 Task: Open a blank sheet, save the file as best practices.txt Insert a table '2 by 1' In first column, add headers, 'Fish, Whale'. Change table style to  Black 
Action: Mouse moved to (1234, 92)
Screenshot: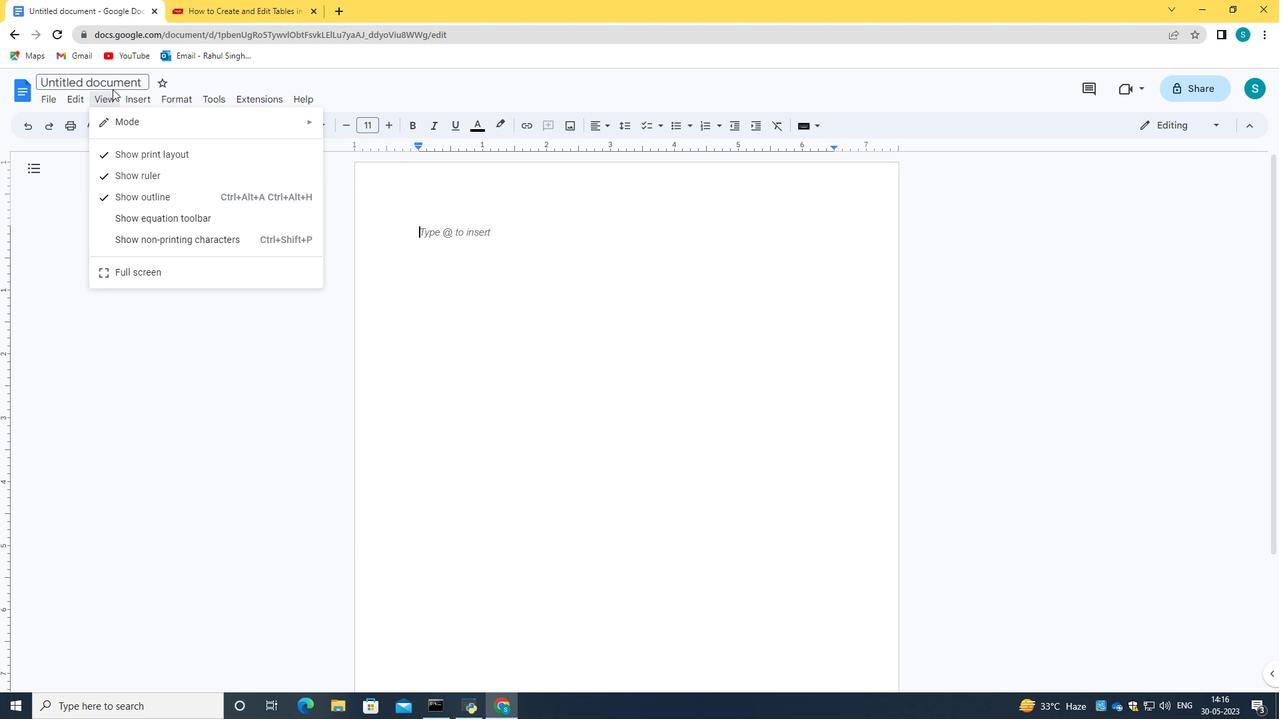 
Action: Mouse pressed left at (1234, 92)
Screenshot: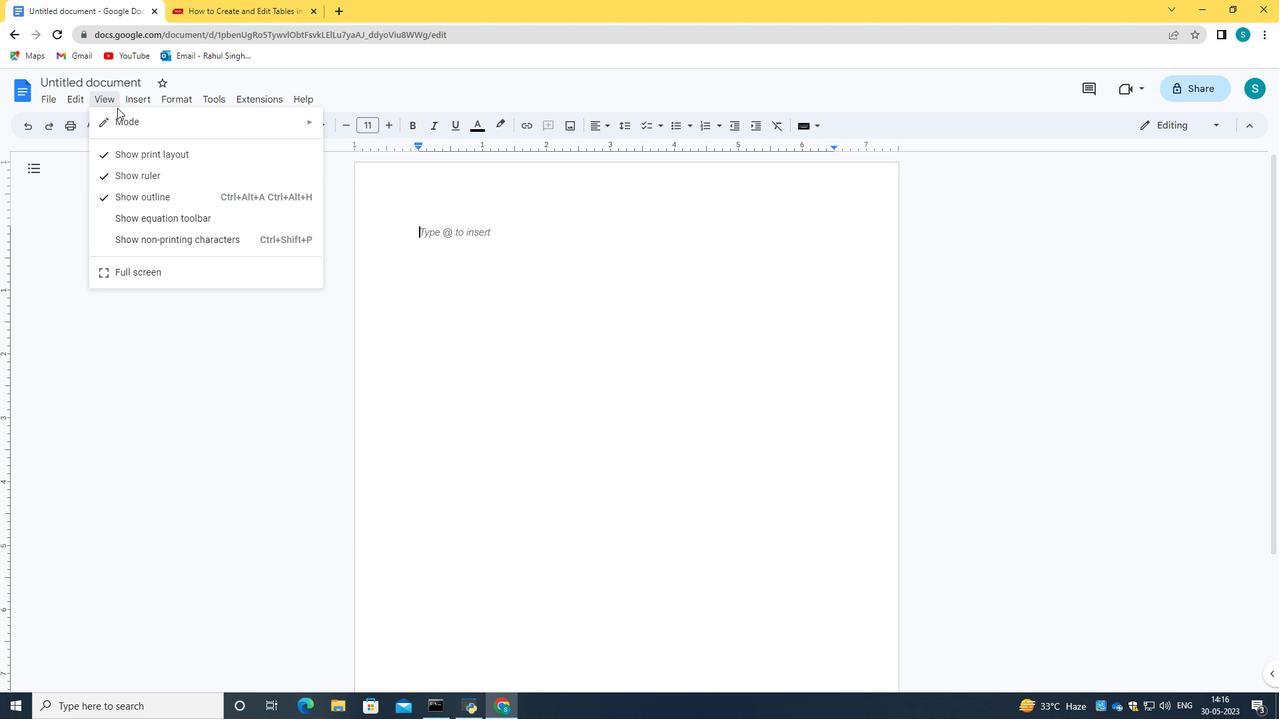 
Action: Mouse moved to (1121, 221)
Screenshot: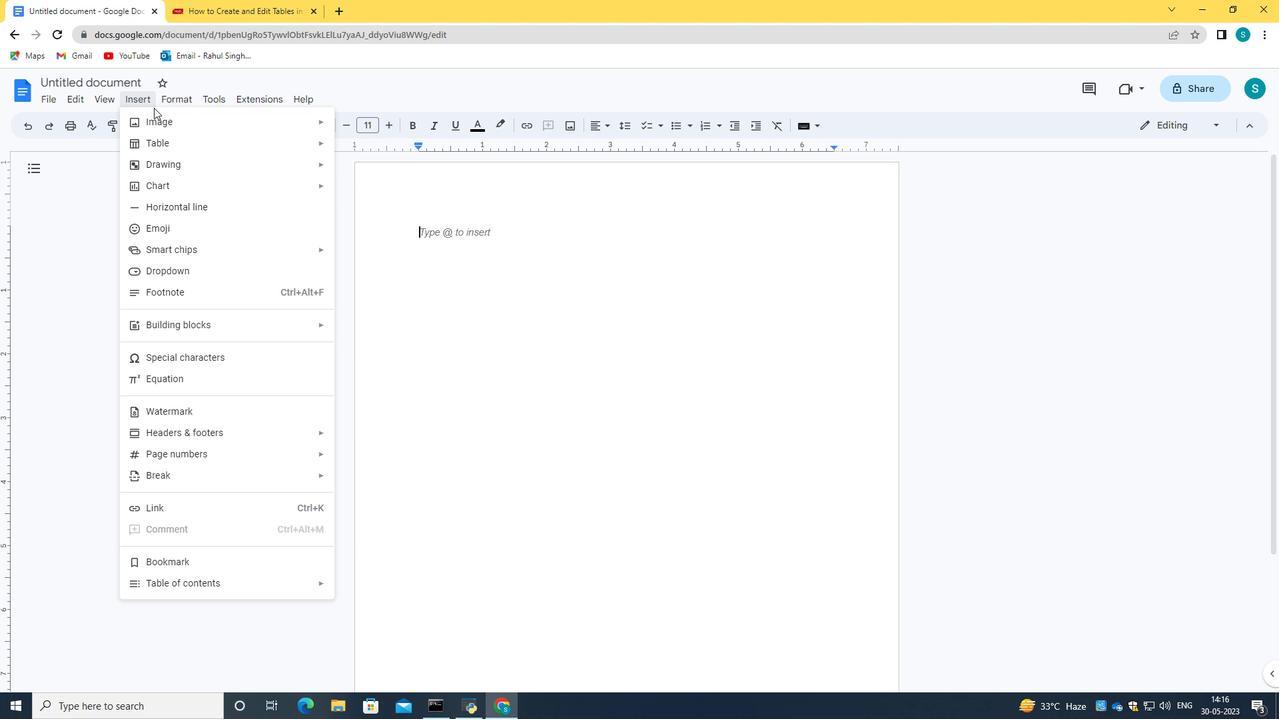 
Action: Mouse pressed left at (1121, 221)
Screenshot: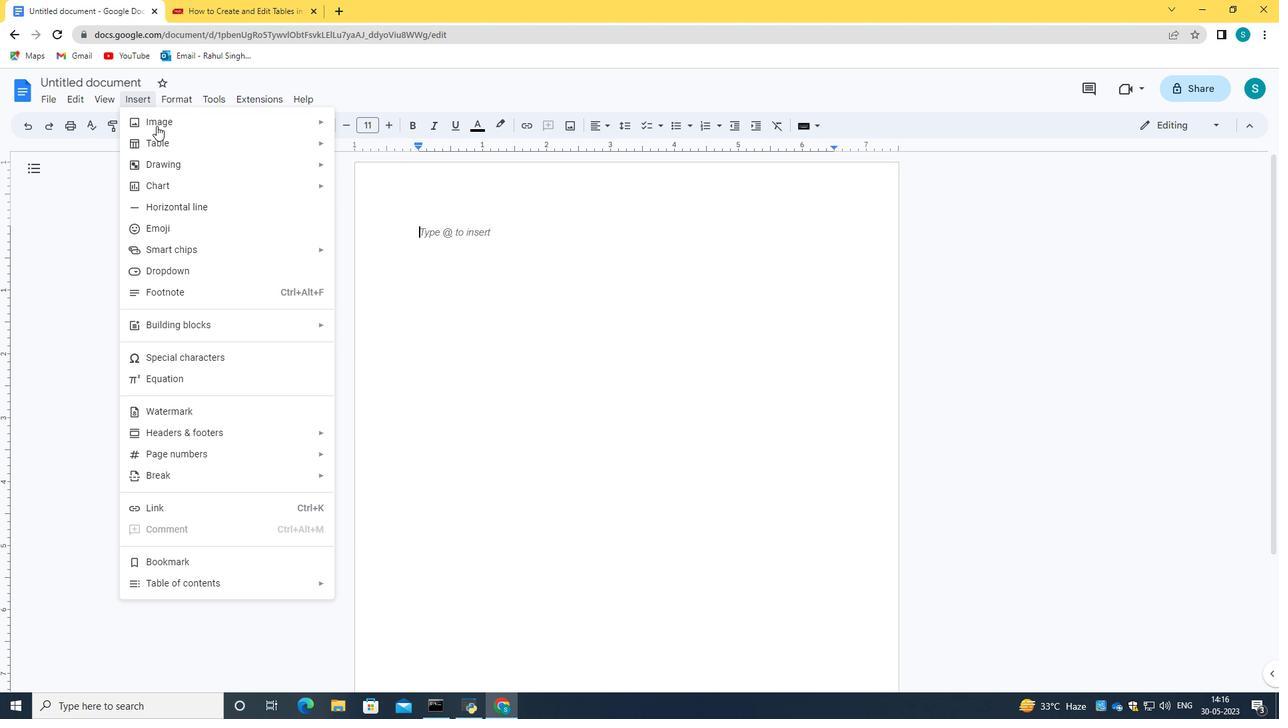 
Action: Mouse moved to (331, 197)
Screenshot: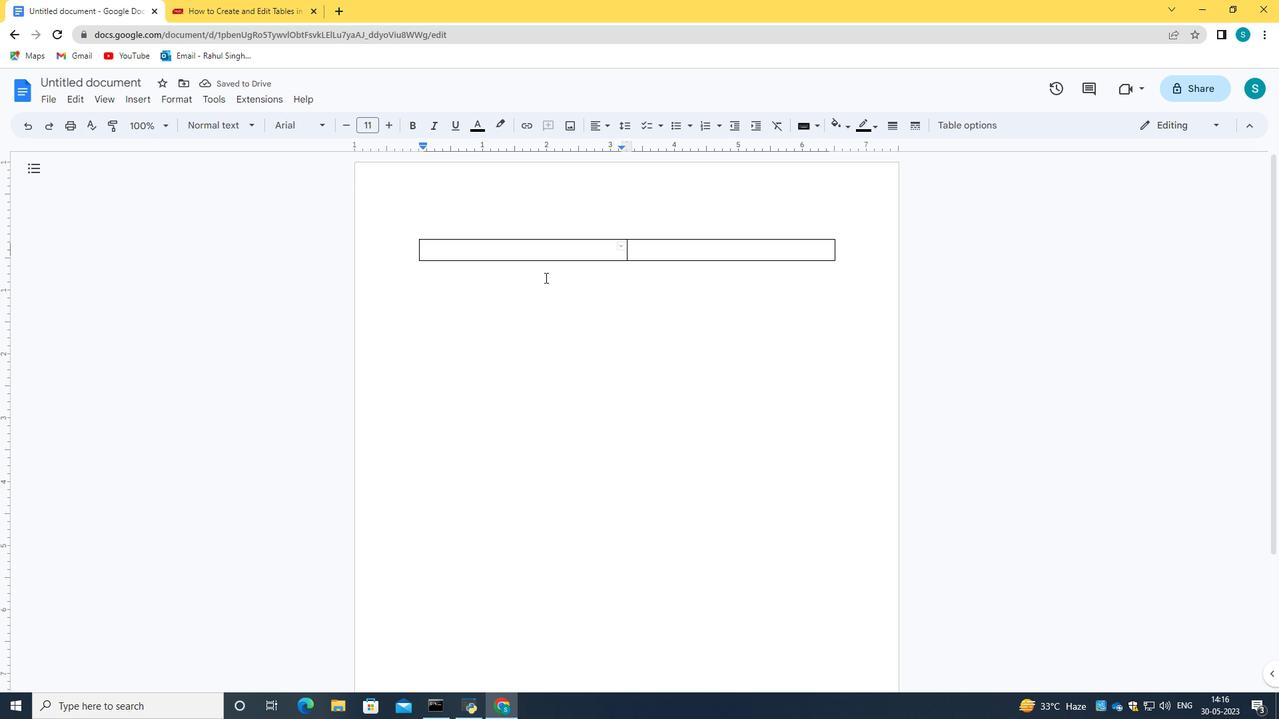 
Action: Mouse pressed left at (331, 197)
Screenshot: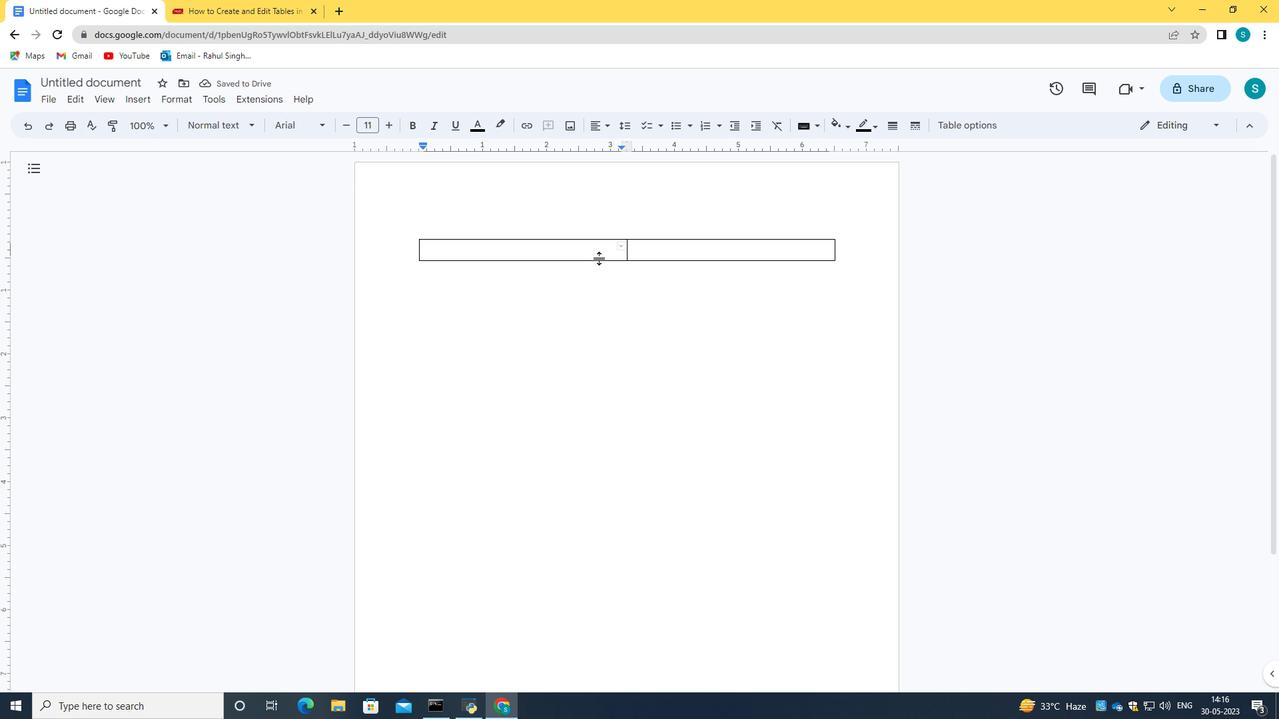 
Action: Mouse moved to (125, 75)
Screenshot: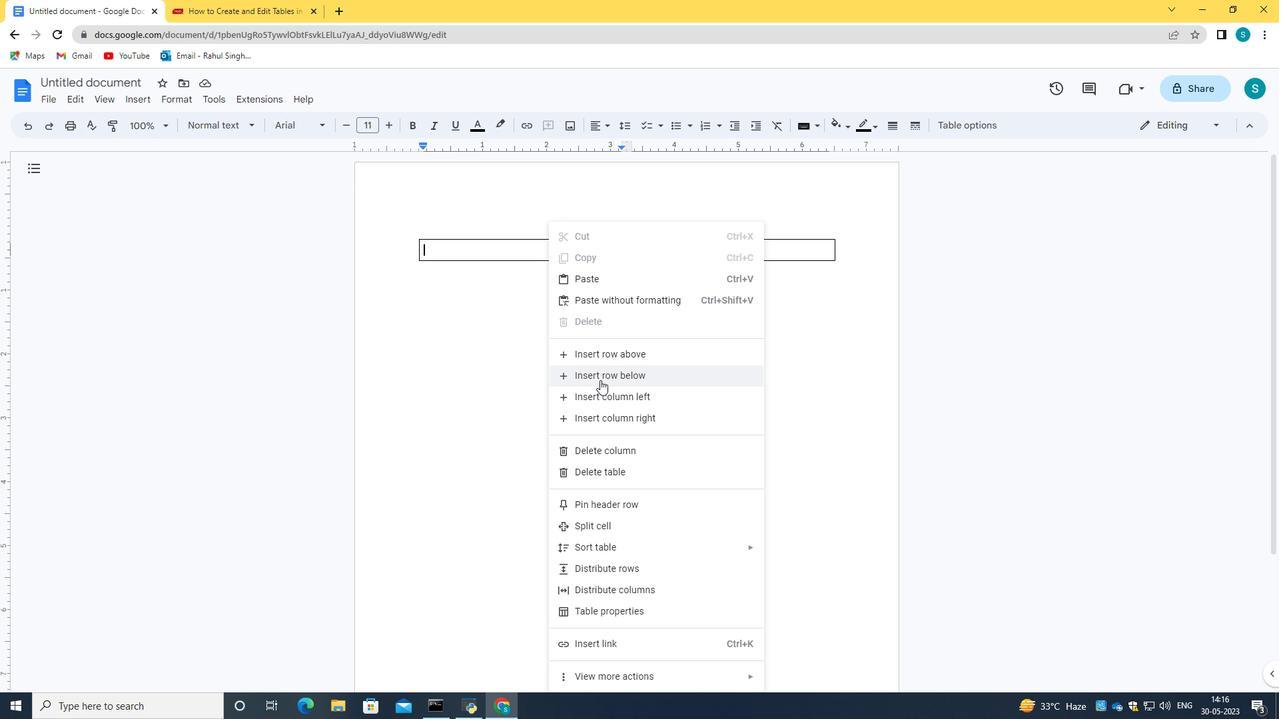 
Action: Mouse pressed left at (125, 75)
Screenshot: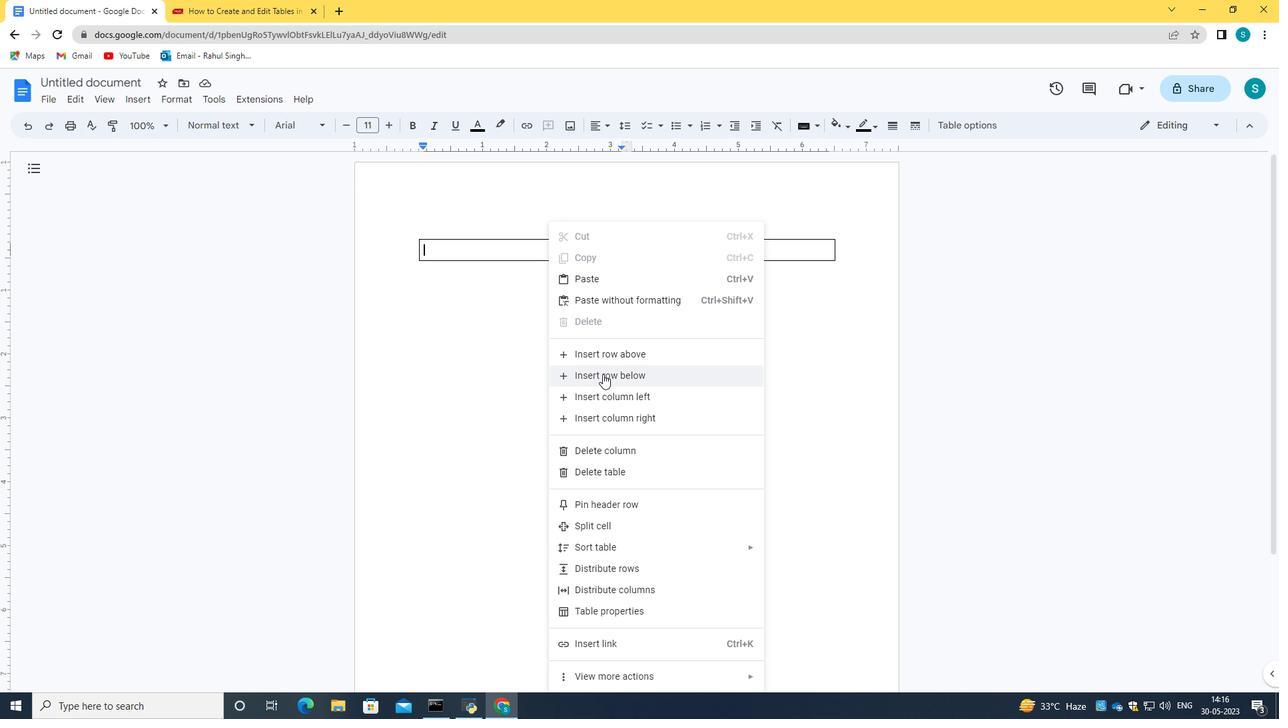 
Action: Mouse moved to (138, 83)
Screenshot: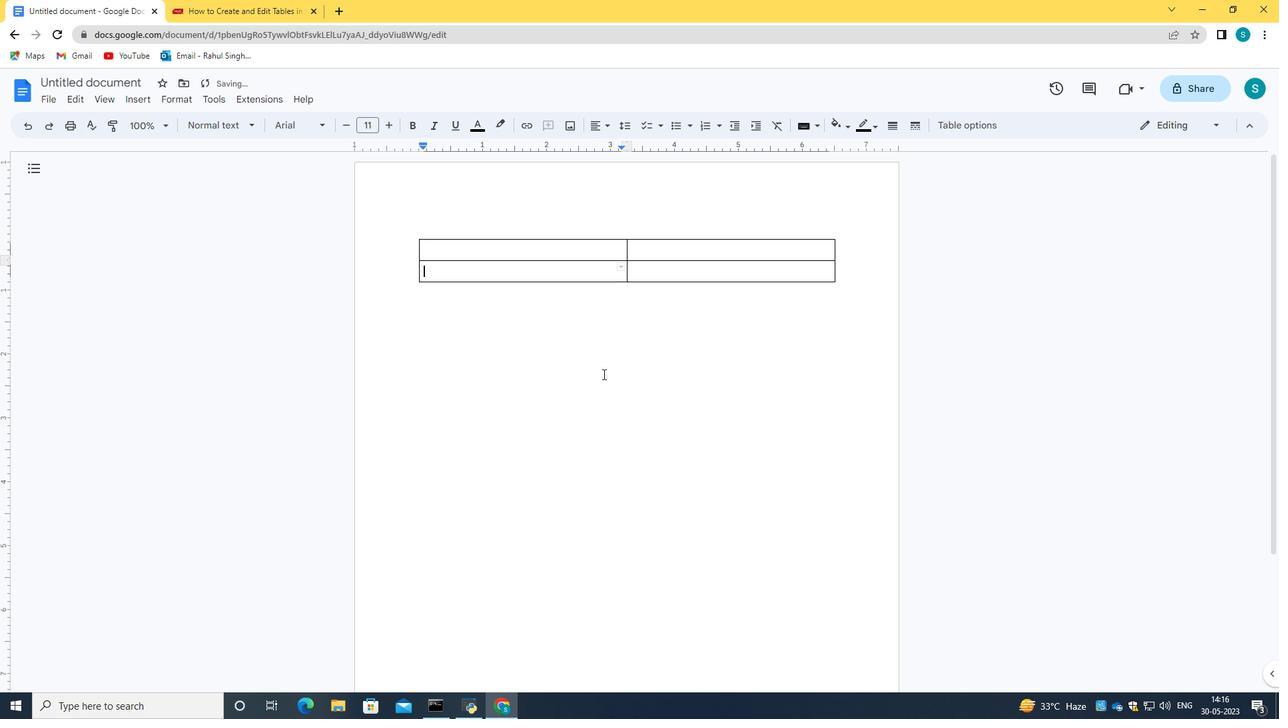 
Action: Key pressed best<Key.space>practices.txt
Screenshot: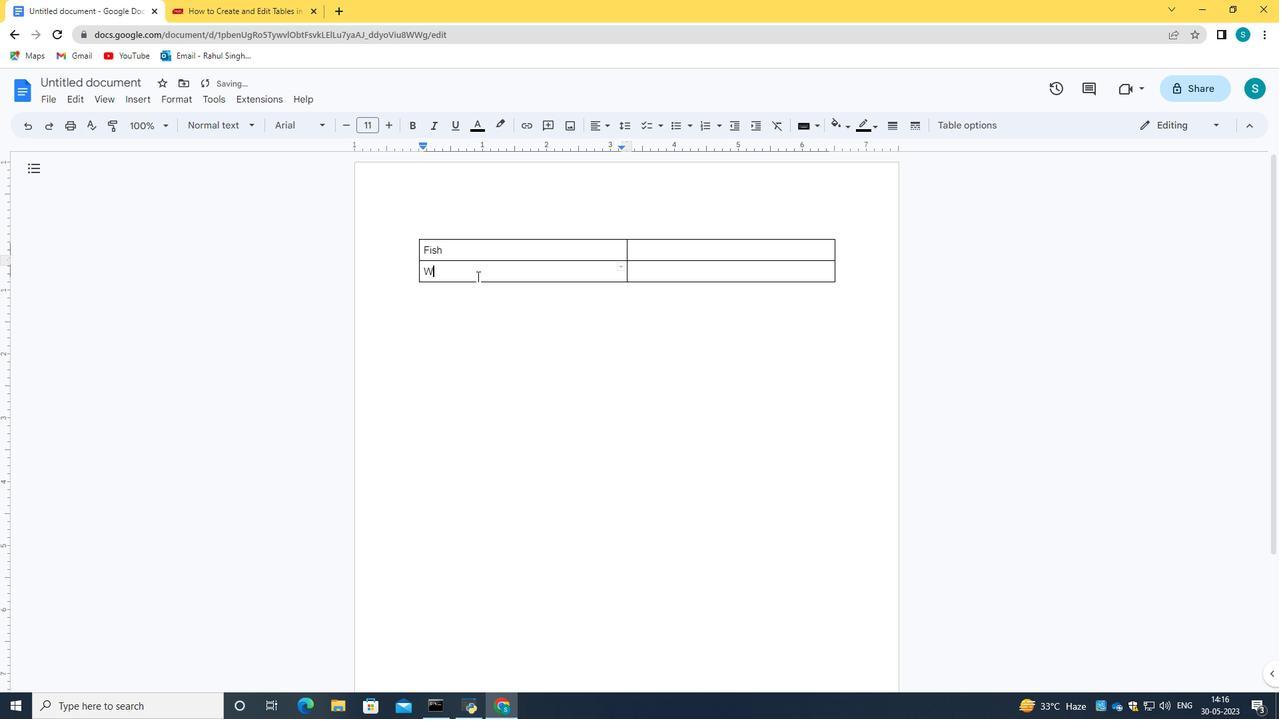 
Action: Mouse moved to (205, 79)
Screenshot: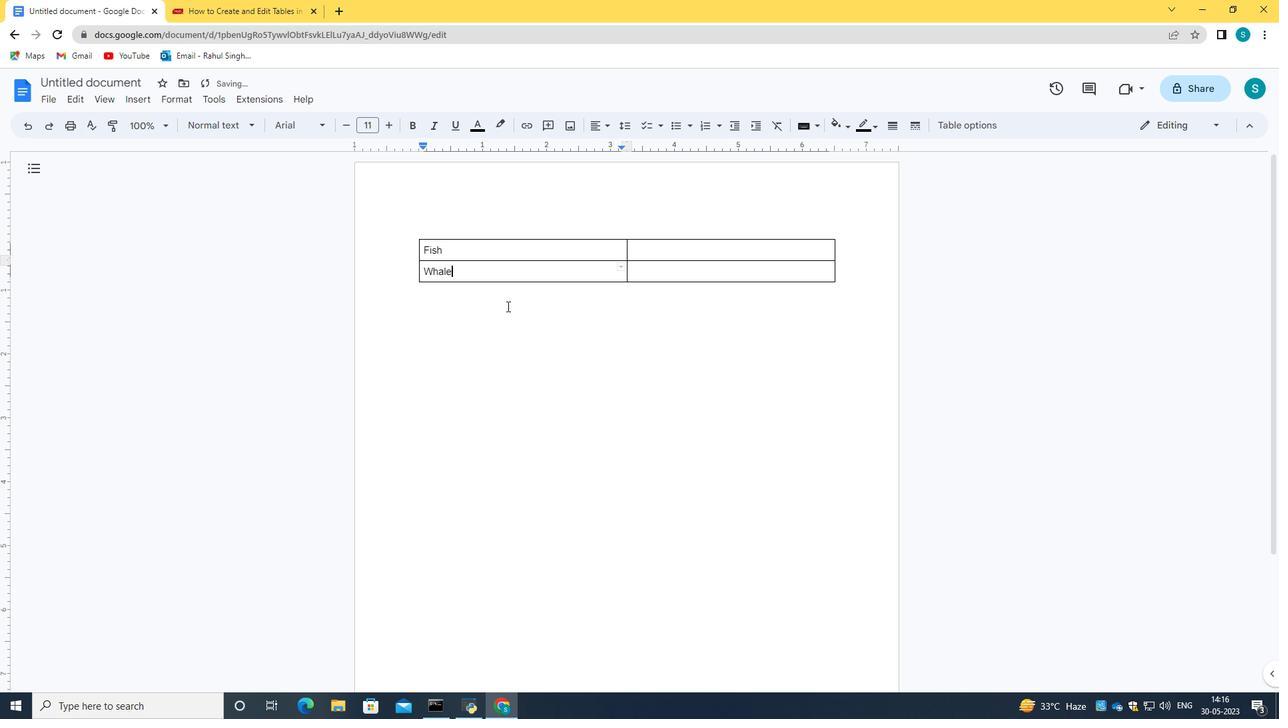 
Action: Mouse pressed left at (205, 79)
Screenshot: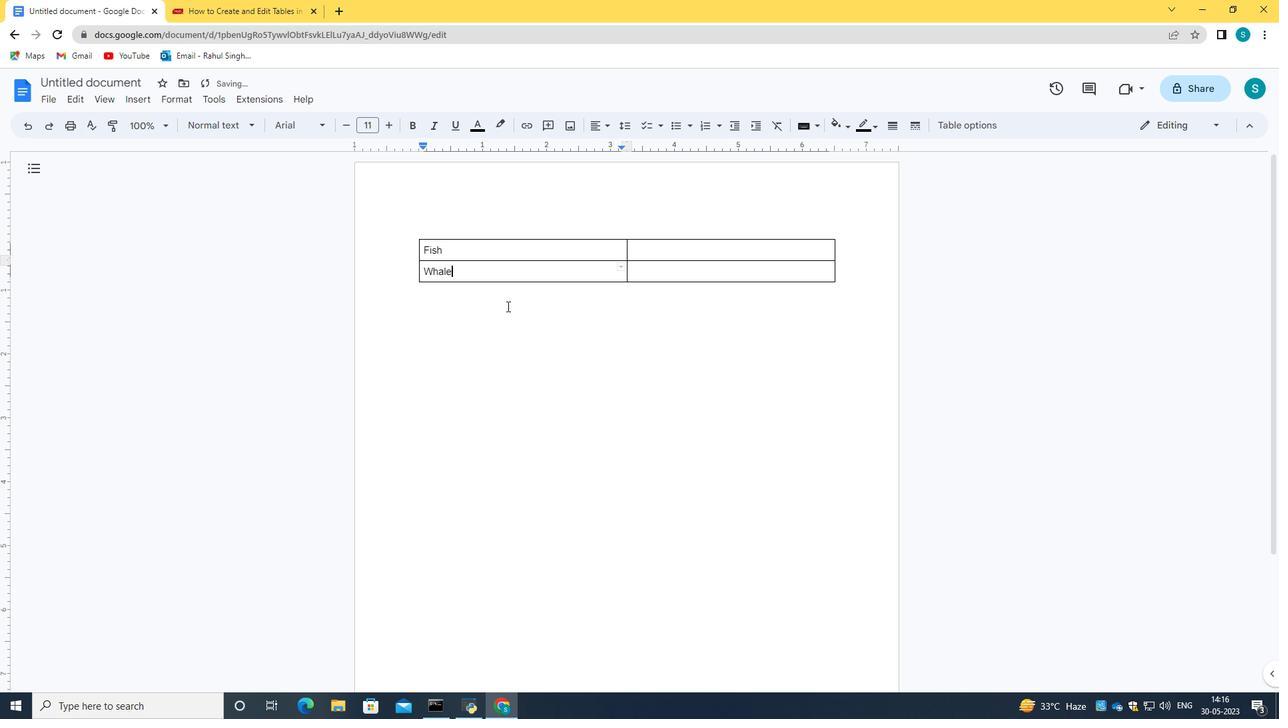 
Action: Mouse moved to (143, 98)
Screenshot: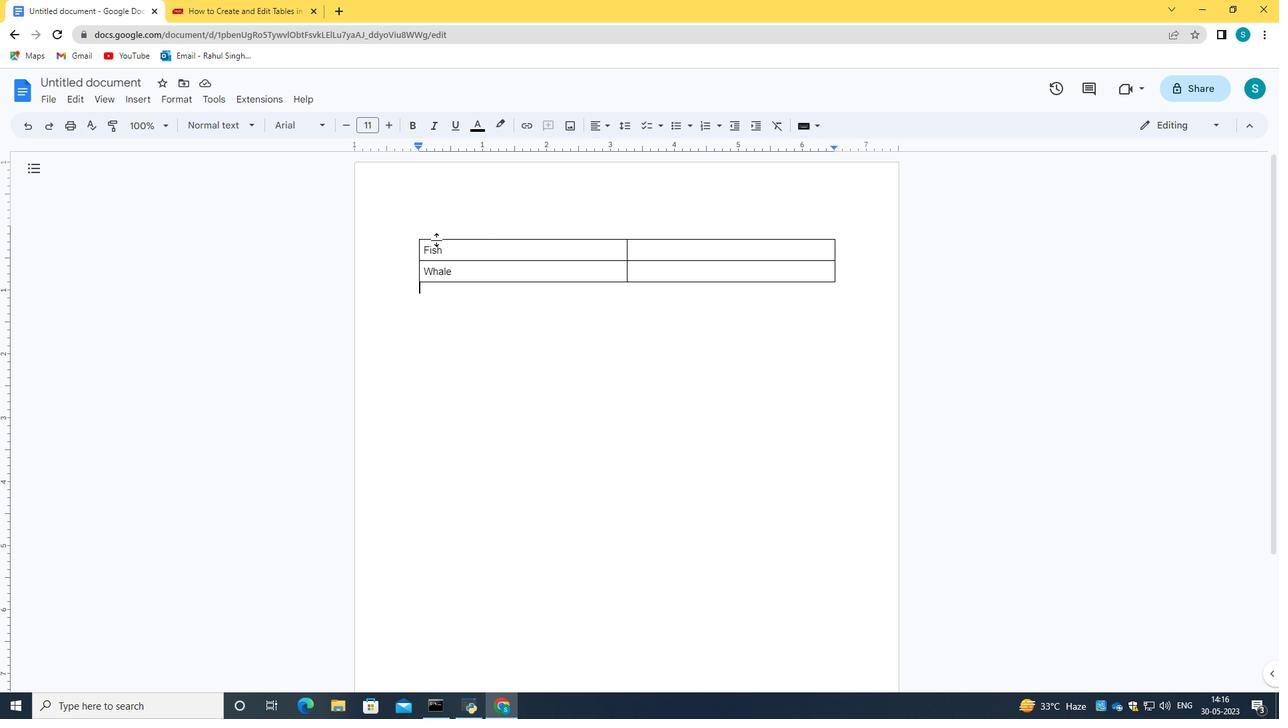 
Action: Mouse pressed left at (143, 98)
Screenshot: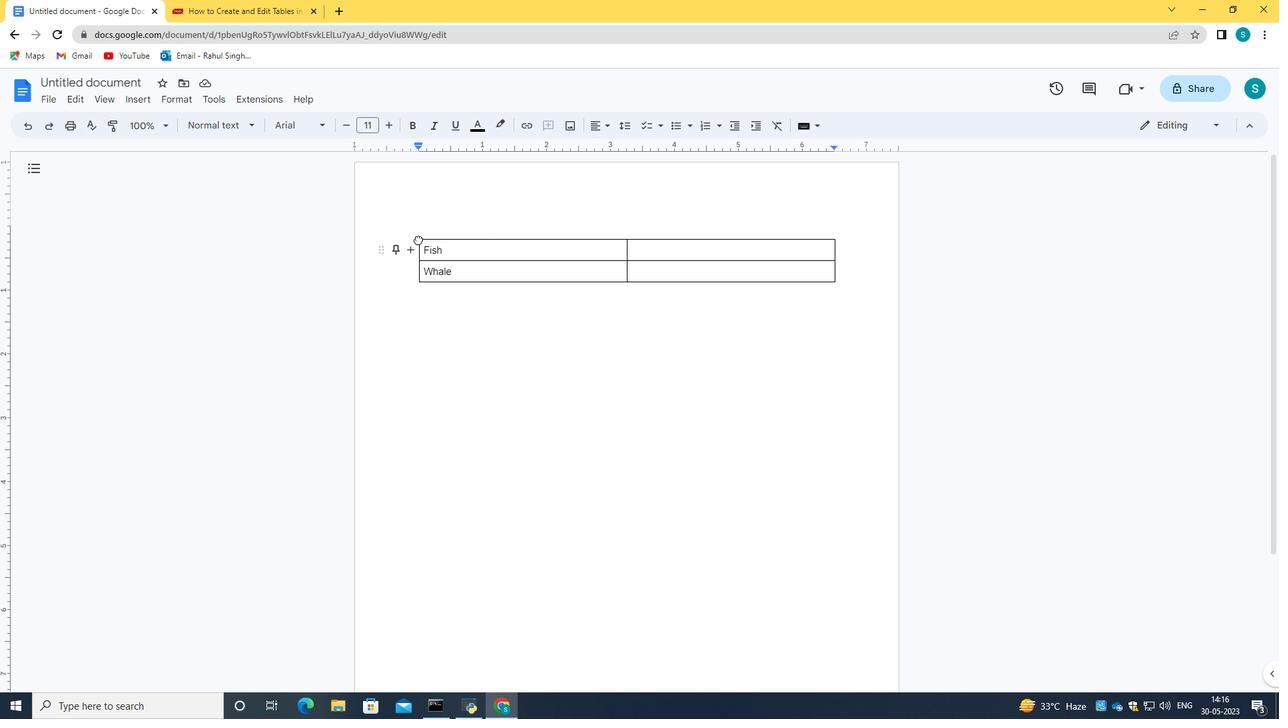 
Action: Mouse moved to (355, 179)
Screenshot: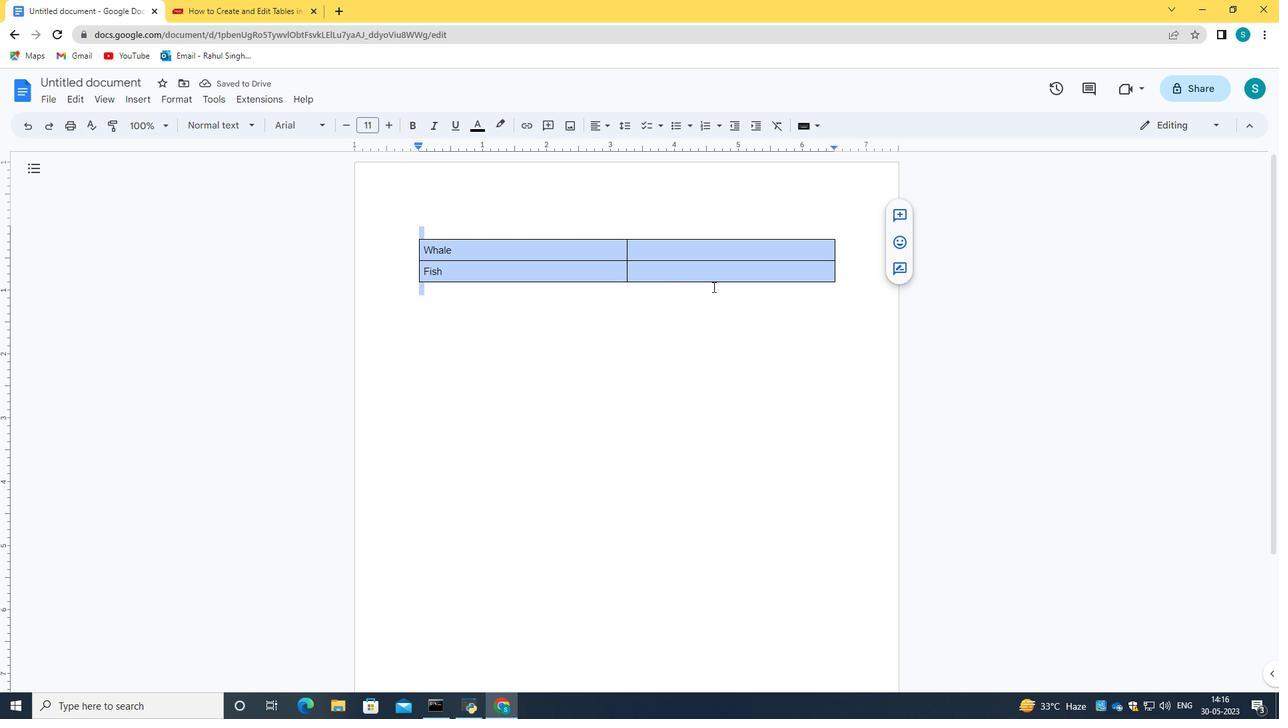 
Action: Mouse pressed left at (355, 179)
Screenshot: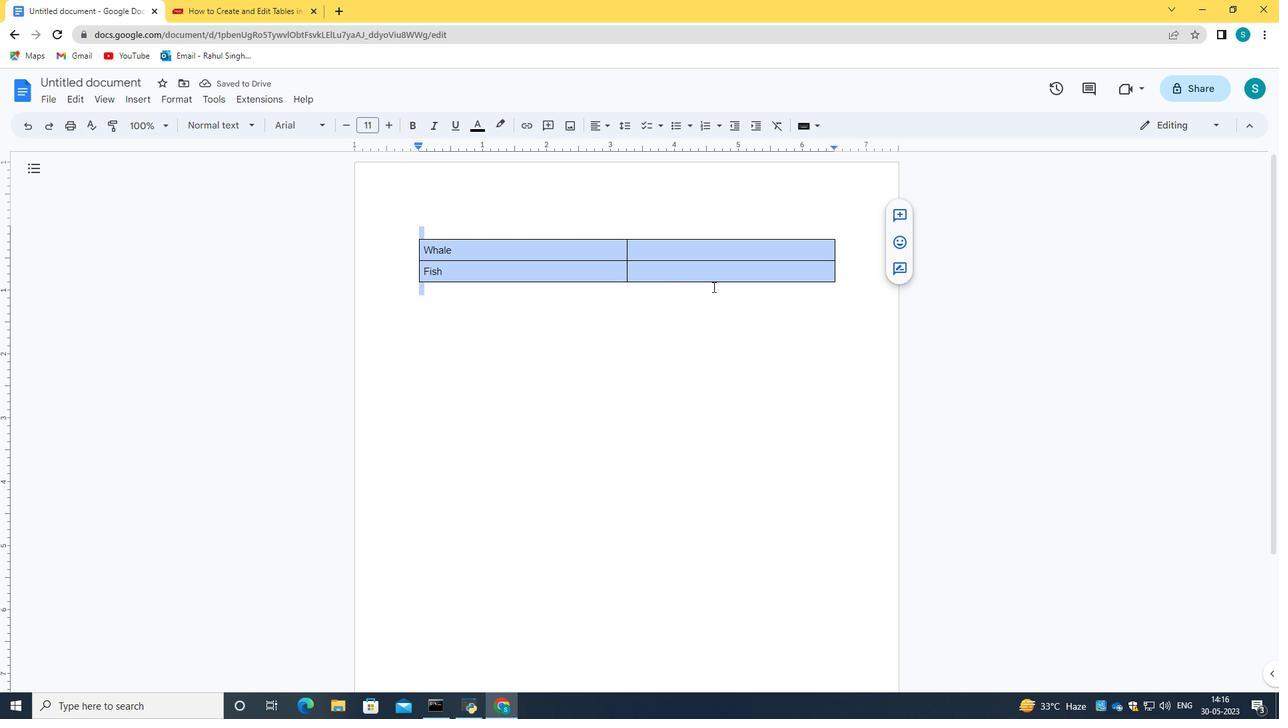 
Action: Mouse moved to (599, 249)
Screenshot: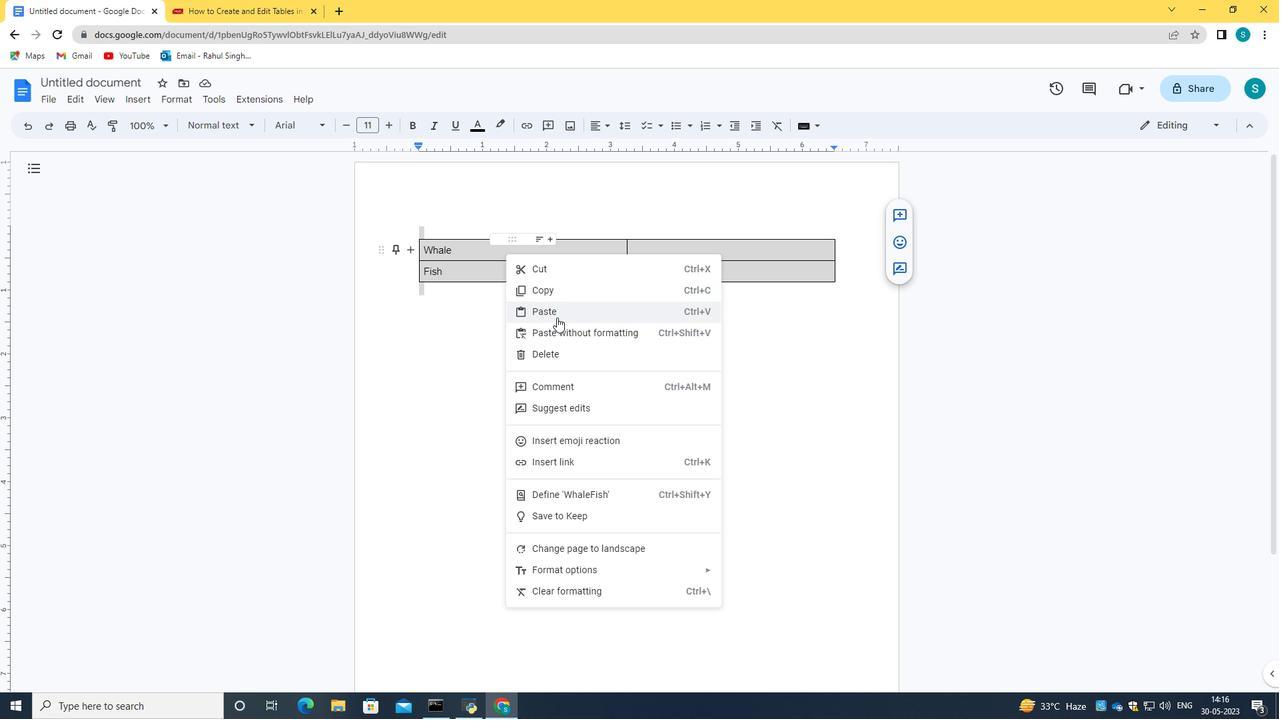 
Action: Mouse pressed left at (599, 249)
Screenshot: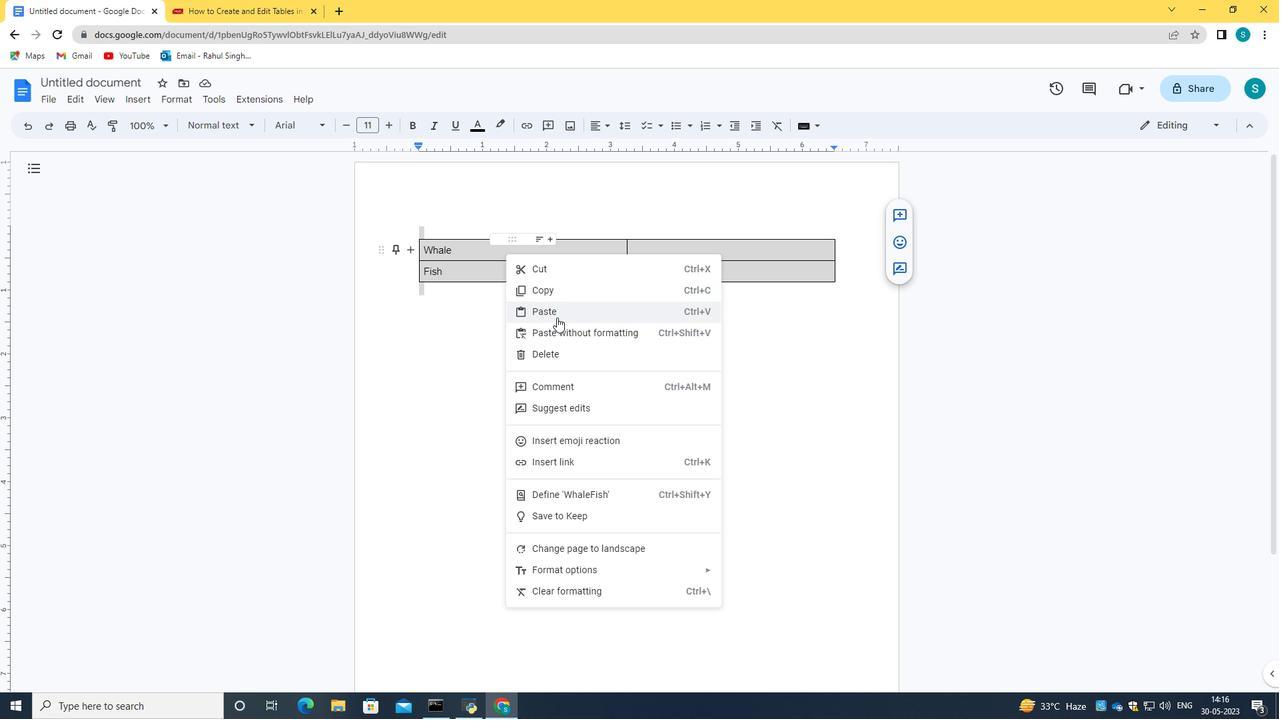
Action: Mouse moved to (755, 252)
Screenshot: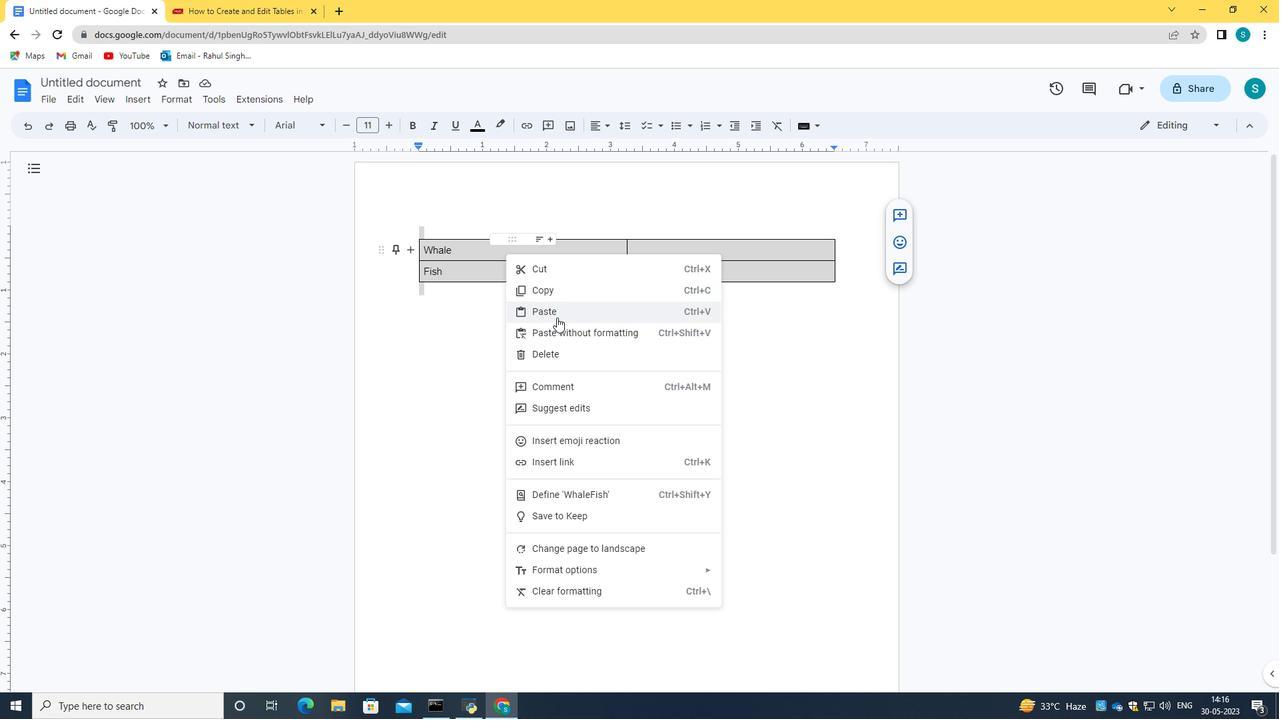 
Action: Mouse pressed left at (755, 252)
Screenshot: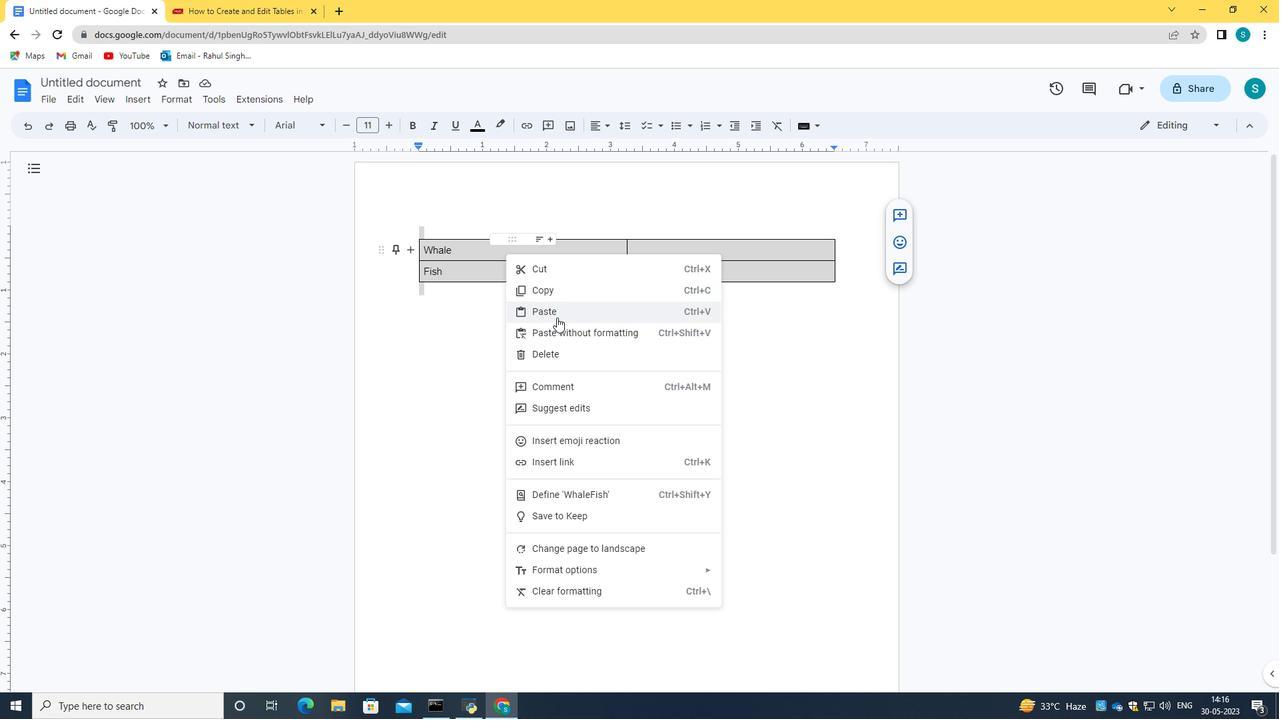 
Action: Mouse moved to (762, 247)
Screenshot: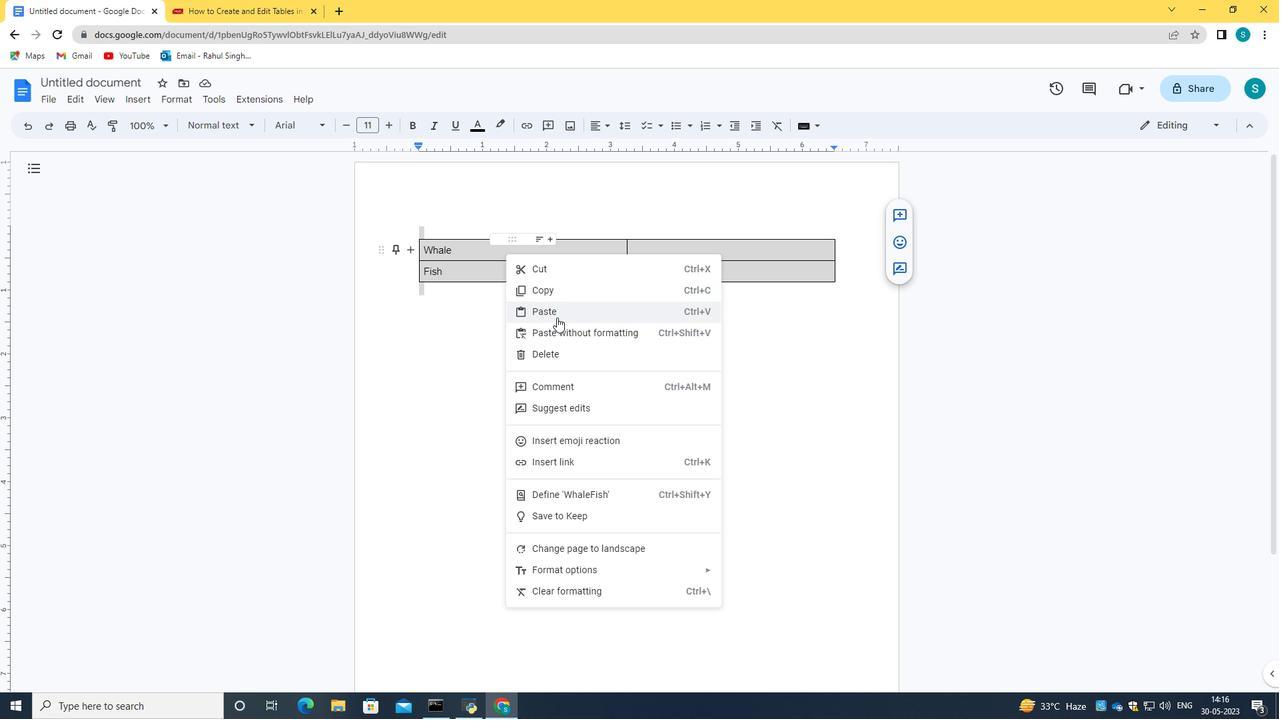 
Action: Mouse pressed left at (762, 247)
Screenshot: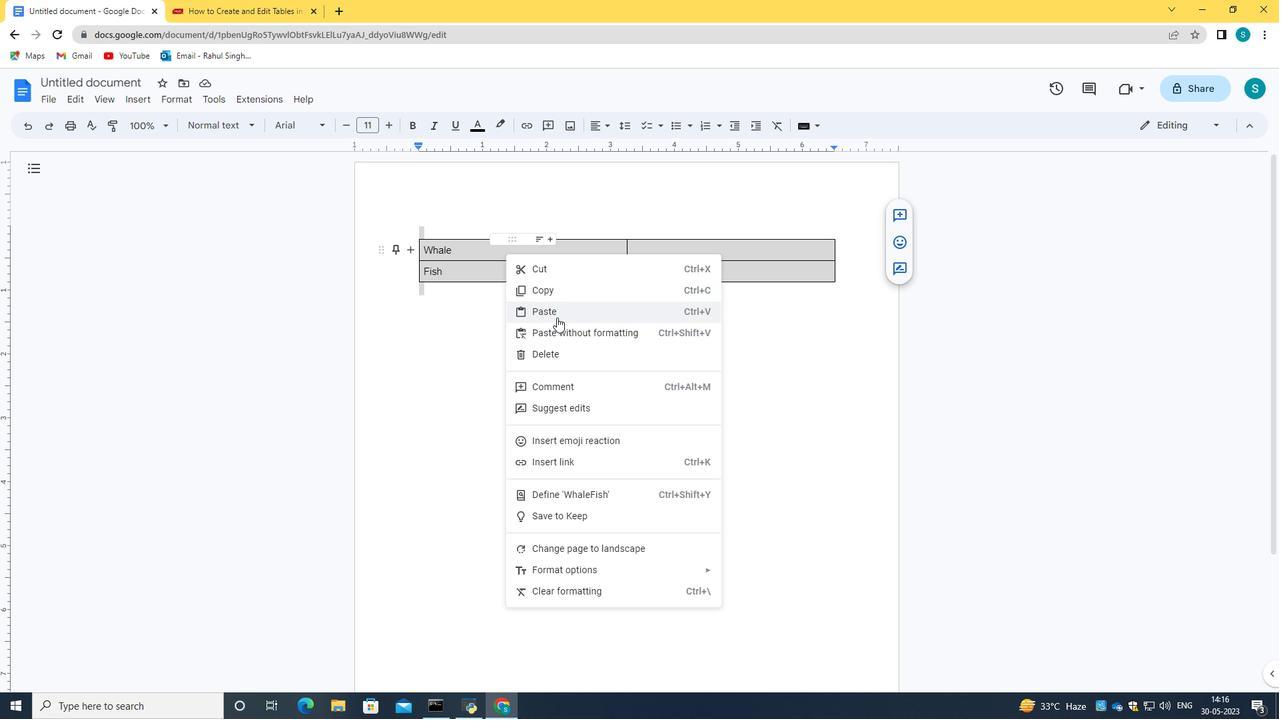
Action: Mouse moved to (824, 247)
Screenshot: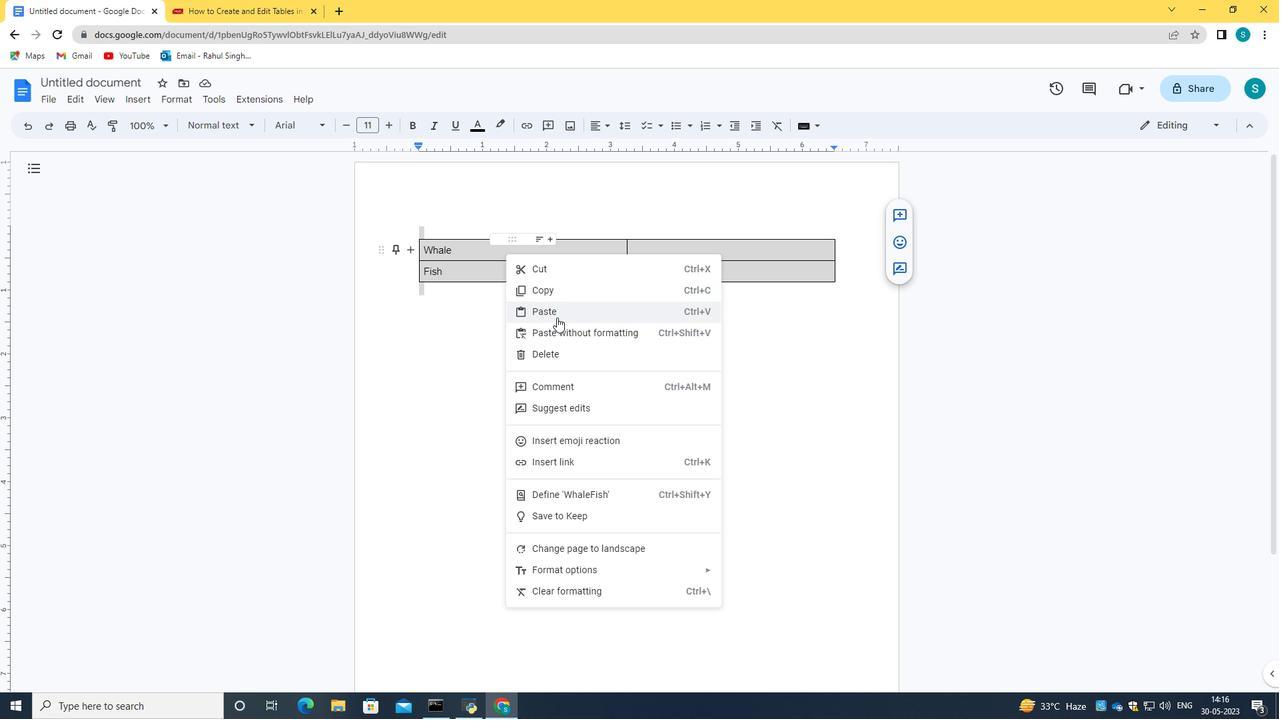 
Action: Mouse pressed left at (824, 247)
Screenshot: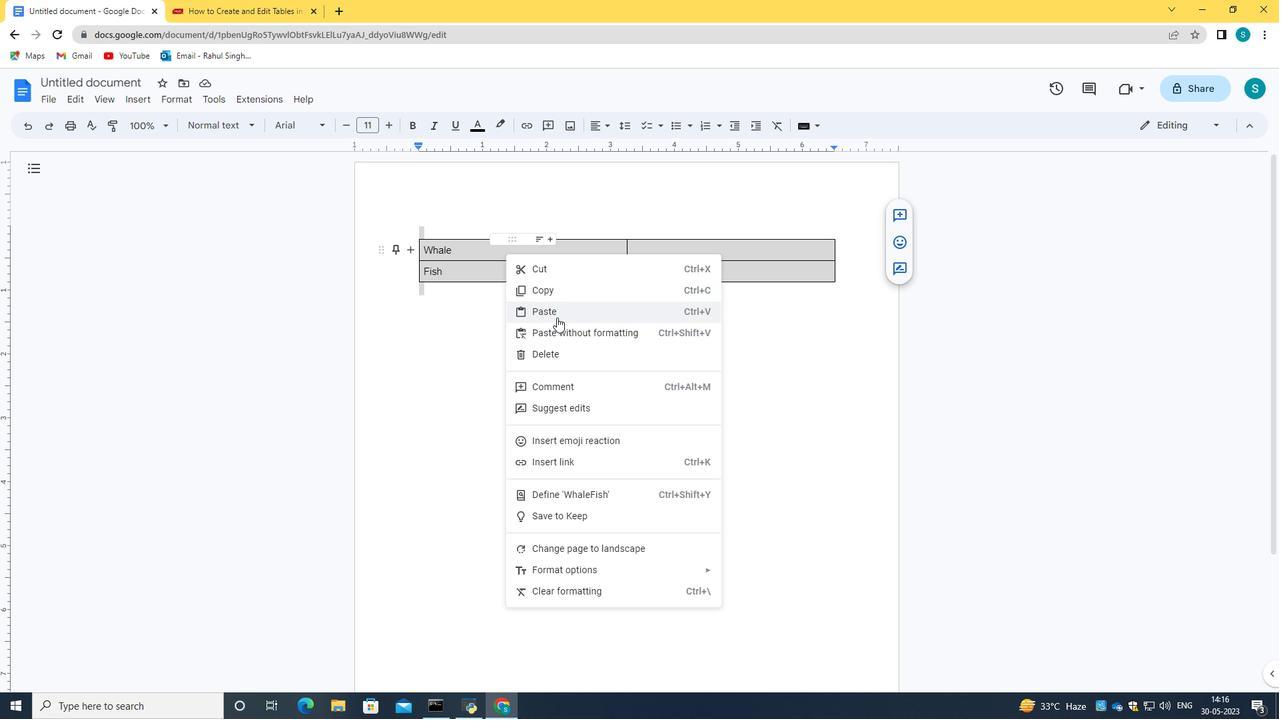 
Action: Mouse moved to (832, 249)
Screenshot: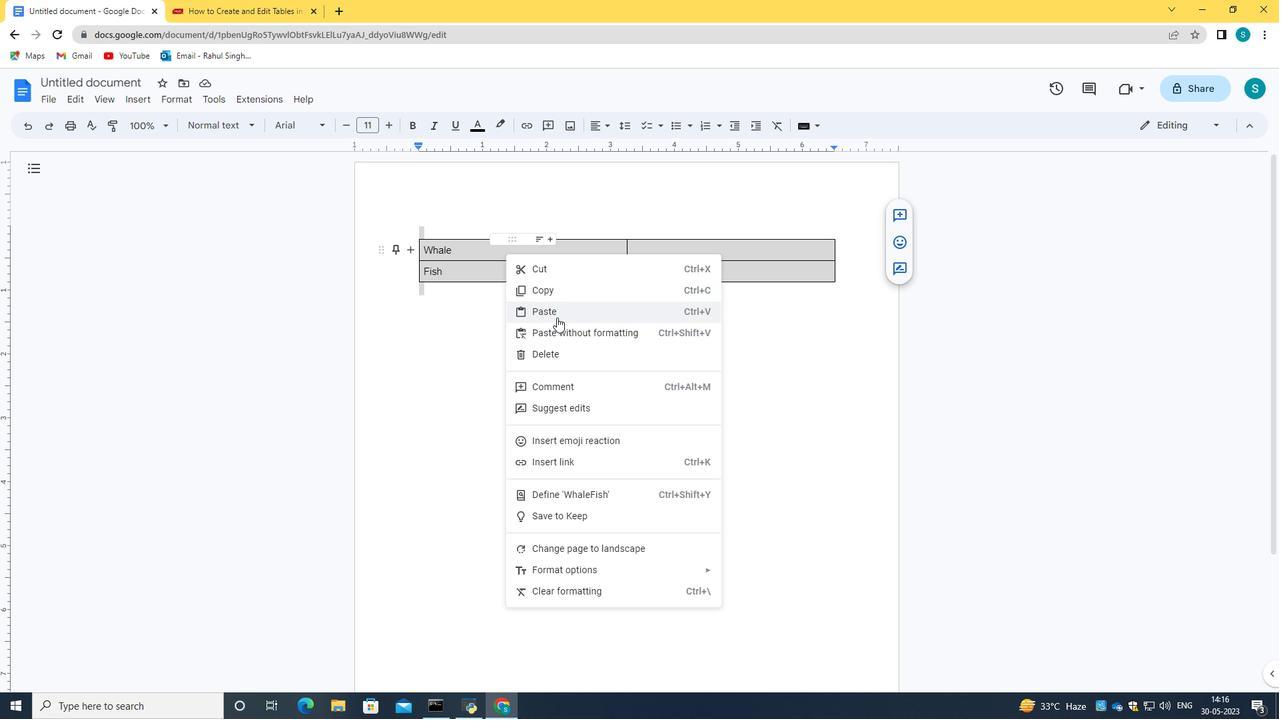 
Action: Mouse pressed left at (832, 249)
Screenshot: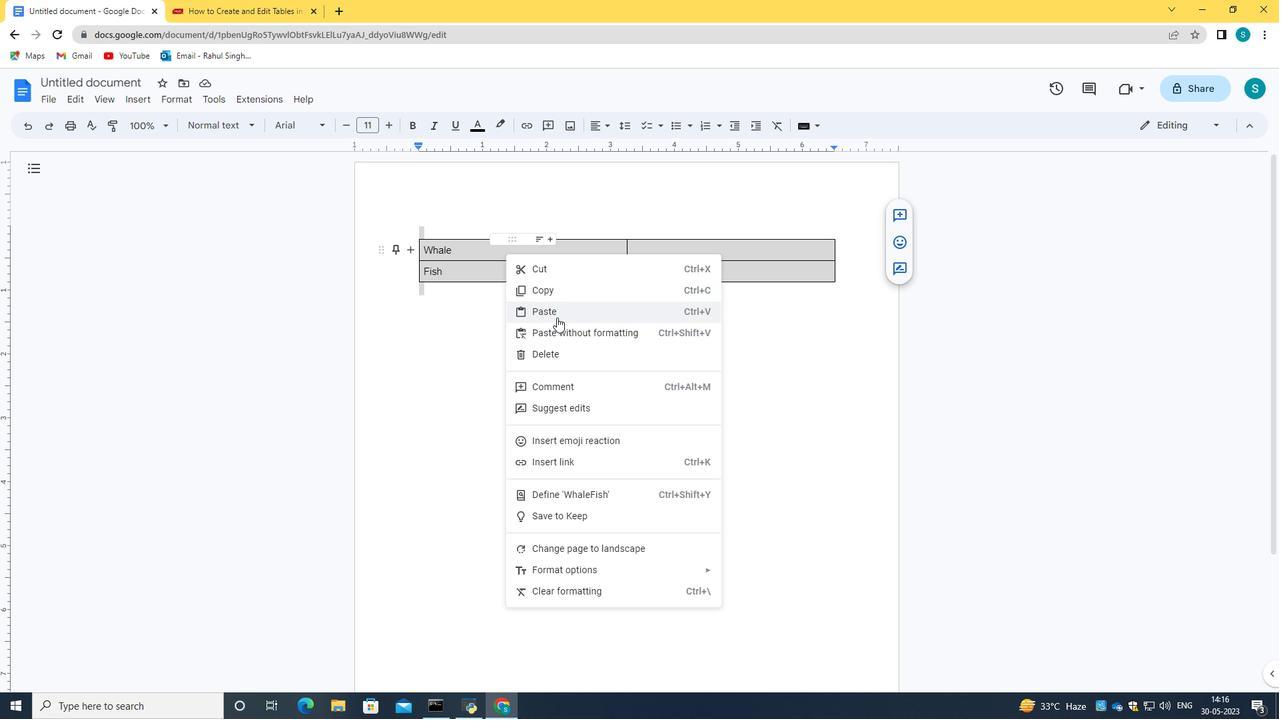 
Action: Mouse moved to (29, 121)
Screenshot: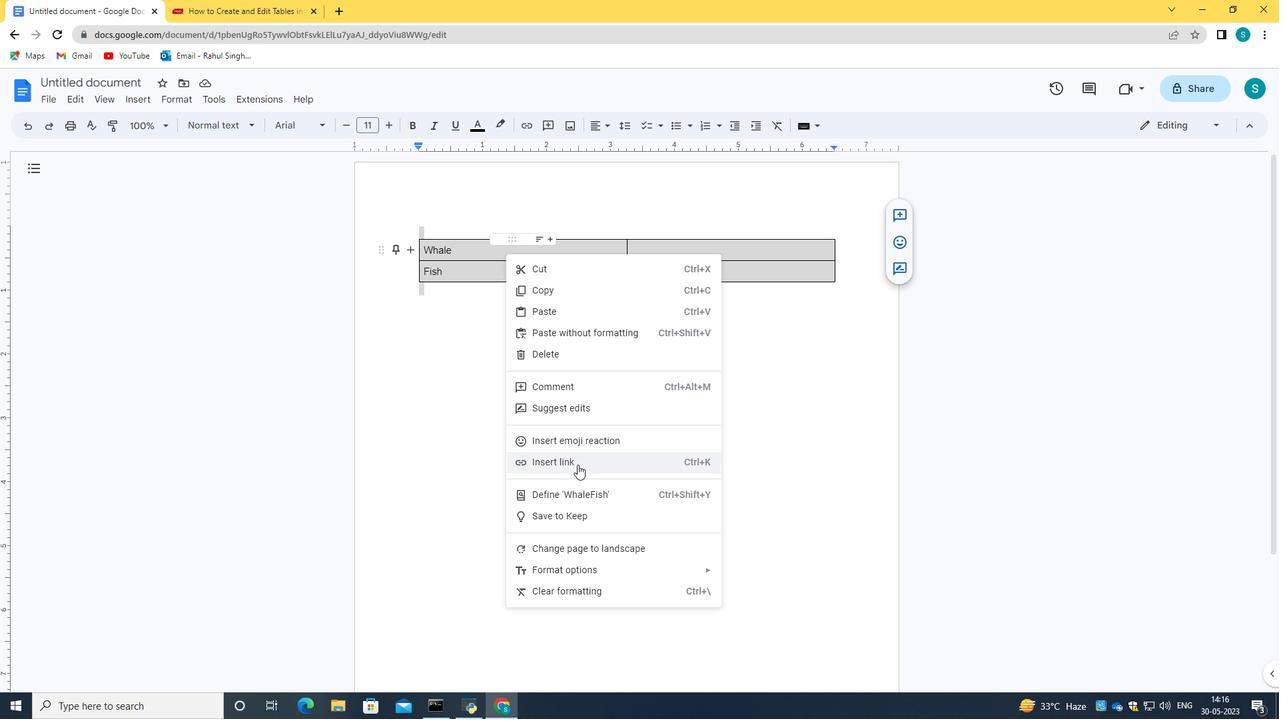
Action: Mouse pressed left at (29, 121)
Screenshot: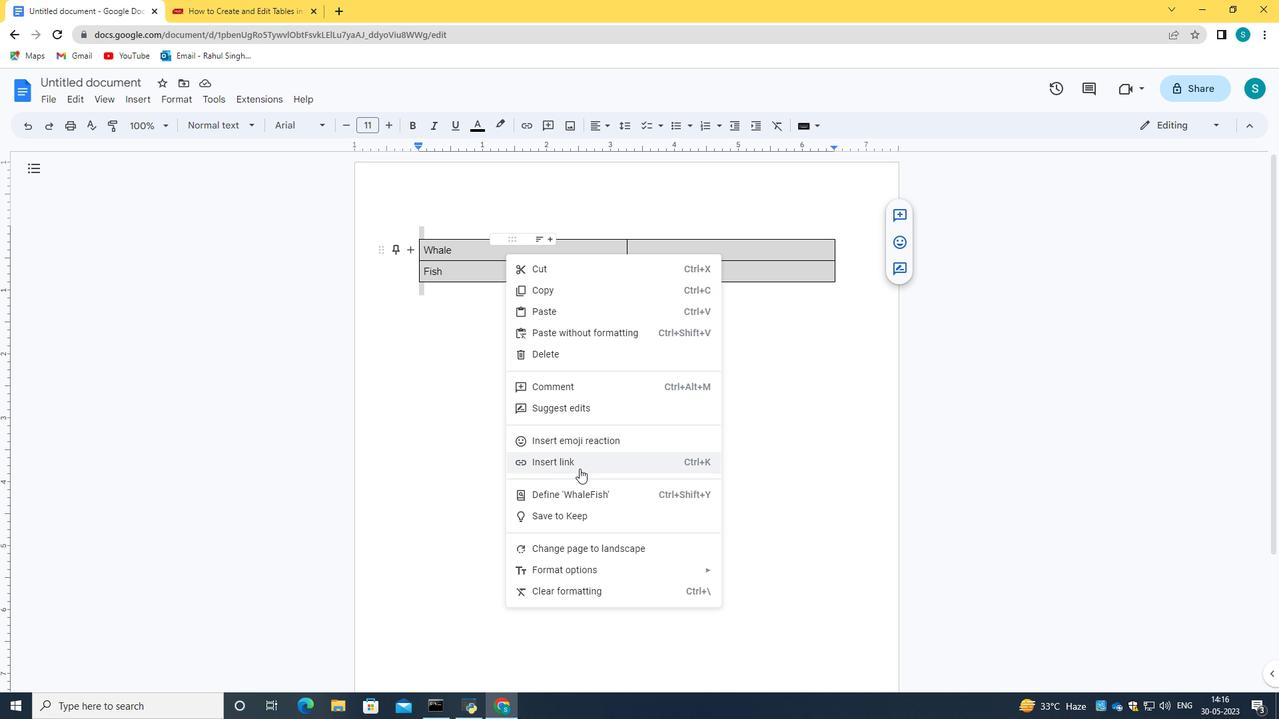 
Action: Mouse pressed left at (29, 121)
Screenshot: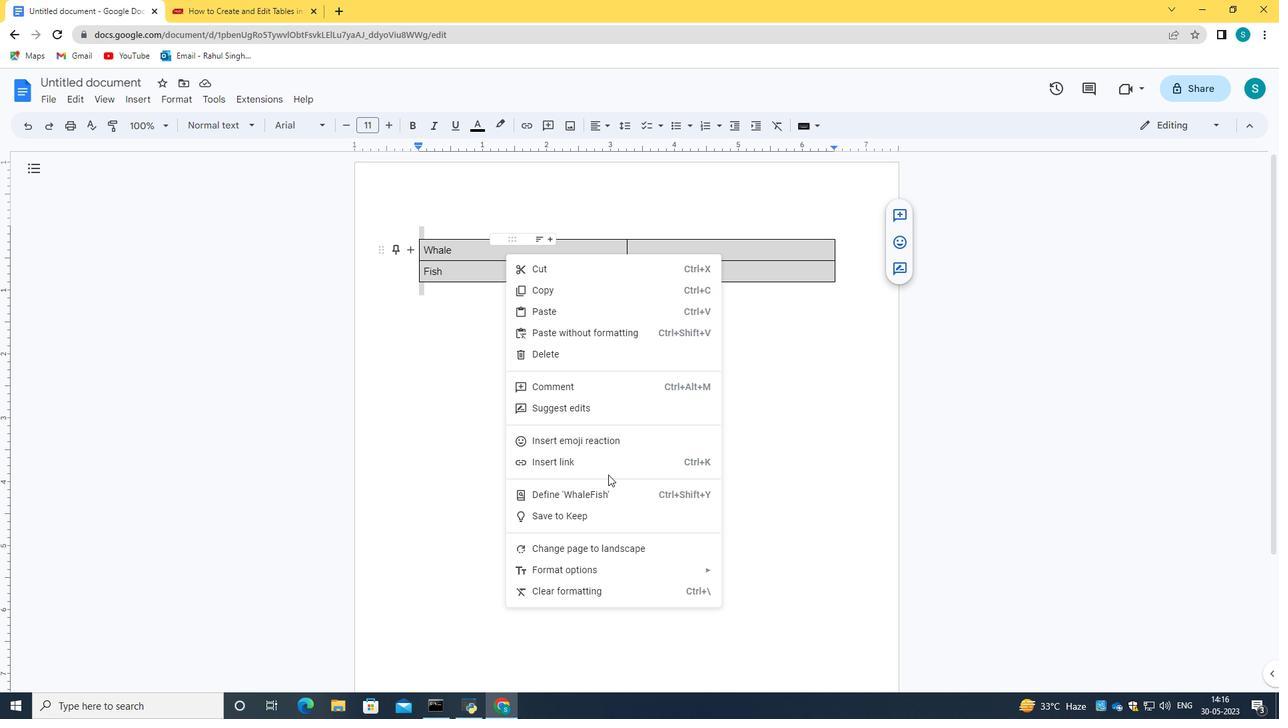 
Action: Mouse moved to (130, 101)
Screenshot: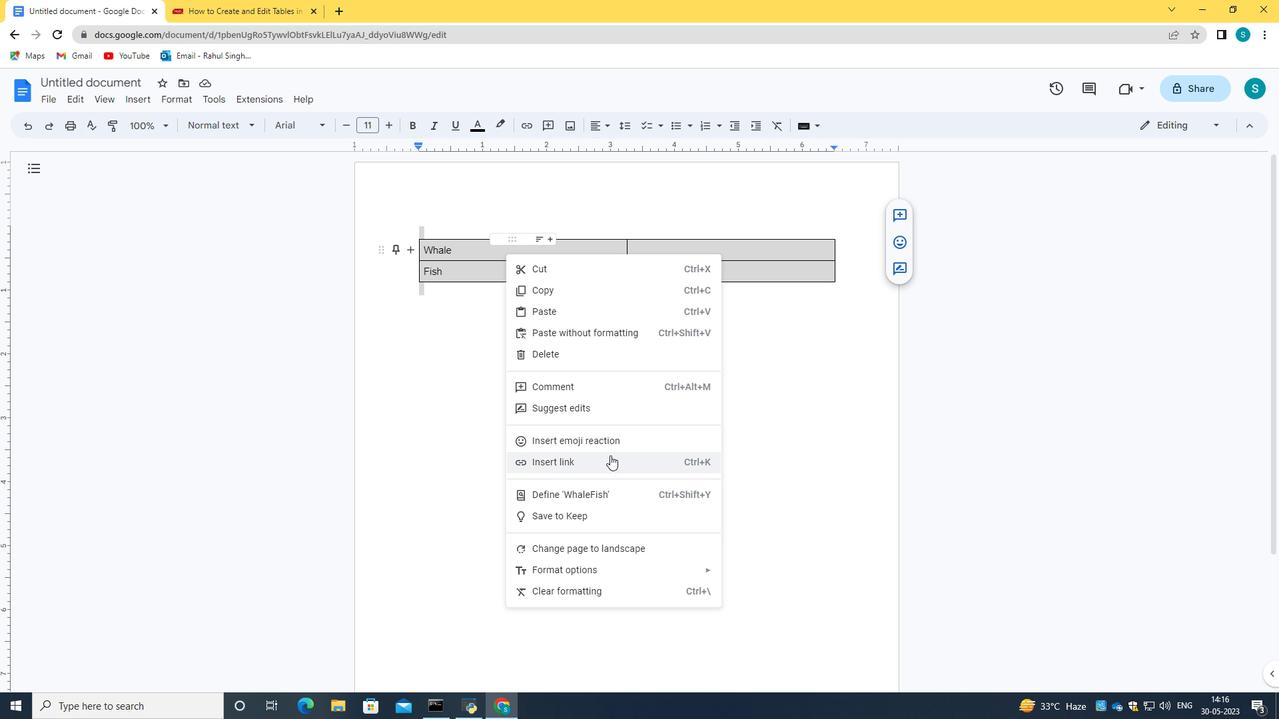 
Action: Mouse pressed left at (130, 101)
Screenshot: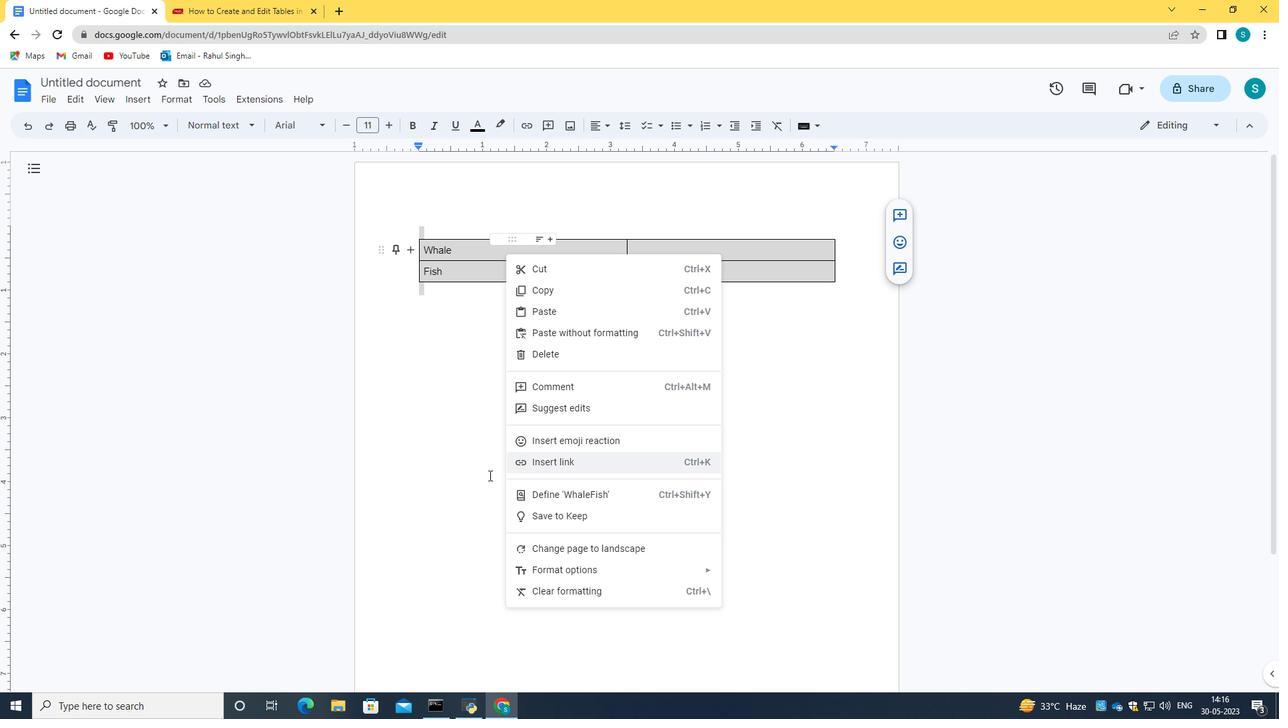 
Action: Mouse moved to (353, 184)
Screenshot: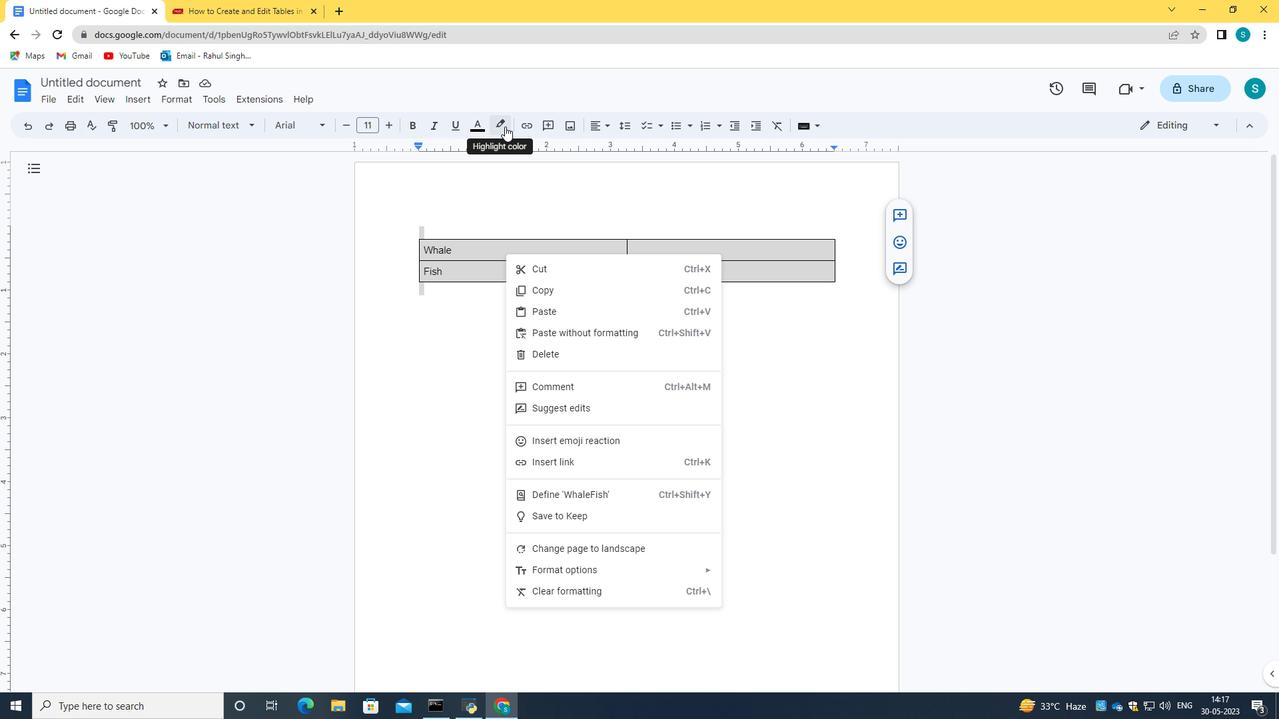 
Action: Mouse pressed left at (353, 184)
Screenshot: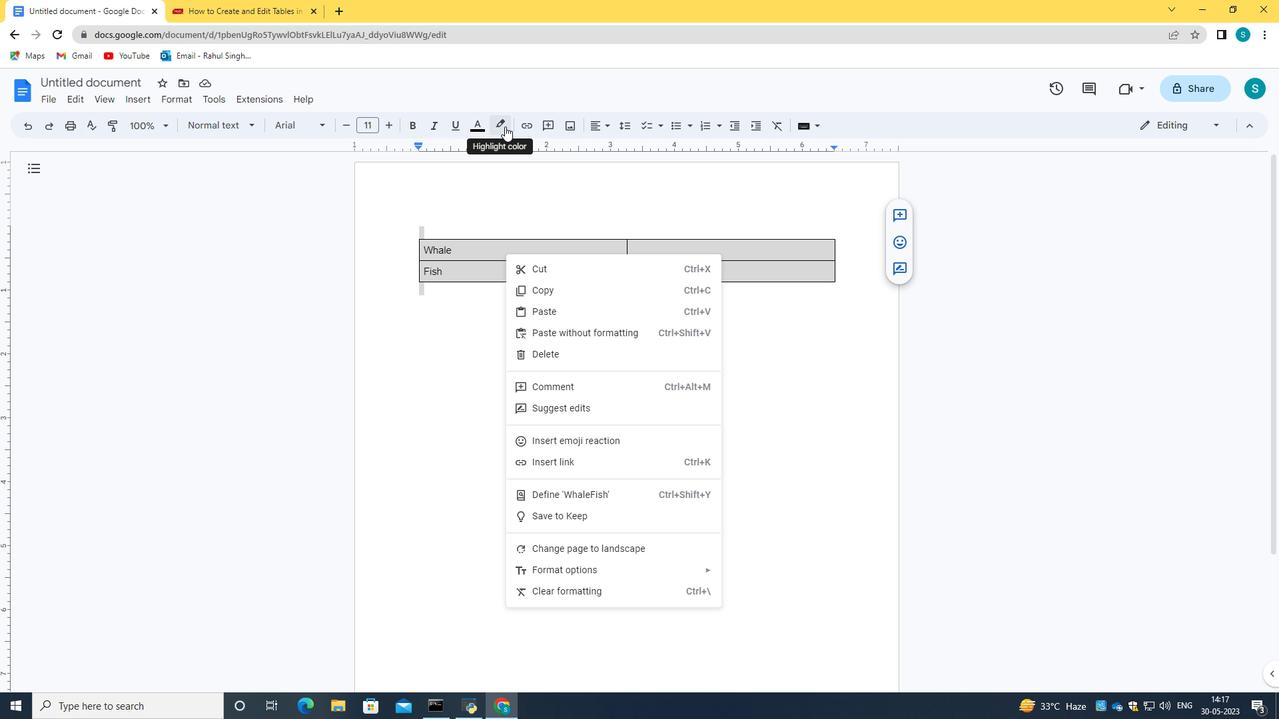 
Action: Mouse moved to (502, 243)
Screenshot: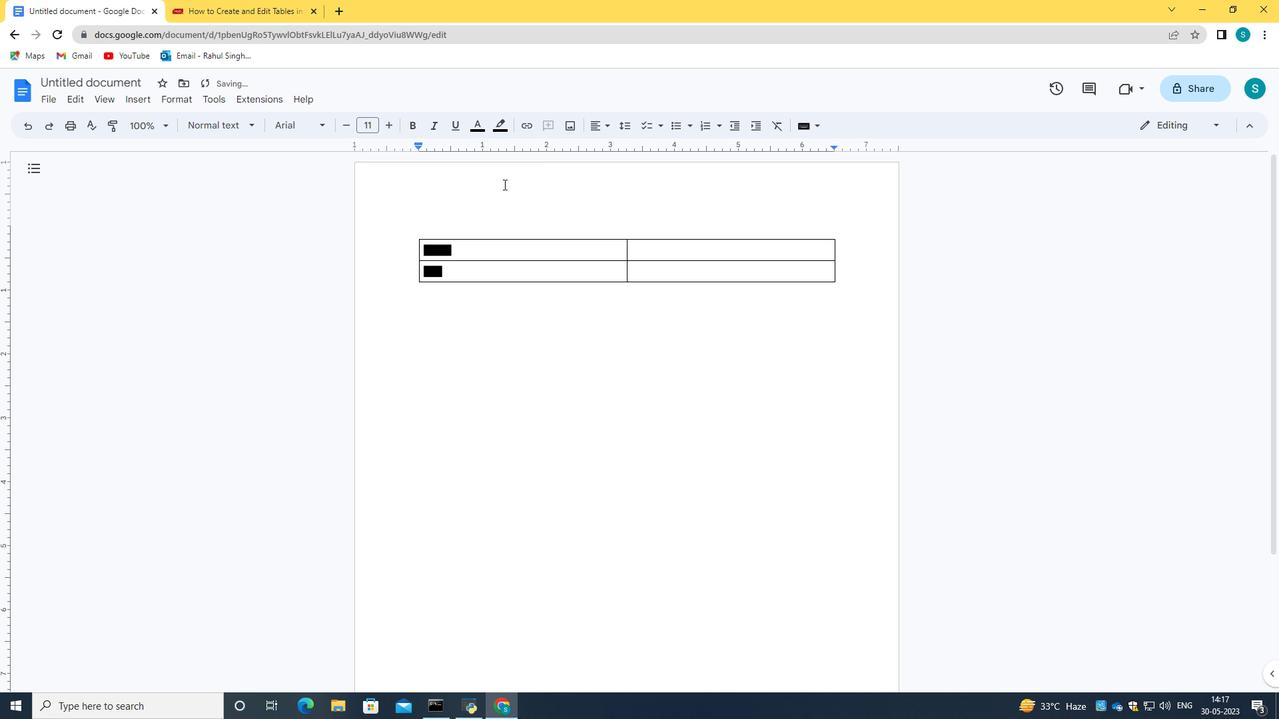 
Action: Mouse pressed left at (502, 243)
Screenshot: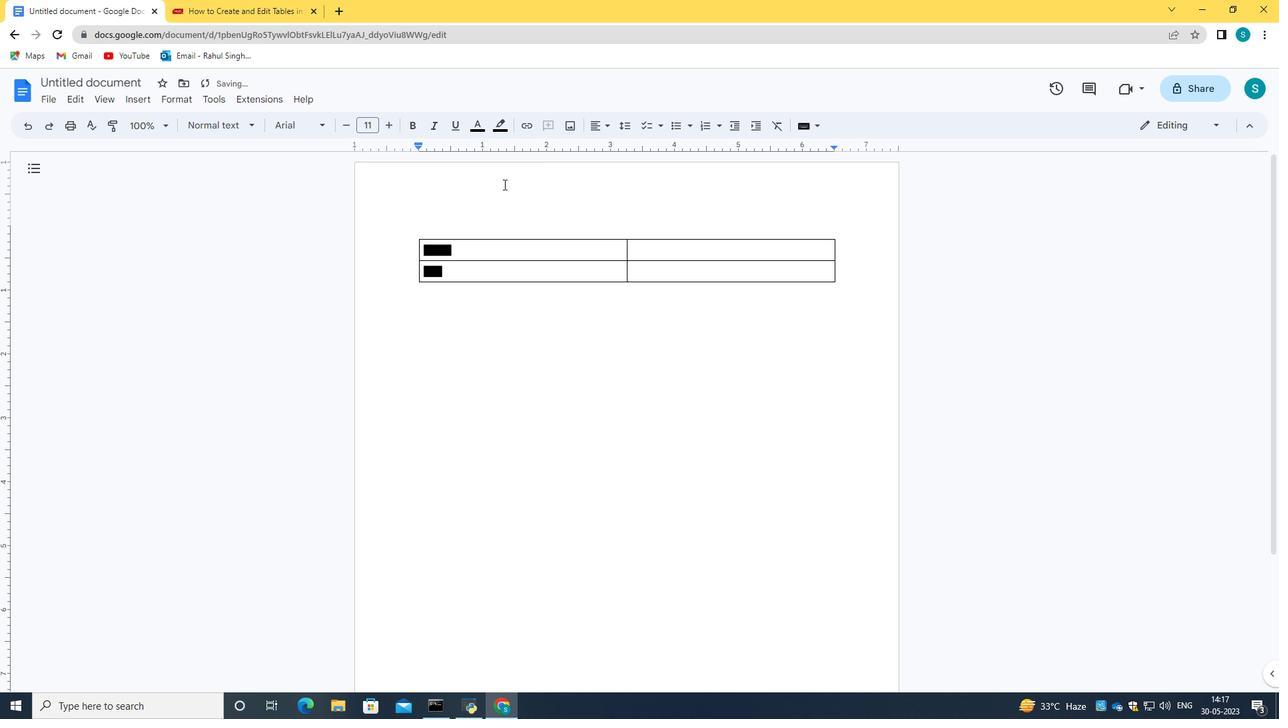 
Action: Mouse moved to (497, 251)
Screenshot: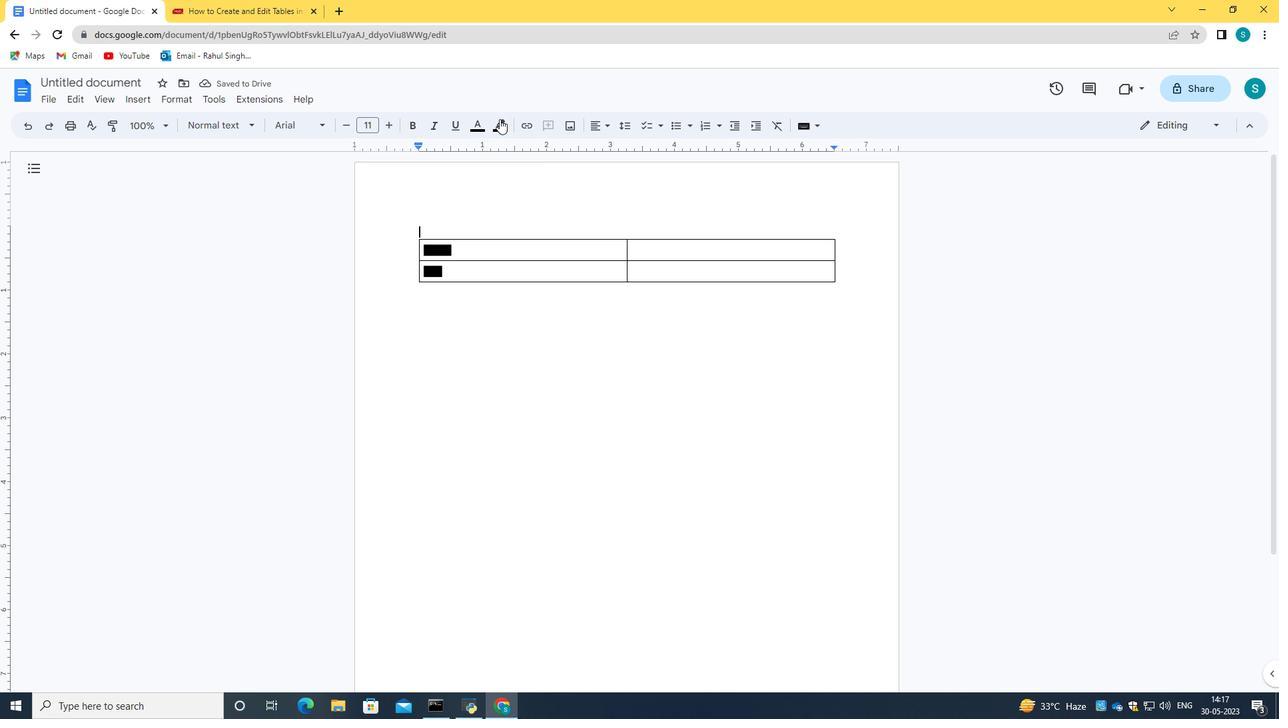 
Action: Mouse pressed right at (497, 251)
Screenshot: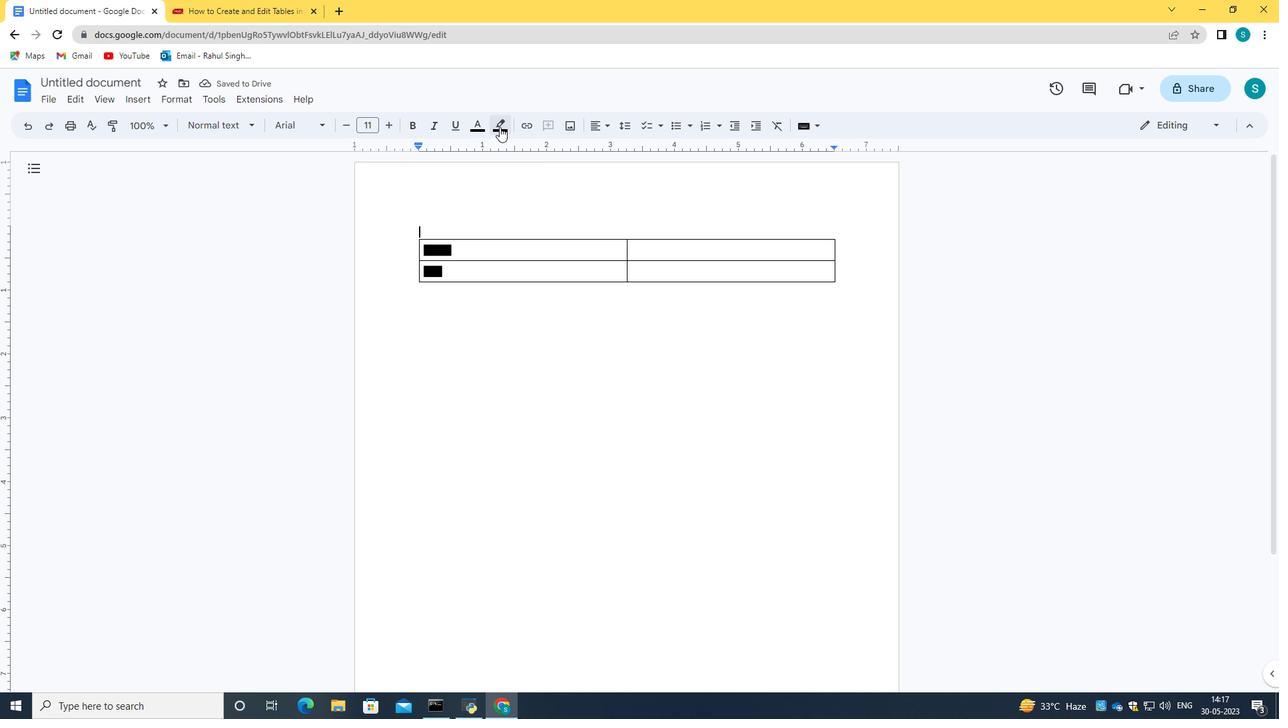 
Action: Mouse moved to (421, 326)
Screenshot: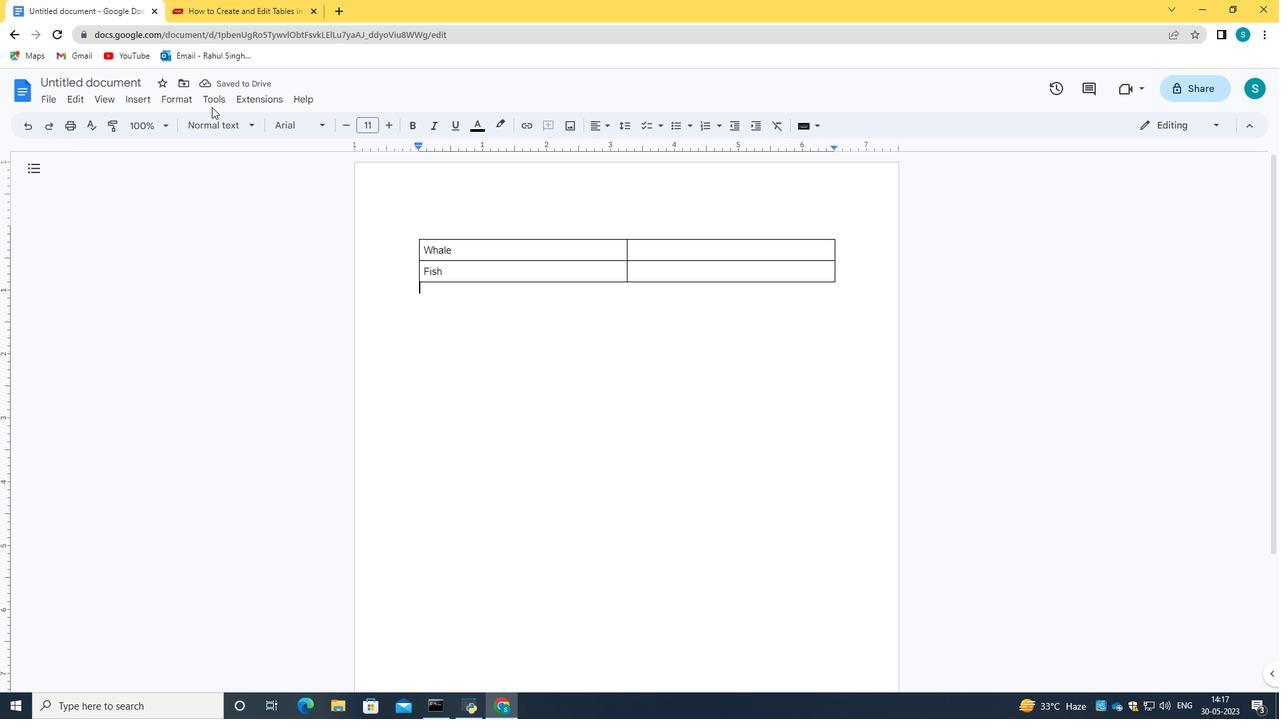 
Action: Mouse pressed left at (421, 326)
Screenshot: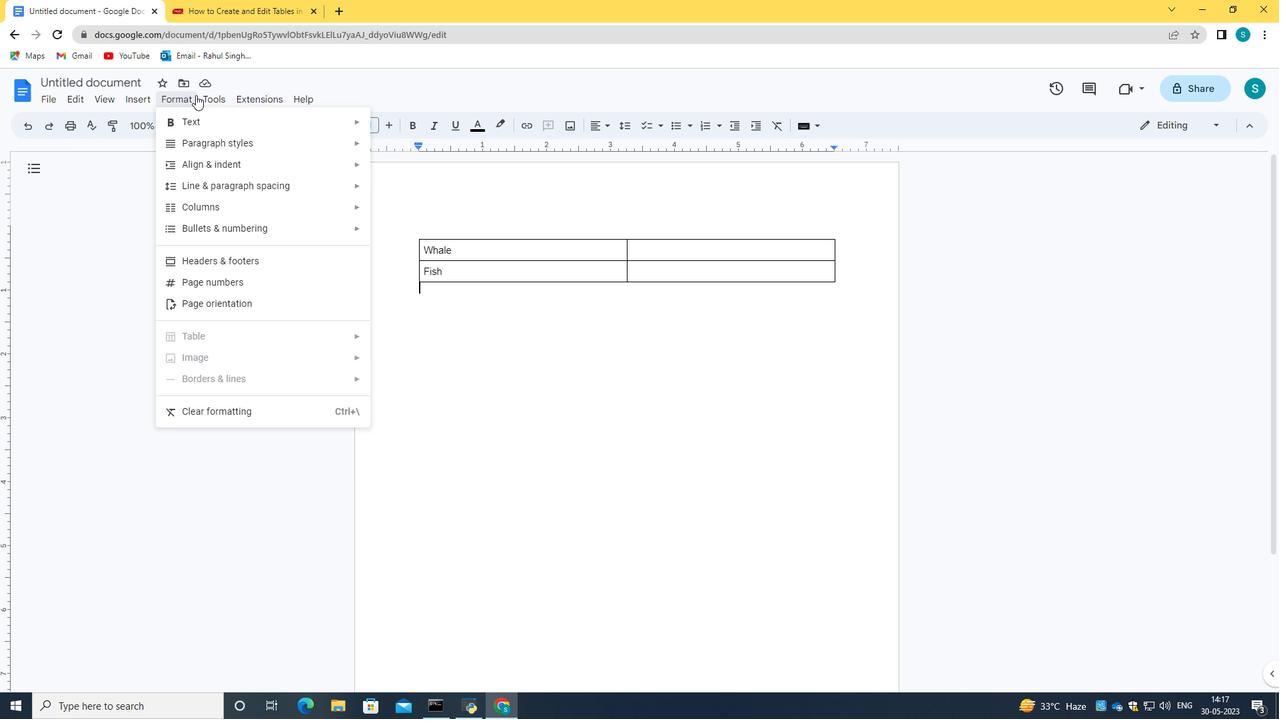 
Action: Mouse moved to (451, 257)
Screenshot: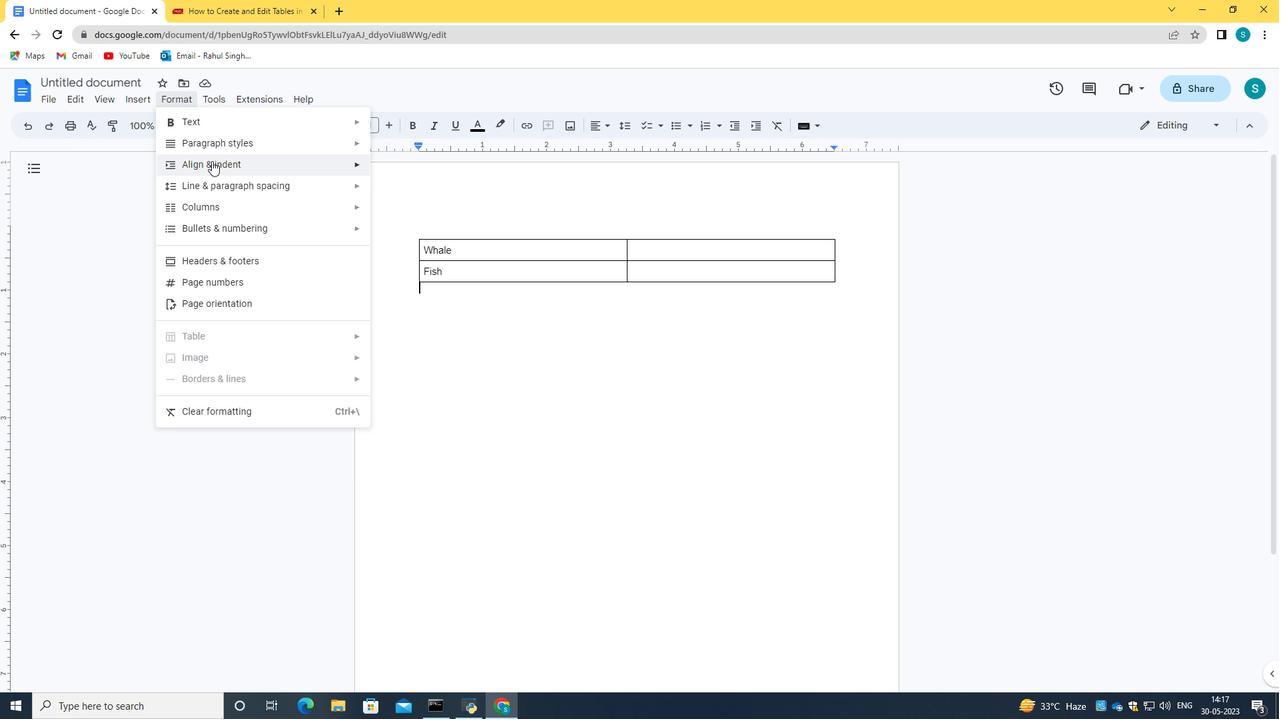 
Action: Mouse pressed left at (451, 257)
Screenshot: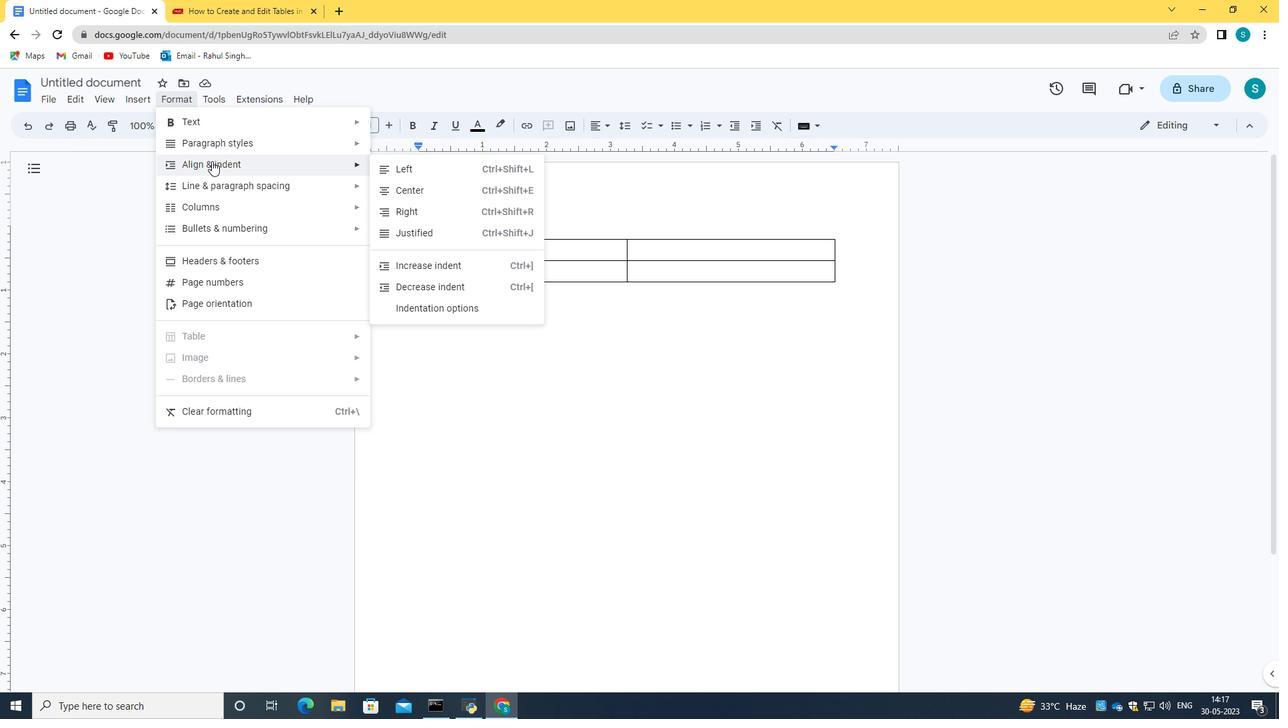 
Action: Key pressed <Key.caps_lock>F<Key.caps_lock>ish<Key.space><Key.backspace><Key.backspace><Key.backspace><Key.backspace><Key.backspace>
Screenshot: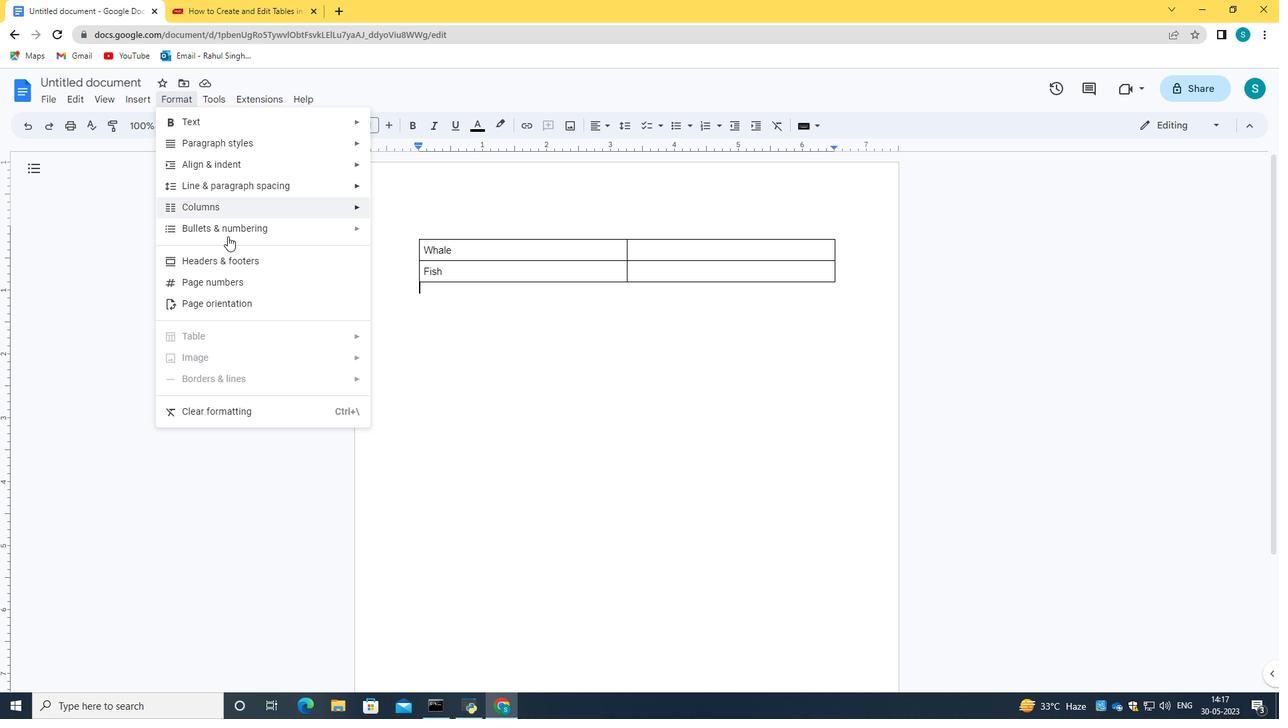 
Action: Mouse moved to (621, 247)
Screenshot: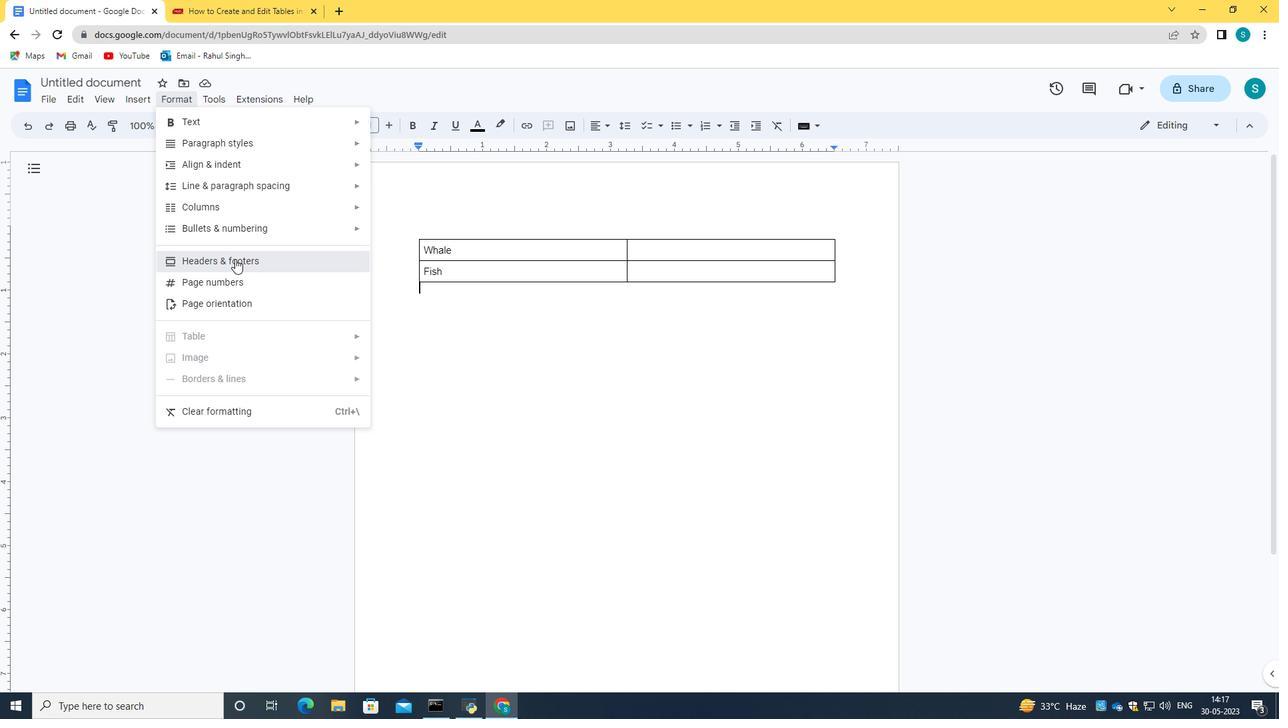 
Action: Mouse pressed left at (621, 247)
Screenshot: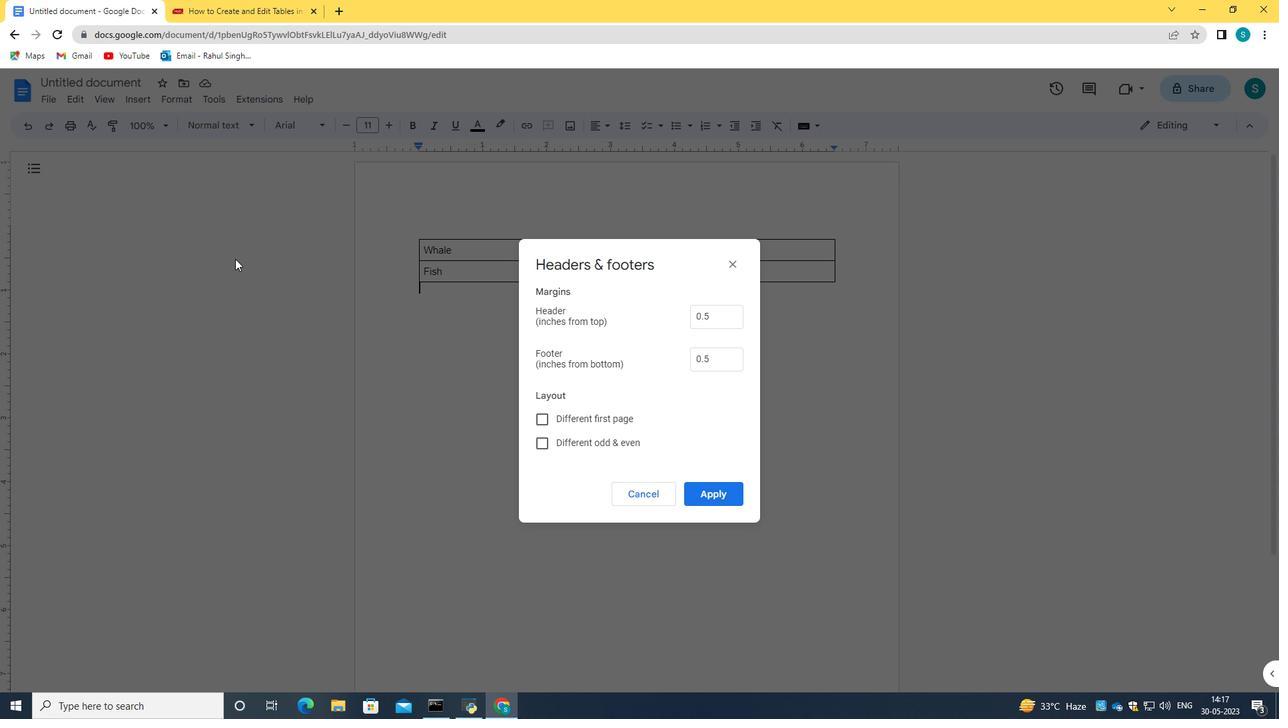 
Action: Mouse moved to (427, 254)
Screenshot: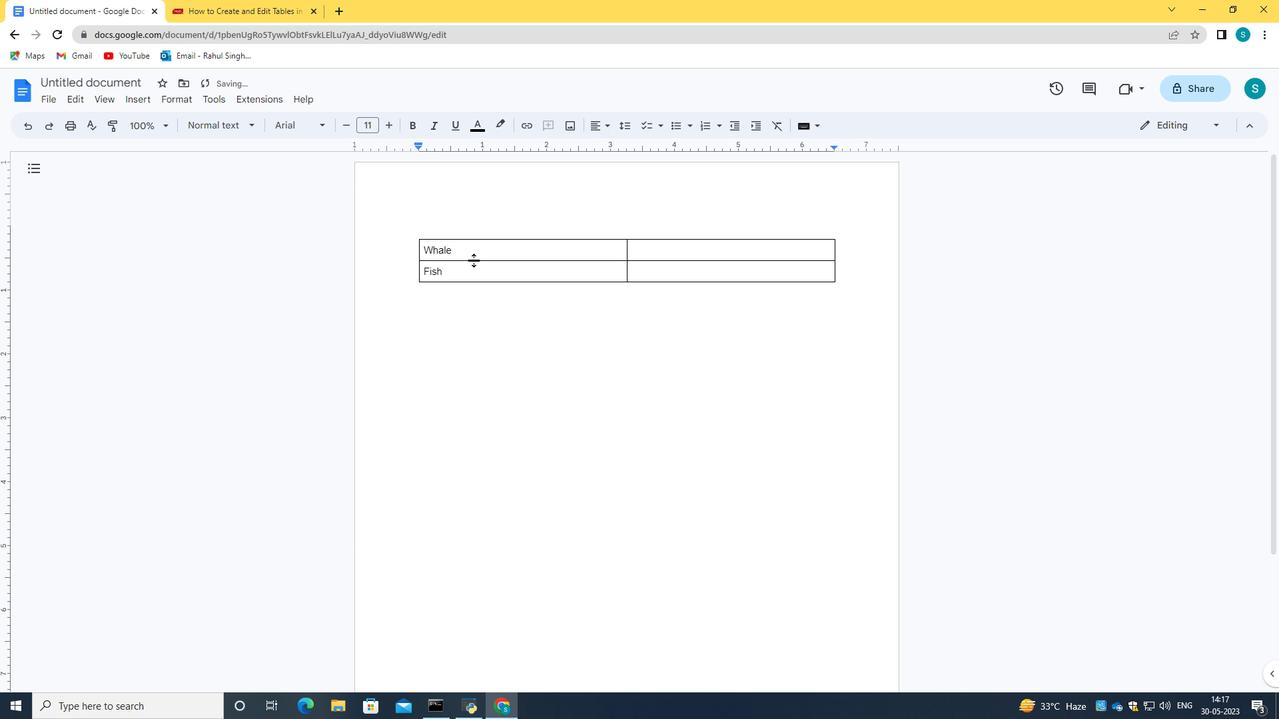 
Action: Mouse pressed left at (427, 254)
Screenshot: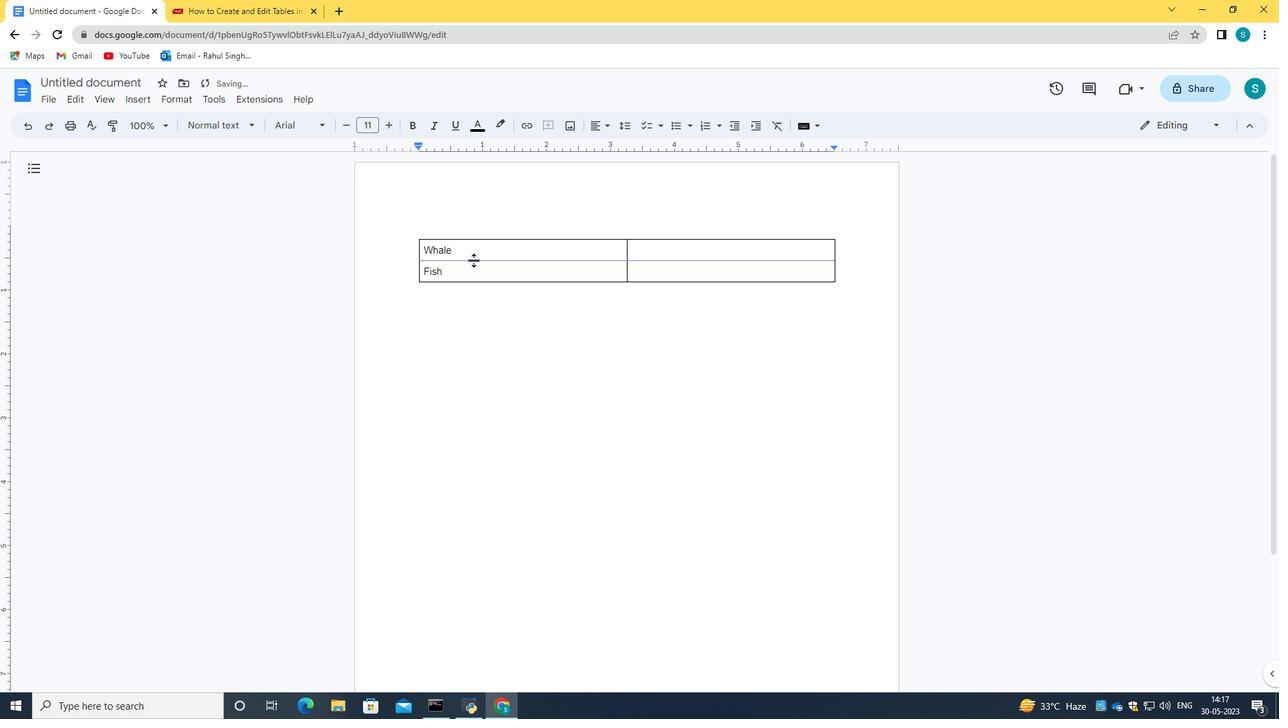 
Action: Mouse moved to (439, 253)
Screenshot: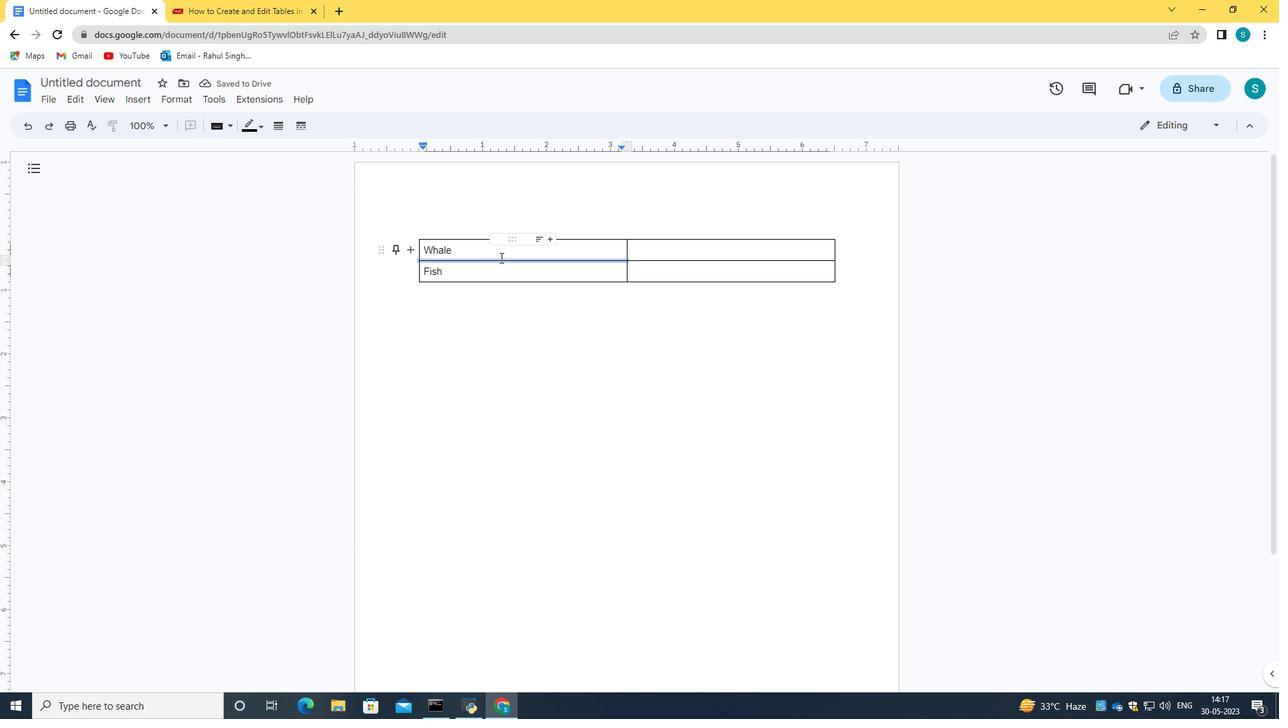 
Action: Mouse pressed right at (439, 253)
Screenshot: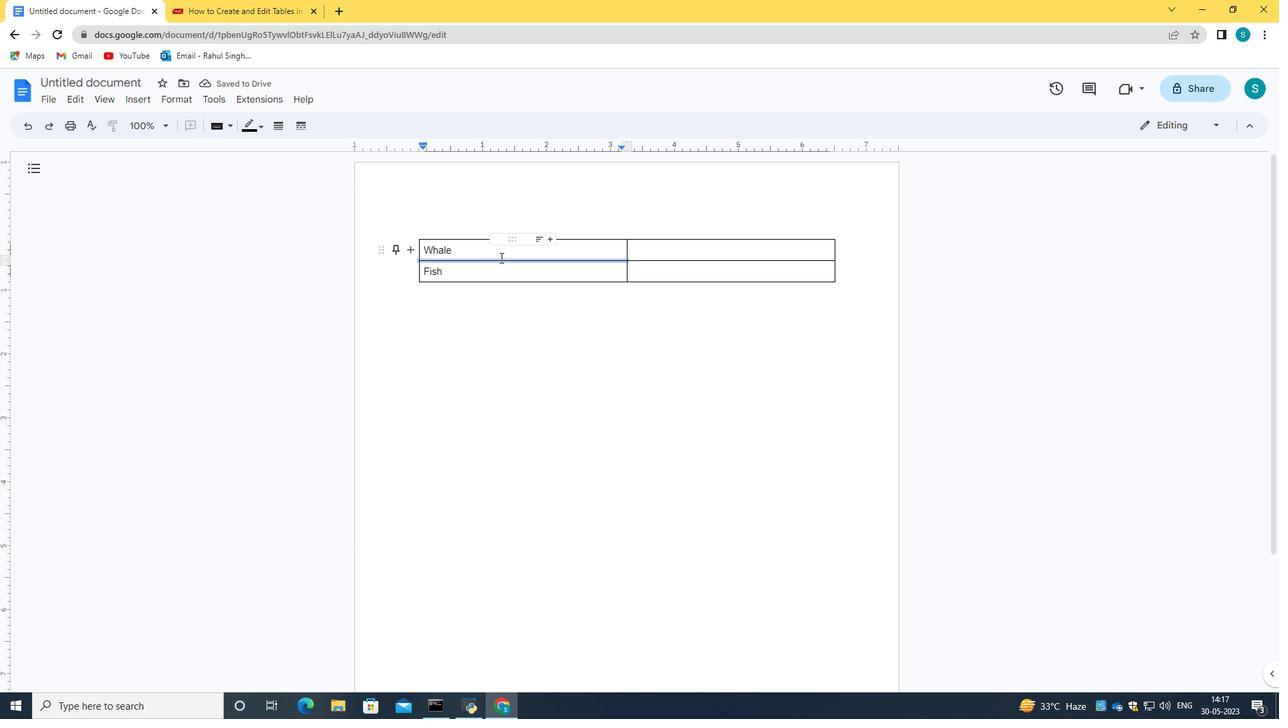 
Action: Mouse moved to (140, 97)
Screenshot: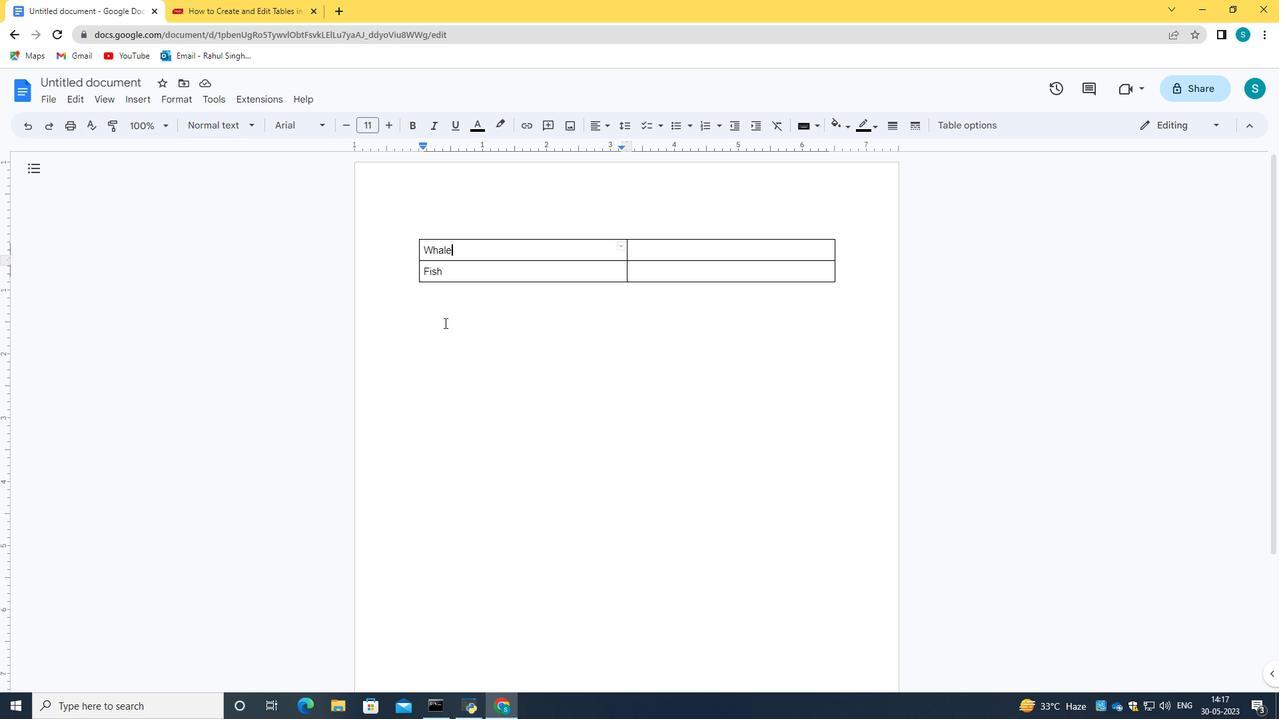 
Action: Mouse pressed left at (140, 97)
Screenshot: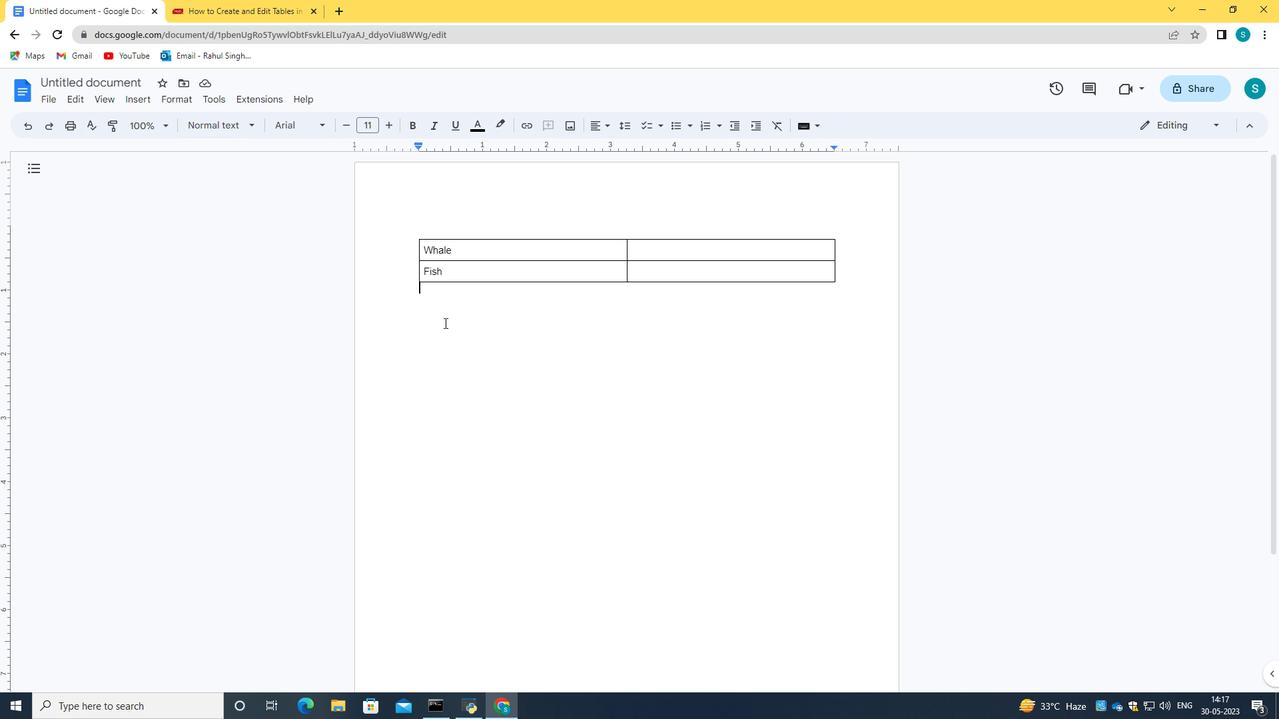 
Action: Mouse moved to (425, 439)
Screenshot: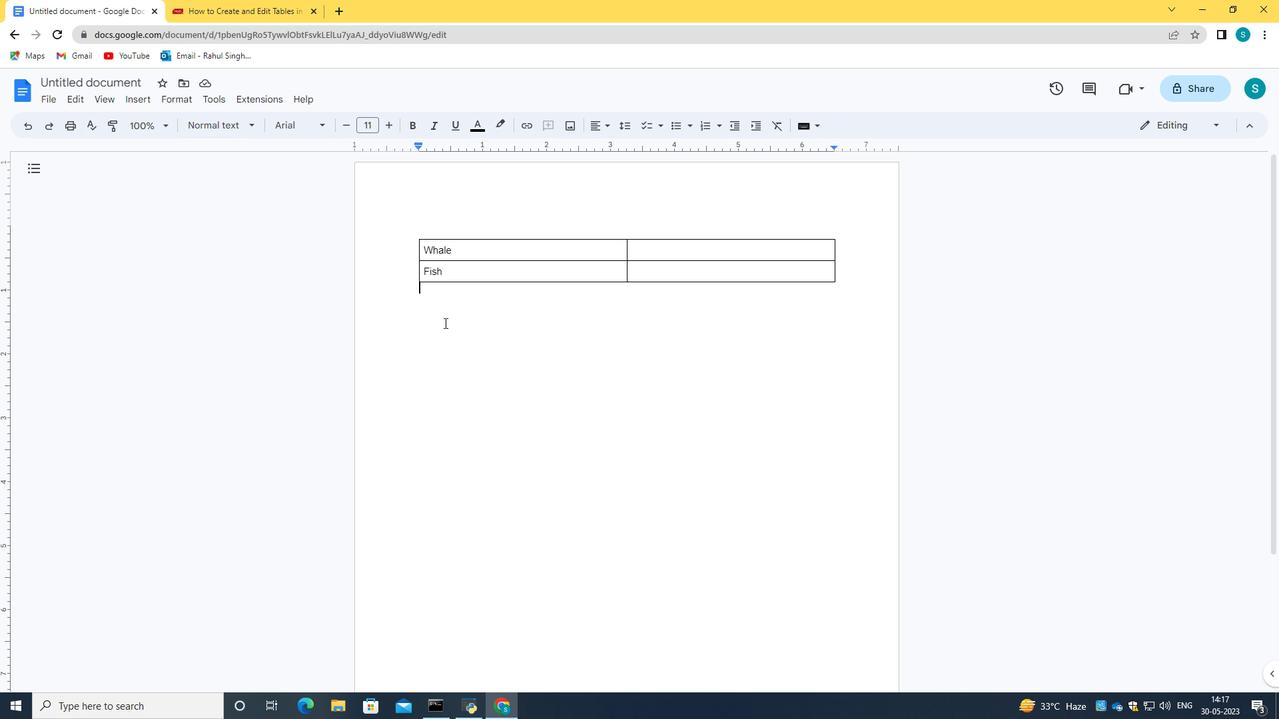 
Action: Mouse pressed left at (425, 439)
Screenshot: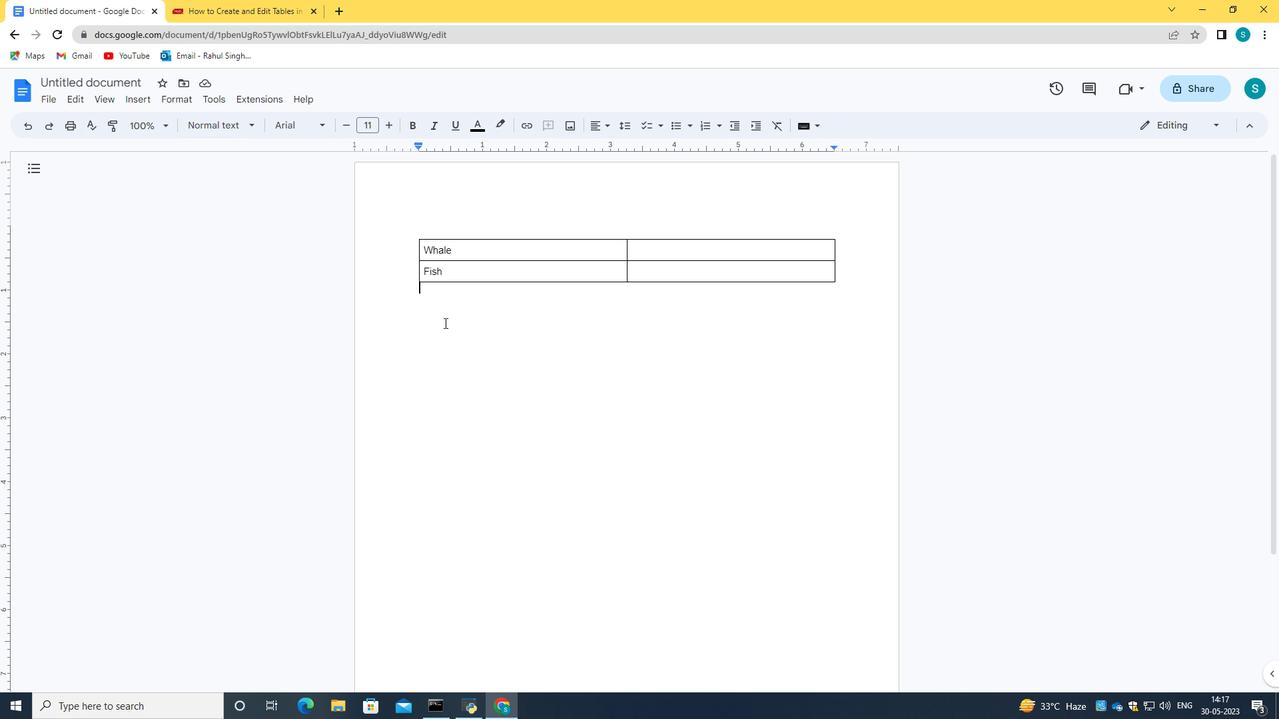 
Action: Mouse moved to (523, 279)
Screenshot: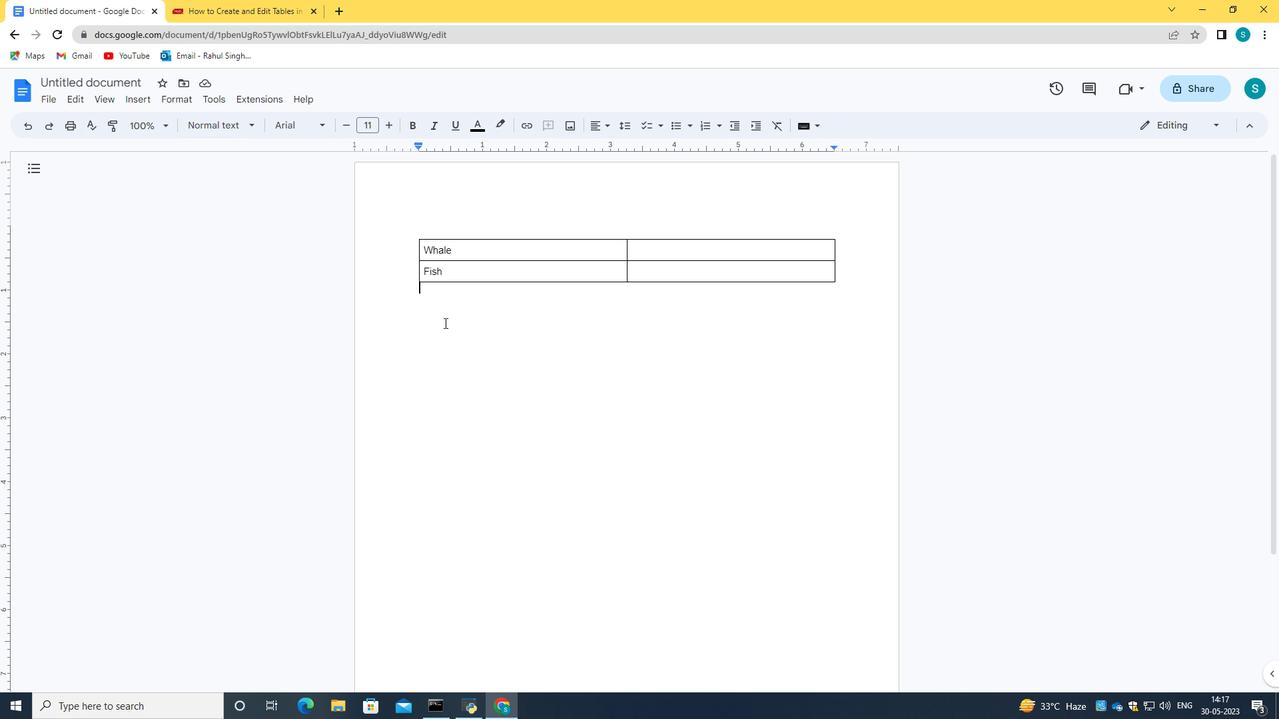 
Action: Mouse pressed left at (523, 279)
Screenshot: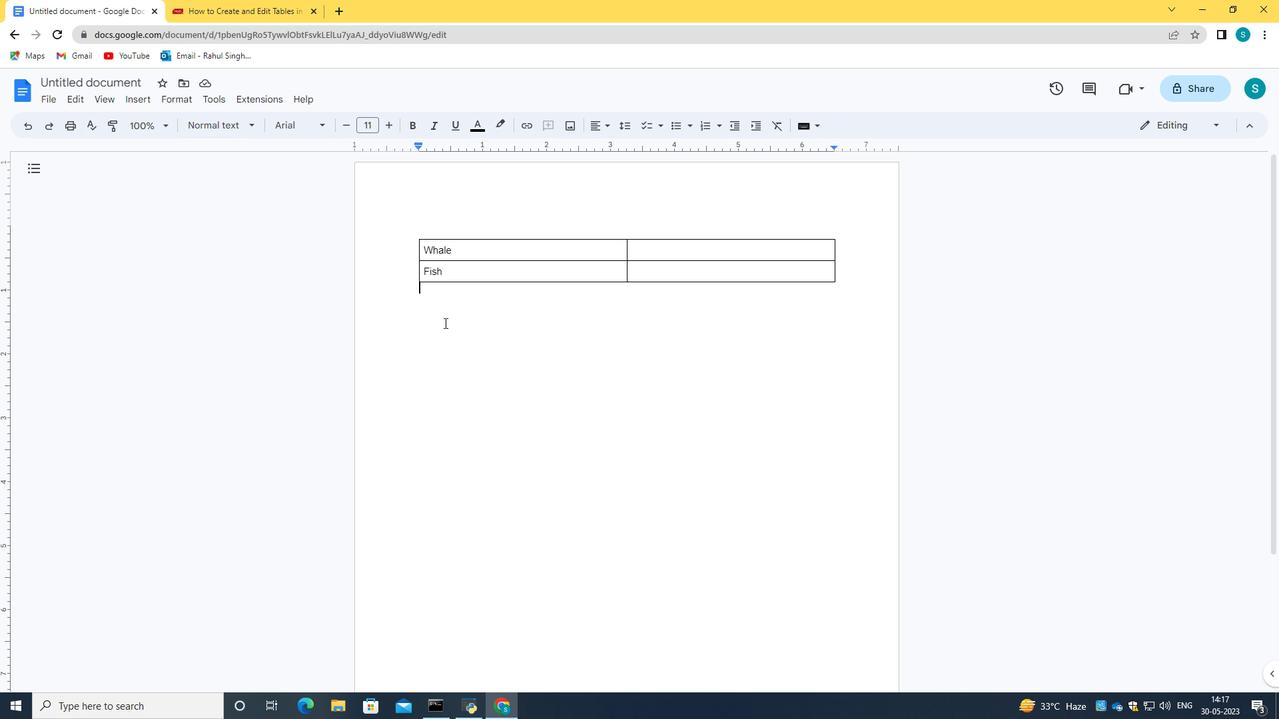 
Action: Mouse moved to (474, 253)
Screenshot: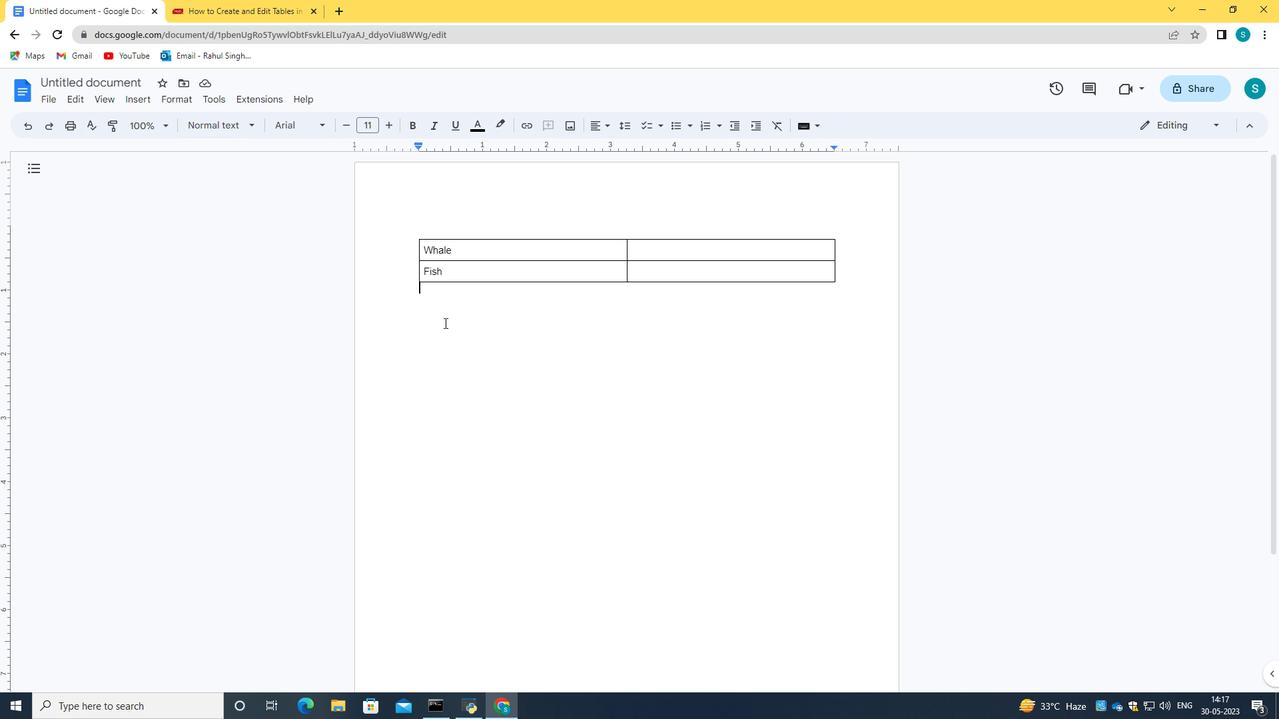 
Action: Mouse pressed left at (474, 253)
Screenshot: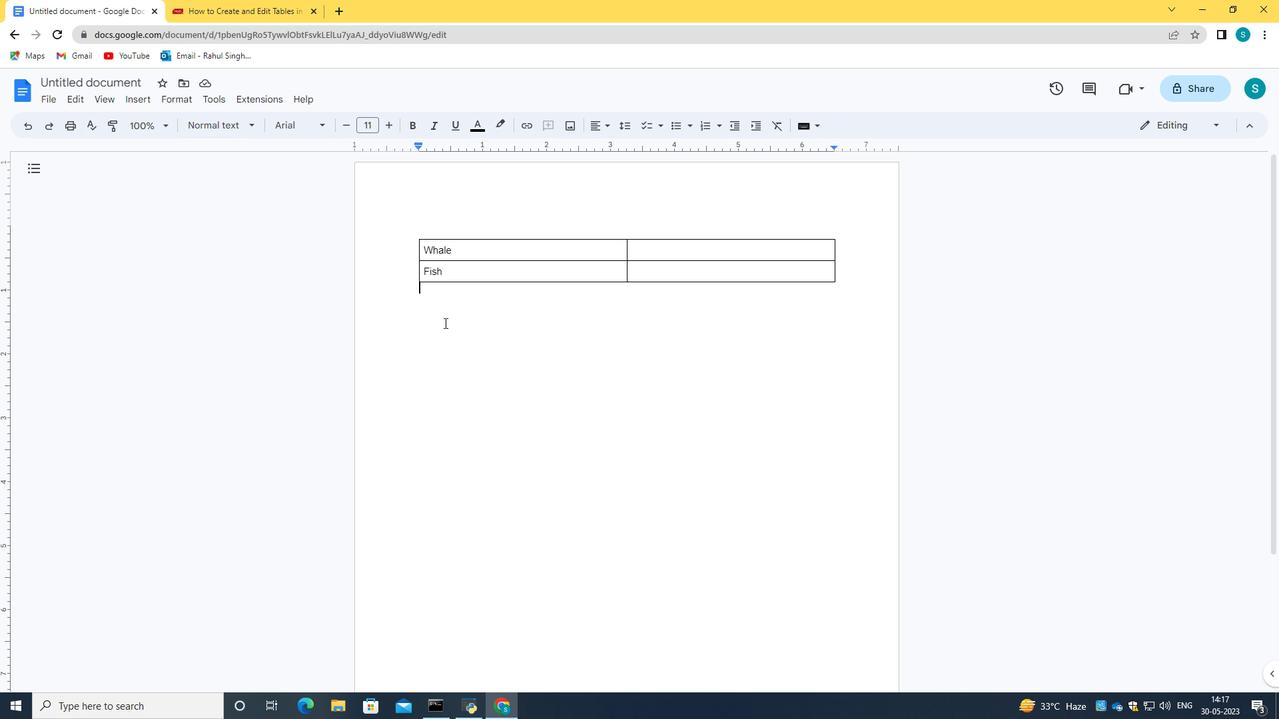 
Action: Mouse moved to (459, 253)
Screenshot: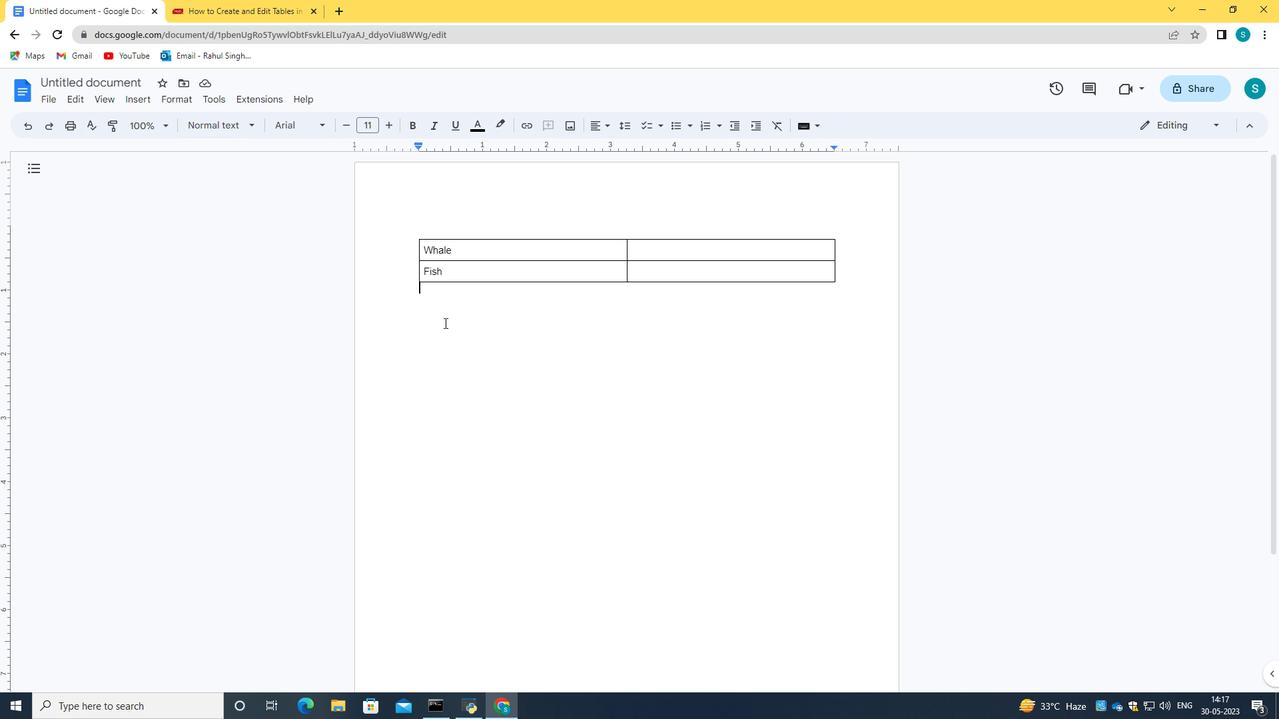 
Action: Mouse pressed right at (459, 253)
Screenshot: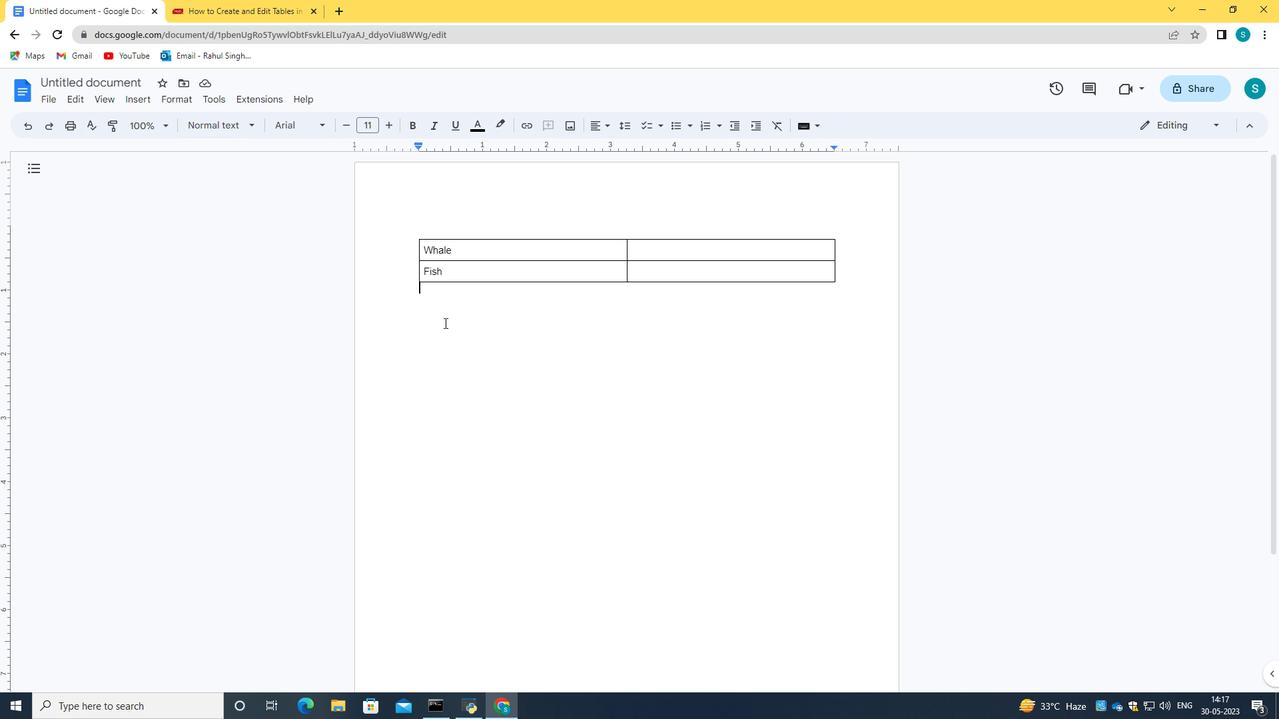 
Action: Mouse moved to (436, 229)
Screenshot: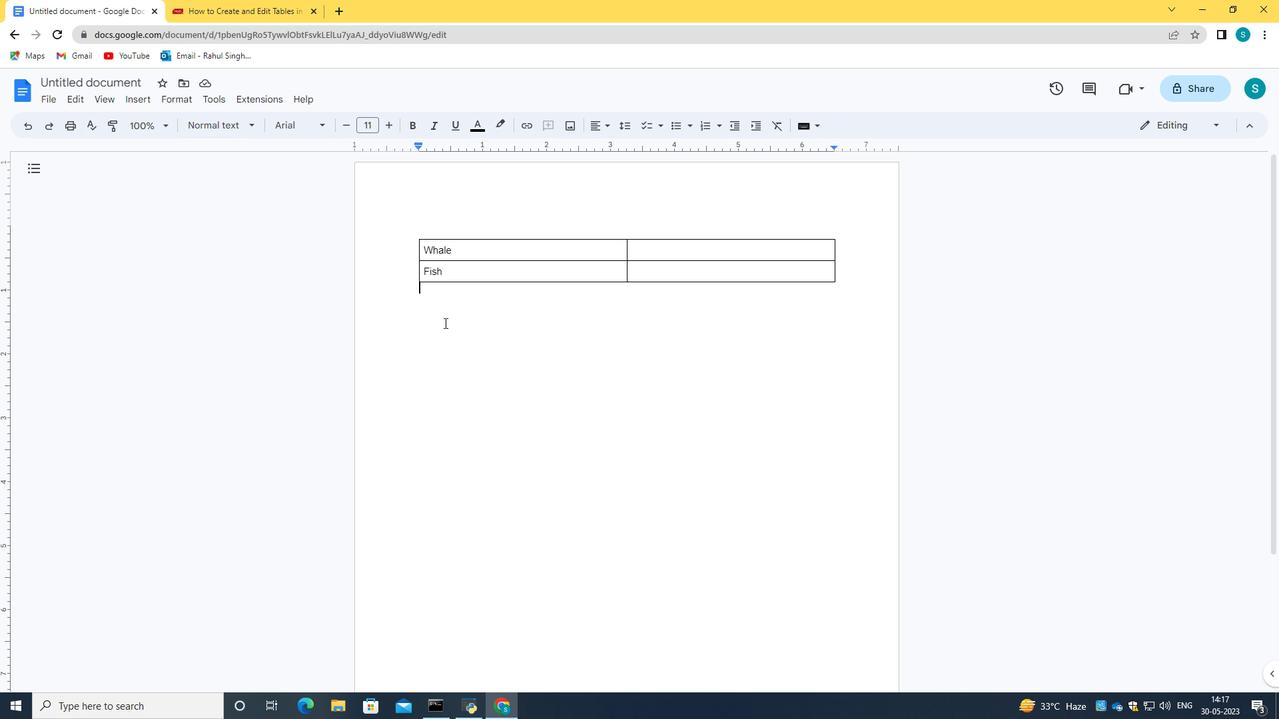 
Action: Mouse pressed left at (436, 229)
Screenshot: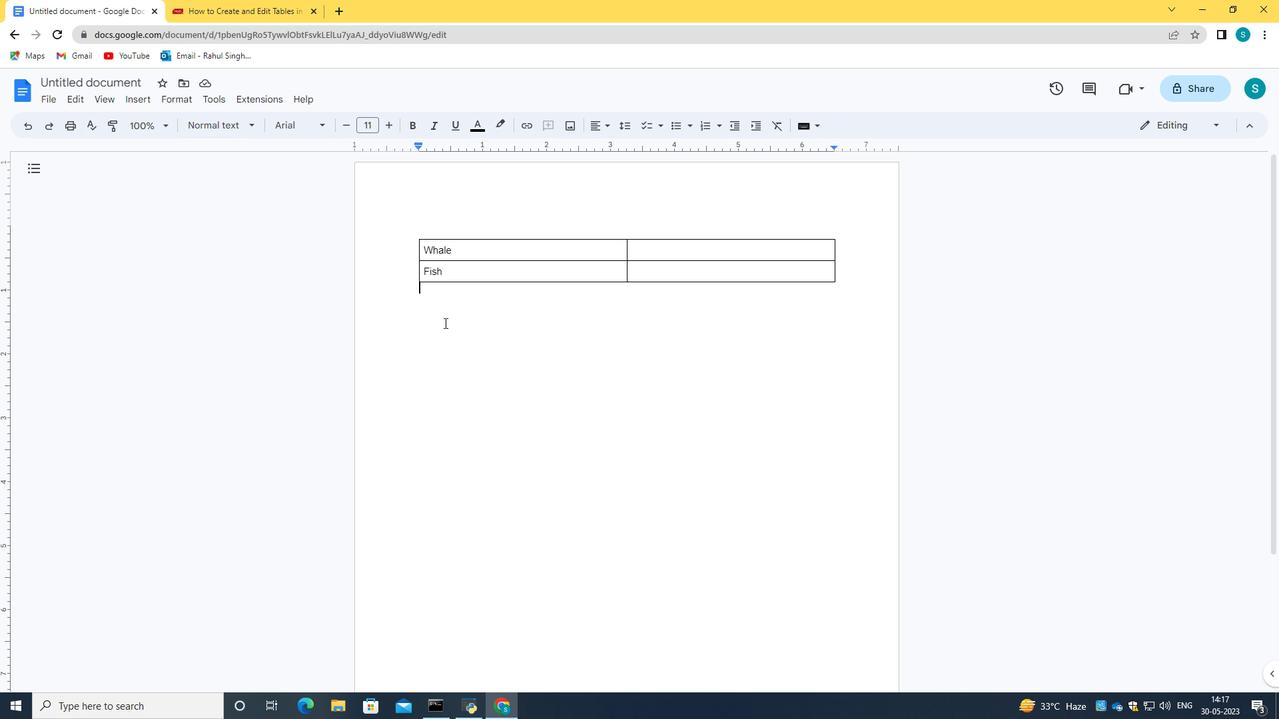
Action: Mouse moved to (437, 247)
Screenshot: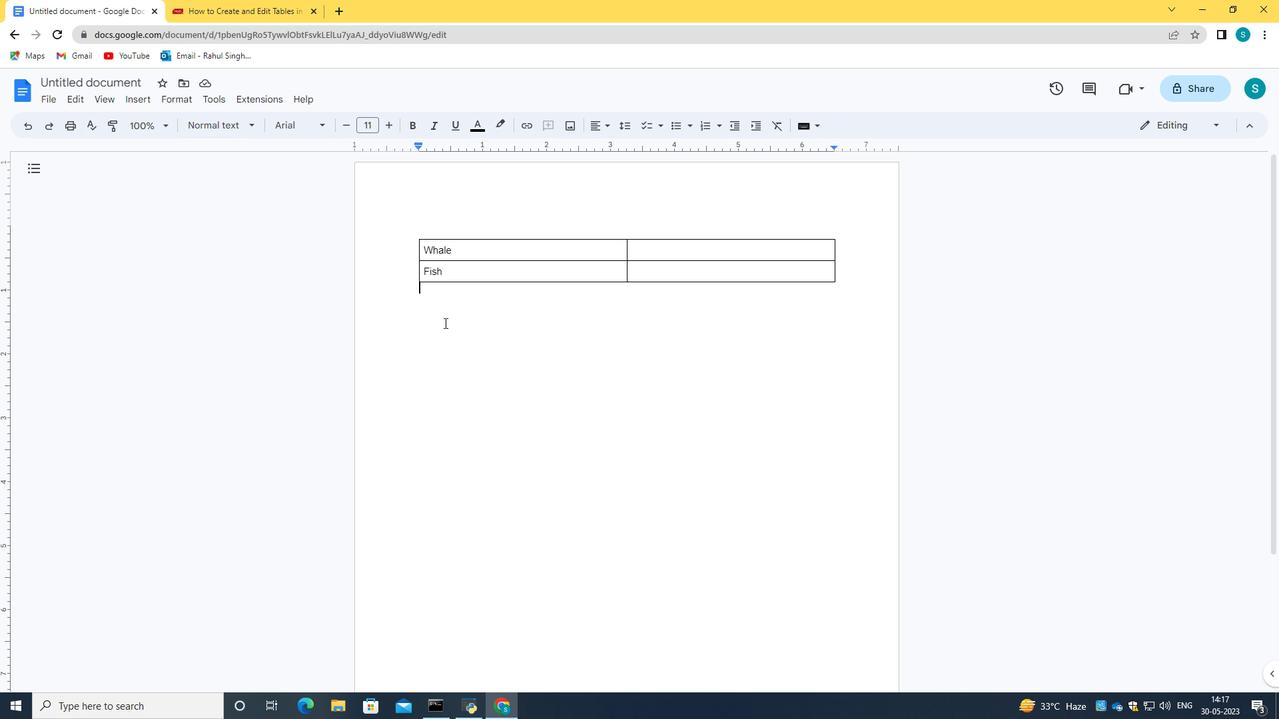 
Action: Mouse pressed left at (437, 247)
Screenshot: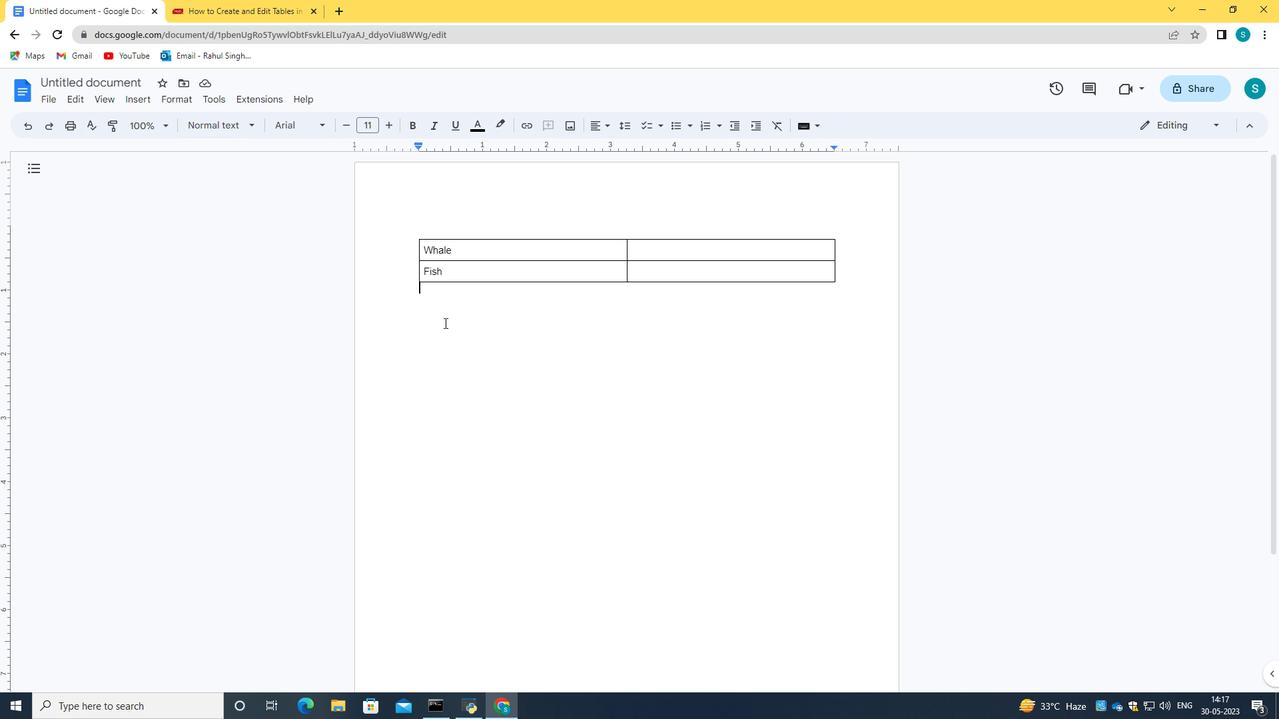 
Action: Mouse moved to (139, 102)
Screenshot: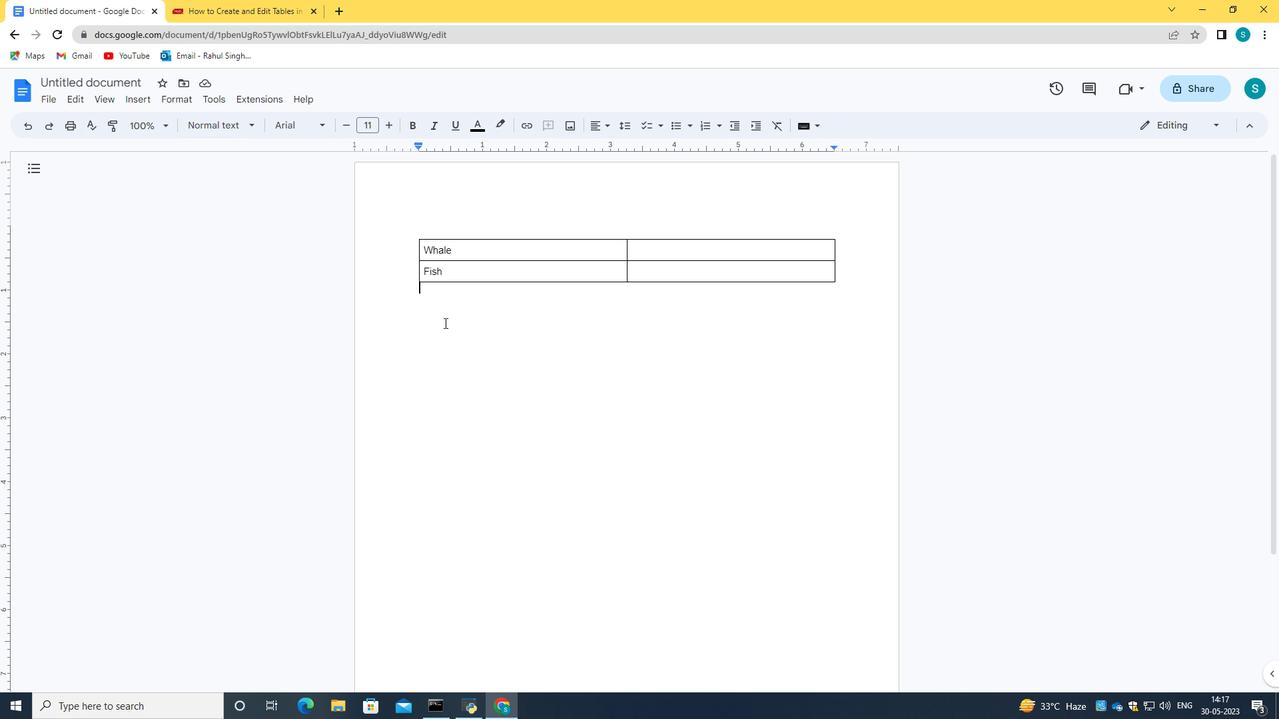 
Action: Mouse pressed left at (139, 102)
Screenshot: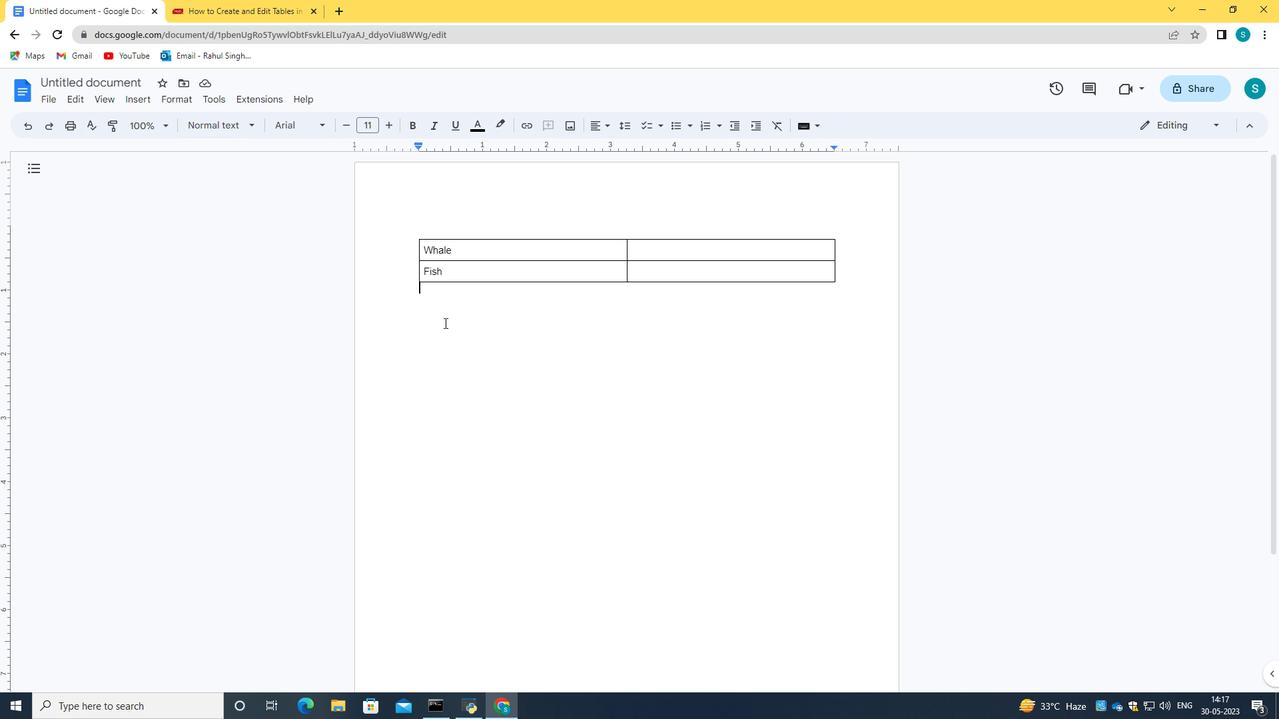
Action: Mouse moved to (460, 247)
Screenshot: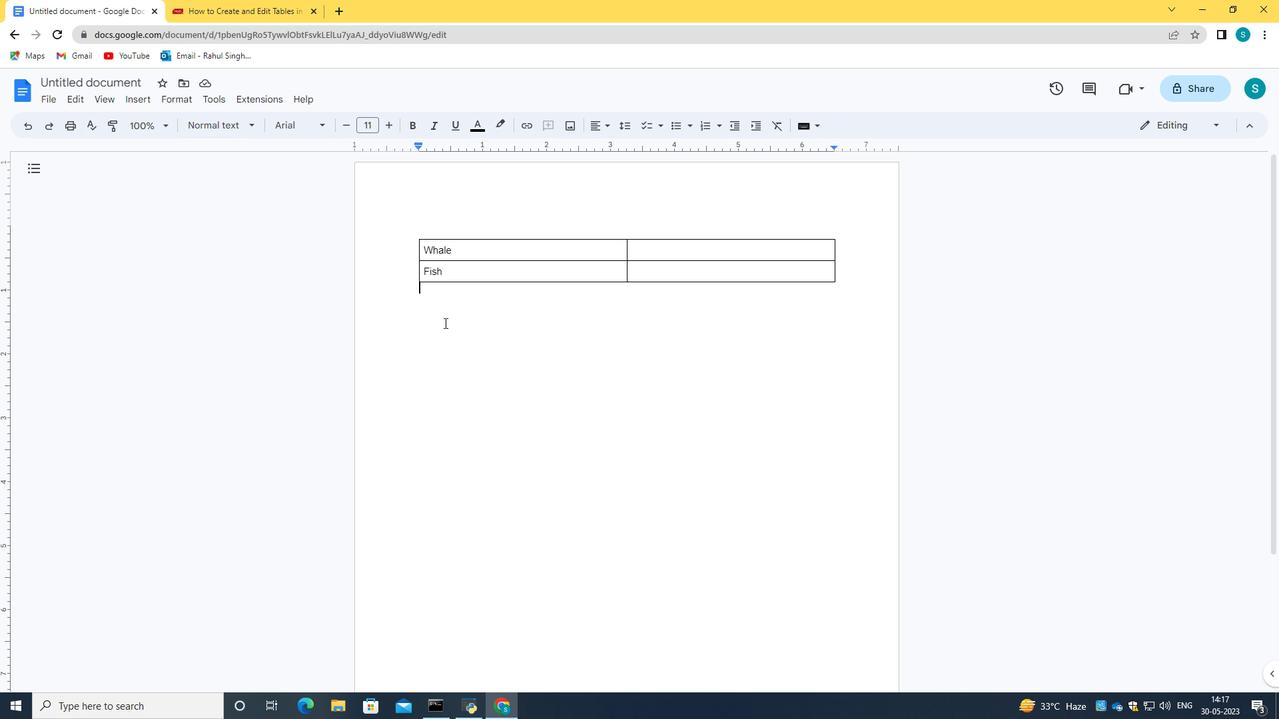 
Action: Mouse pressed left at (460, 247)
Screenshot: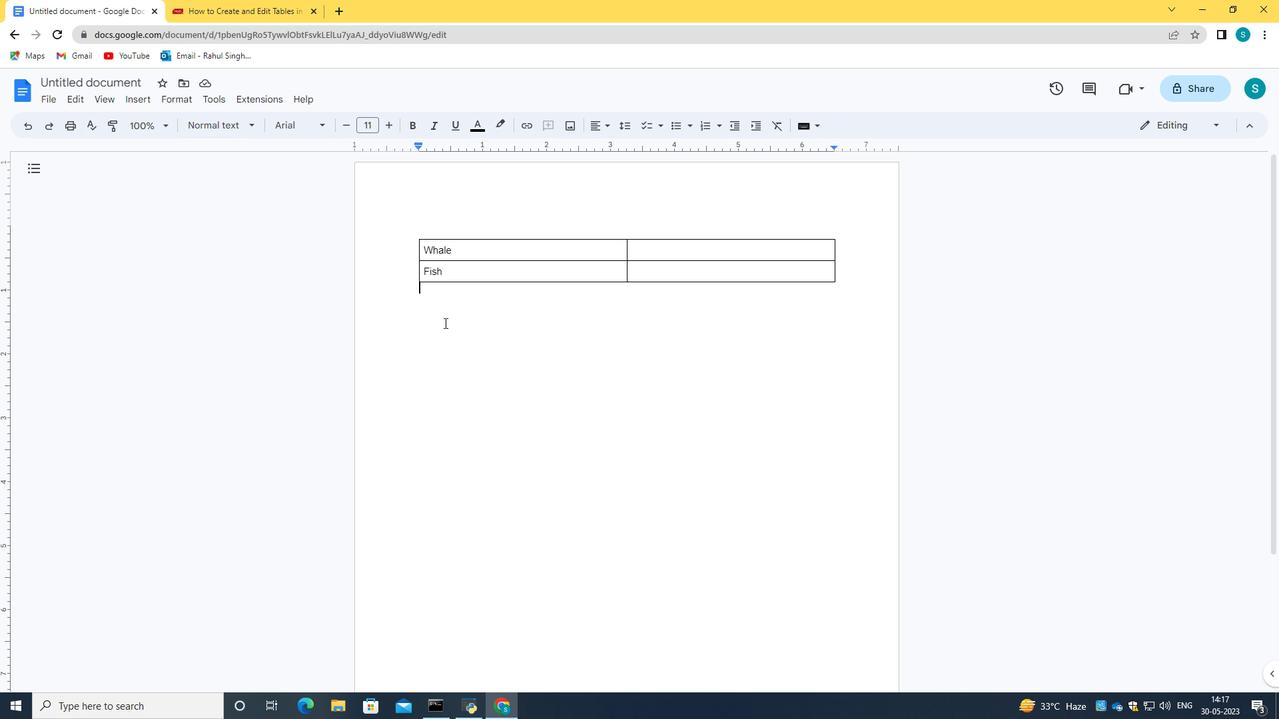 
Action: Mouse moved to (436, 291)
Screenshot: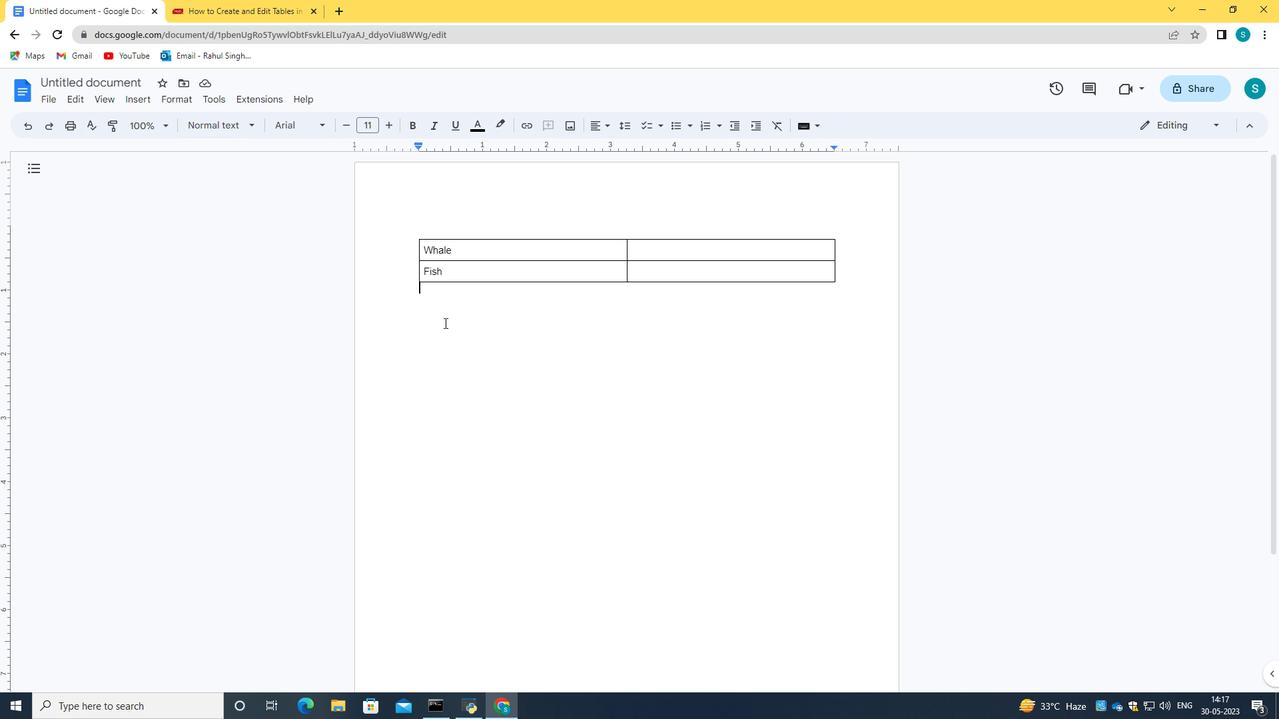
Action: Key pressed <Key.alt_l><Key.alt_l><Key.alt_l><Key.alt_l><Key.alt_l>ctrl+O
Screenshot: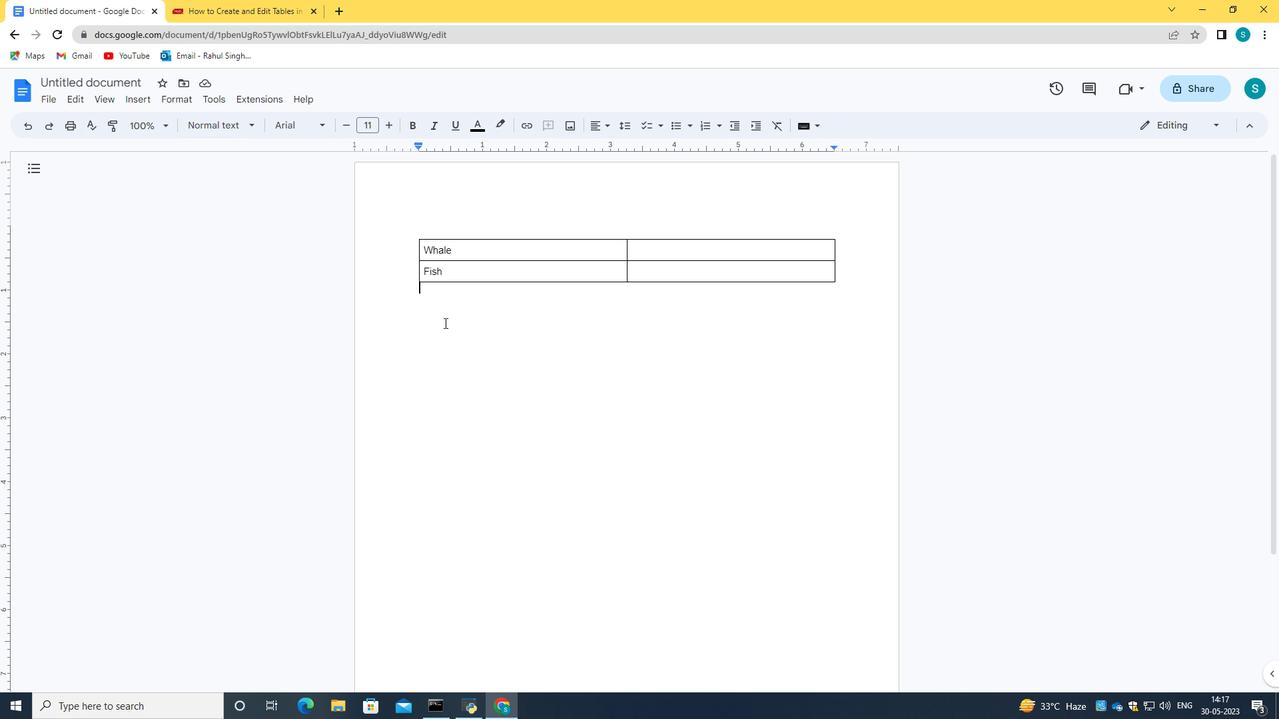 
Action: Mouse pressed left at (1227, 84)
Screenshot: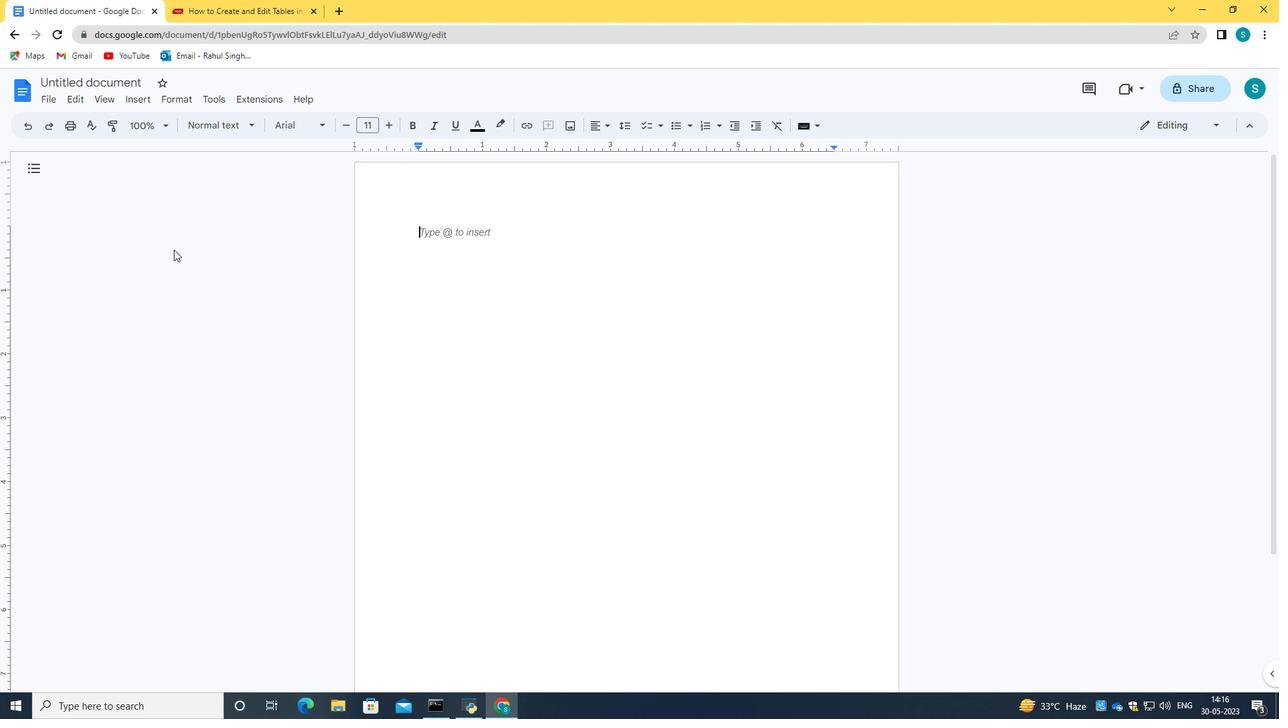 
Action: Mouse moved to (1112, 234)
Screenshot: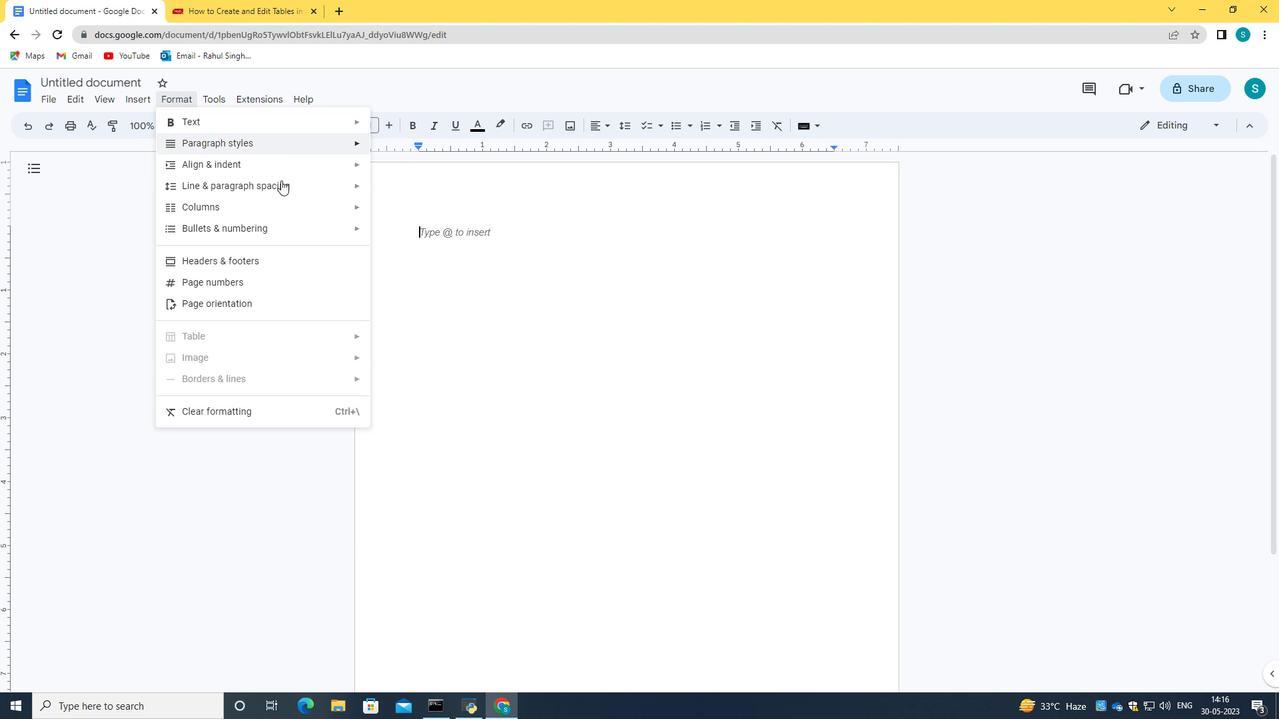 
Action: Mouse pressed left at (1112, 234)
Screenshot: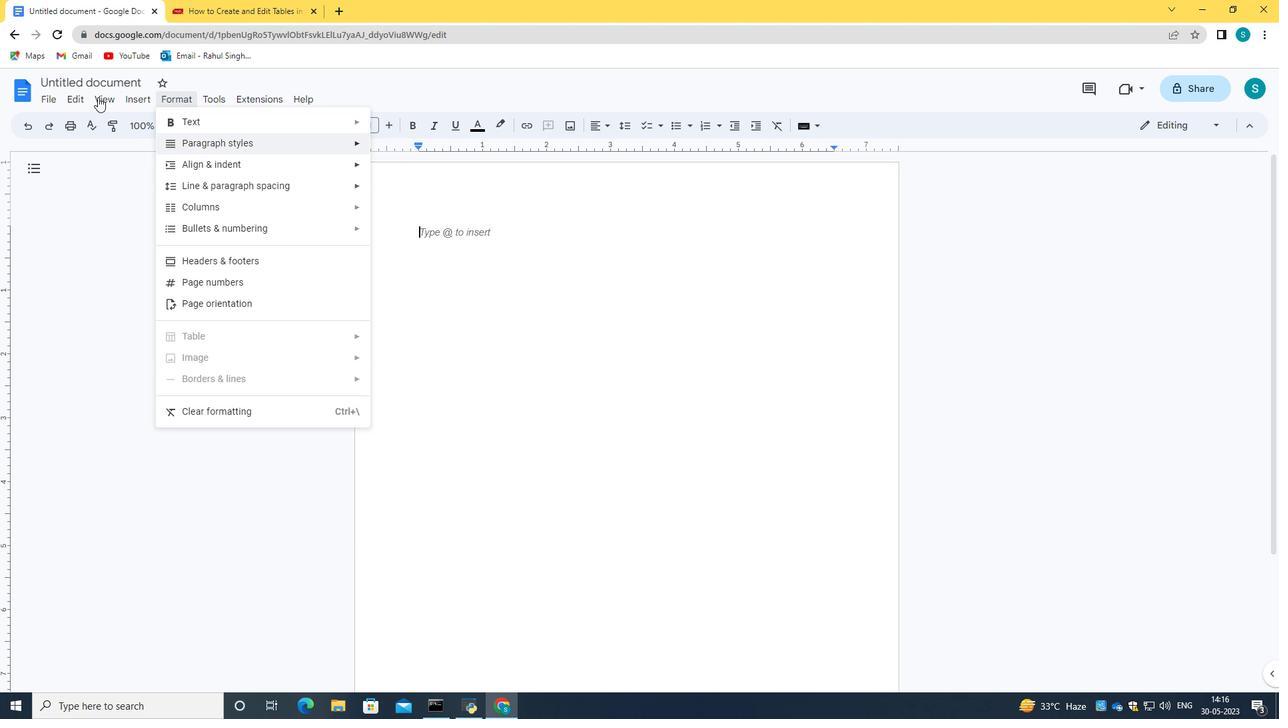 
Action: Mouse moved to (311, 221)
Screenshot: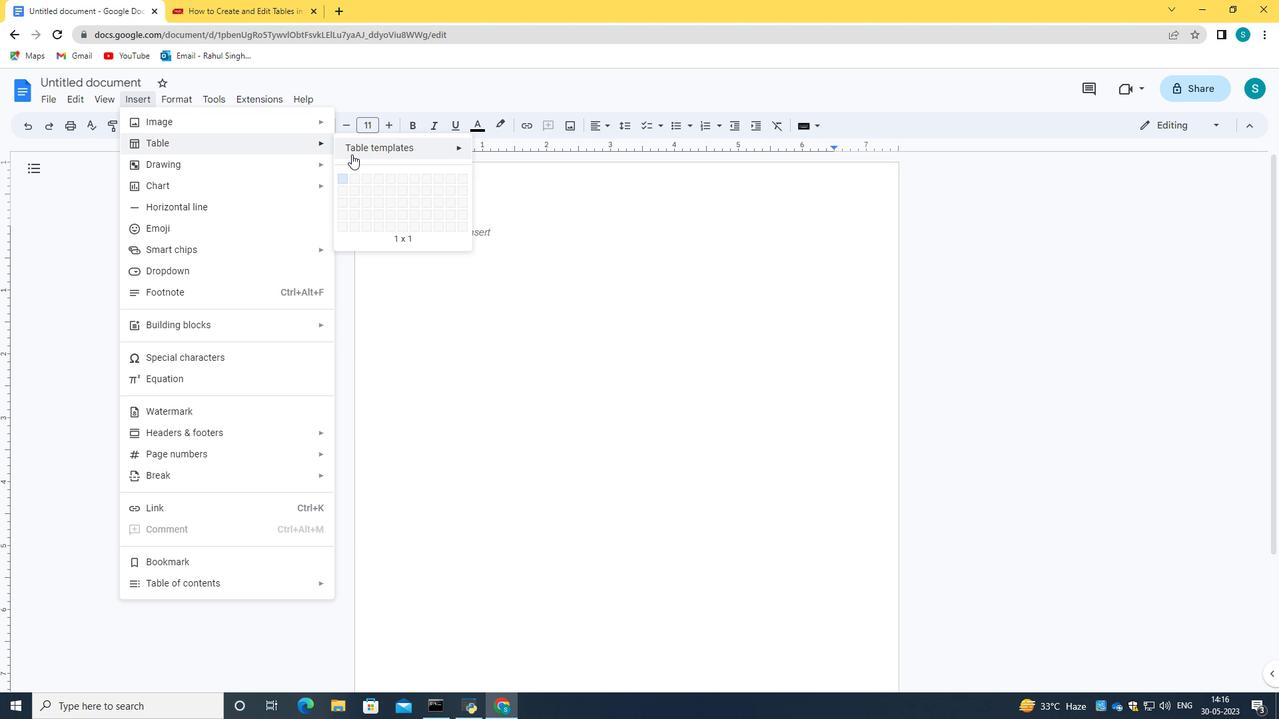 
Action: Mouse pressed left at (311, 221)
Screenshot: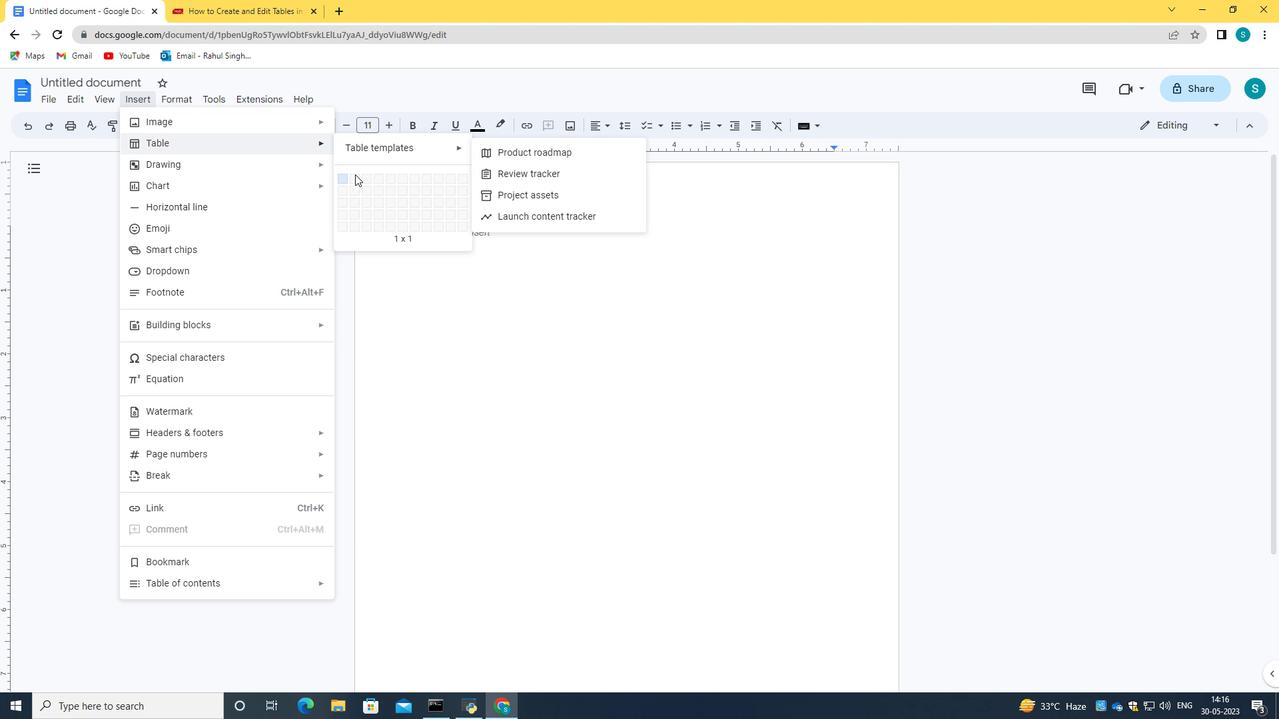 
Action: Mouse moved to (118, 84)
Screenshot: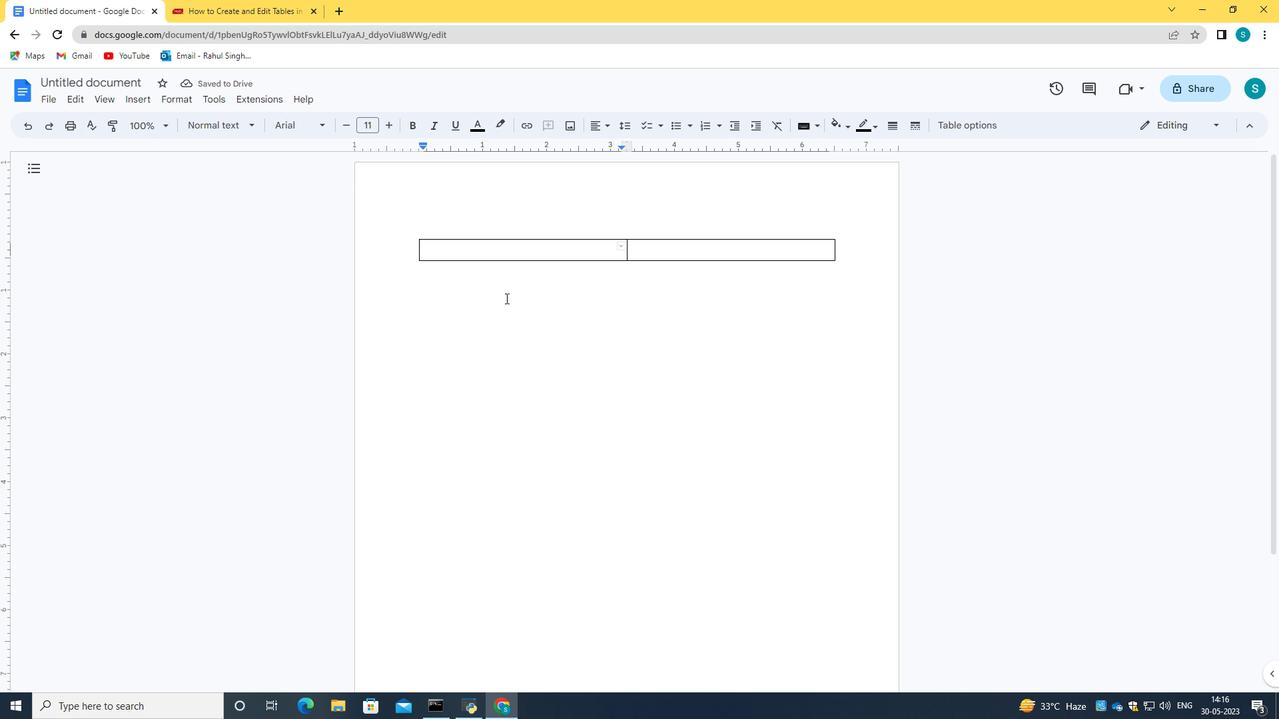 
Action: Mouse pressed left at (118, 84)
Screenshot: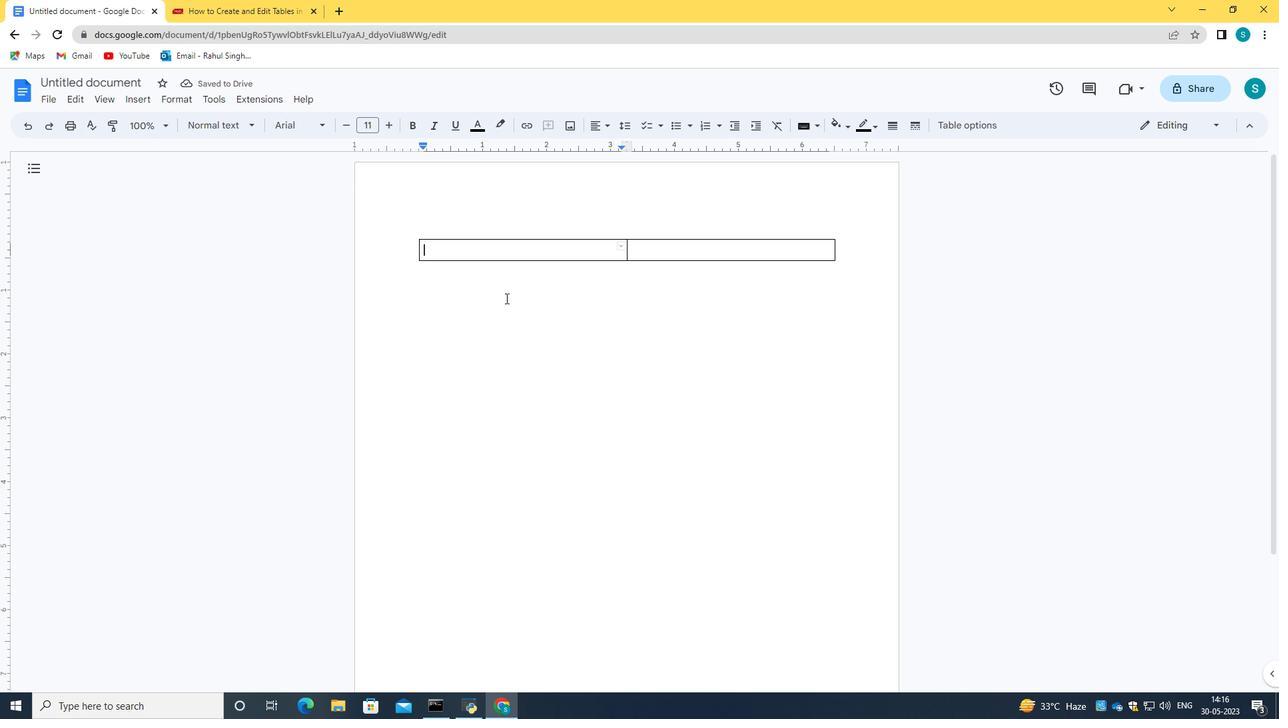
Action: Key pressed <Key.caps_lock>B<Key.caps_lock>est<Key.space>practices.txt
Screenshot: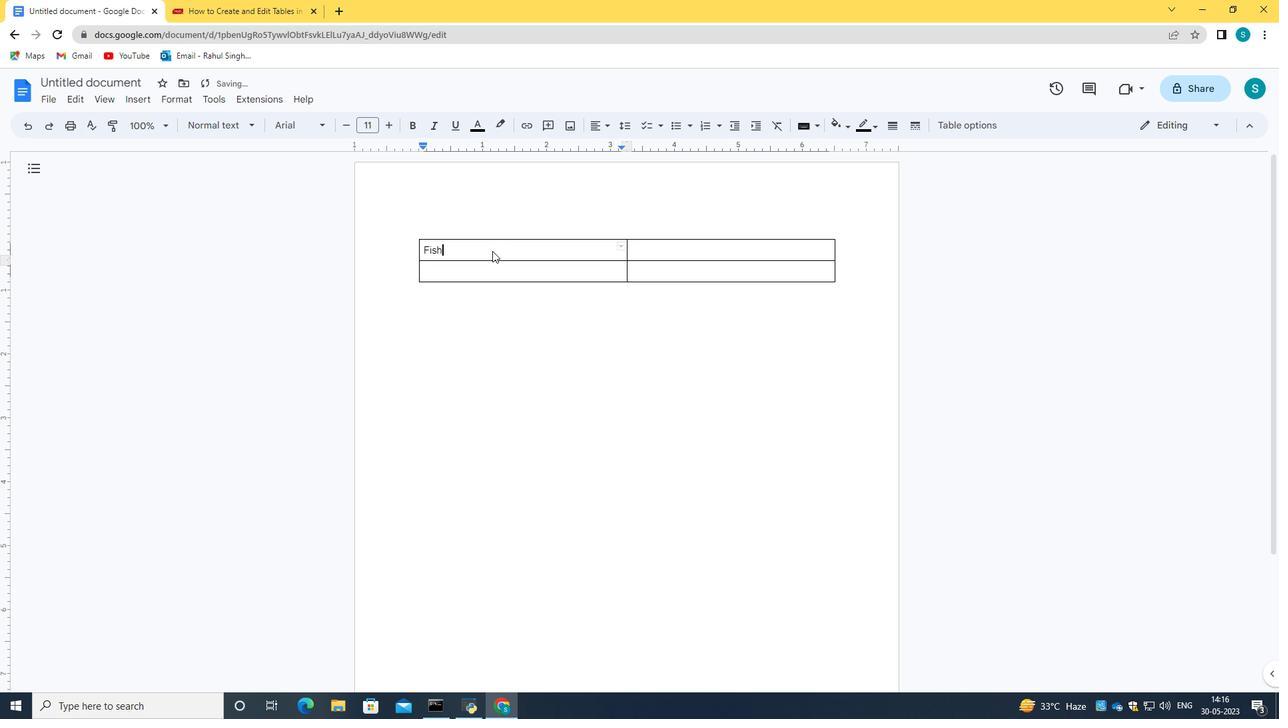 
Action: Mouse moved to (203, 81)
Screenshot: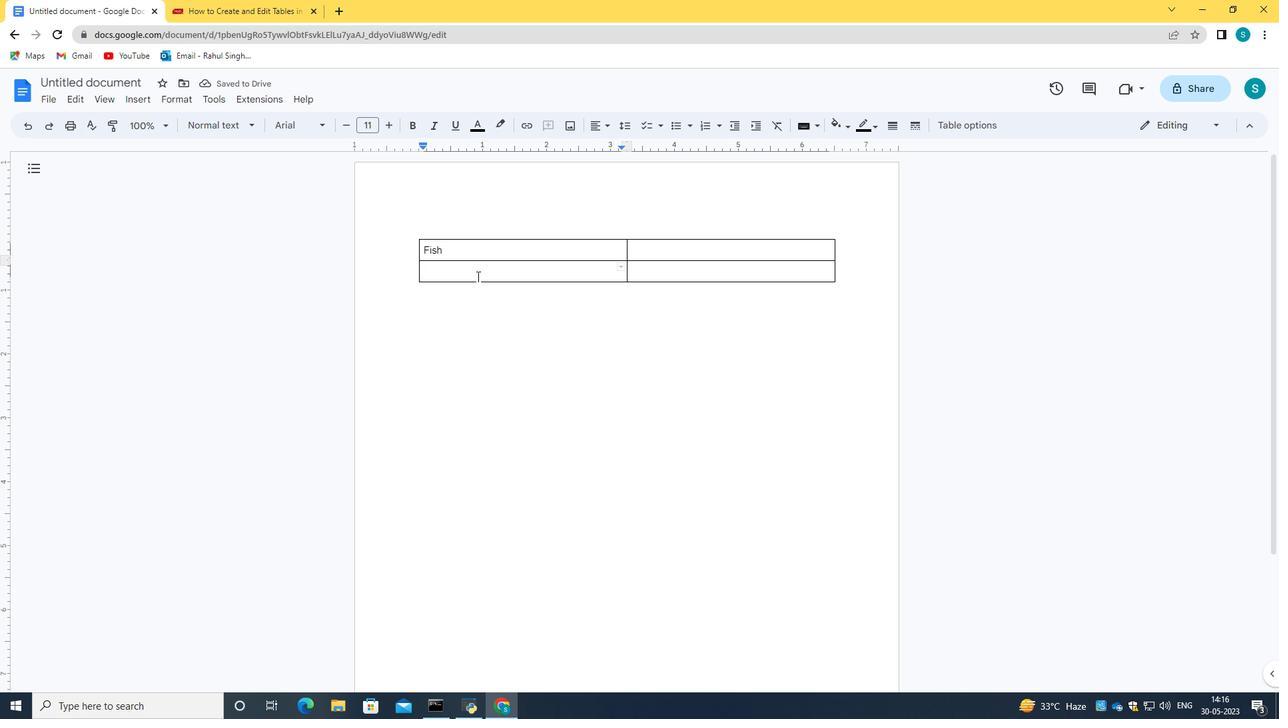 
Action: Mouse pressed left at (203, 81)
Screenshot: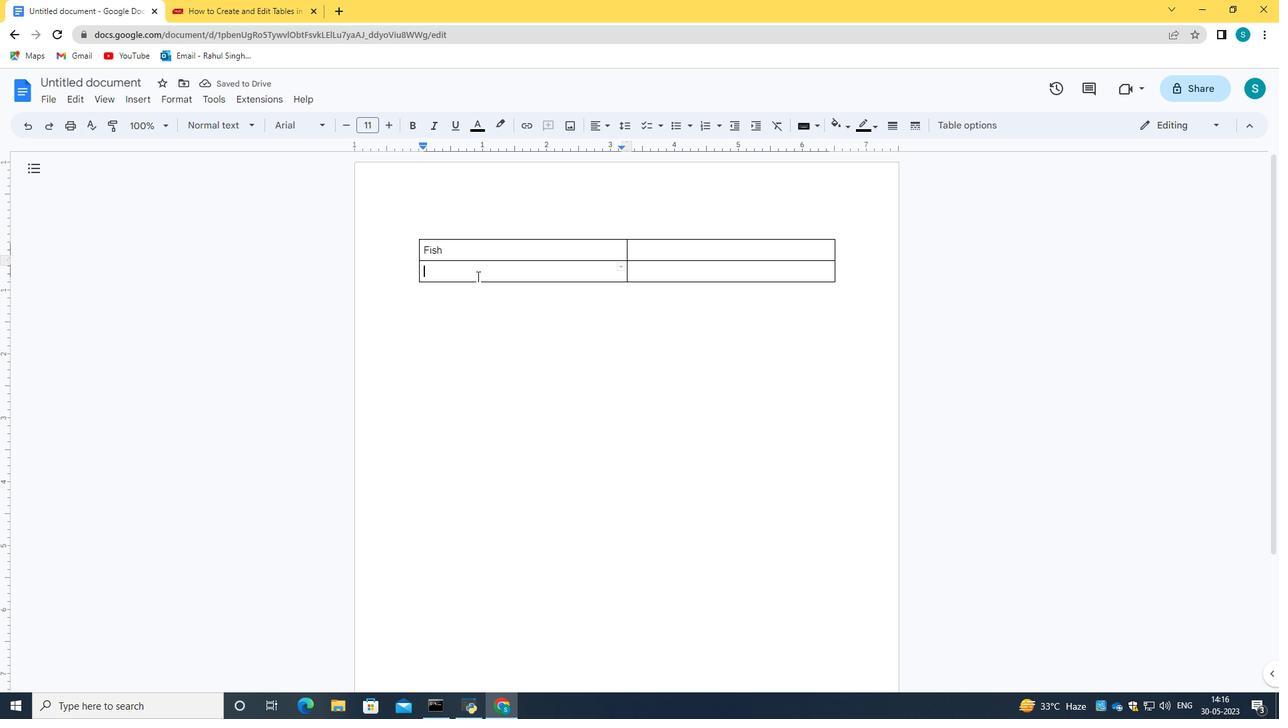 
Action: Mouse moved to (29, 169)
Screenshot: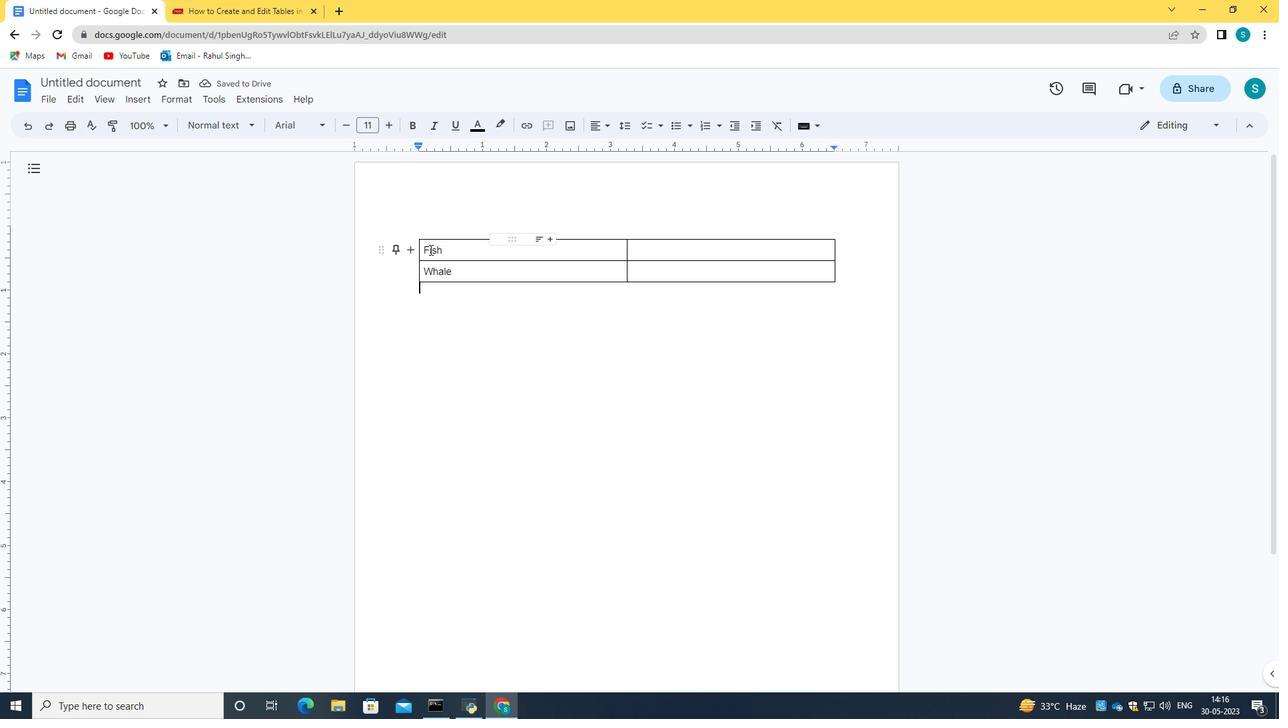 
Action: Mouse pressed left at (29, 169)
Screenshot: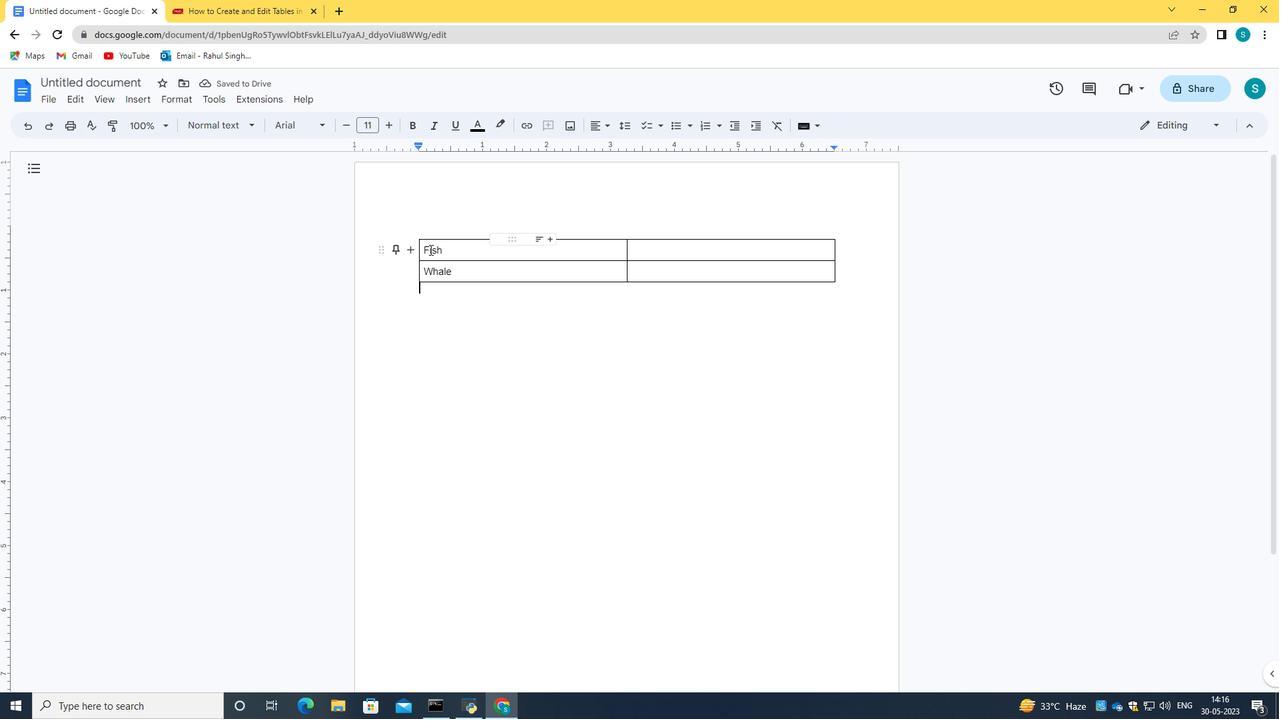 
Action: Mouse pressed left at (29, 169)
Screenshot: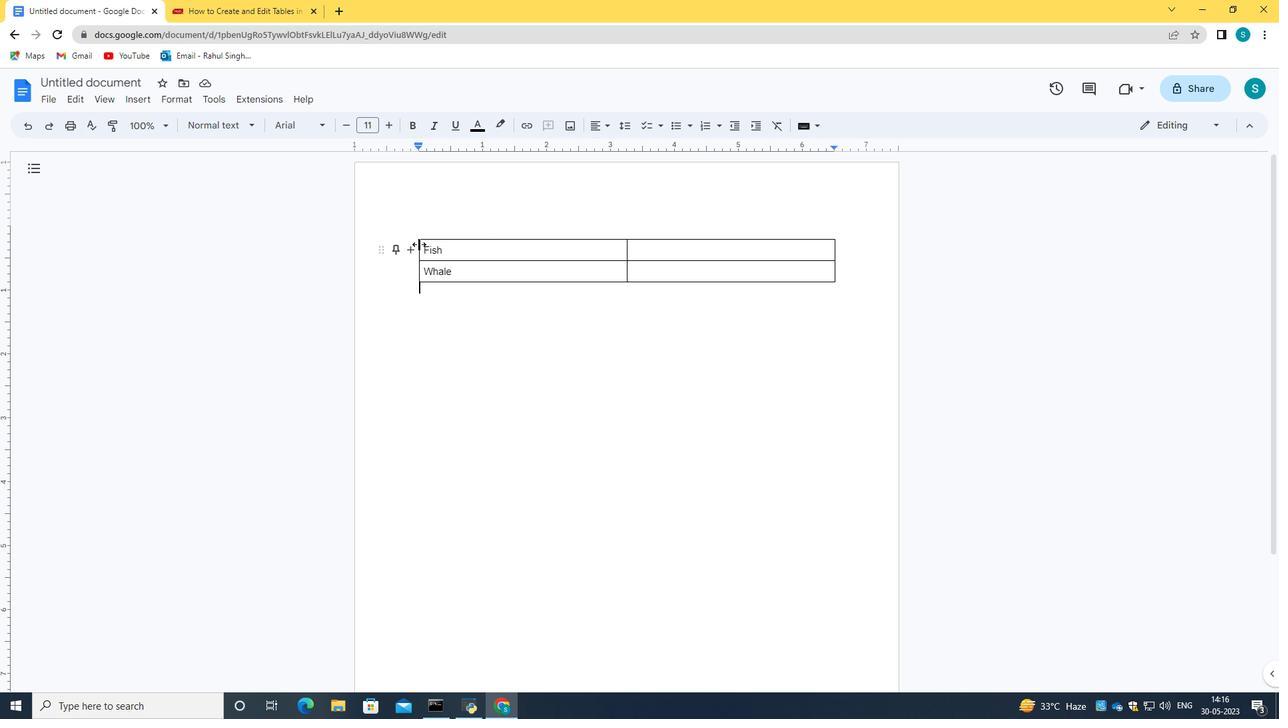 
Action: Mouse moved to (140, 103)
Screenshot: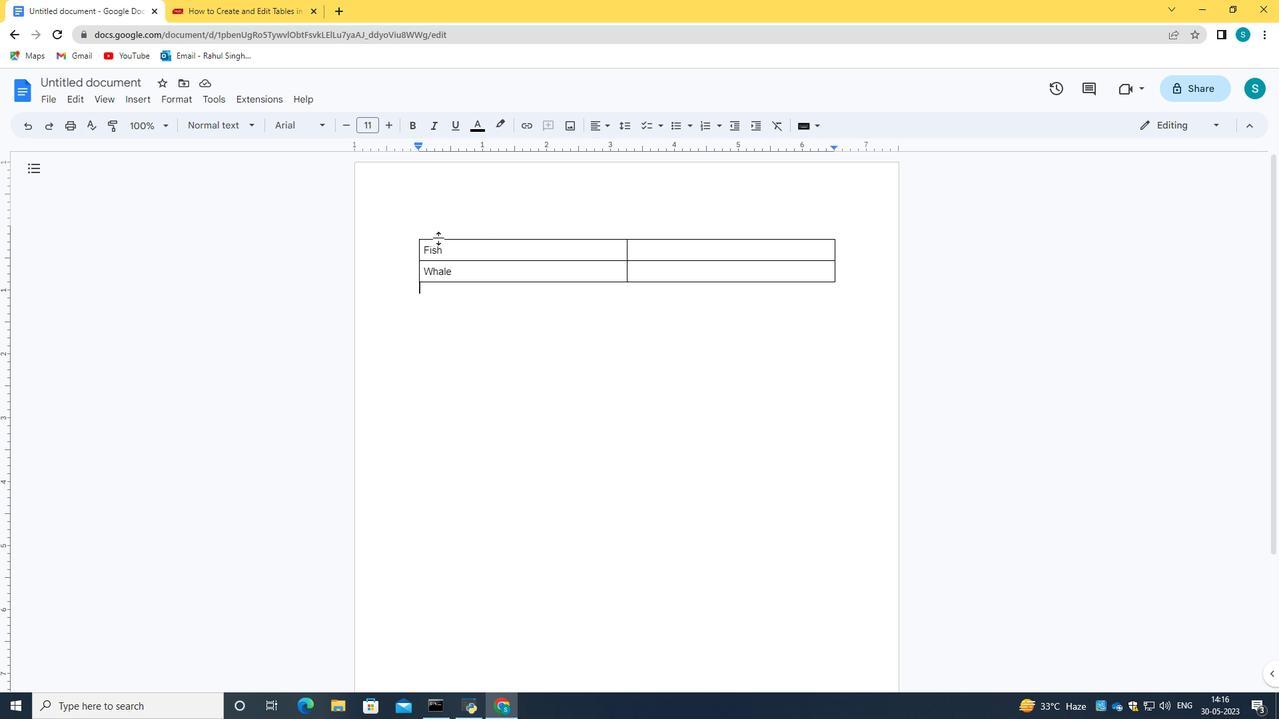 
Action: Mouse pressed left at (140, 103)
Screenshot: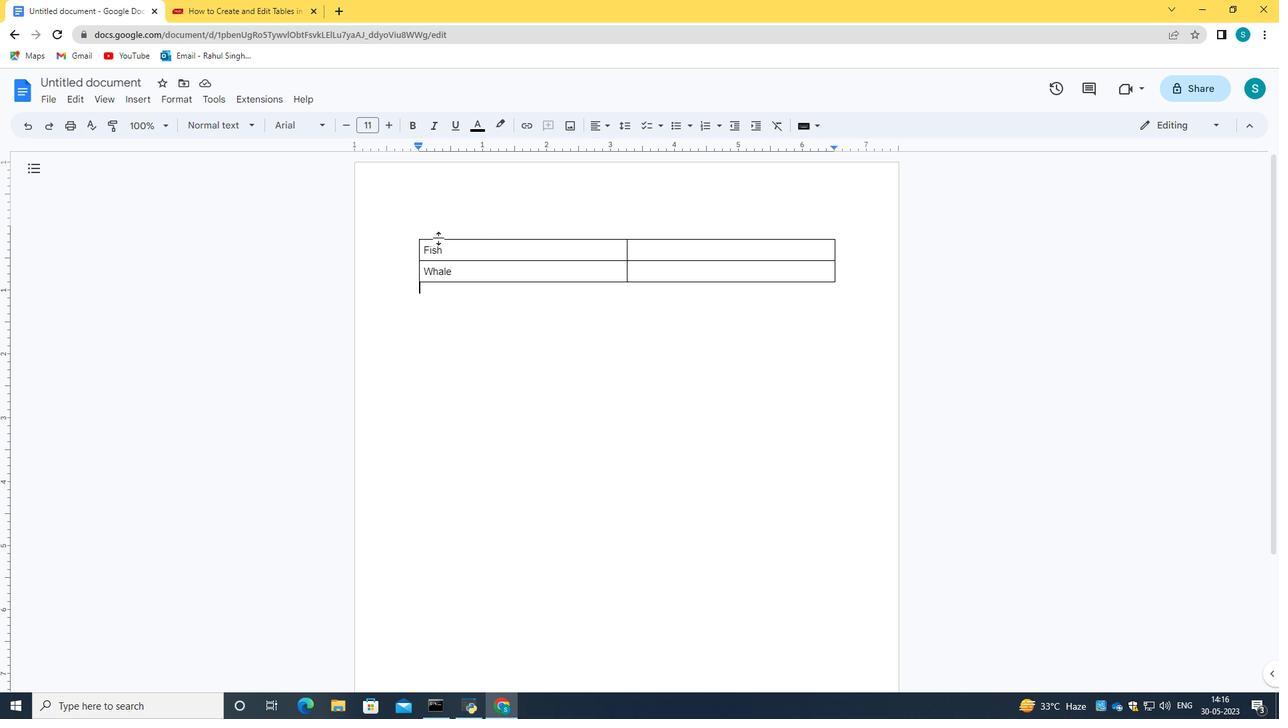 
Action: Mouse moved to (353, 179)
Screenshot: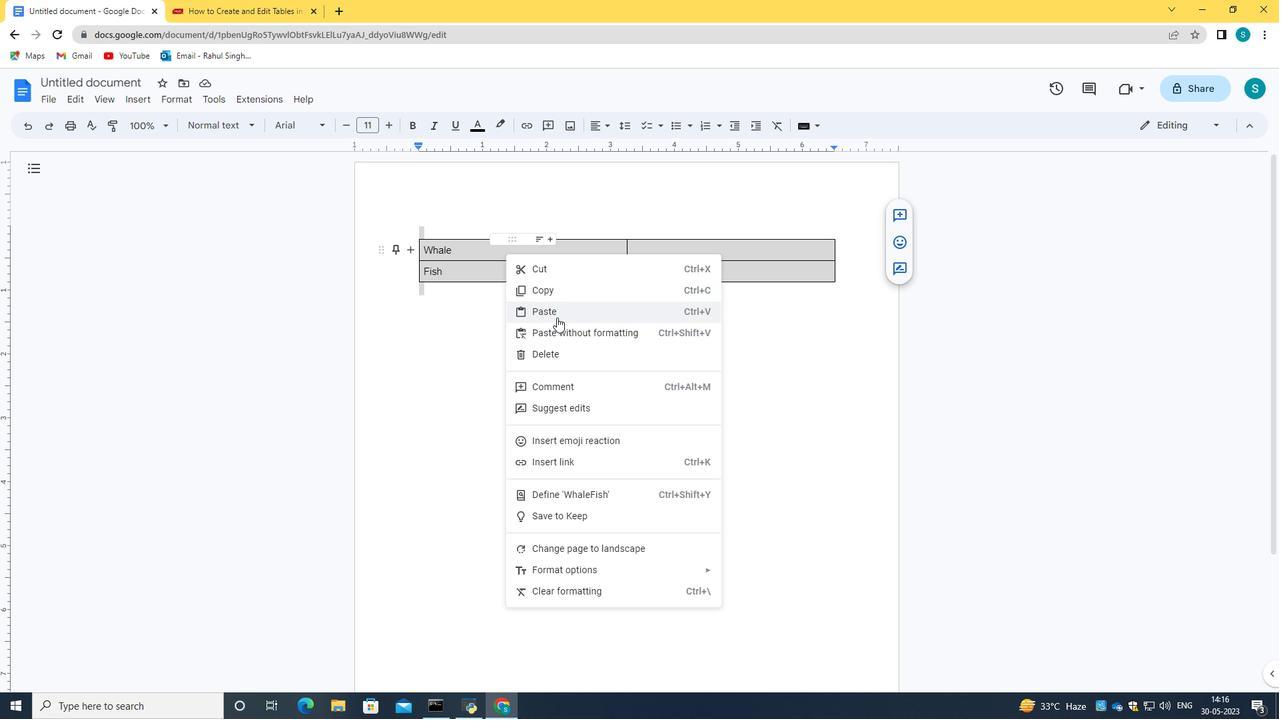 
Action: Mouse pressed left at (353, 179)
Screenshot: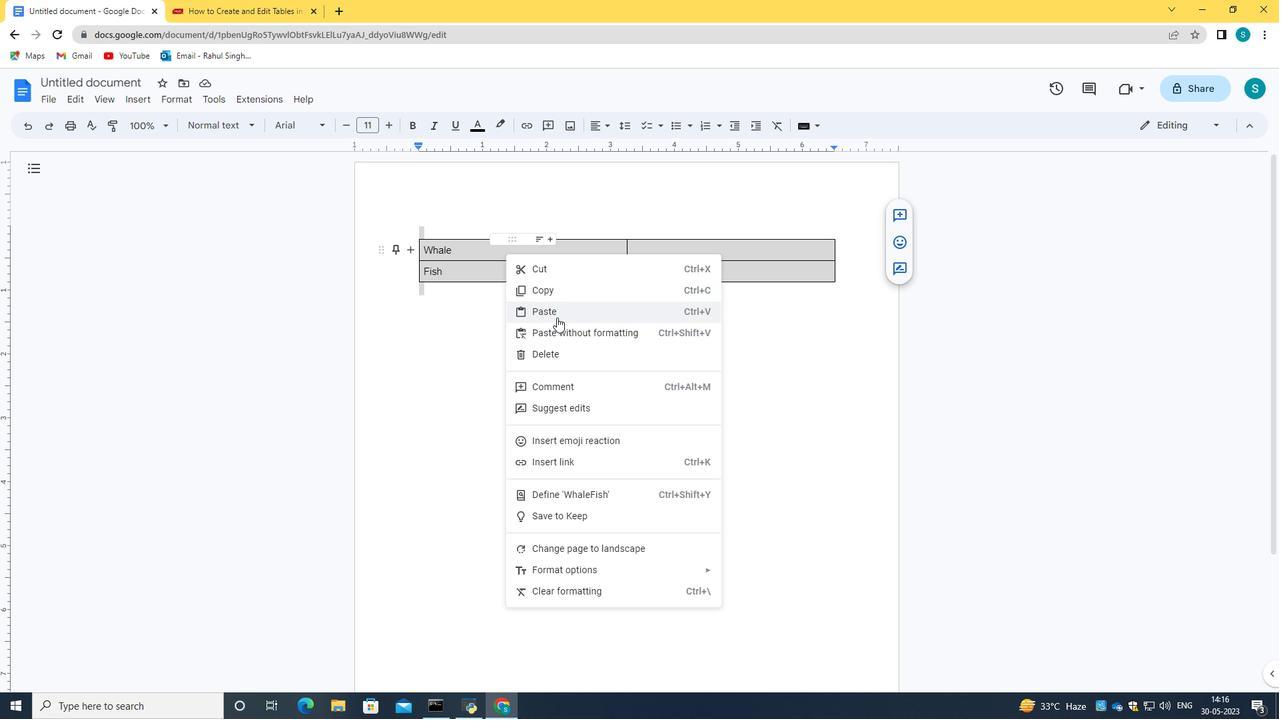 
Action: Mouse moved to (465, 203)
Screenshot: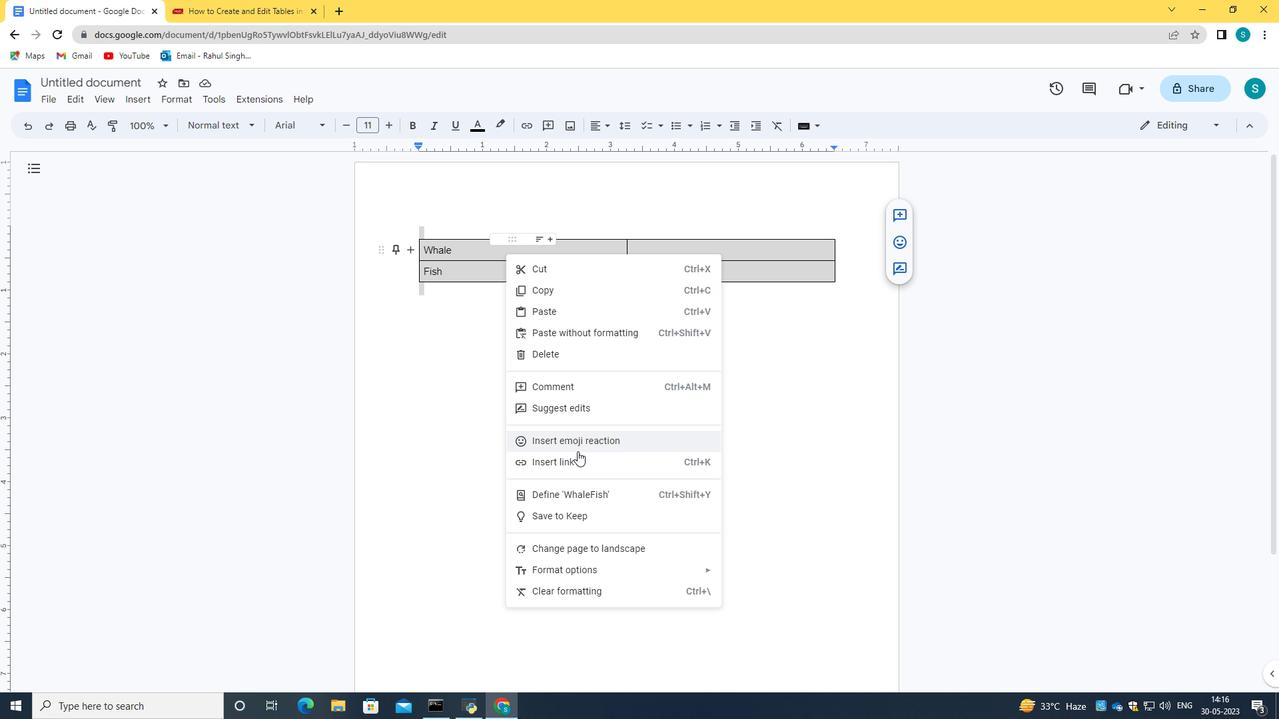 
Action: Mouse scrolled (465, 203) with delta (0, 0)
Screenshot: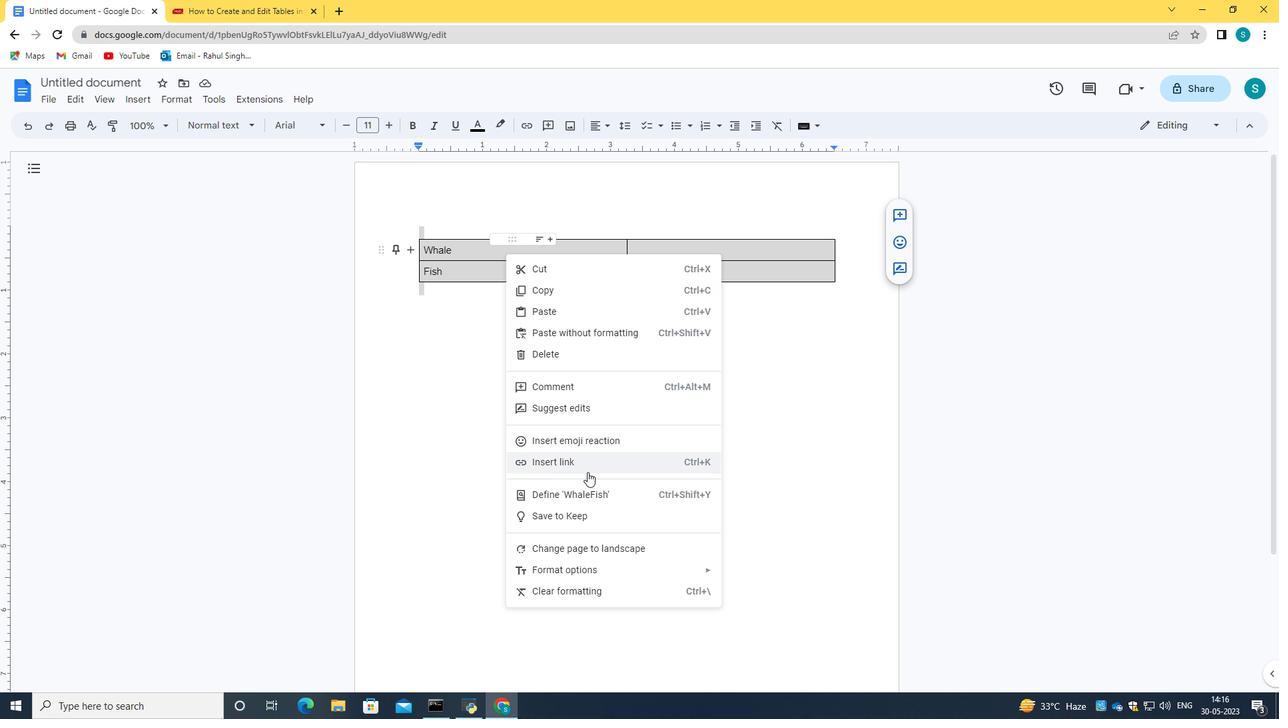 
Action: Mouse scrolled (465, 203) with delta (0, 0)
Screenshot: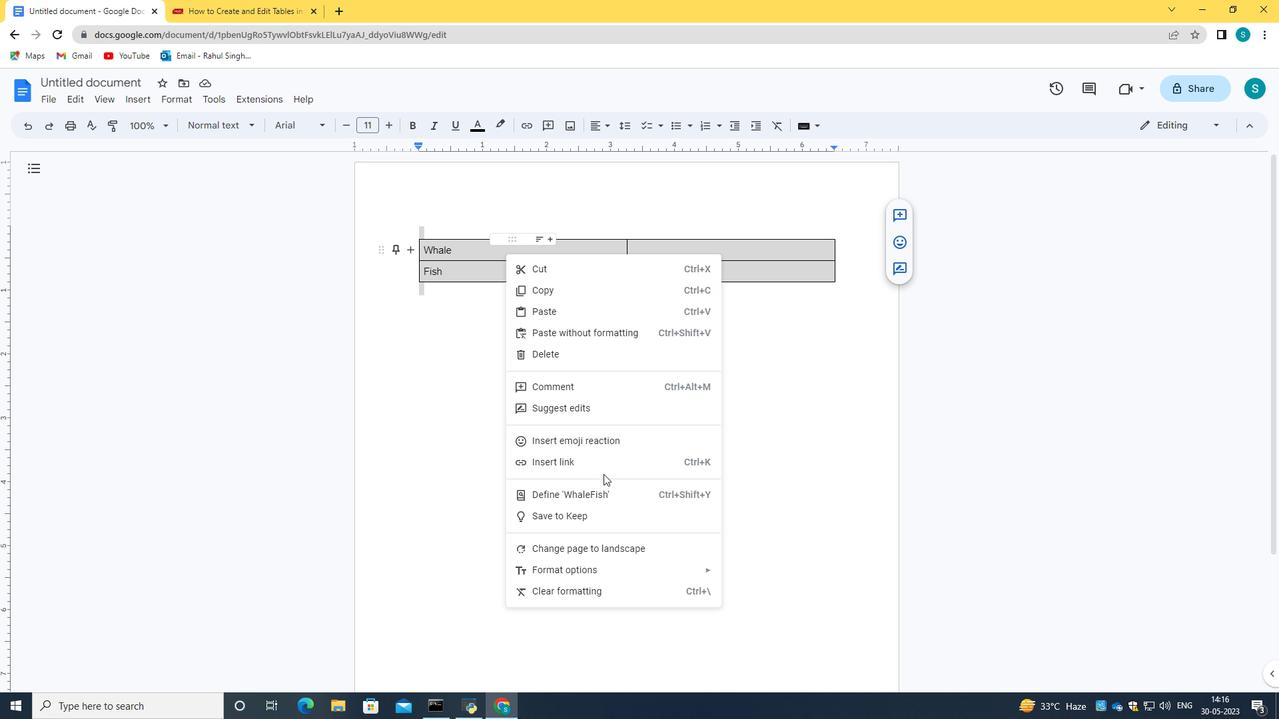 
Action: Mouse scrolled (465, 204) with delta (0, 0)
Screenshot: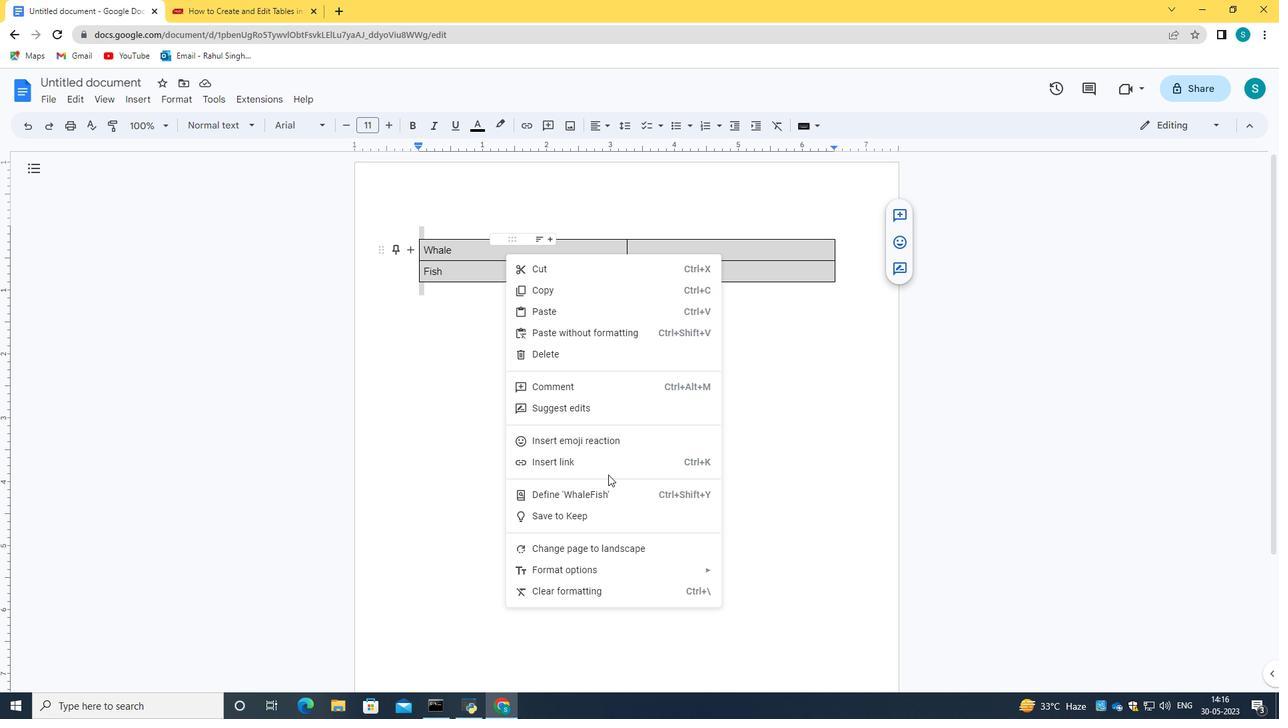 
Action: Mouse scrolled (465, 204) with delta (0, 0)
Screenshot: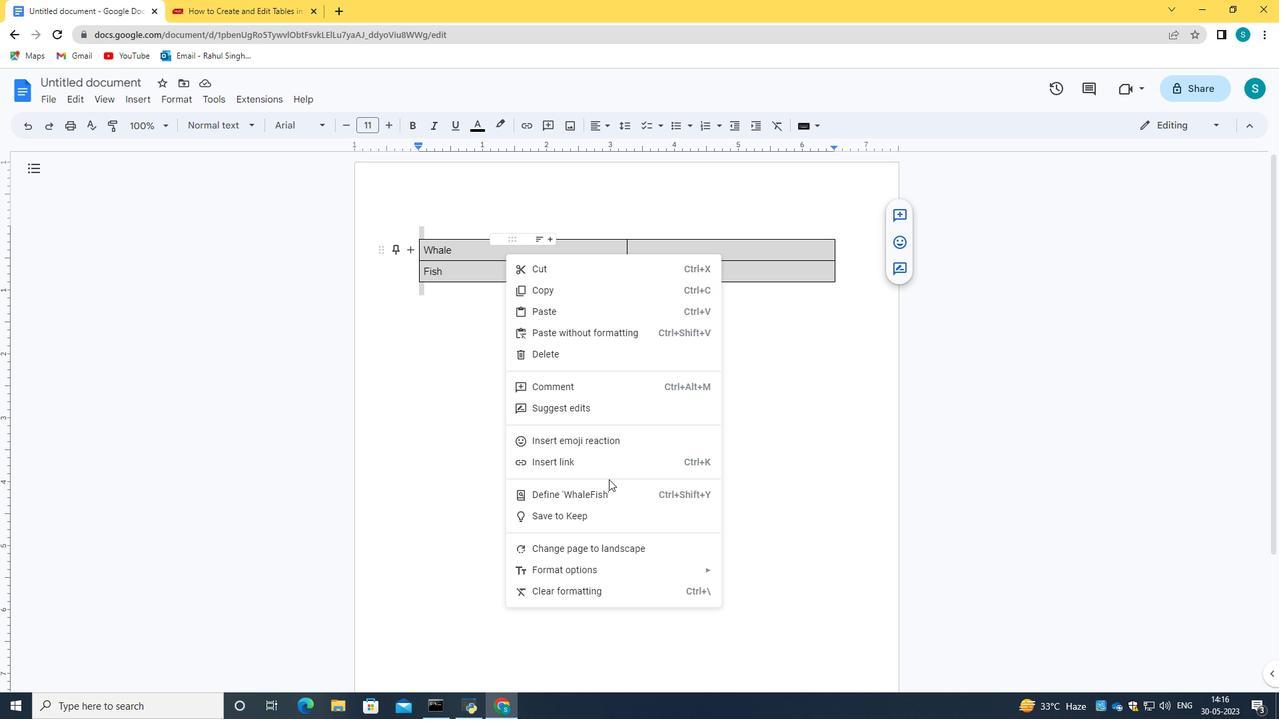 
Action: Mouse scrolled (465, 203) with delta (0, 0)
Screenshot: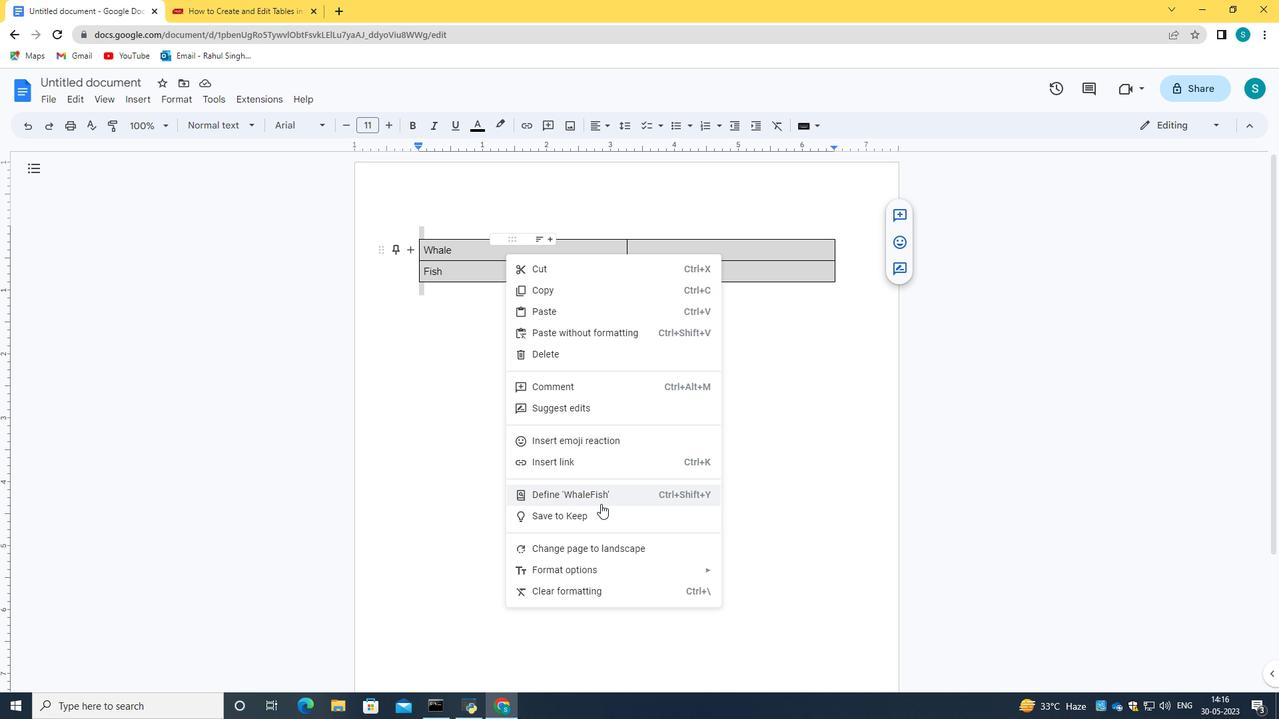 
Action: Mouse scrolled (465, 203) with delta (0, 0)
Screenshot: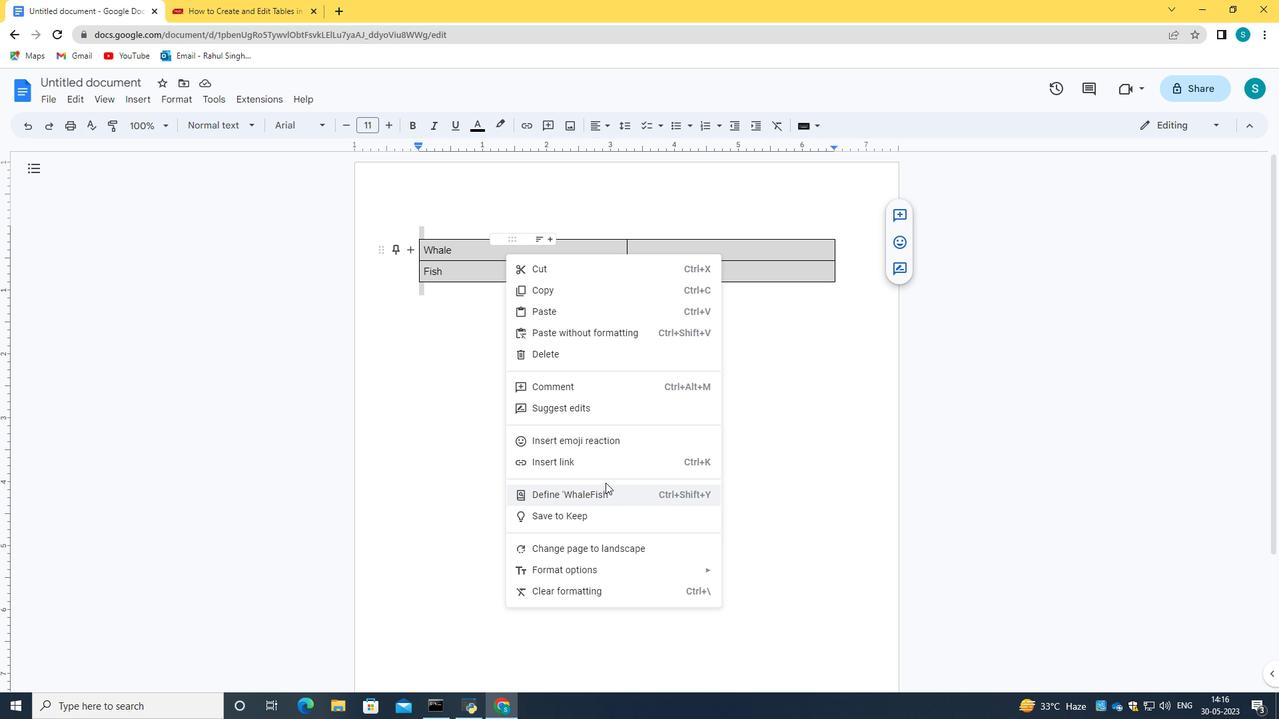 
Action: Mouse scrolled (465, 203) with delta (0, 0)
Screenshot: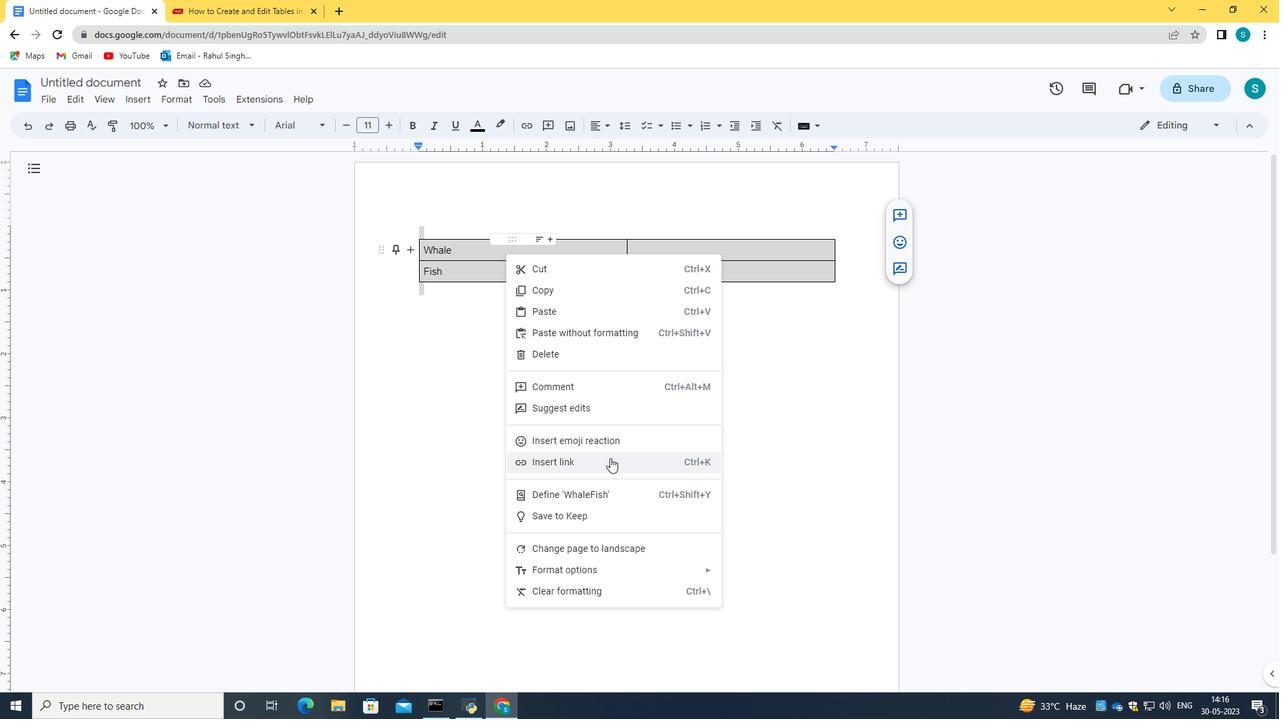 
Action: Mouse moved to (457, 238)
Screenshot: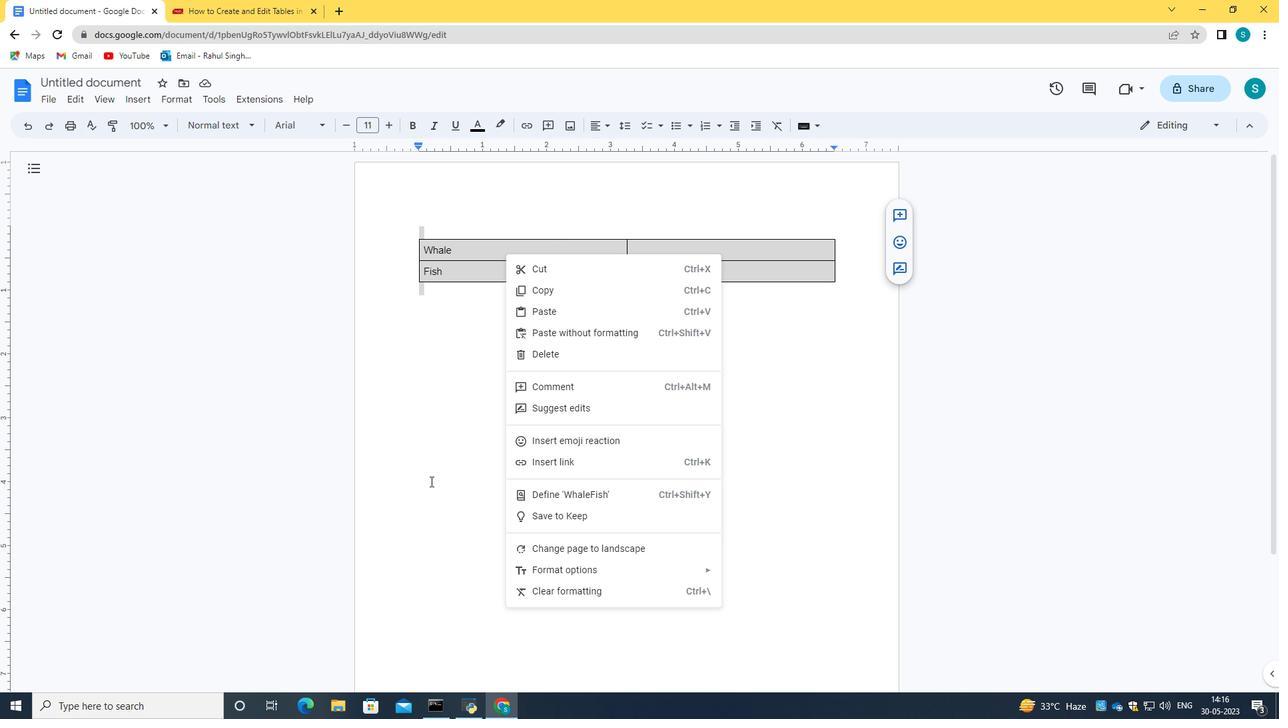 
Action: Mouse scrolled (457, 239) with delta (0, 0)
Screenshot: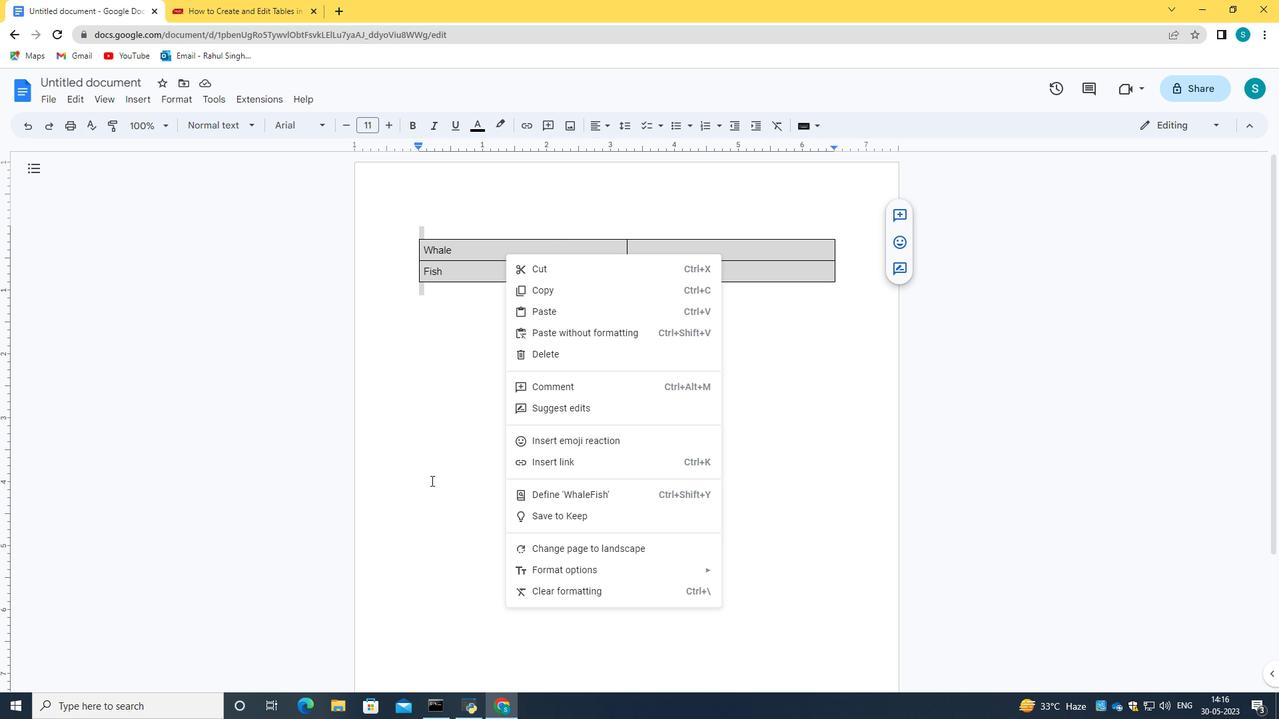 
Action: Mouse scrolled (457, 239) with delta (0, 0)
Screenshot: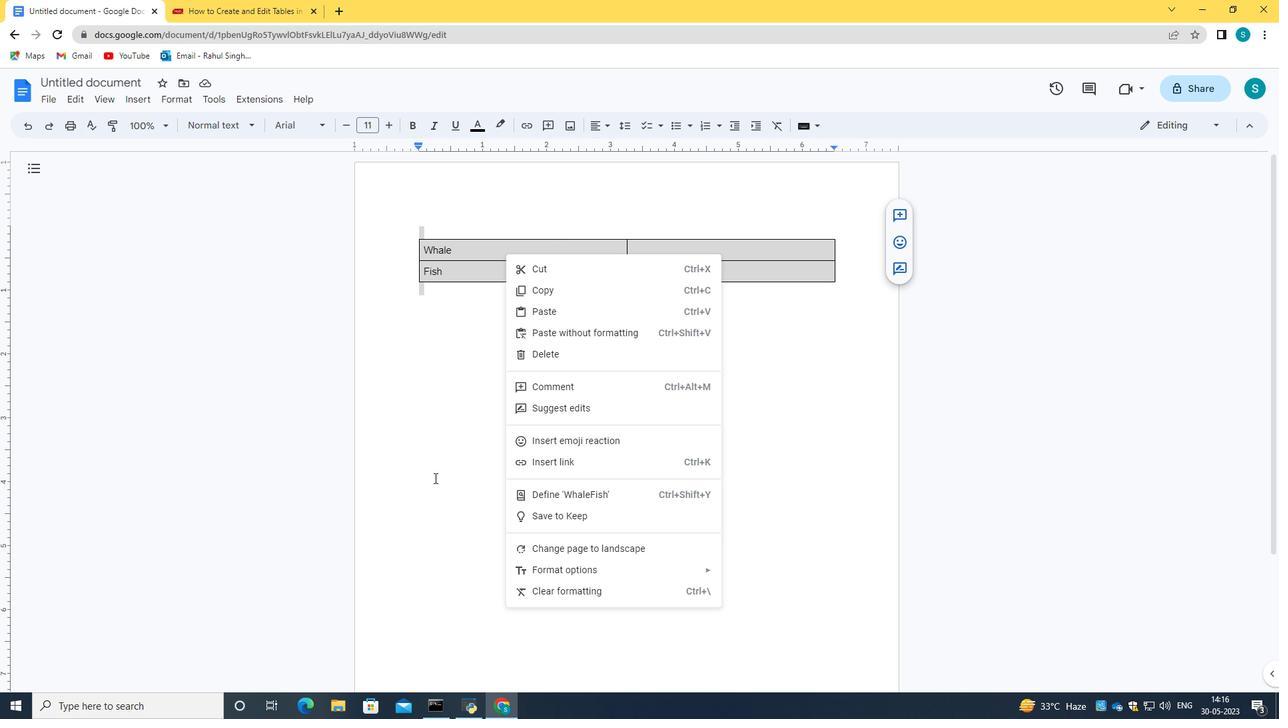 
Action: Mouse scrolled (457, 239) with delta (0, 0)
Screenshot: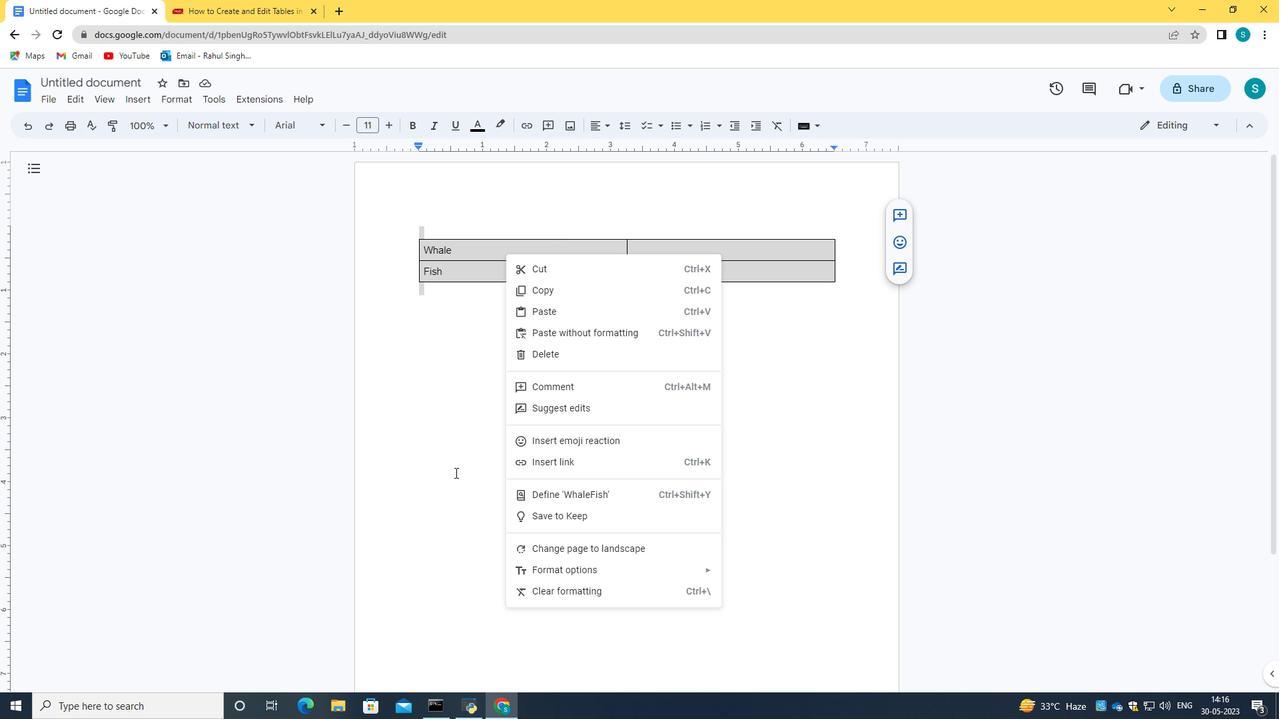 
Action: Mouse scrolled (457, 239) with delta (0, 0)
Screenshot: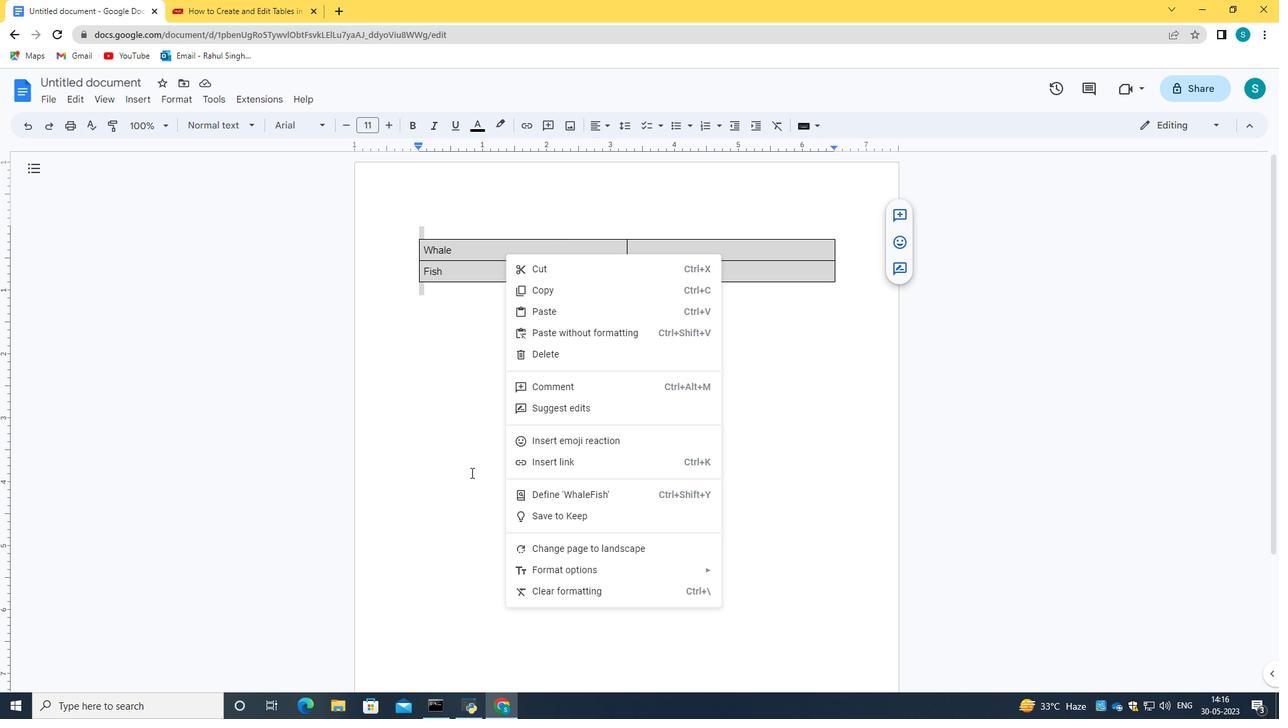 
Action: Mouse moved to (463, 231)
Screenshot: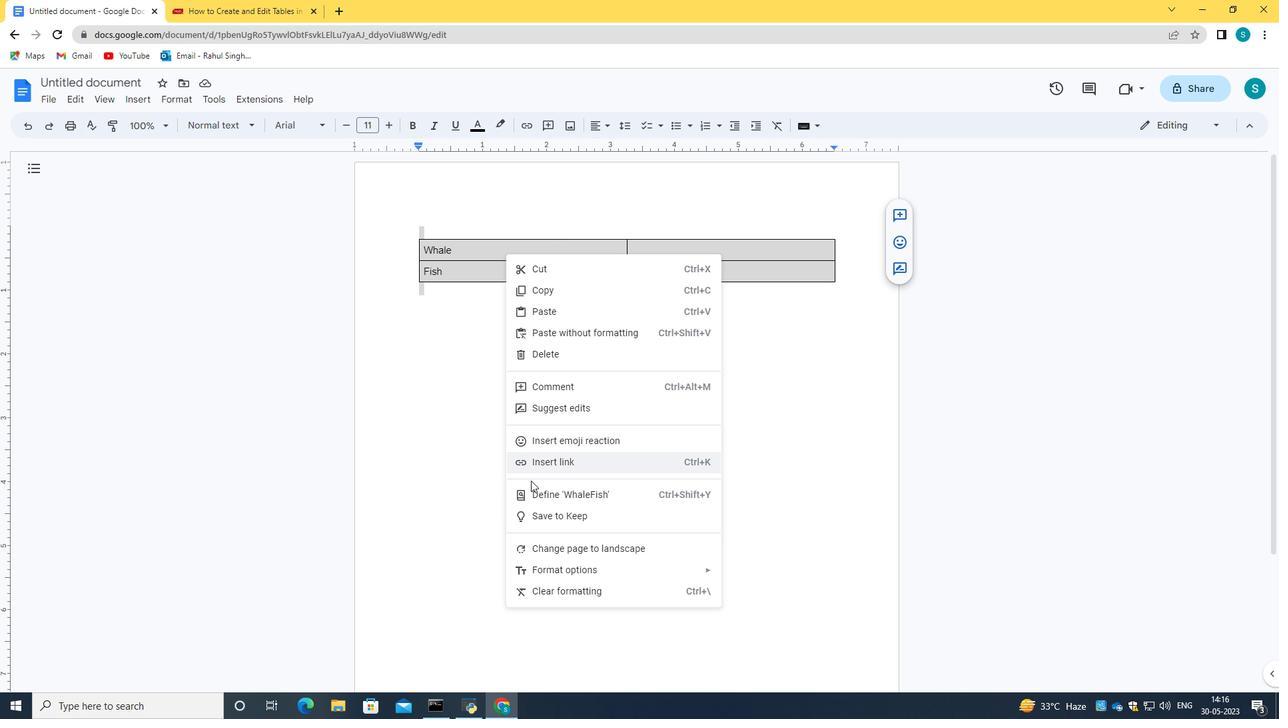 
Action: Mouse scrolled (463, 230) with delta (0, 0)
Screenshot: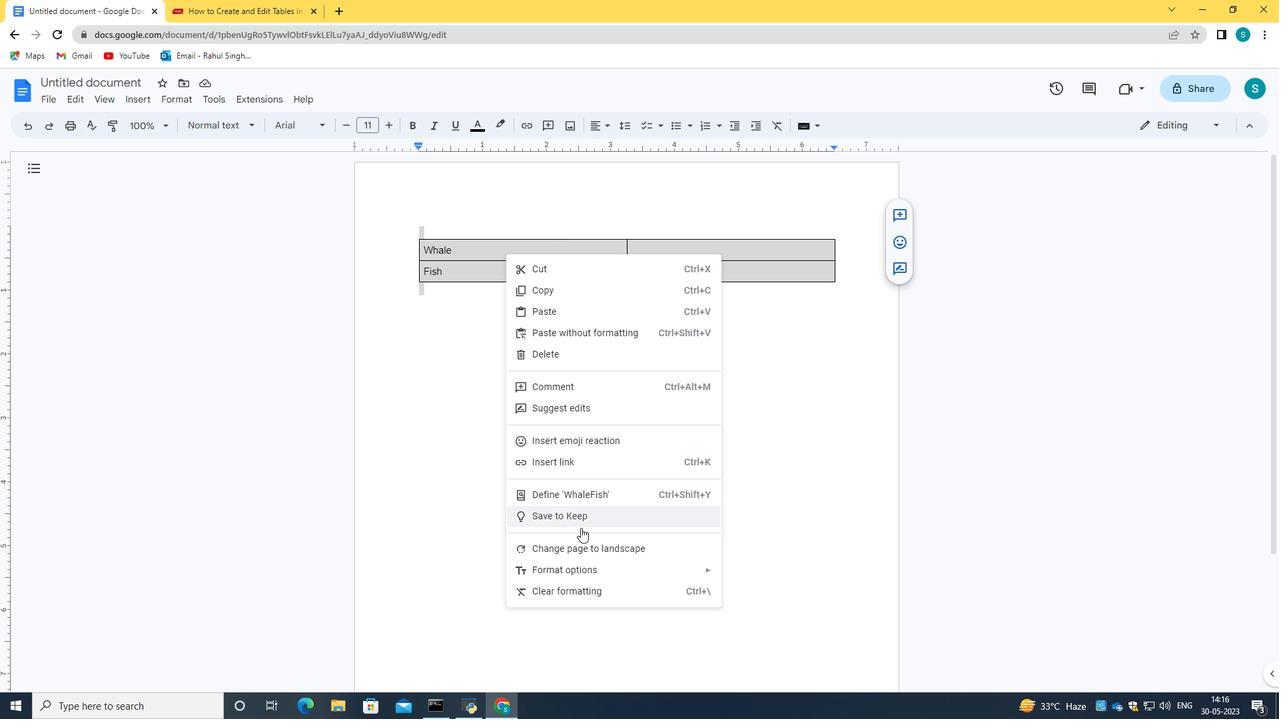 
Action: Mouse scrolled (463, 231) with delta (0, 0)
Screenshot: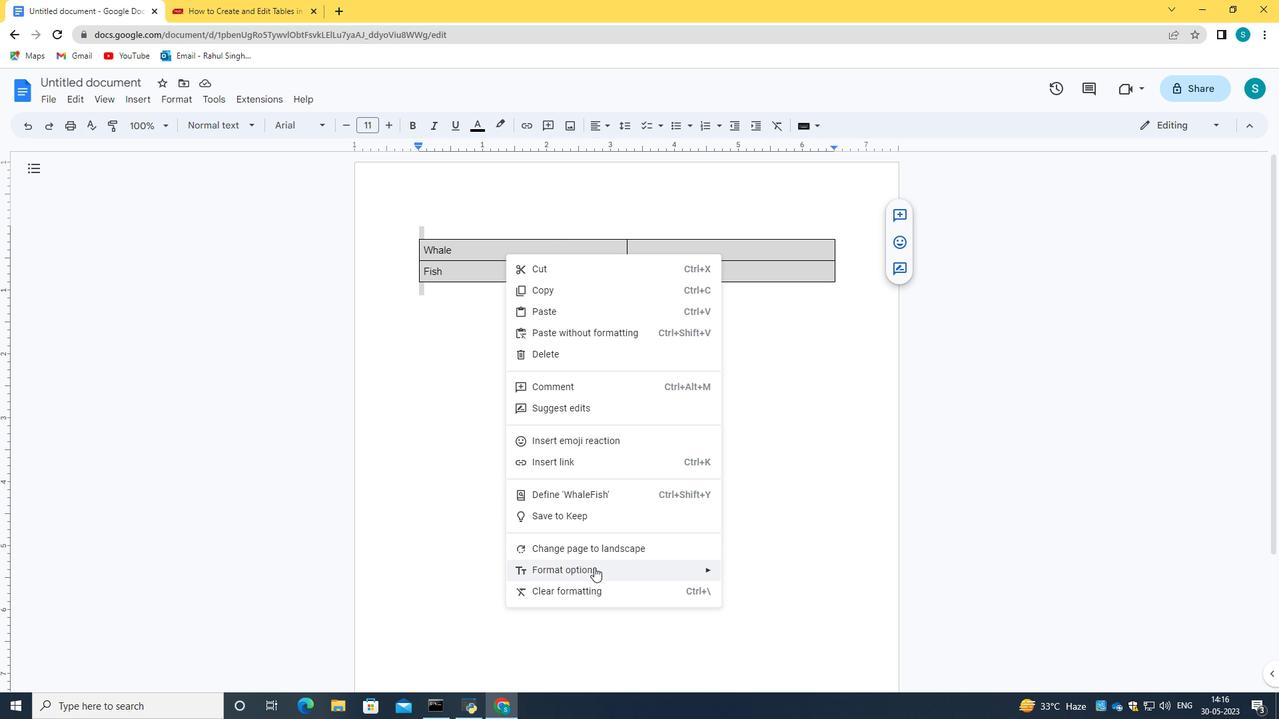 
Action: Mouse scrolled (463, 231) with delta (0, 0)
Screenshot: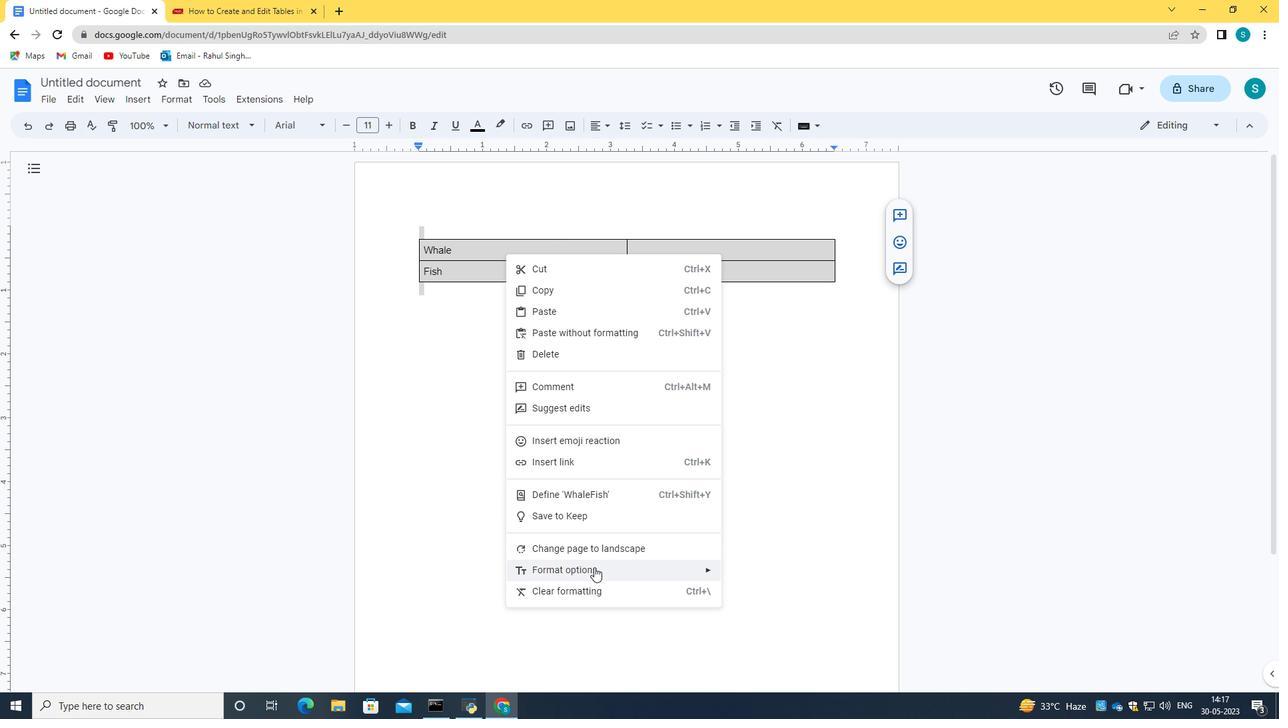 
Action: Mouse scrolled (463, 230) with delta (0, 0)
Screenshot: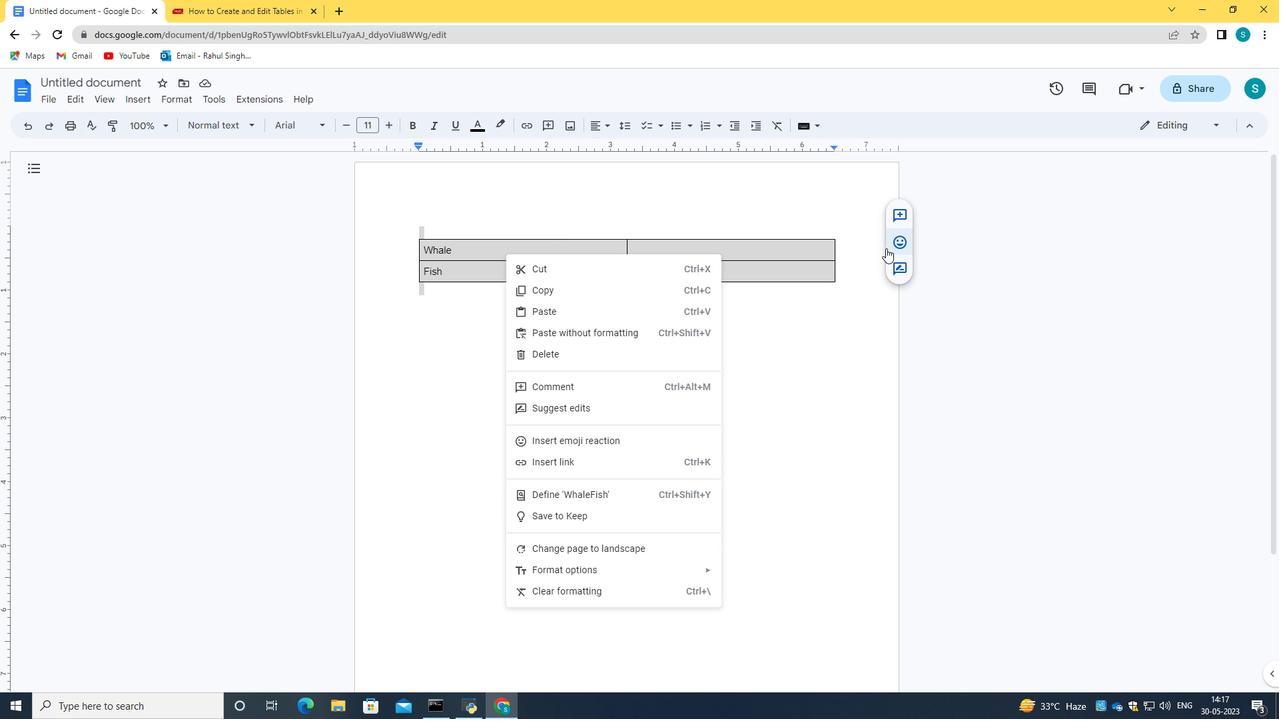 
Action: Mouse scrolled (463, 231) with delta (0, 0)
Screenshot: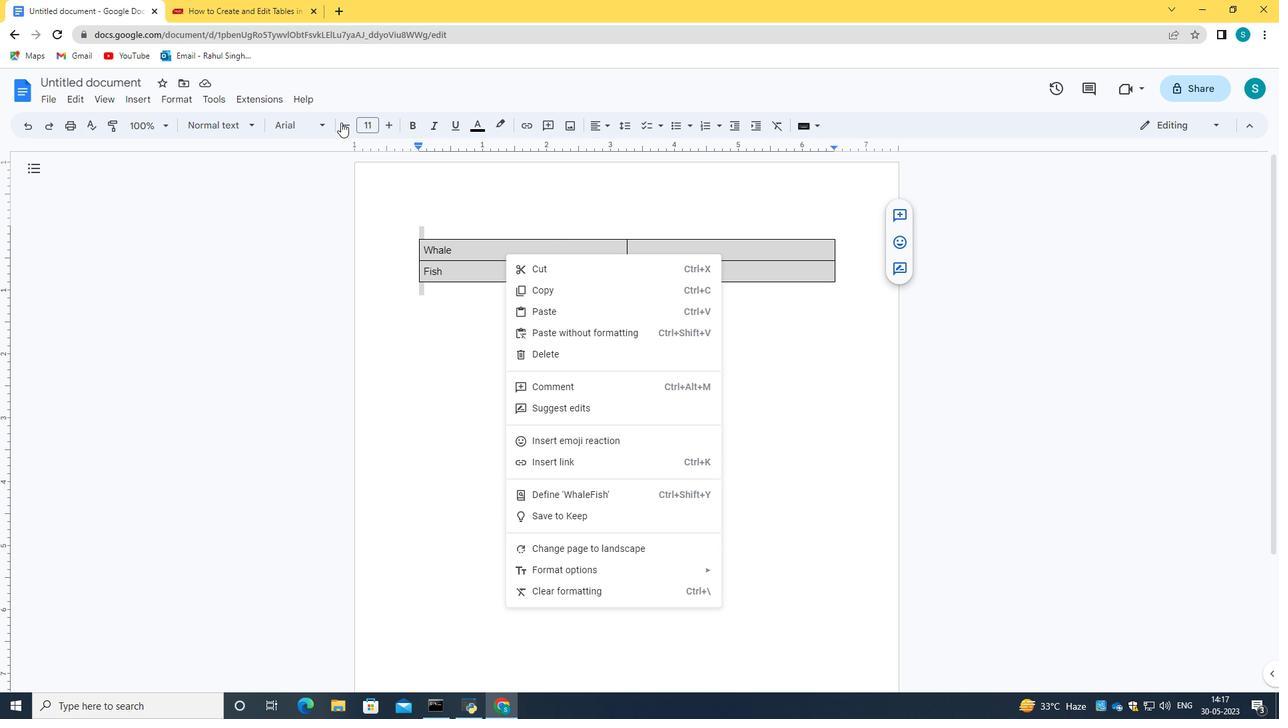 
Action: Mouse scrolled (463, 230) with delta (0, 0)
Screenshot: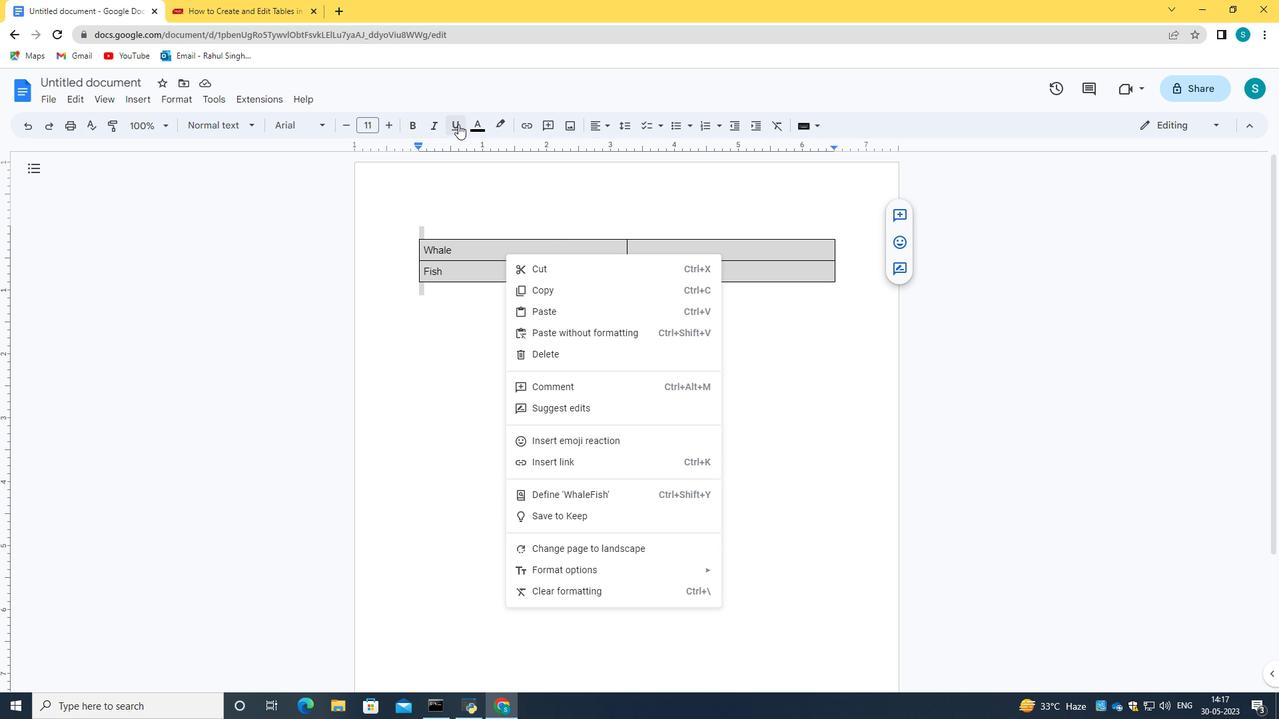 
Action: Mouse scrolled (463, 231) with delta (0, 0)
Screenshot: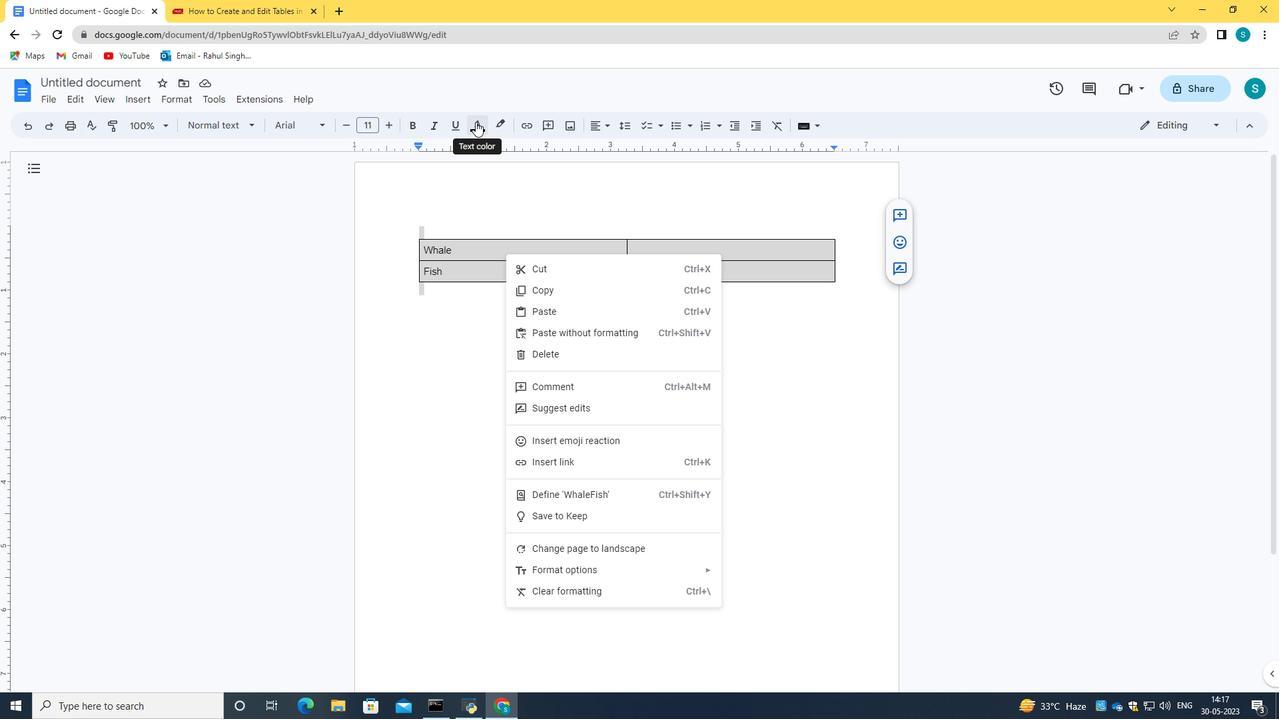 
Action: Mouse scrolled (463, 231) with delta (0, 0)
Screenshot: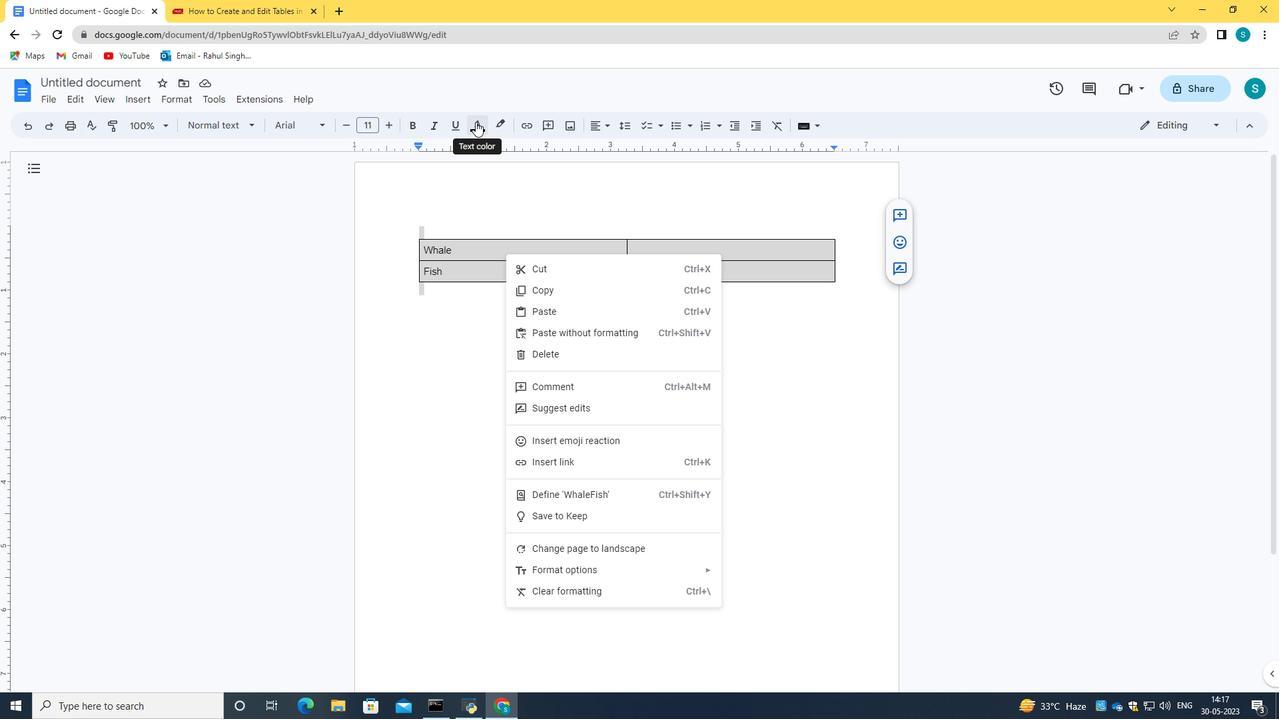 
Action: Mouse scrolled (463, 231) with delta (0, 0)
Screenshot: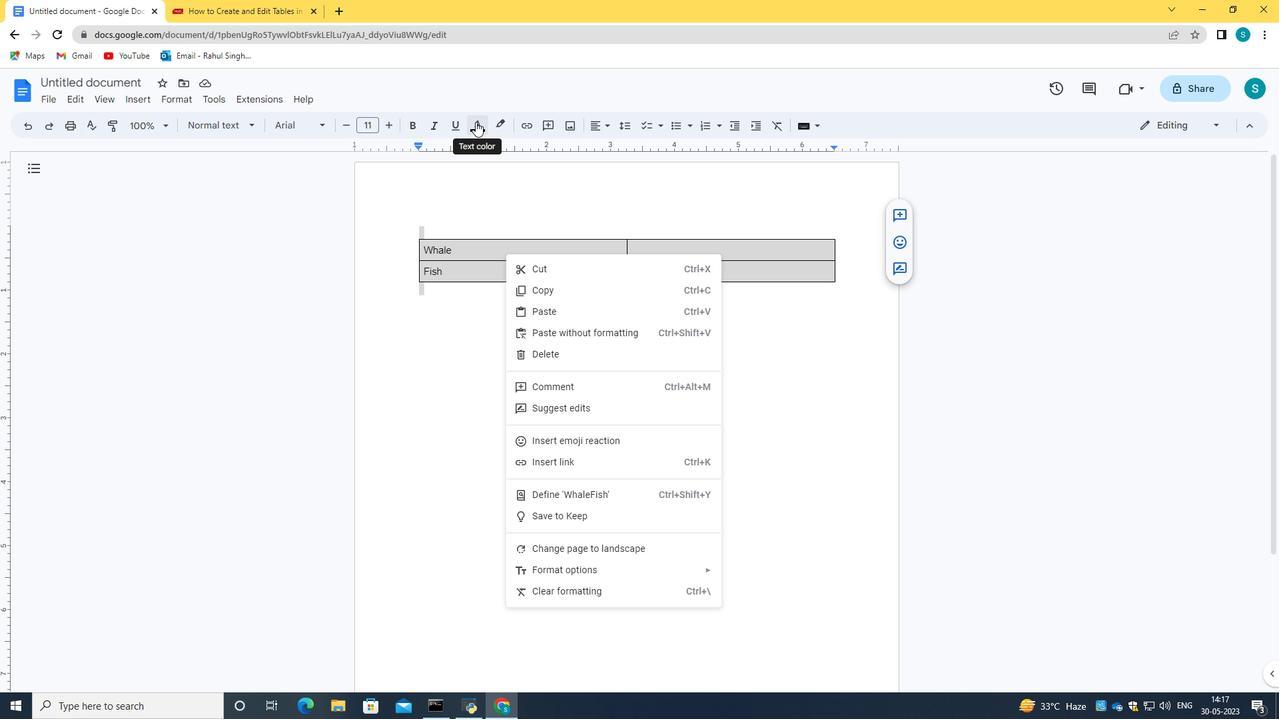 
Action: Mouse moved to (501, 247)
Screenshot: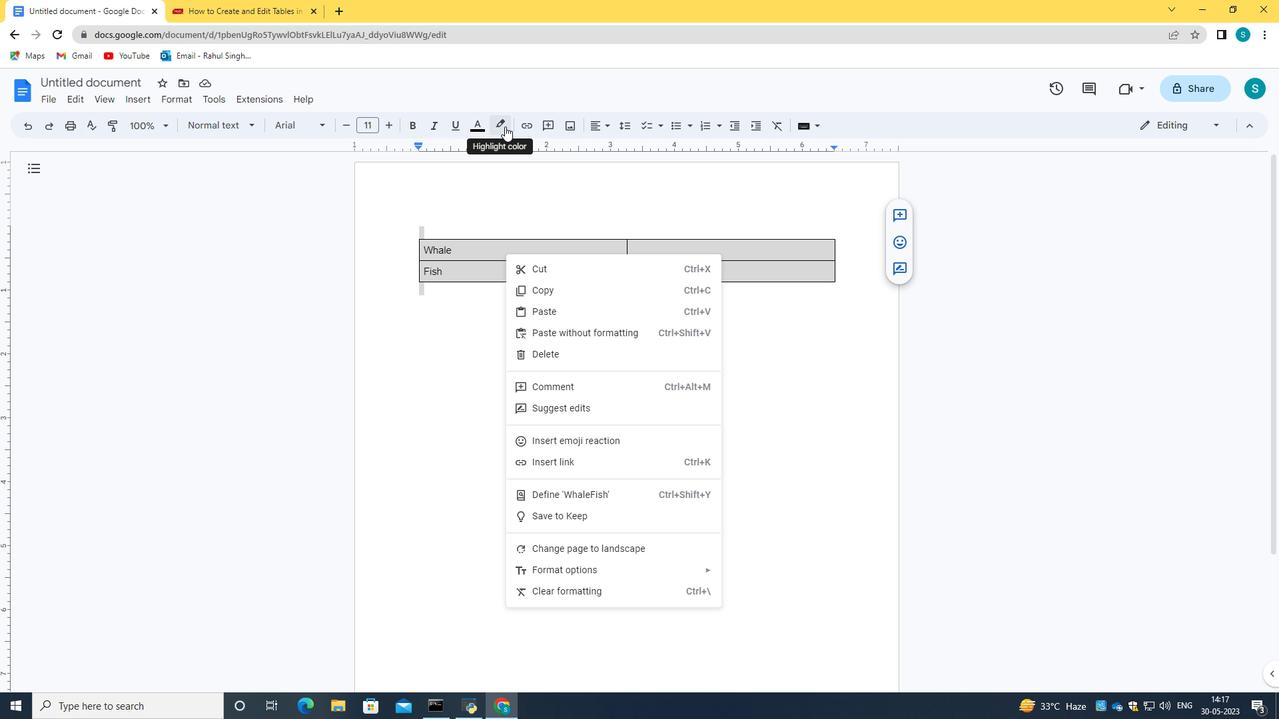 
Action: Mouse pressed left at (501, 247)
Screenshot: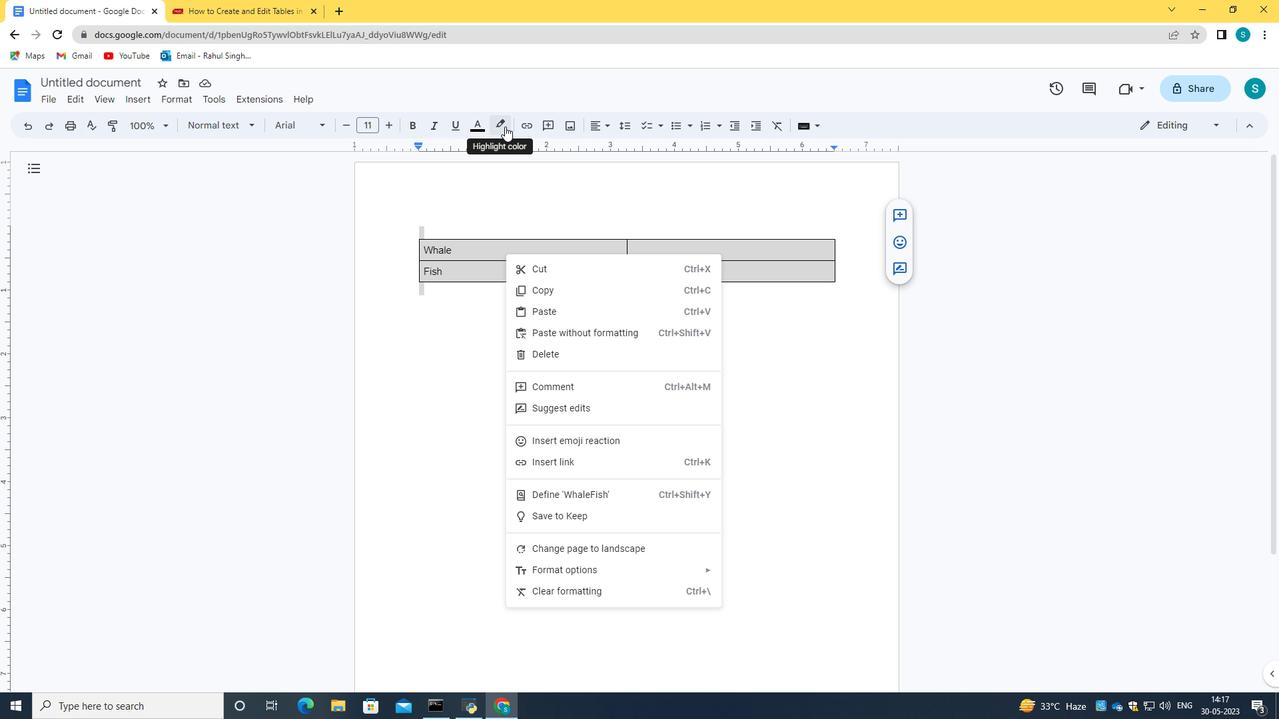 
Action: Mouse moved to (515, 243)
Screenshot: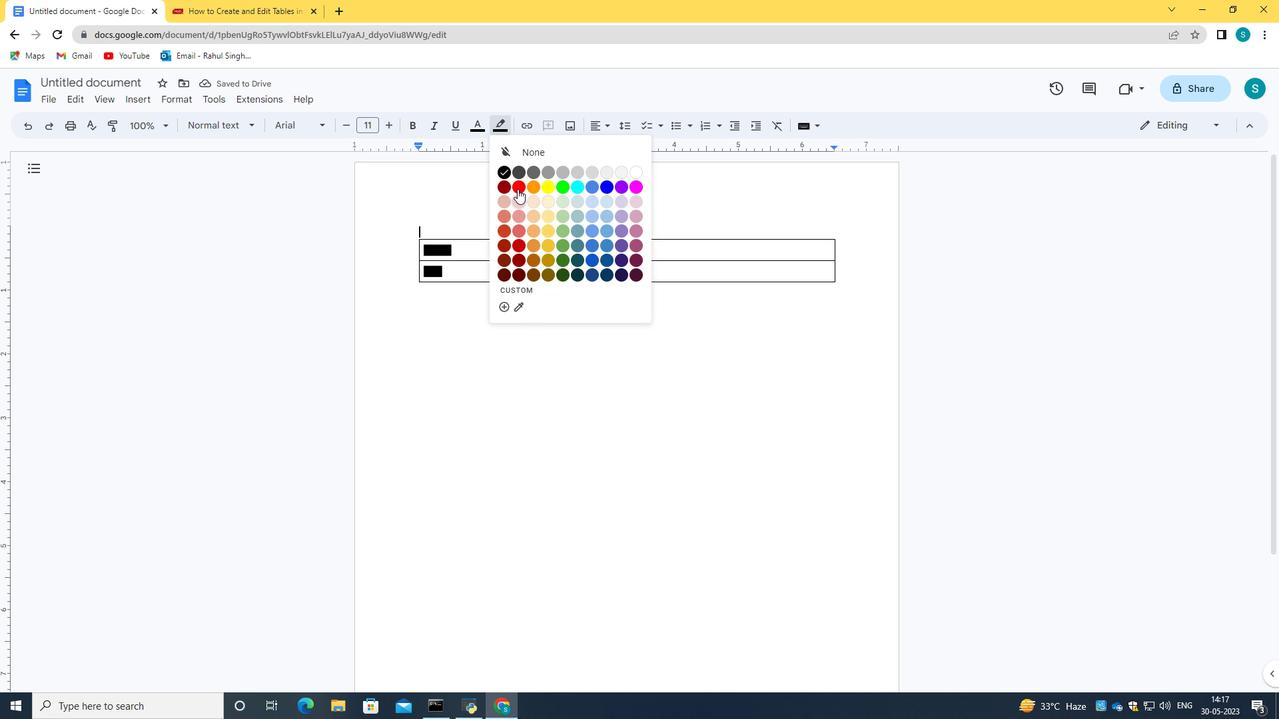 
Action: Mouse pressed left at (515, 243)
Screenshot: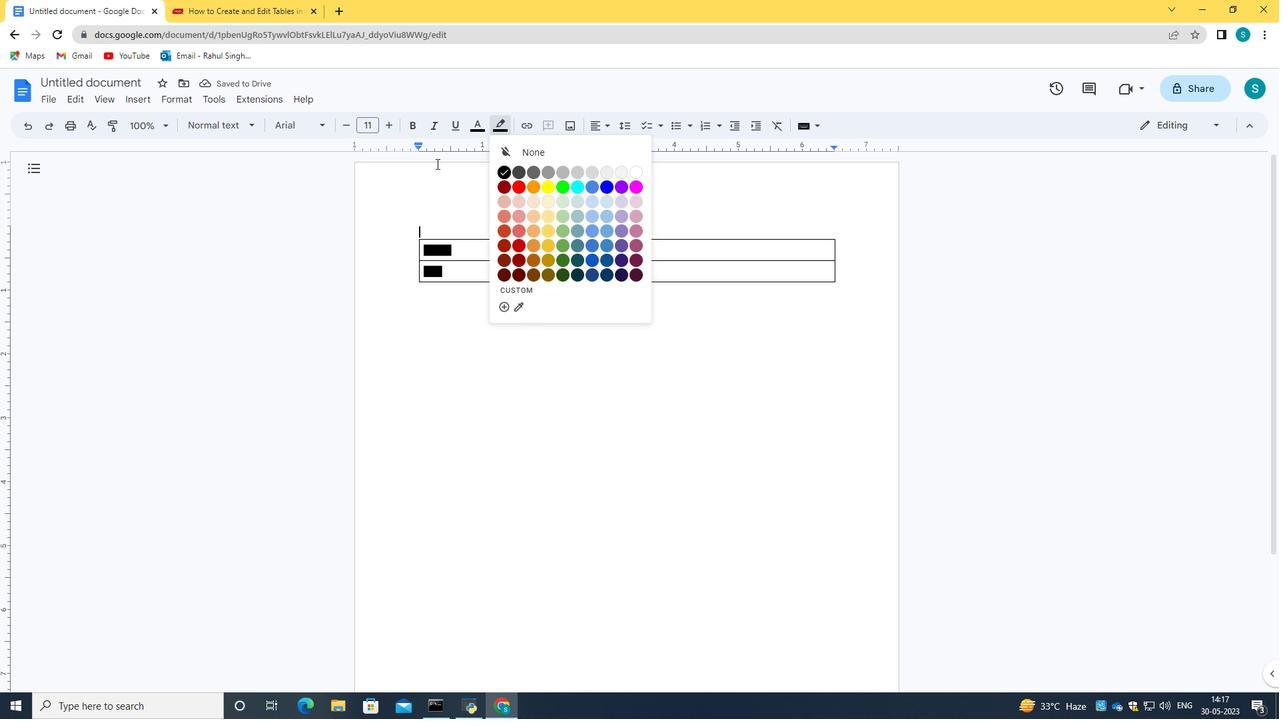 
Action: Mouse moved to (458, 250)
Screenshot: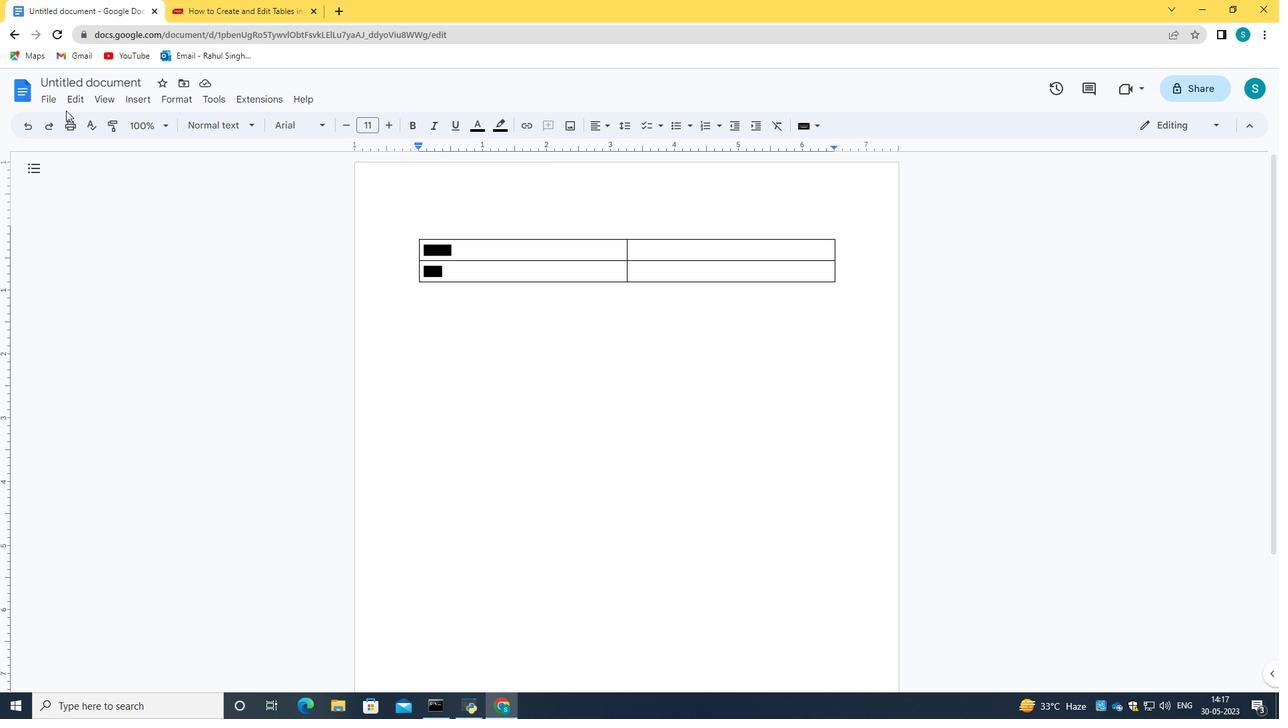 
Action: Mouse pressed right at (458, 250)
Screenshot: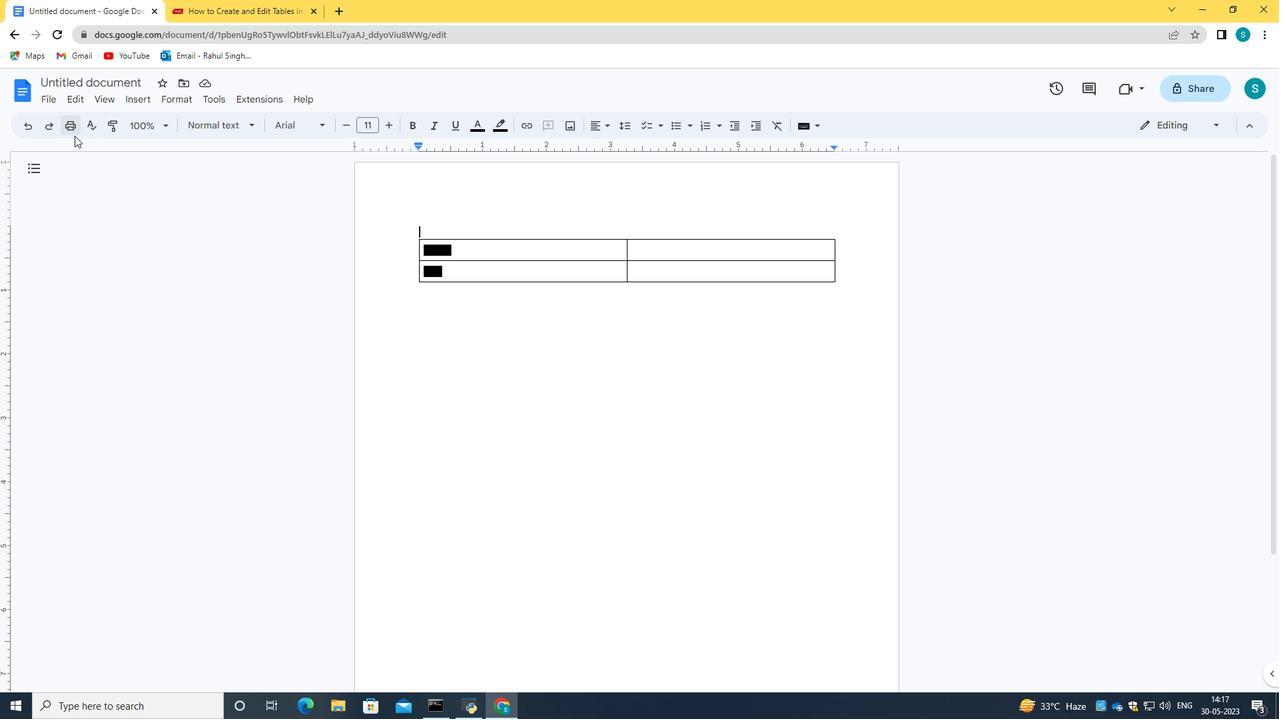 
Action: Mouse moved to (547, 504)
Screenshot: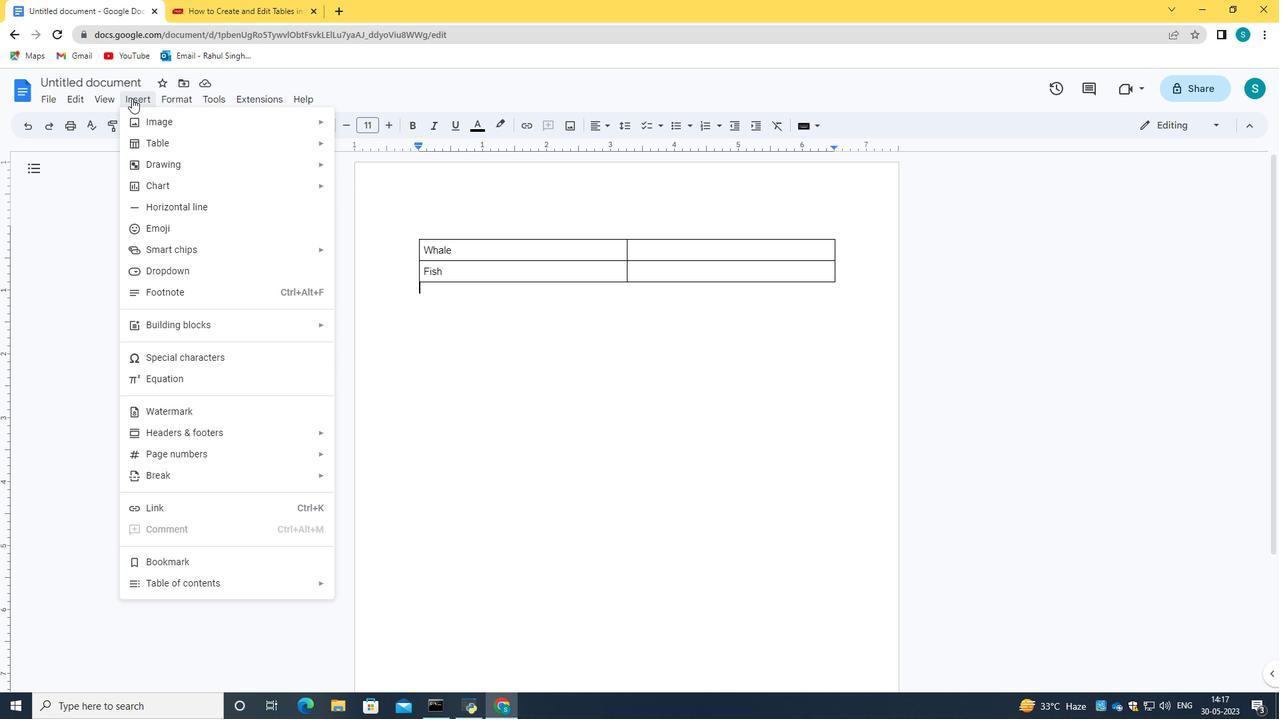 
Action: Mouse pressed left at (547, 504)
Screenshot: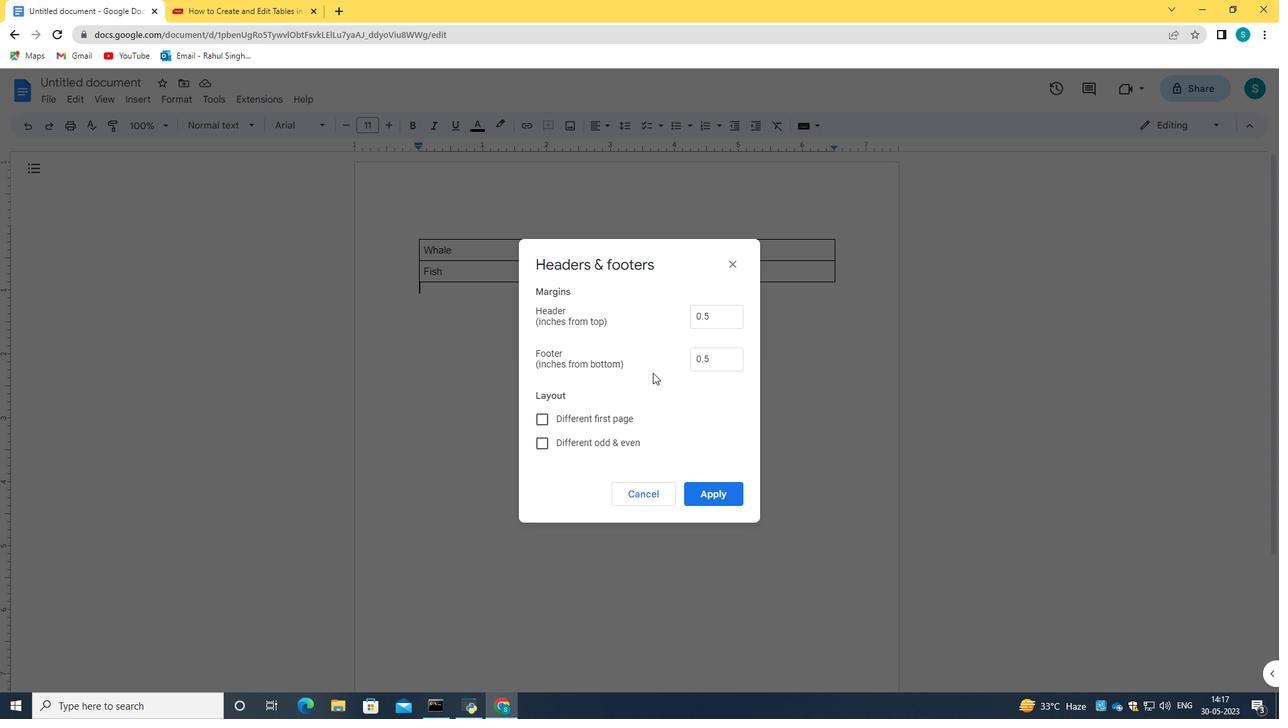 
Action: Mouse moved to (523, 257)
Screenshot: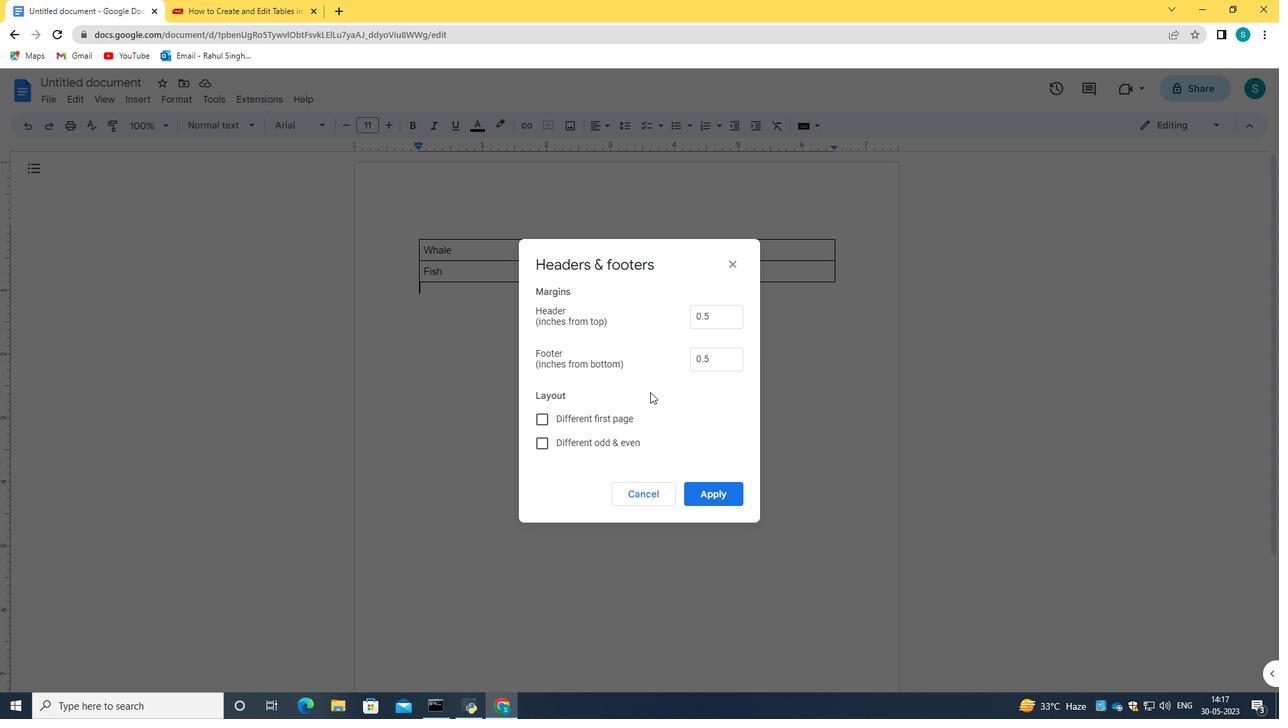 
Action: Mouse pressed left at (523, 257)
Screenshot: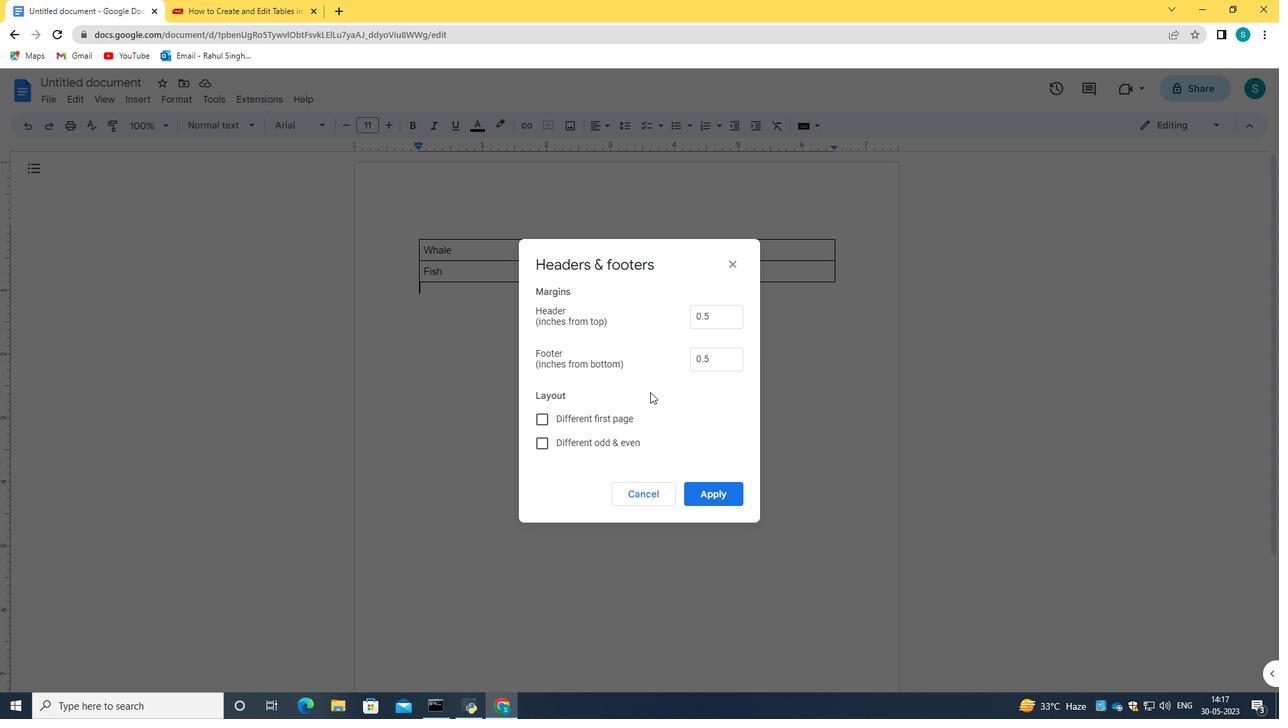 
Action: Mouse moved to (494, 382)
Screenshot: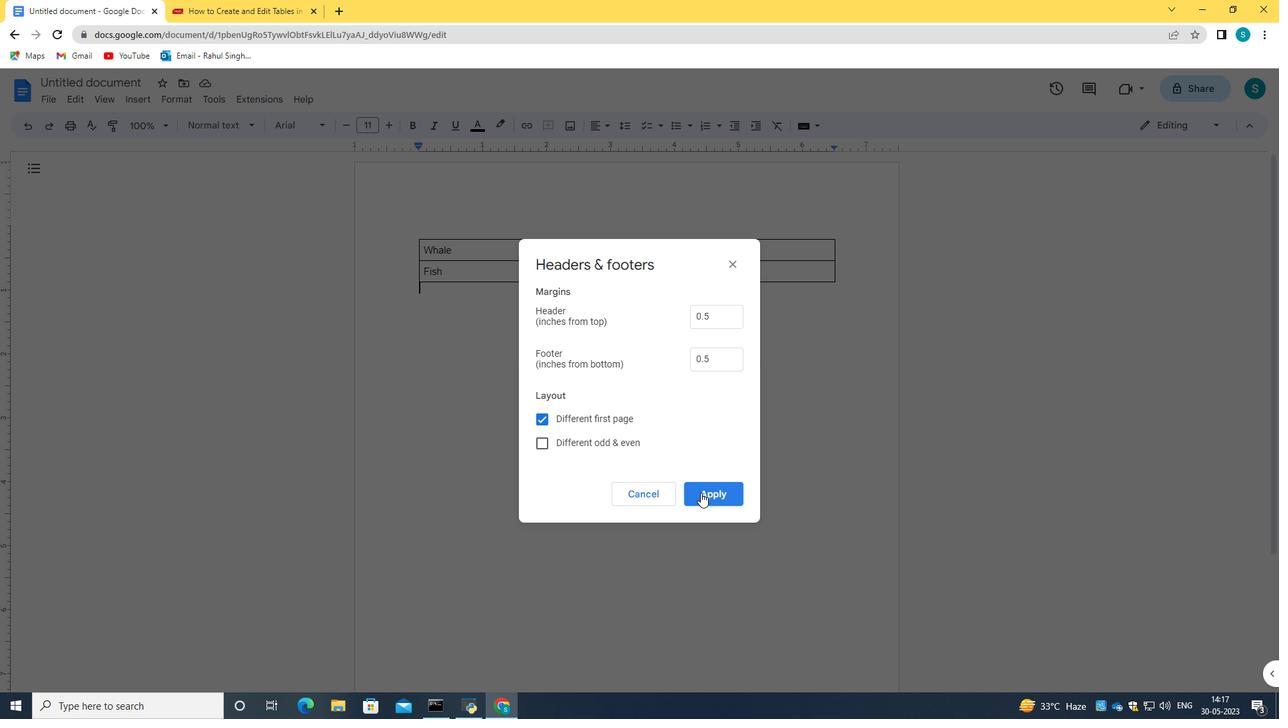 
Action: Mouse scrolled (494, 381) with delta (0, 0)
Screenshot: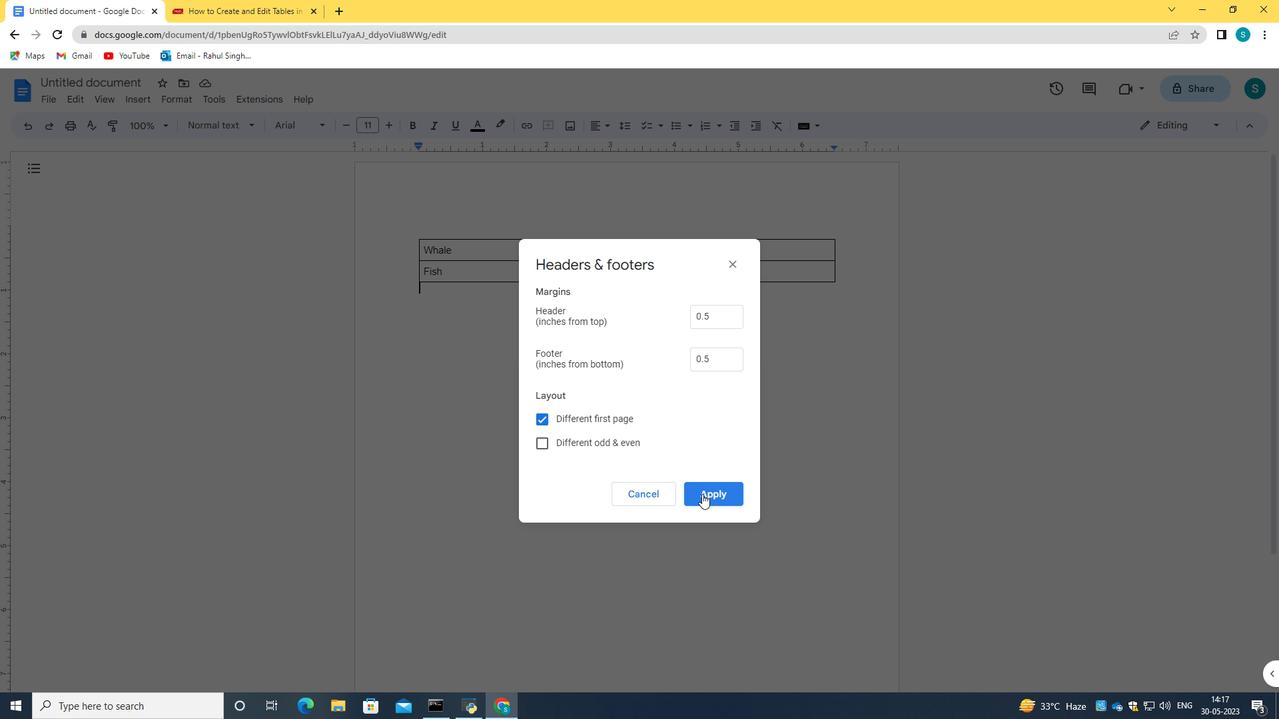 
Action: Mouse moved to (481, 387)
Screenshot: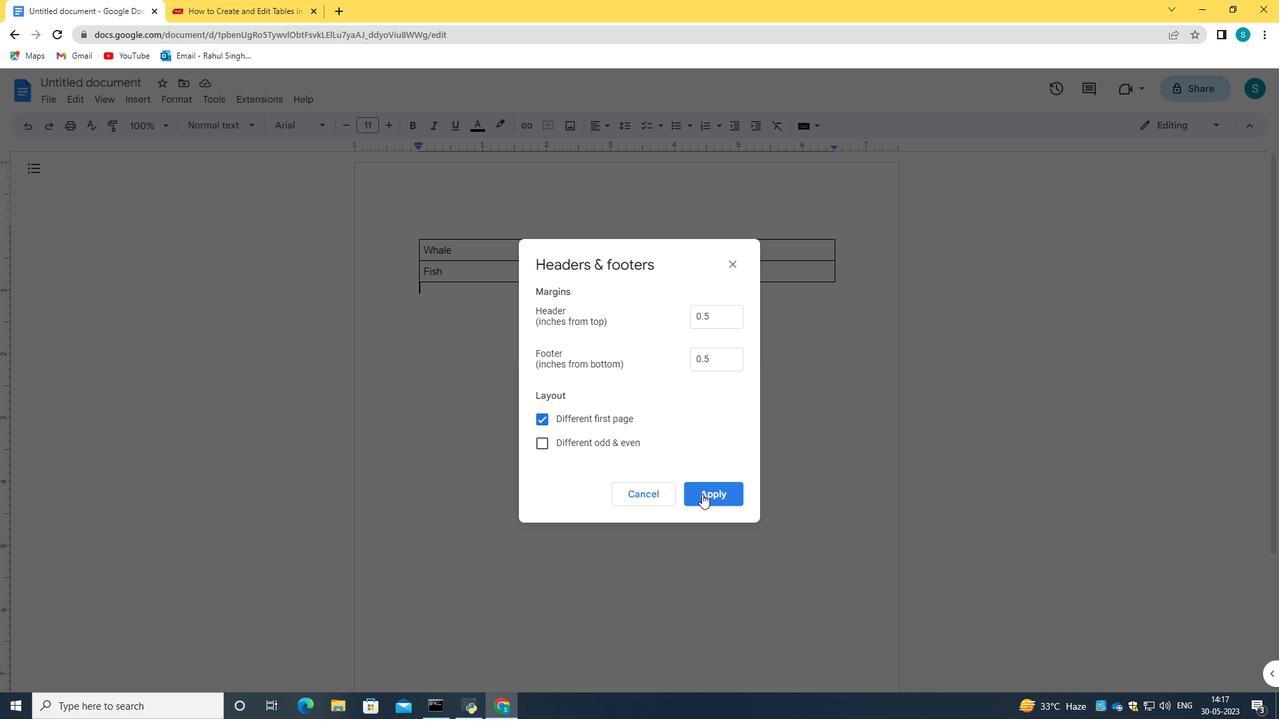 
Action: Mouse scrolled (481, 387) with delta (0, 0)
Screenshot: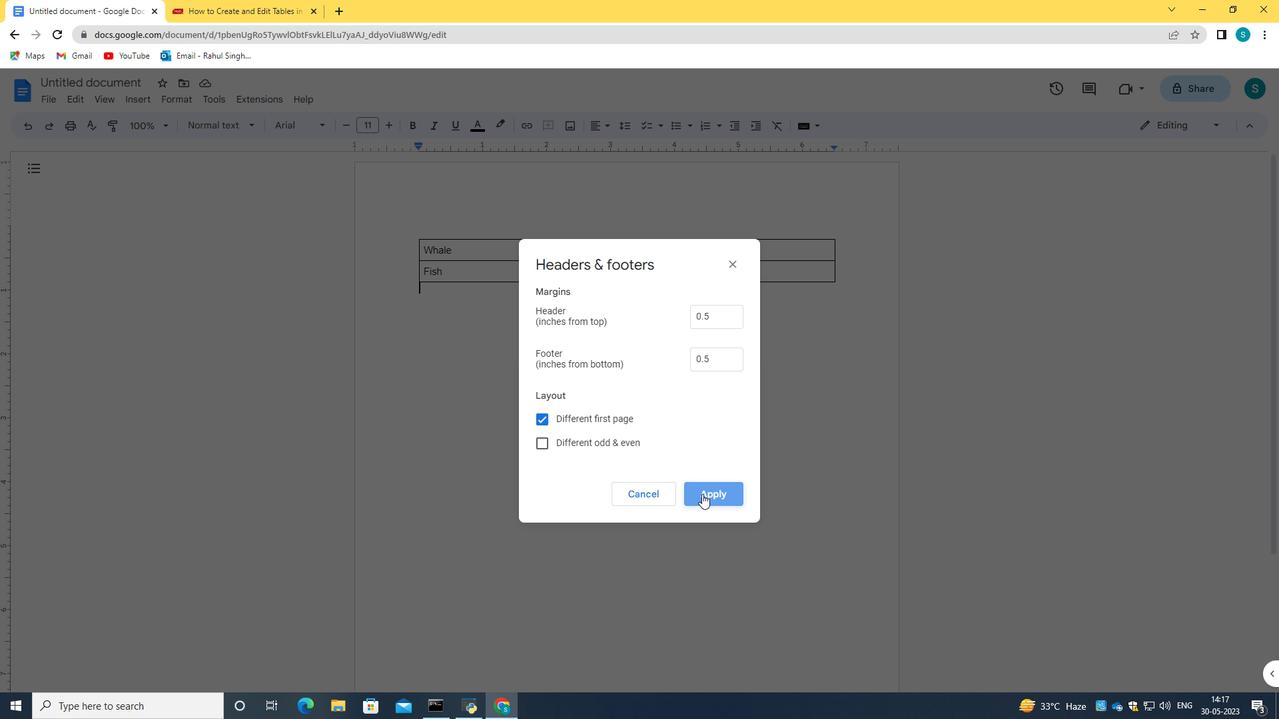 
Action: Mouse scrolled (481, 387) with delta (0, 0)
Screenshot: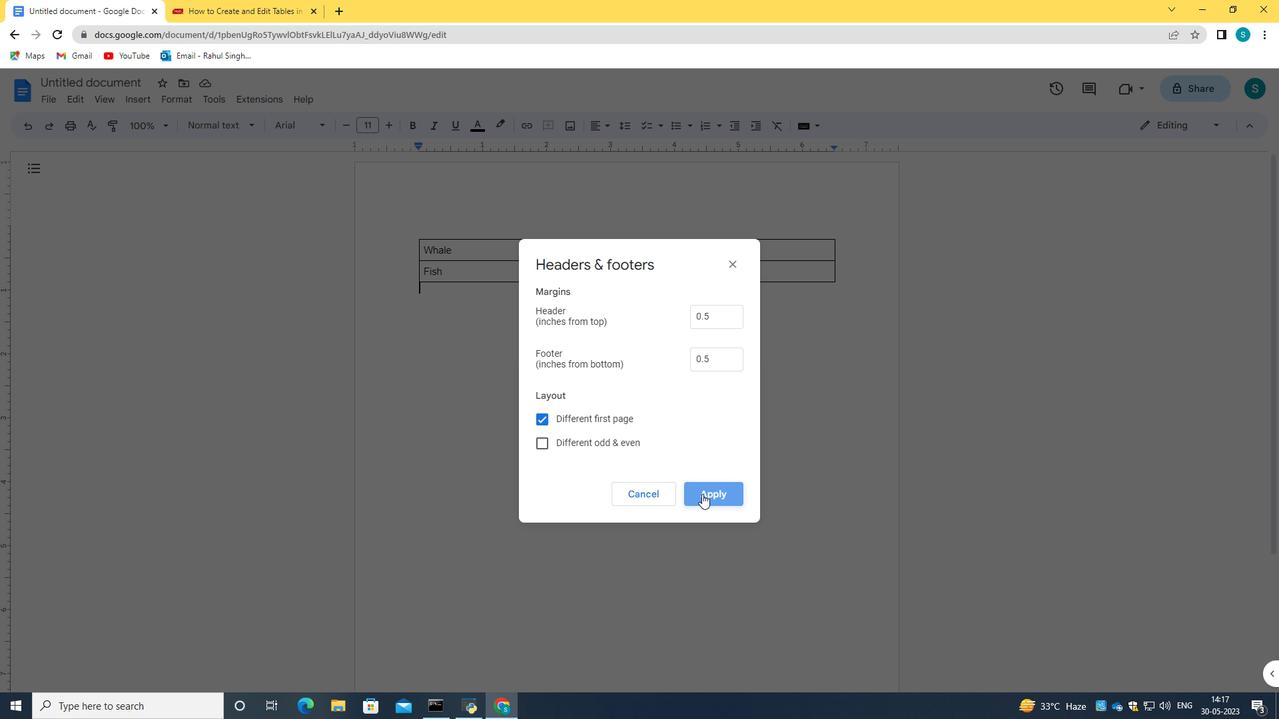 
Action: Mouse moved to (471, 255)
Screenshot: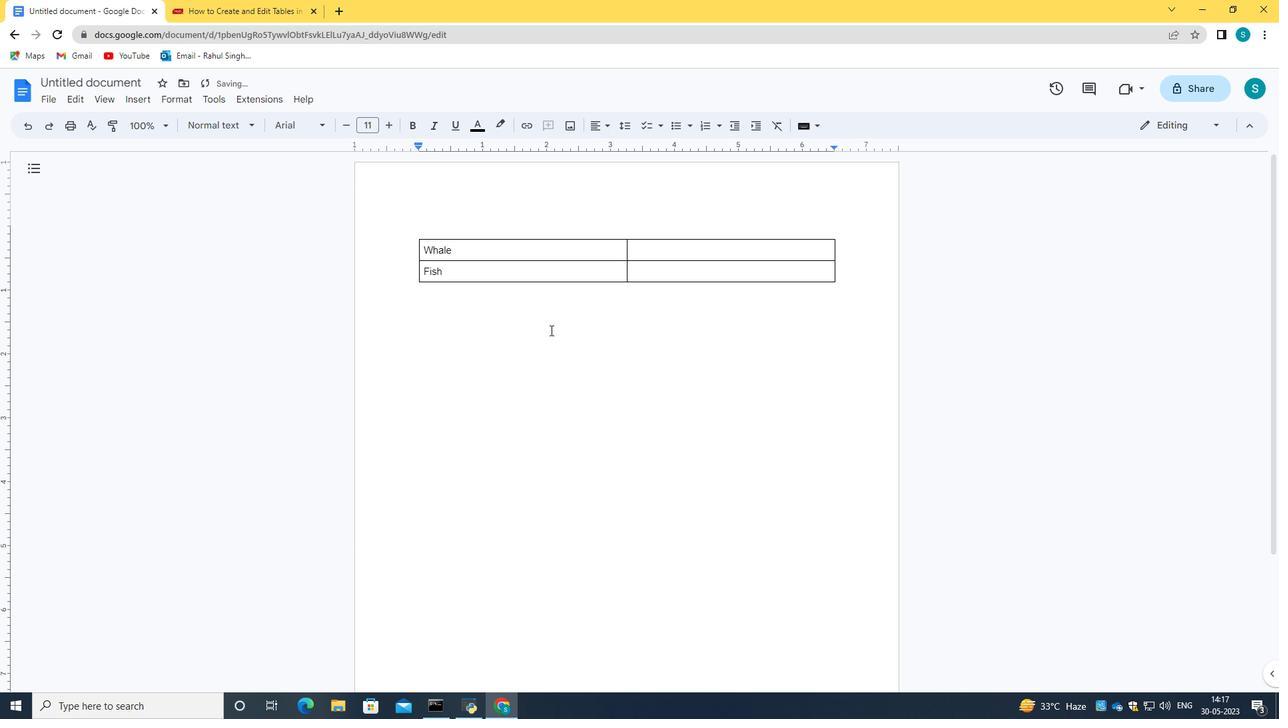 
Action: Mouse pressed left at (471, 255)
Screenshot: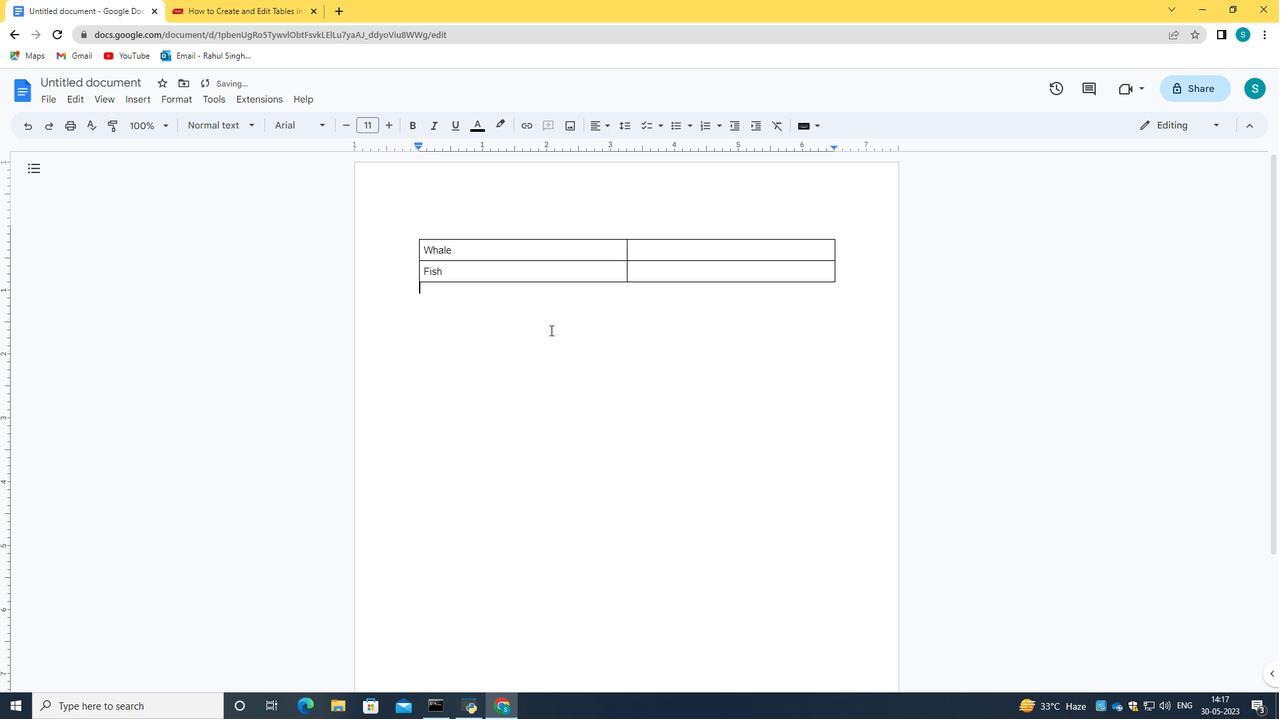 
Action: Key pressed <Key.caps_lock>
Screenshot: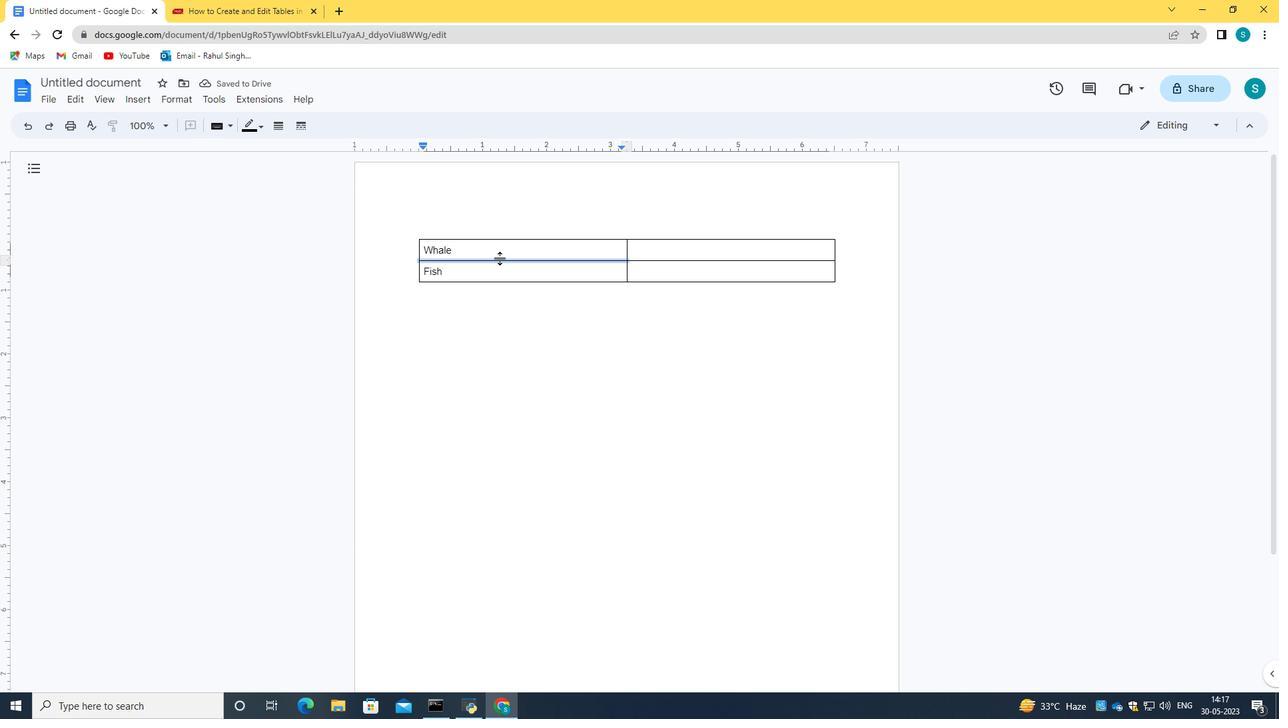 
Action: Mouse moved to (746, 243)
Screenshot: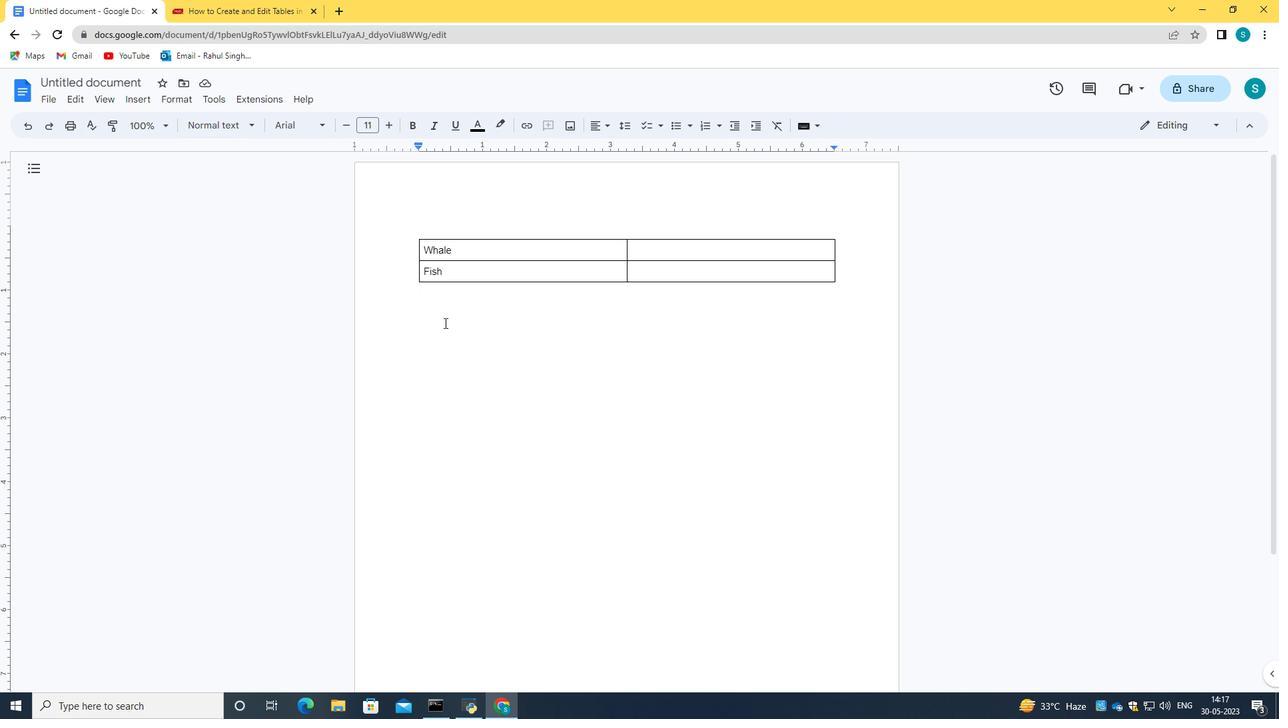 
Action: Mouse pressed left at (746, 243)
Screenshot: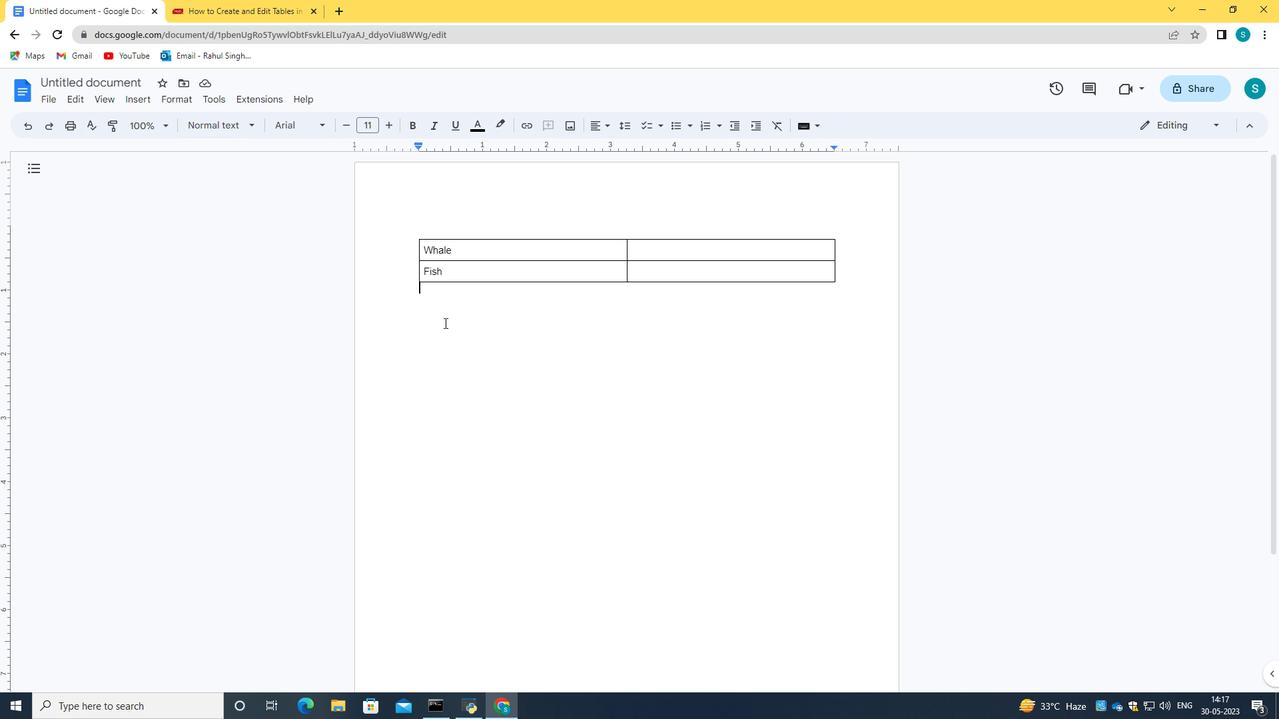 
Action: Mouse moved to (725, 397)
Screenshot: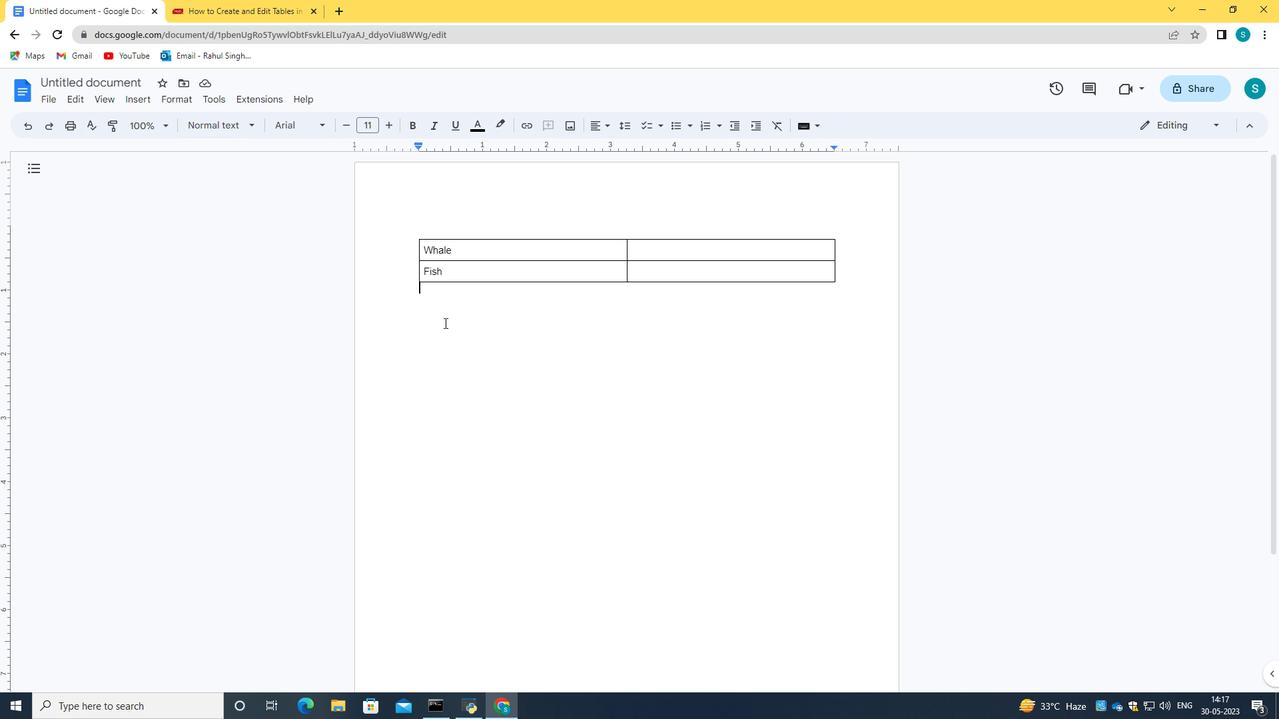 
Action: Mouse pressed left at (725, 397)
Screenshot: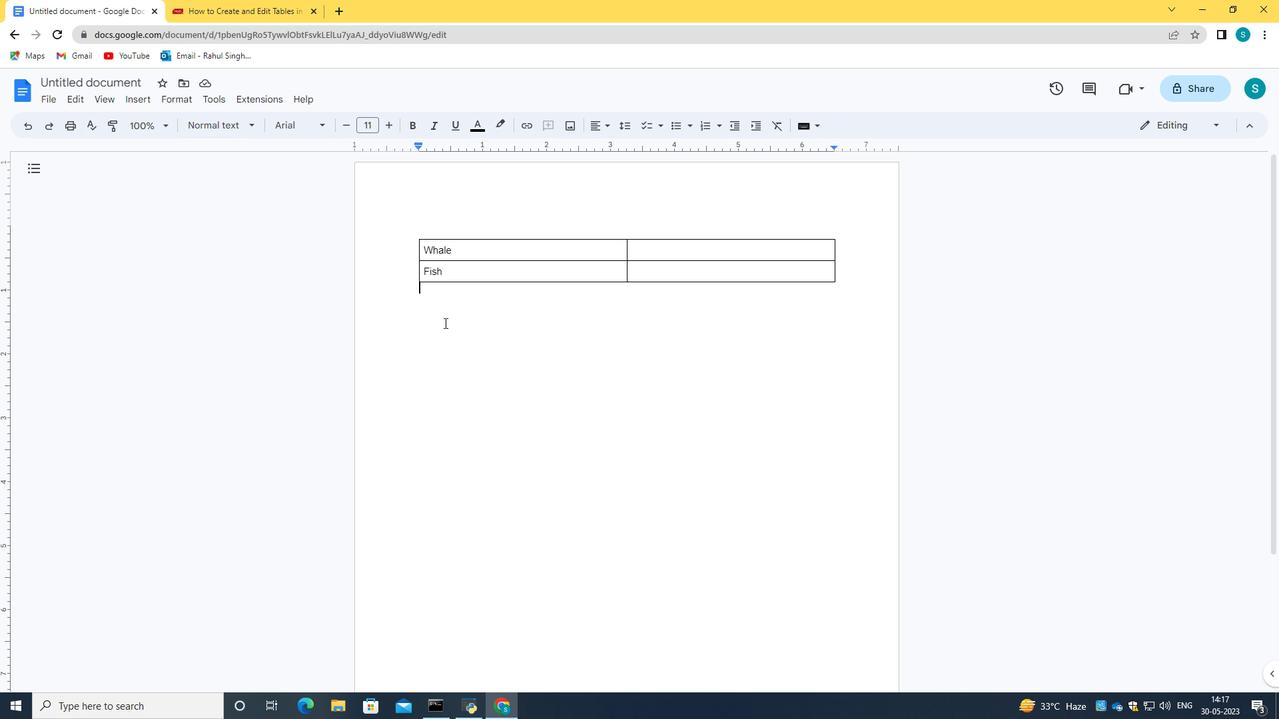 
Action: Mouse moved to (733, 99)
Screenshot: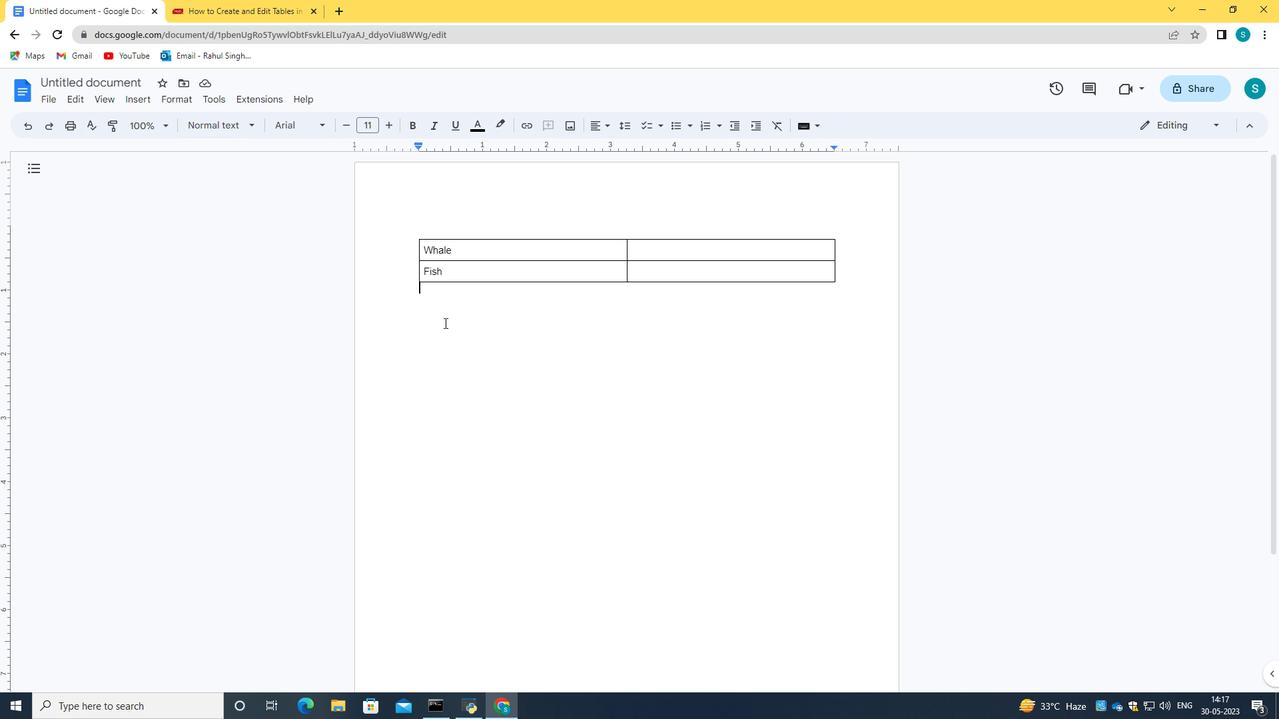 
Action: Mouse pressed left at (733, 99)
Screenshot: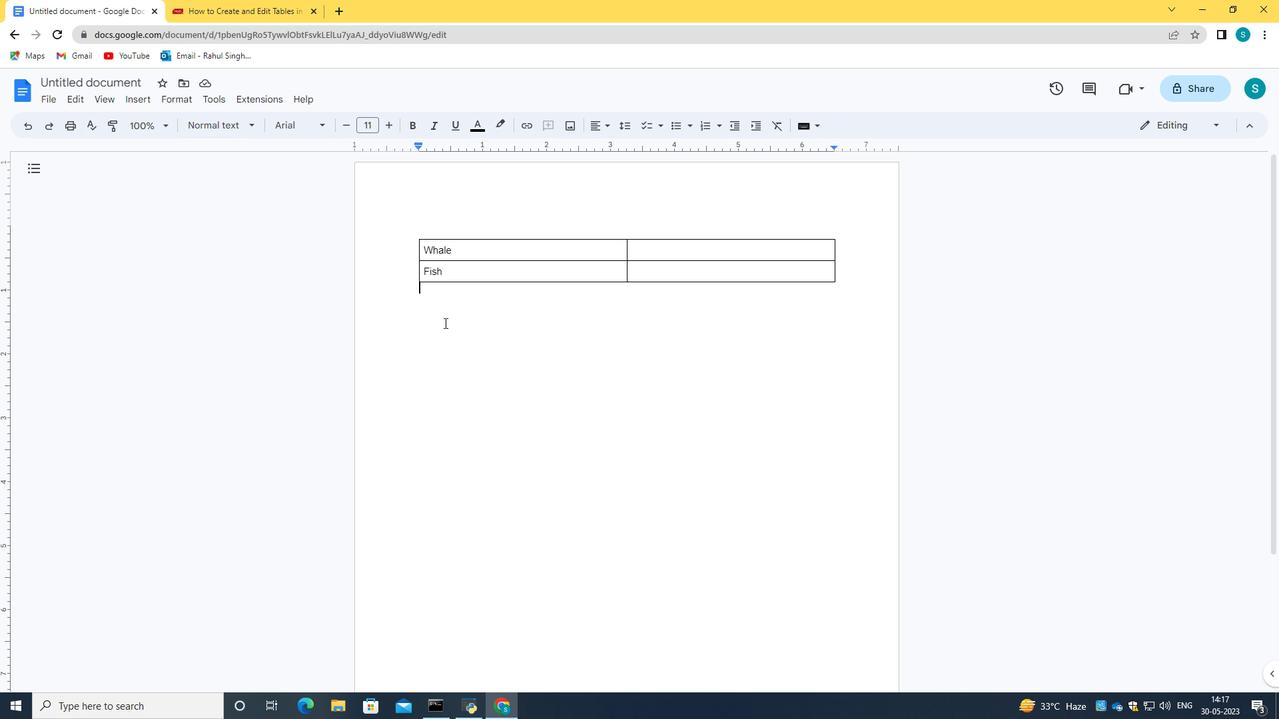
Action: Mouse moved to (573, 250)
Screenshot: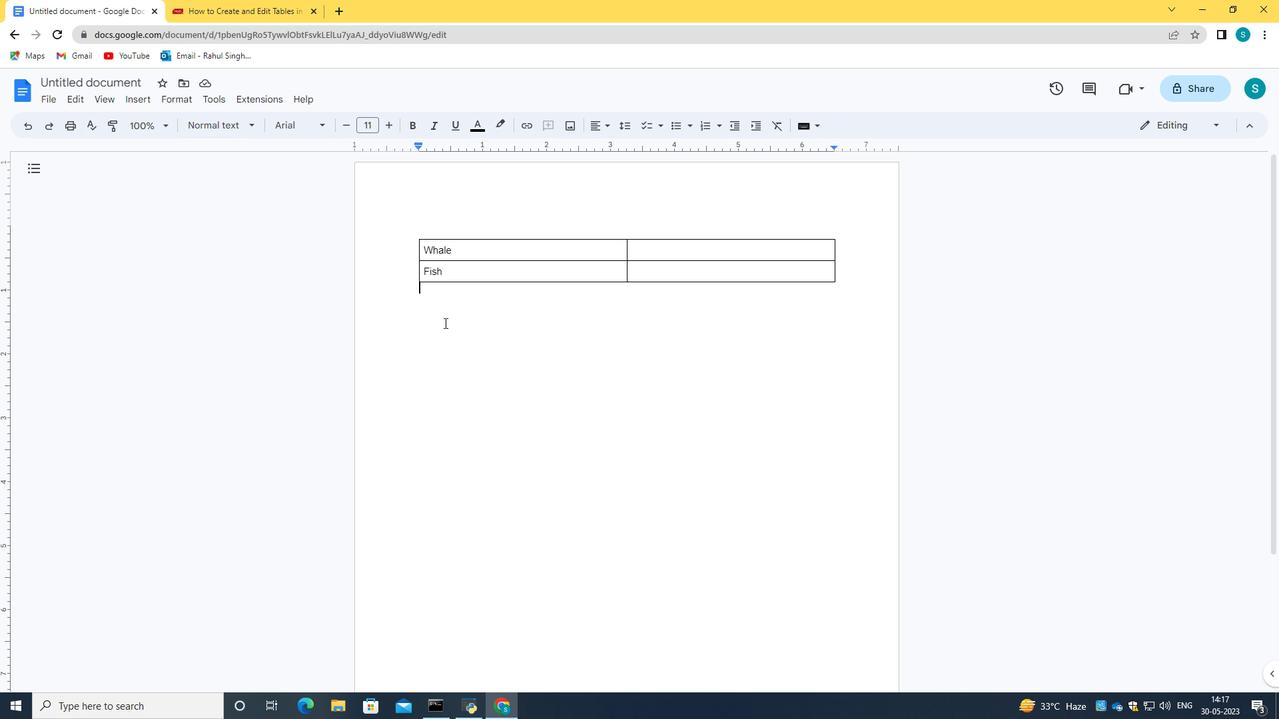 
Action: Mouse pressed left at (573, 250)
Screenshot: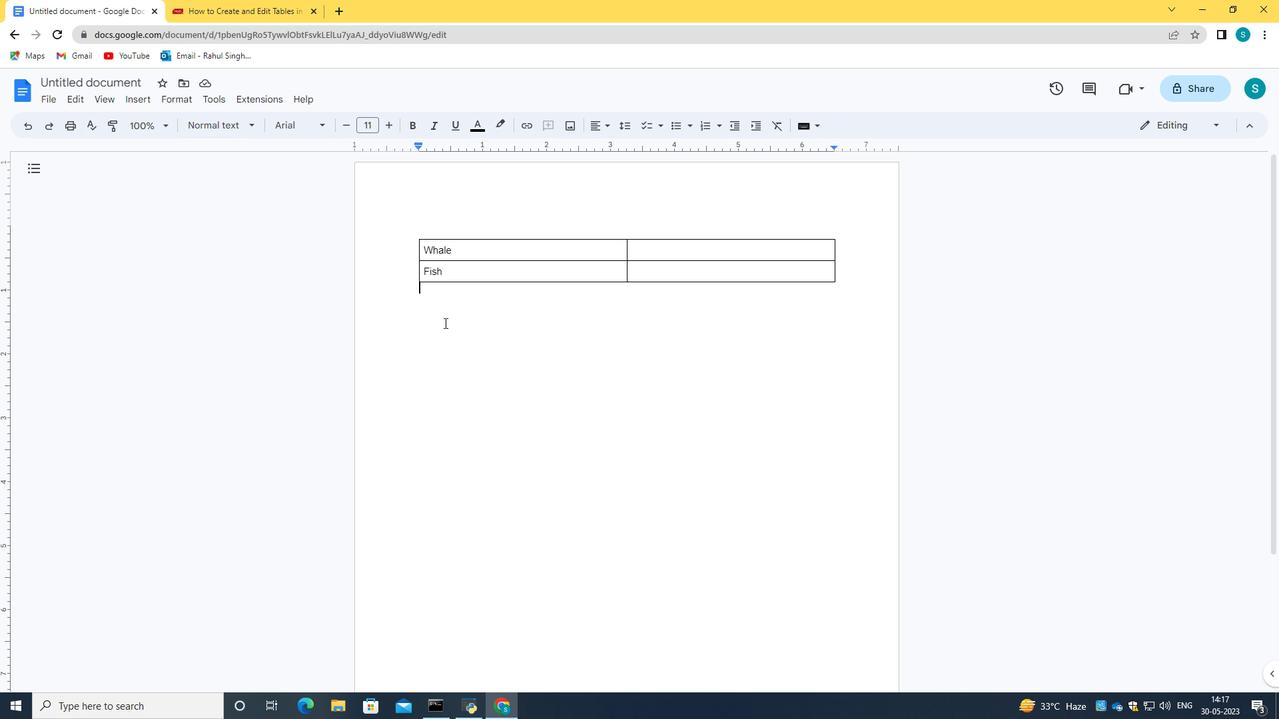 
Action: Mouse moved to (661, 251)
Screenshot: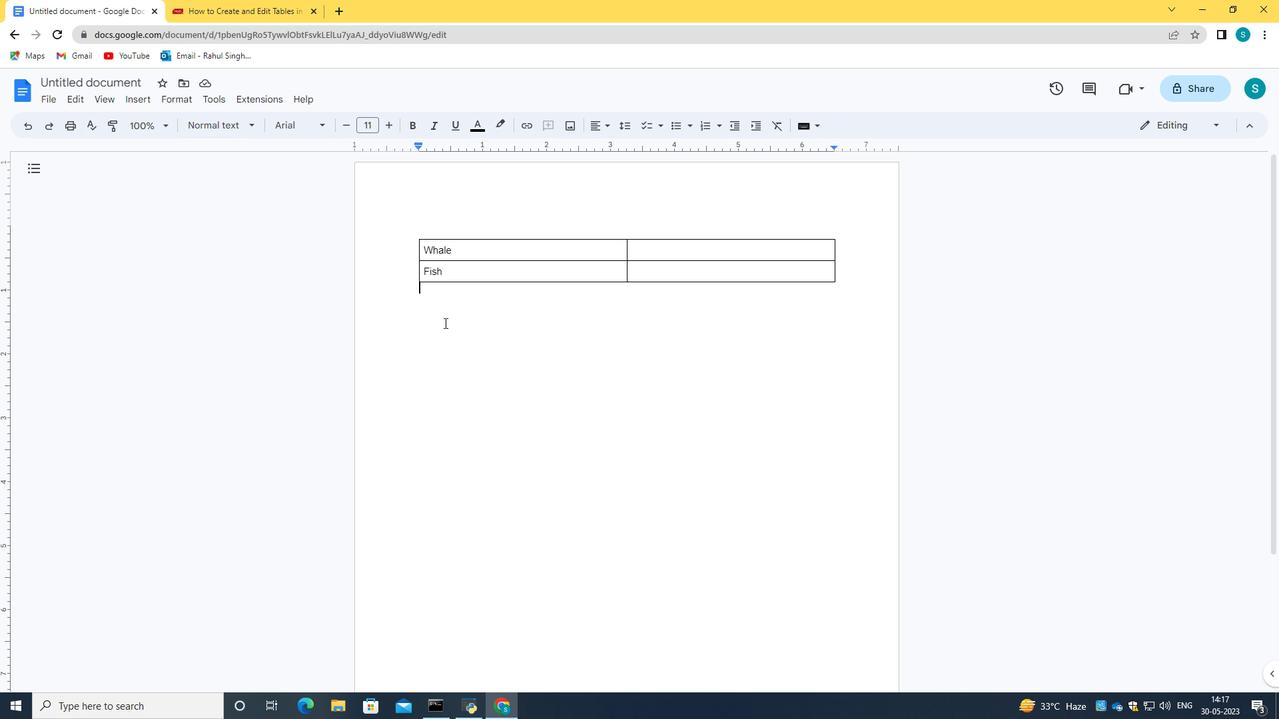
Action: Mouse pressed left at (661, 251)
Screenshot: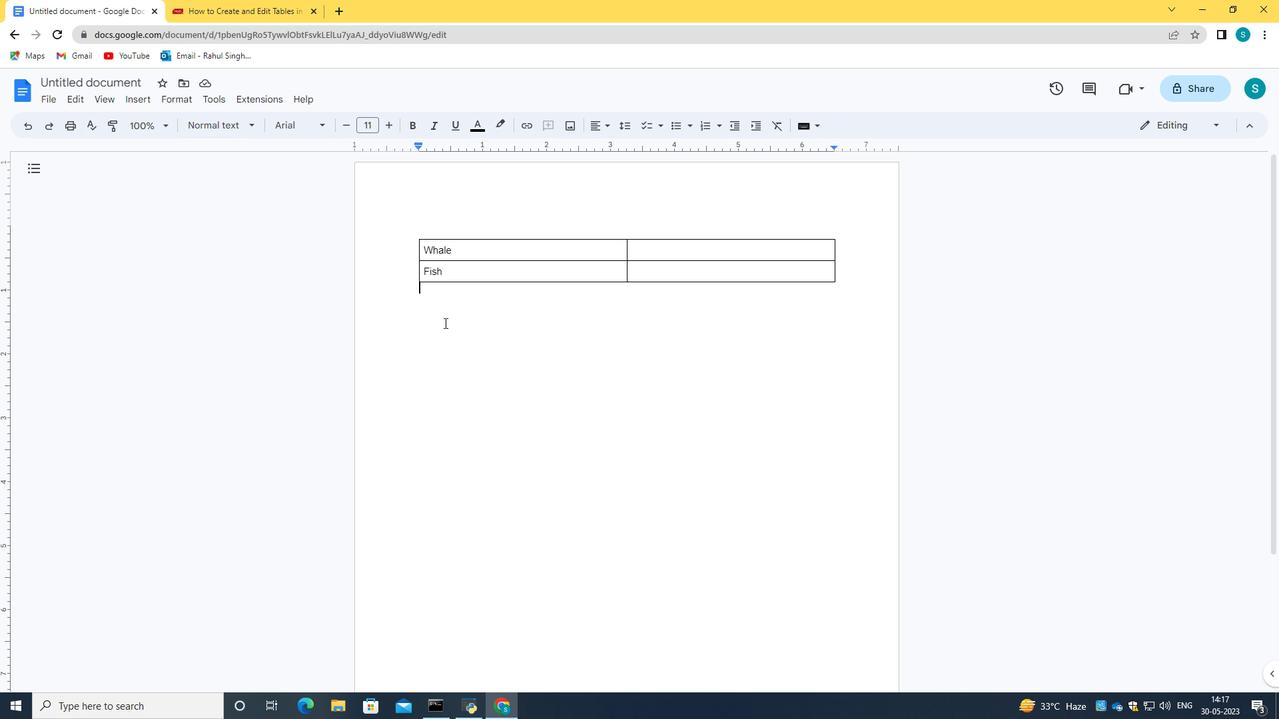 
Action: Mouse moved to (685, 250)
Screenshot: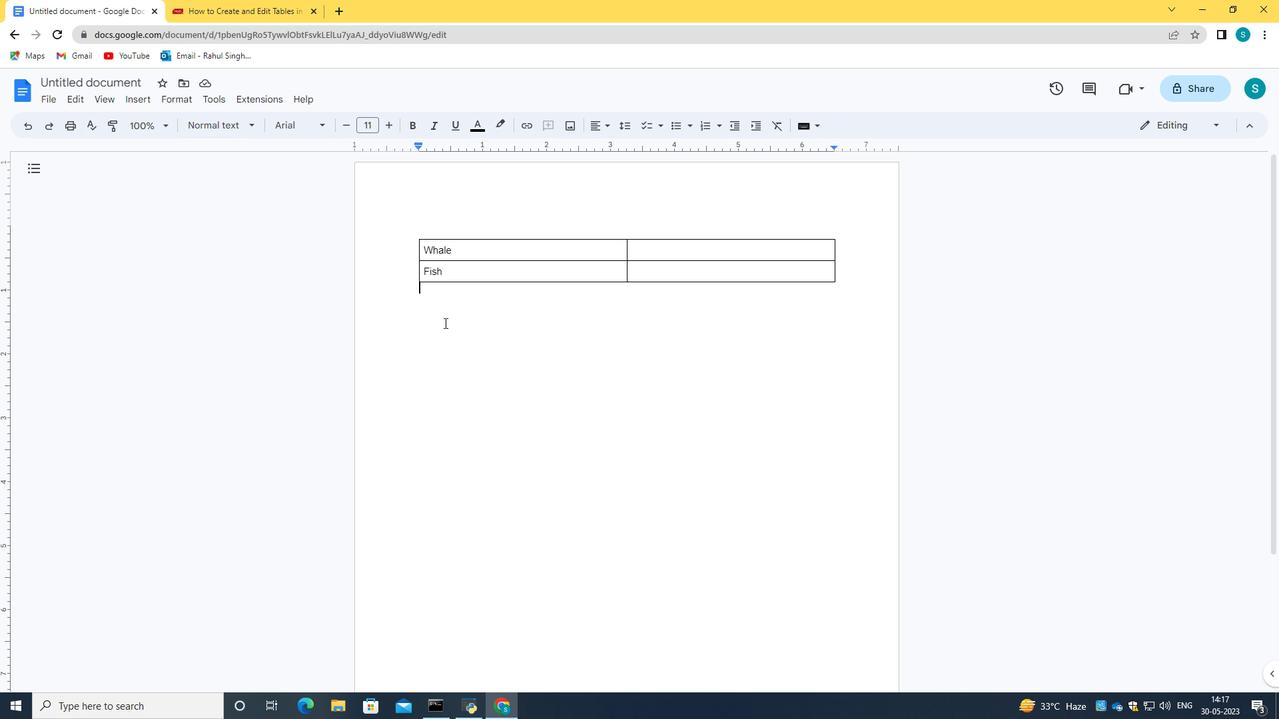 
Action: Mouse pressed right at (685, 250)
Screenshot: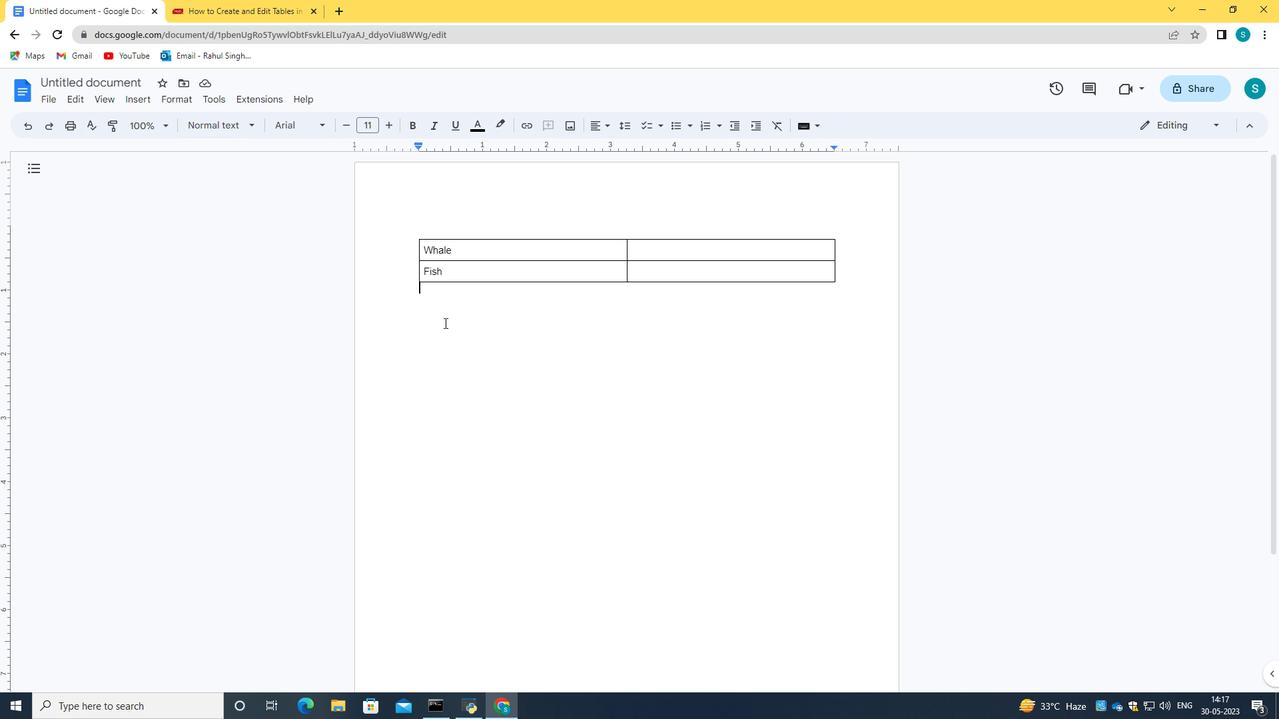 
Action: Mouse moved to (541, 325)
Screenshot: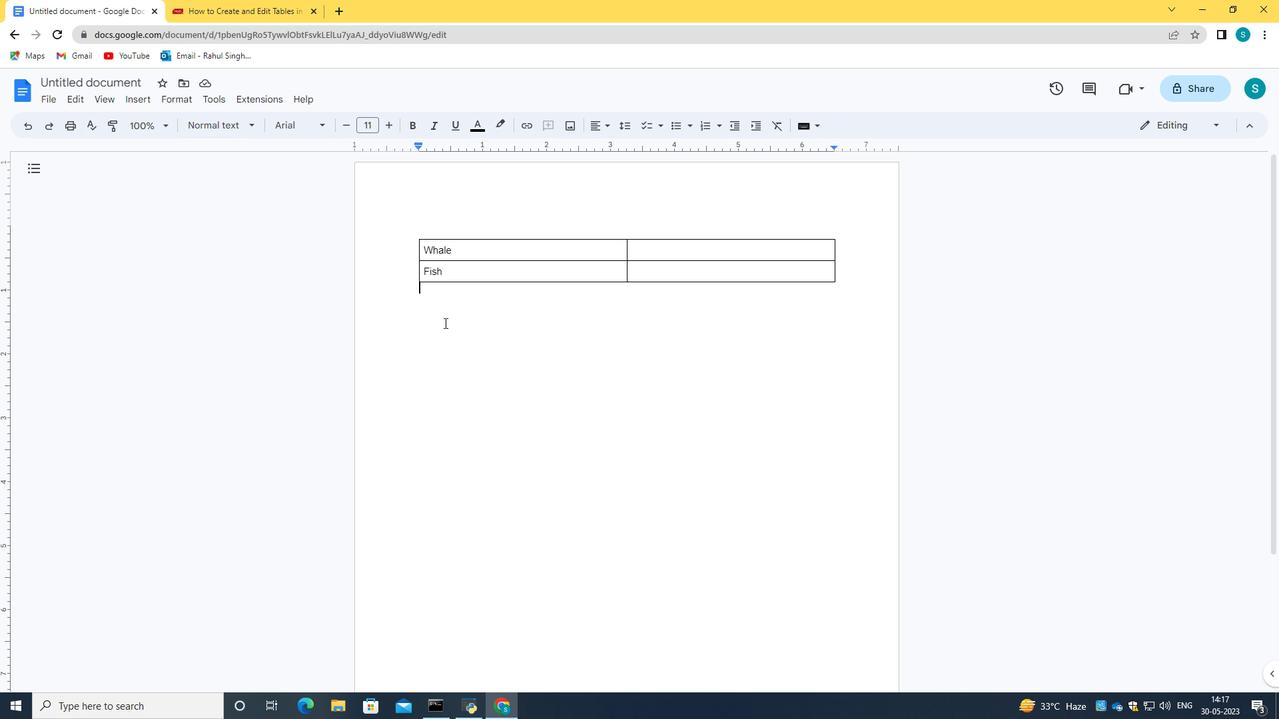 
Action: Mouse pressed left at (541, 325)
Screenshot: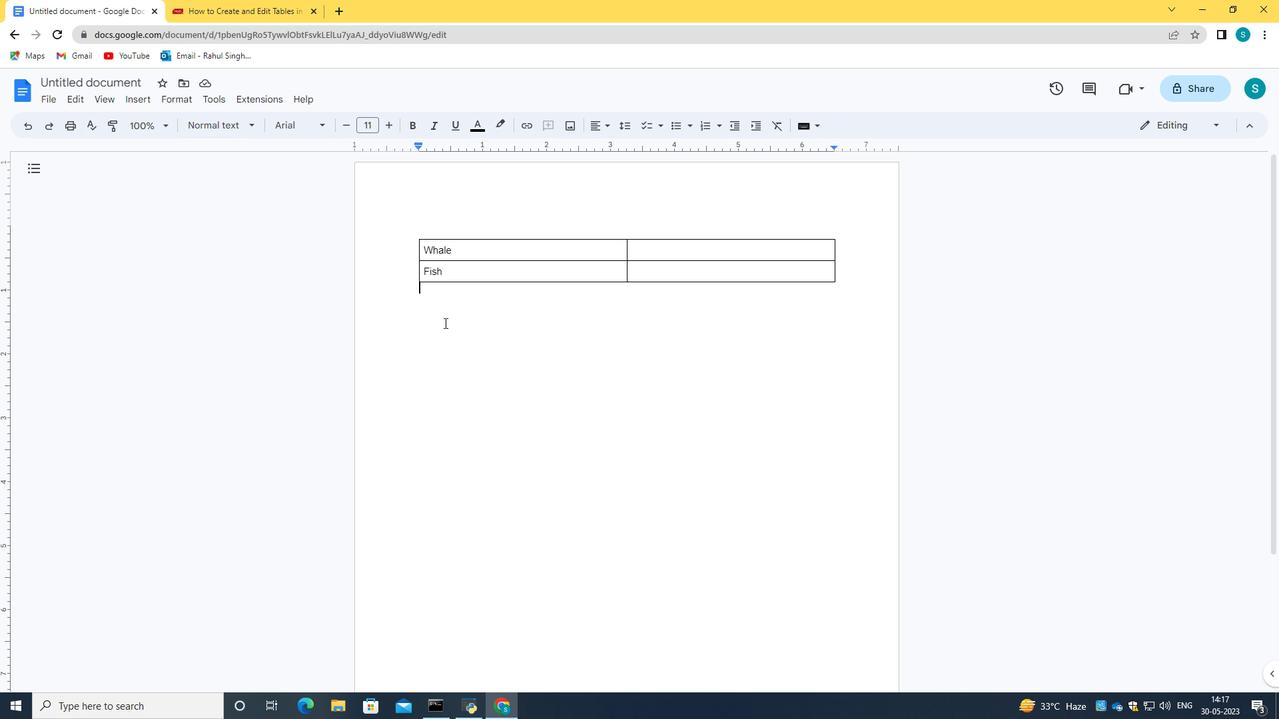 
Action: Mouse moved to (143, 97)
Screenshot: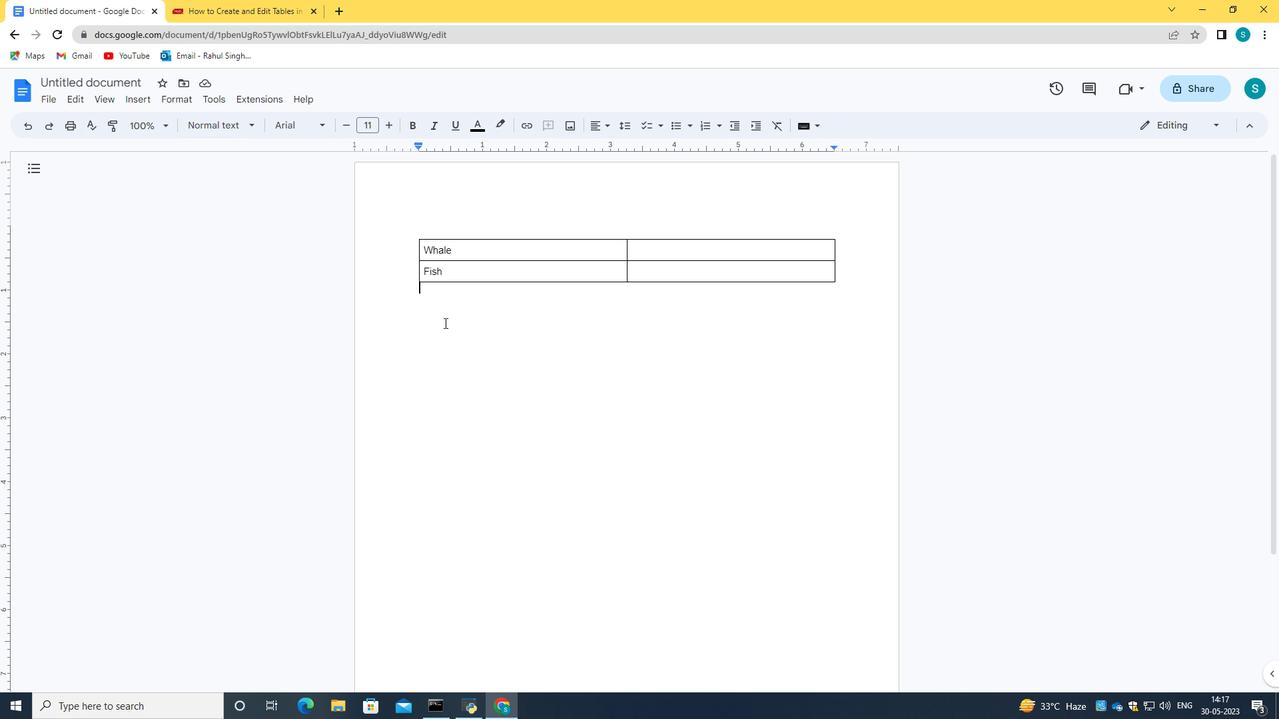 
Action: Mouse pressed left at (143, 97)
Screenshot: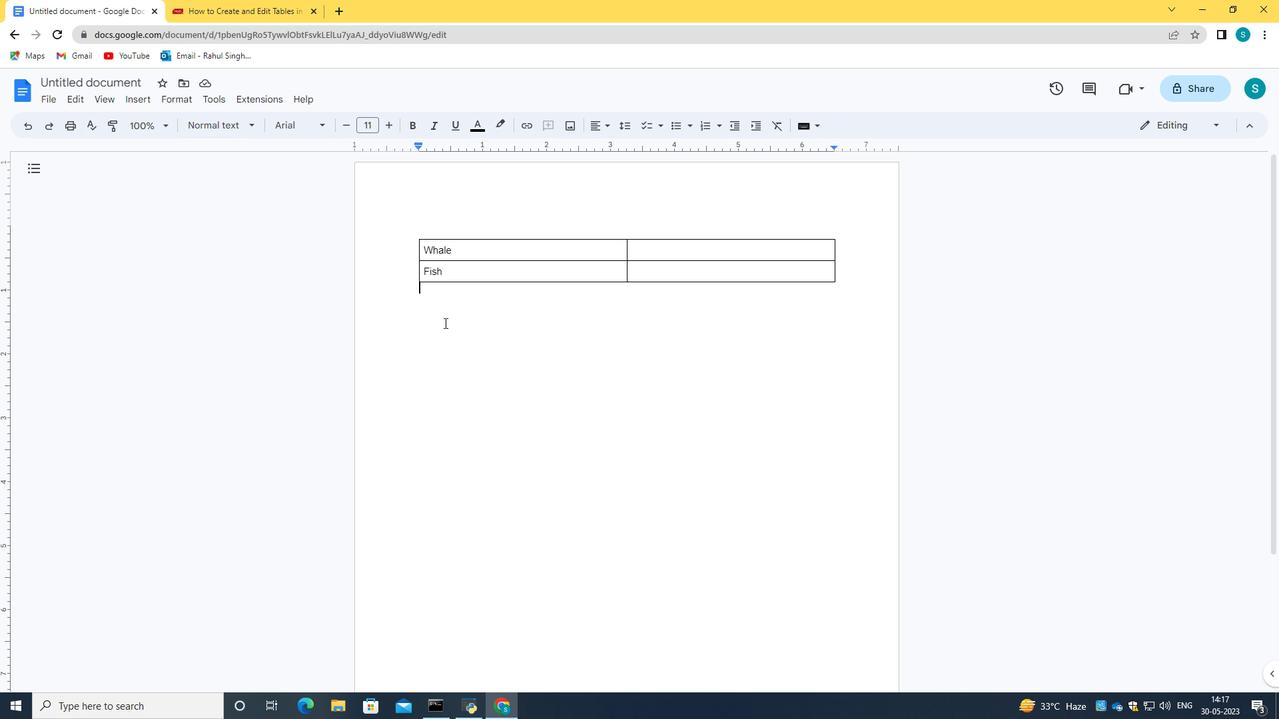 
Action: Mouse moved to (529, 419)
Screenshot: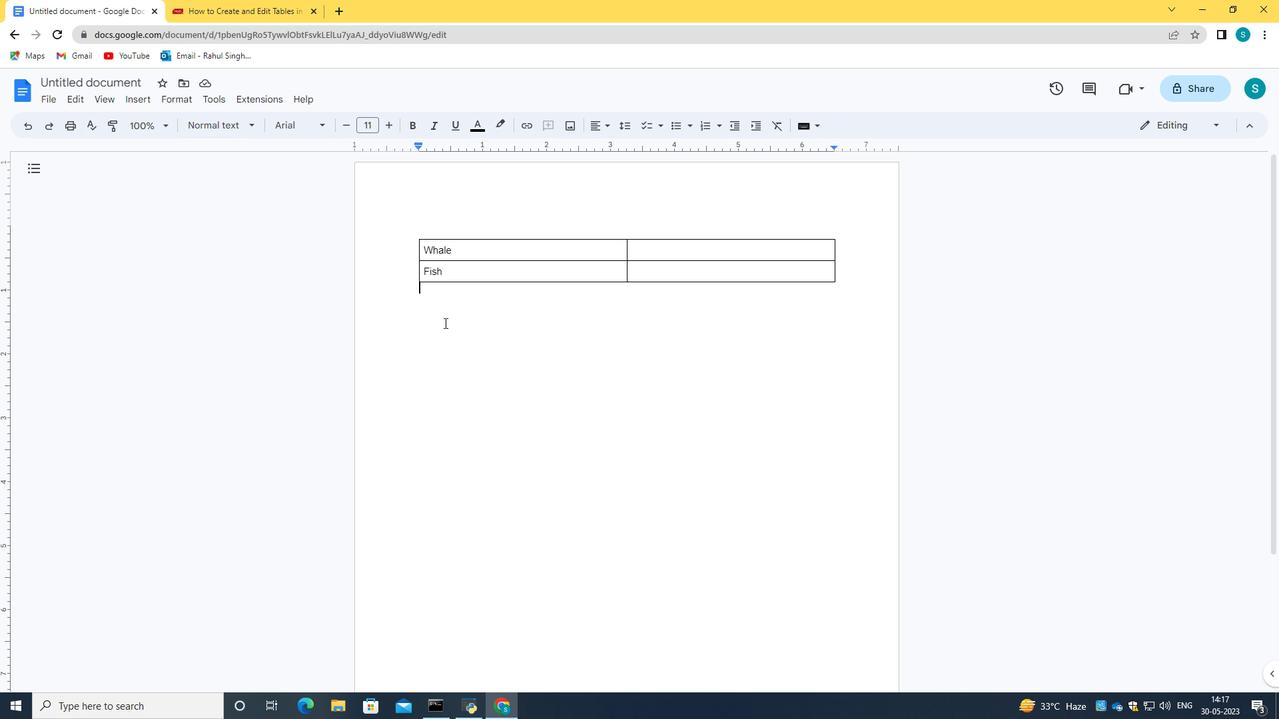 
Action: Mouse pressed left at (529, 419)
Screenshot: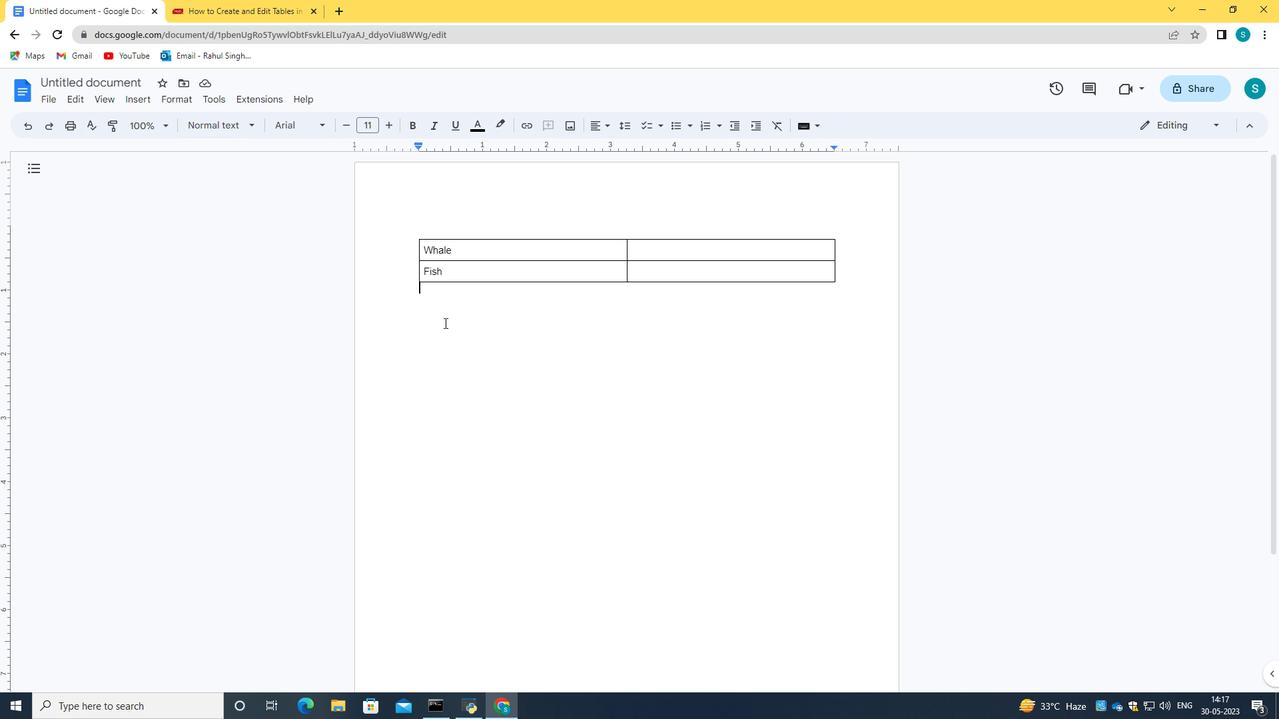 
Action: Mouse moved to (839, 241)
Screenshot: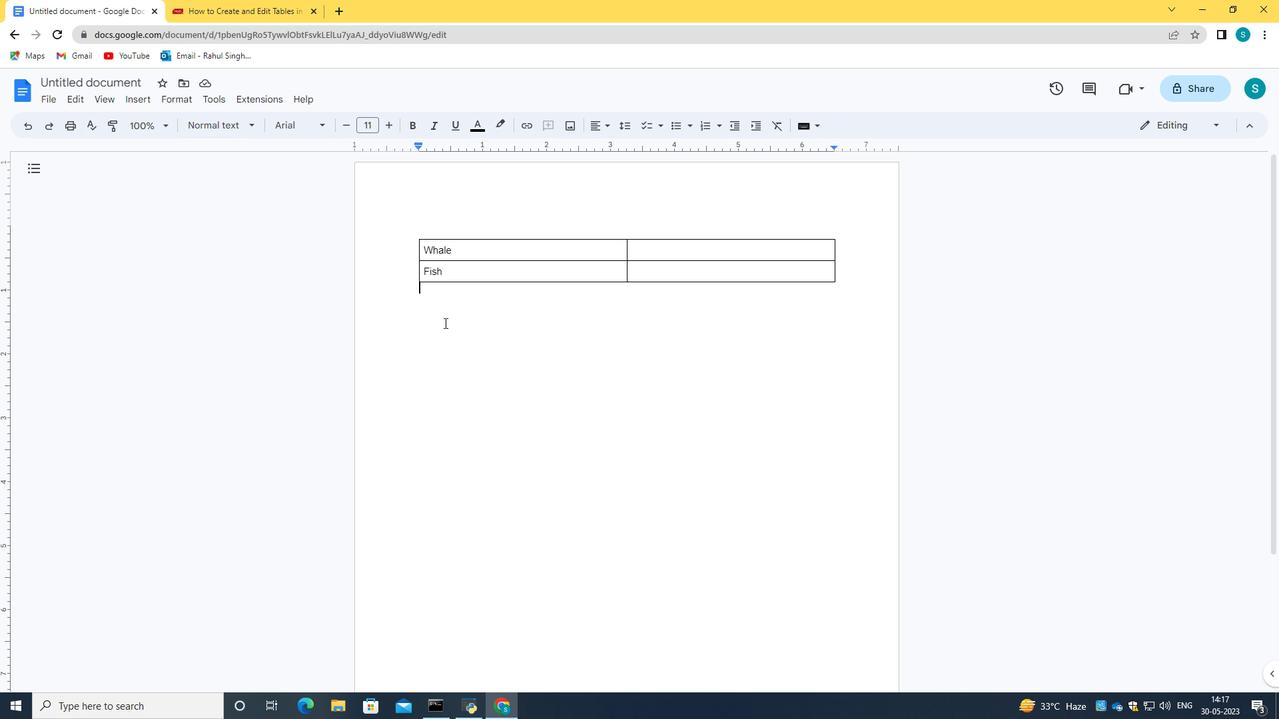 
Action: Mouse pressed left at (839, 241)
Screenshot: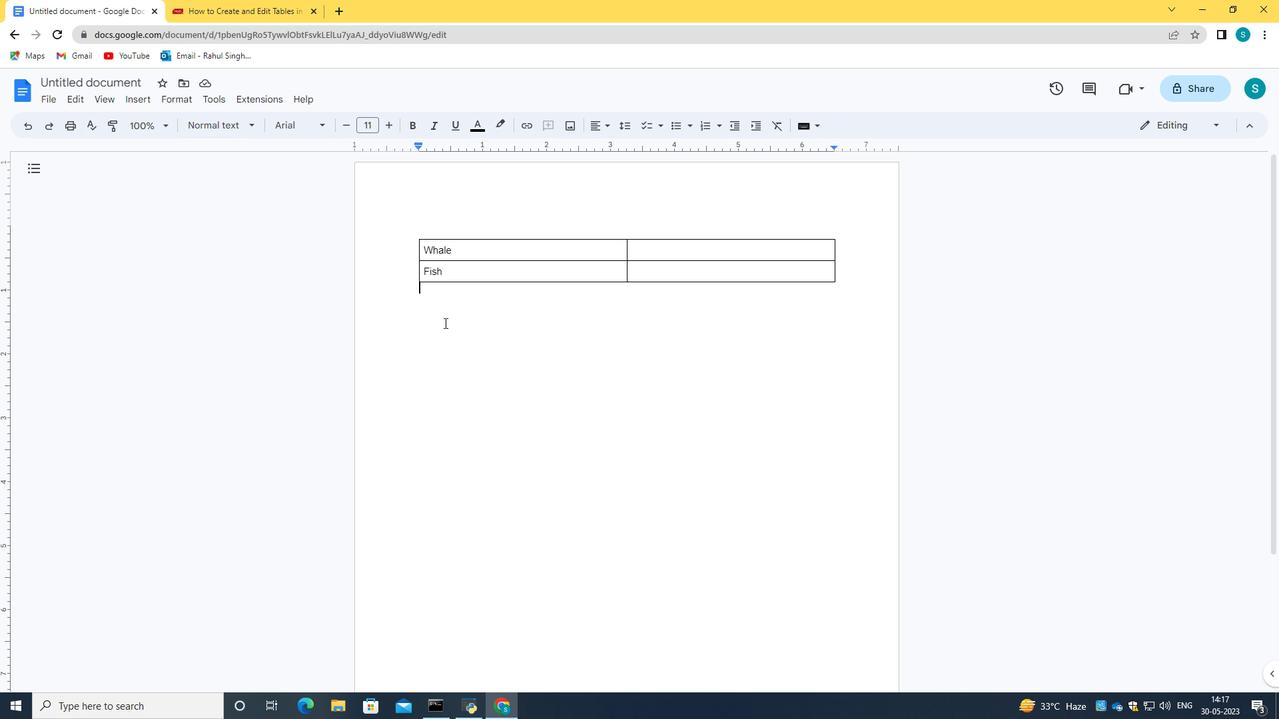 
Action: Mouse moved to (1217, 89)
Screenshot: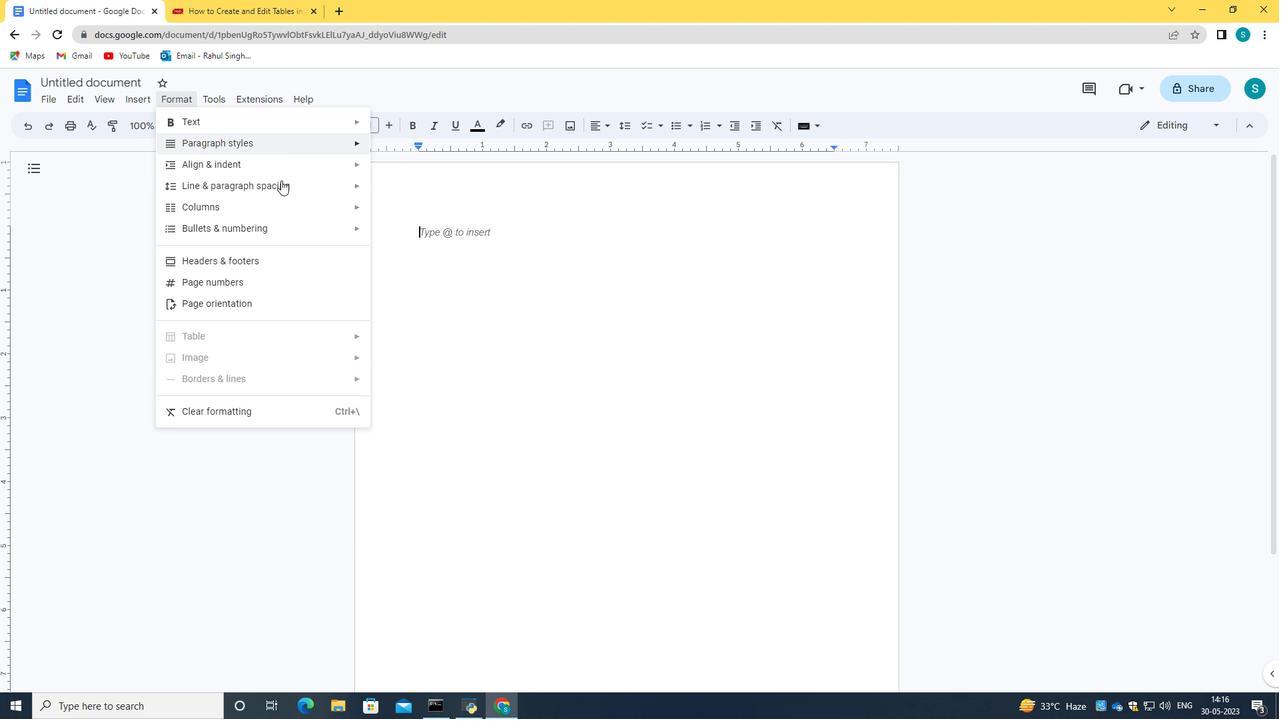 
Action: Mouse pressed left at (1217, 89)
Screenshot: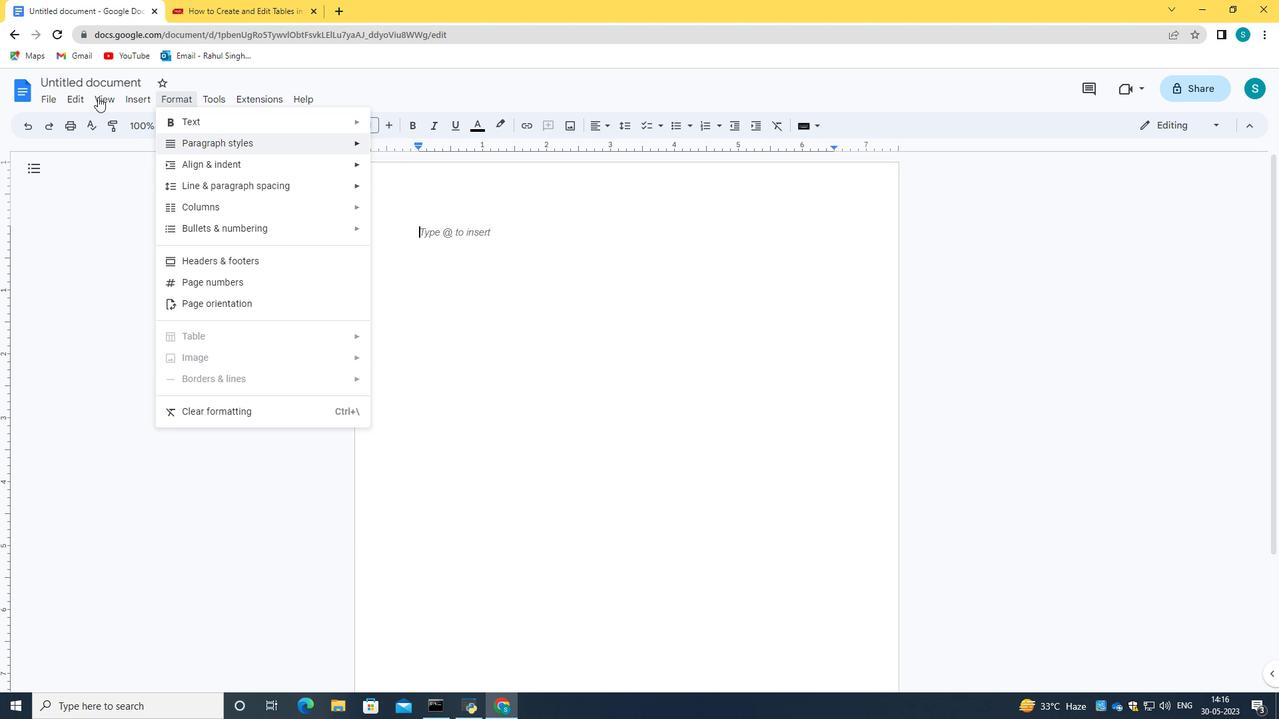 
Action: Mouse moved to (1095, 229)
Screenshot: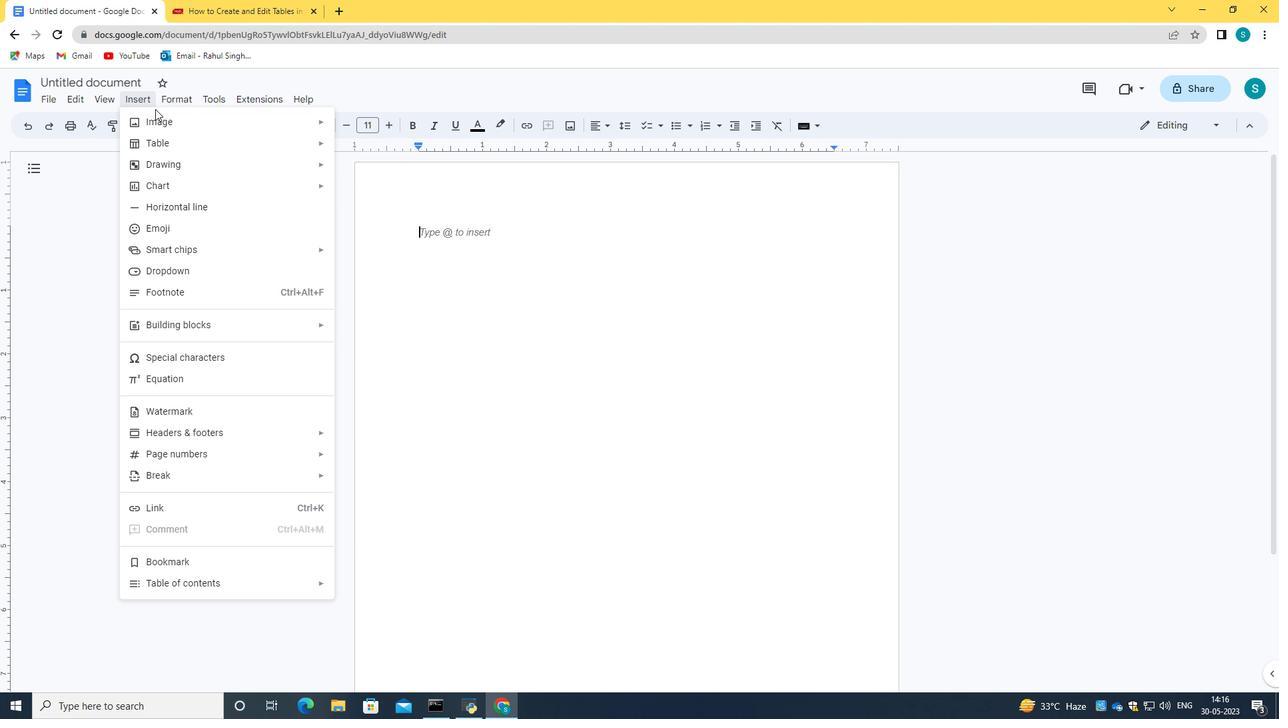 
Action: Mouse pressed left at (1095, 229)
Screenshot: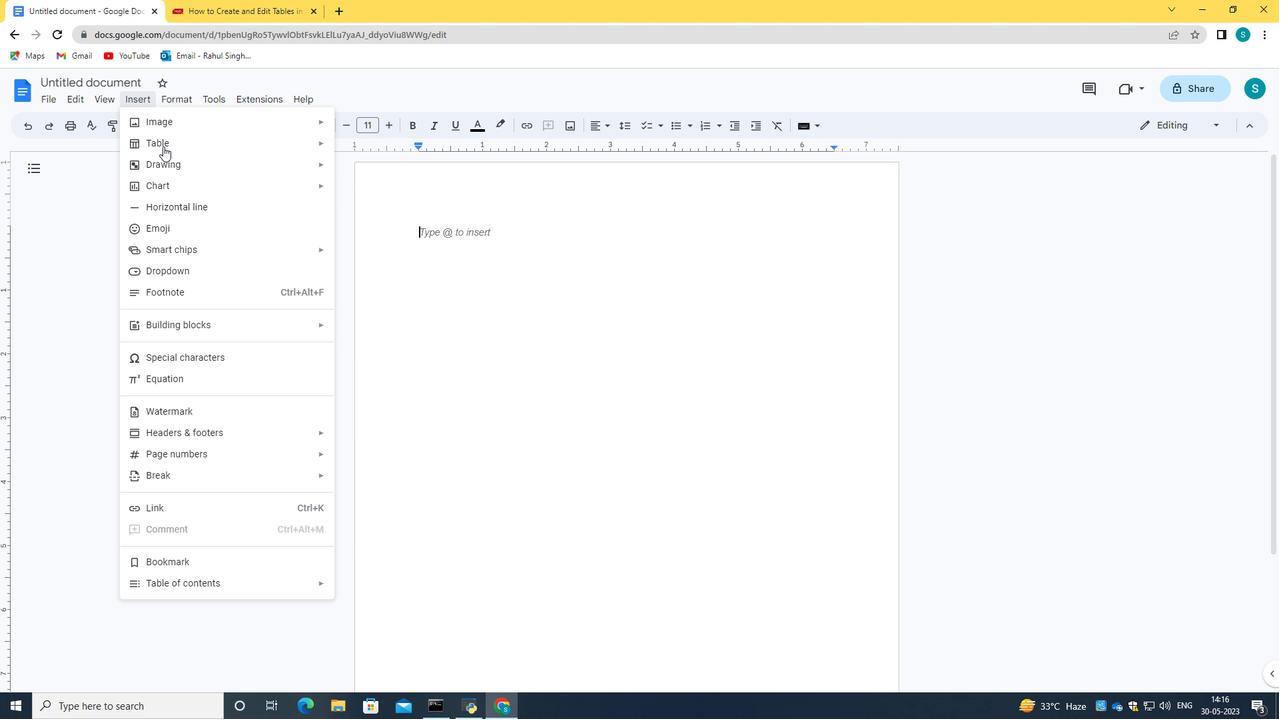 
Action: Mouse moved to (311, 242)
Screenshot: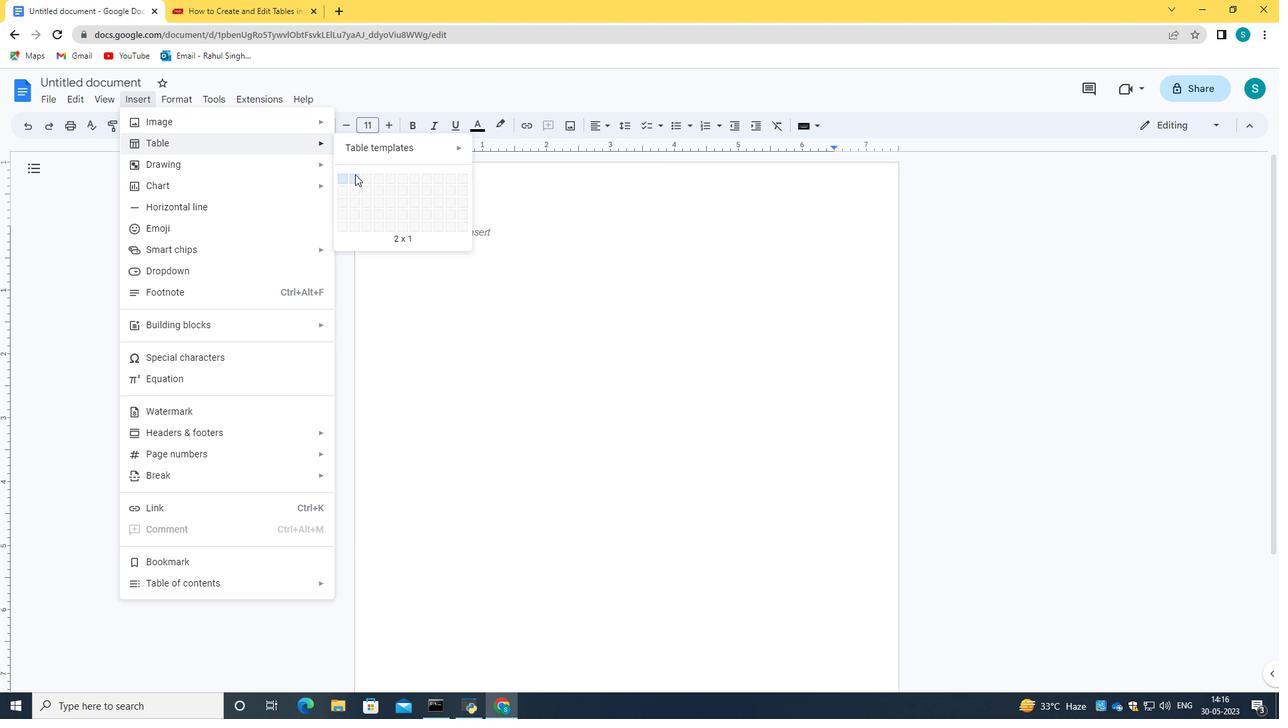 
Action: Mouse pressed left at (311, 242)
Screenshot: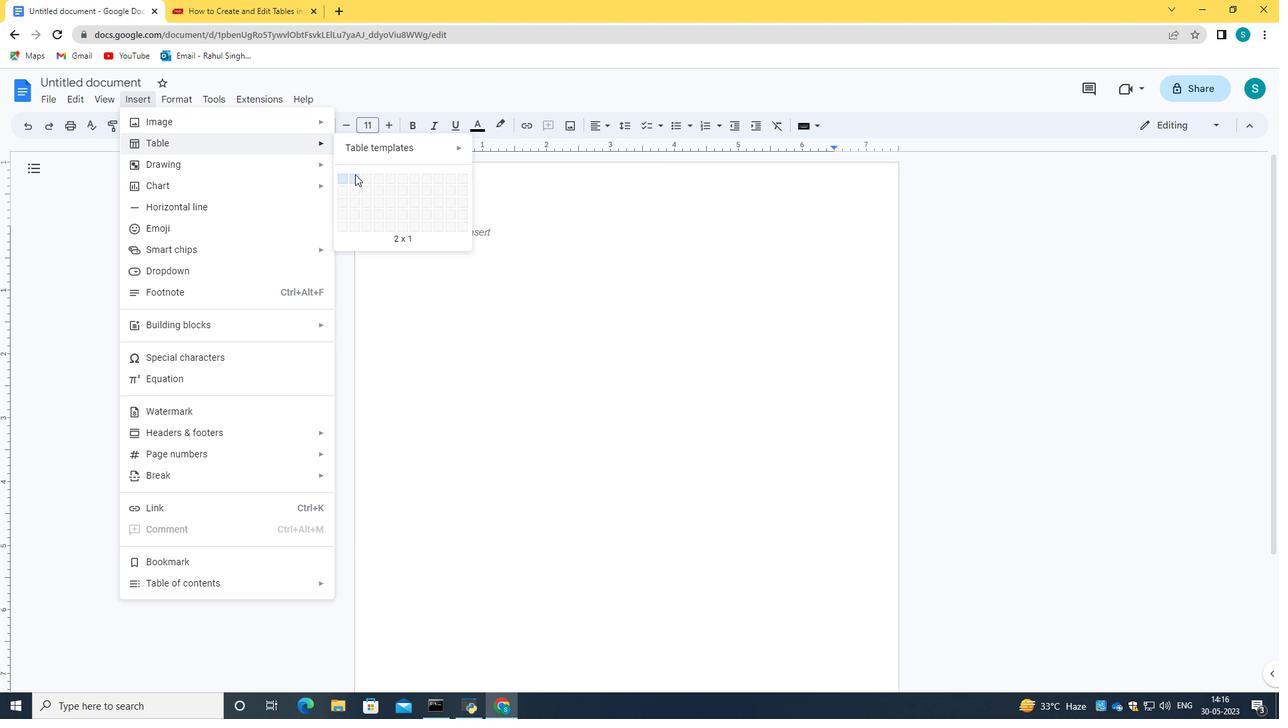 
Action: Mouse moved to (75, 79)
Screenshot: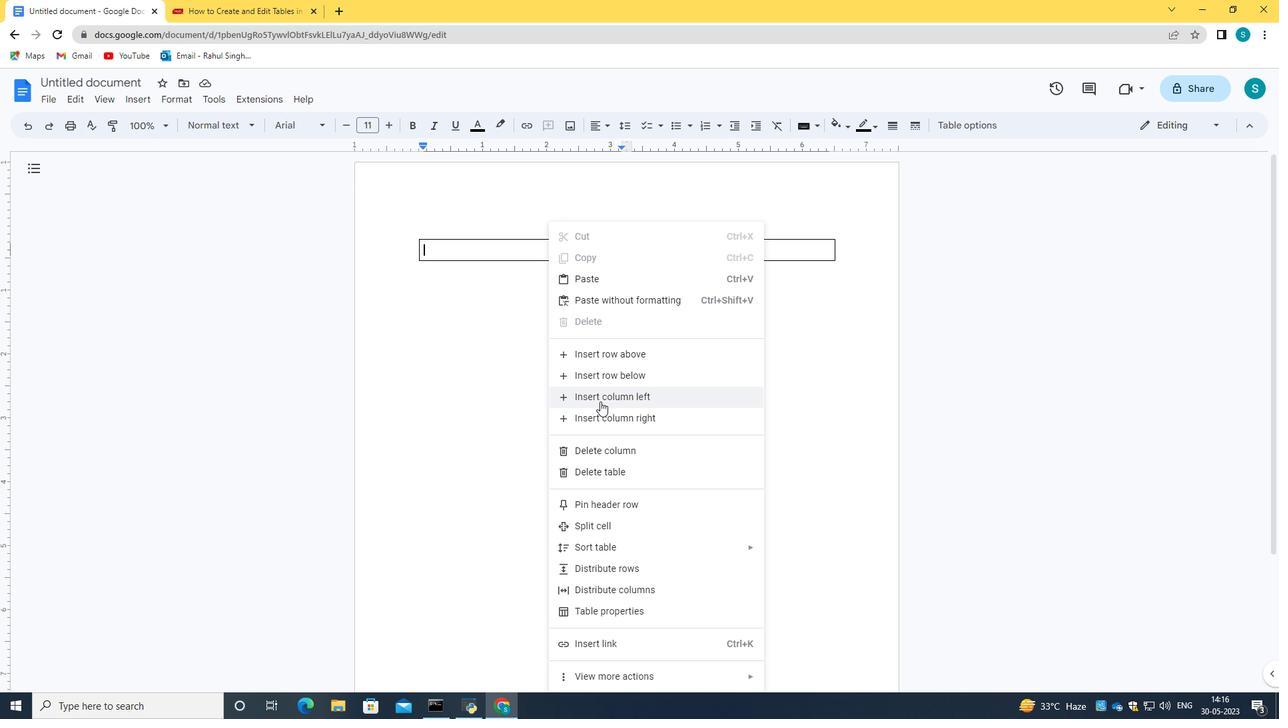
Action: Mouse pressed left at (75, 79)
Screenshot: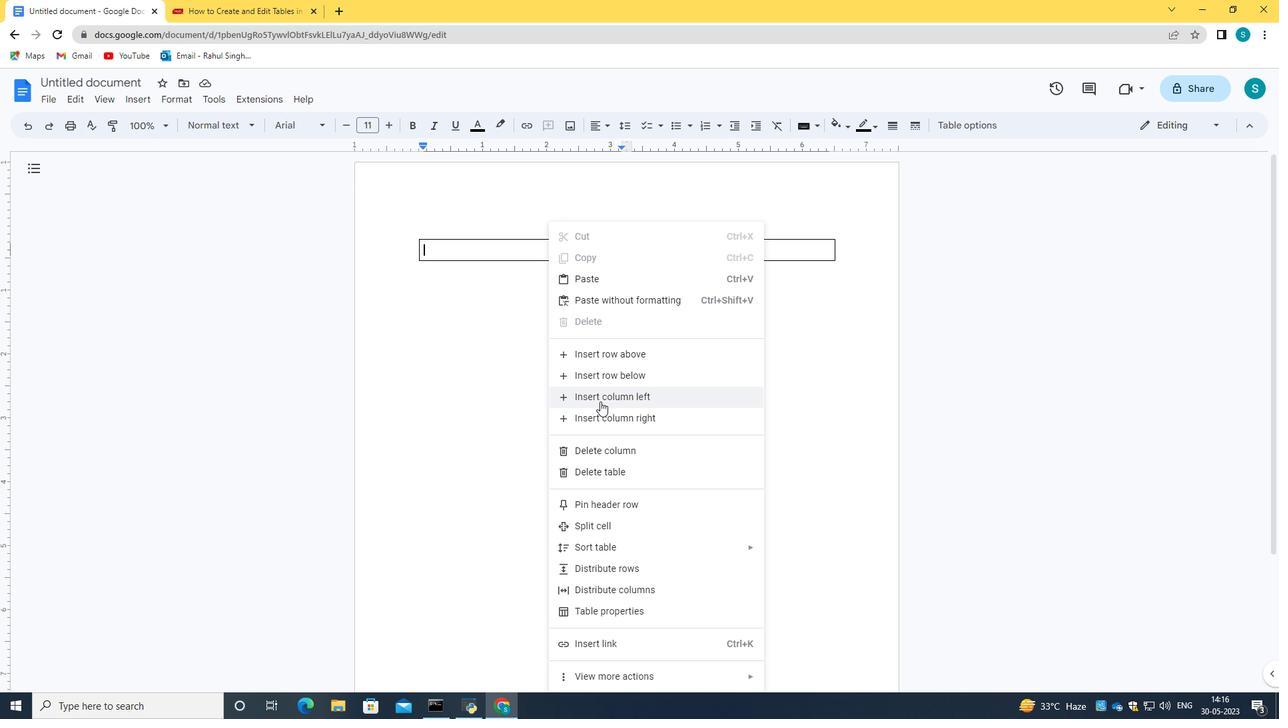 
Action: Mouse moved to (97, 83)
Screenshot: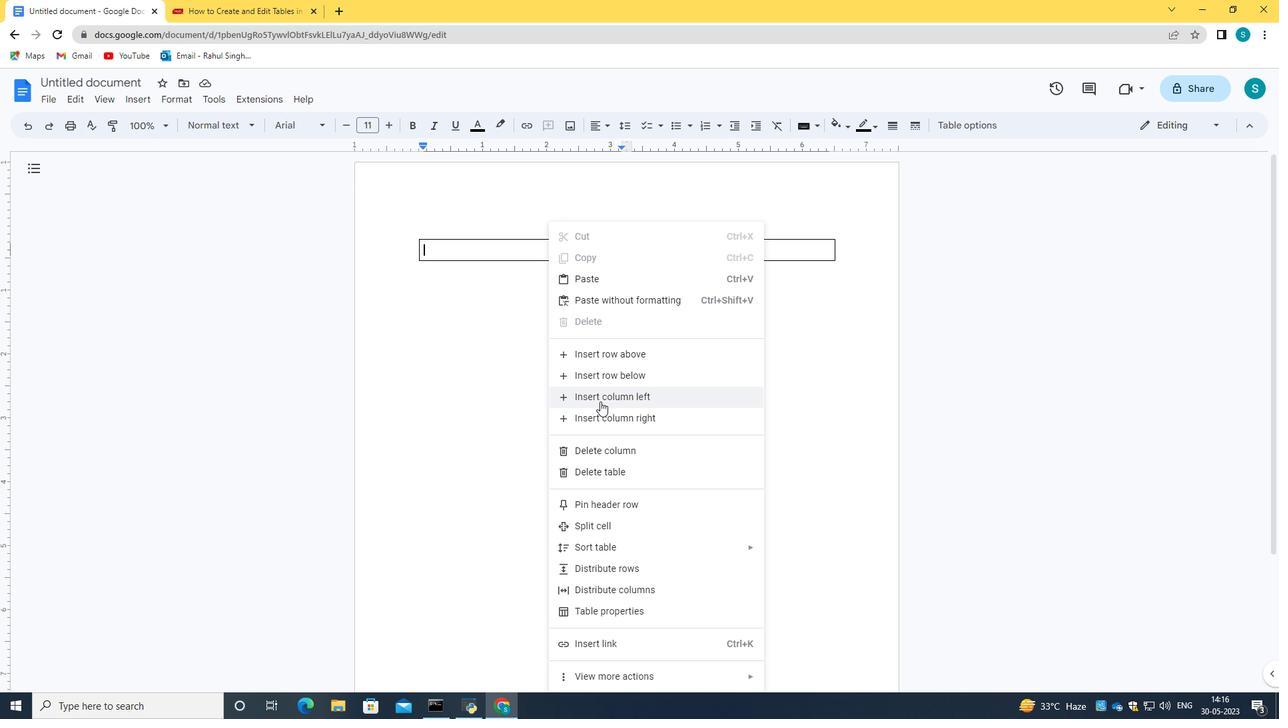 
Action: Key pressed <Key.caps_lock>B<Key.caps_lock>est<Key.space>practices<Key.space><Key.backspace>.txt<Key.enter>
Screenshot: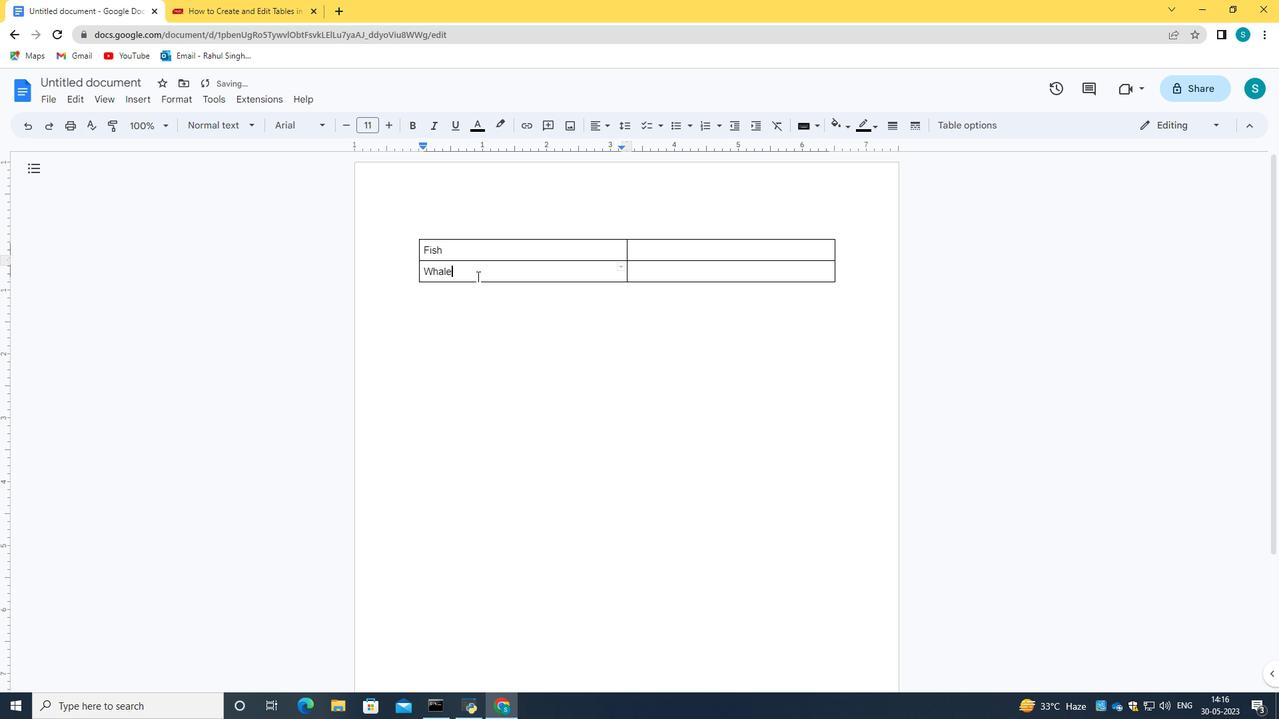 
Action: Mouse moved to (126, 99)
Screenshot: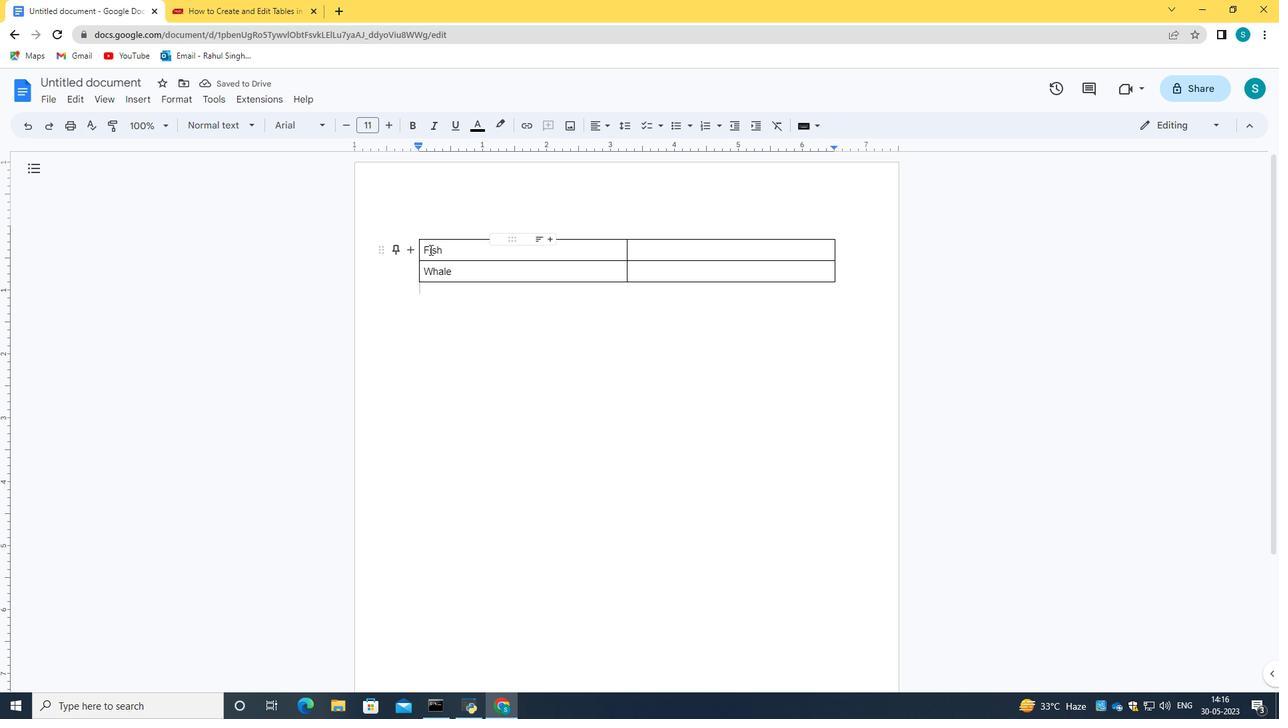 
Action: Mouse pressed left at (126, 99)
Screenshot: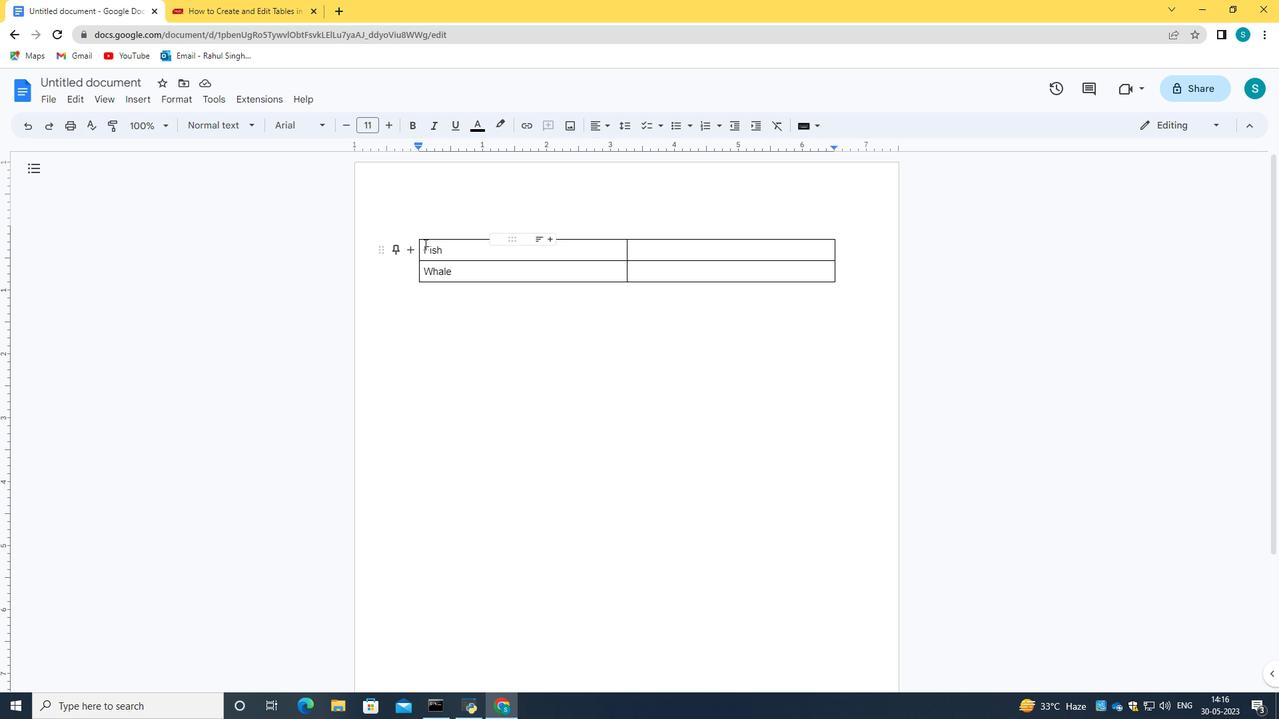 
Action: Mouse moved to (355, 175)
Screenshot: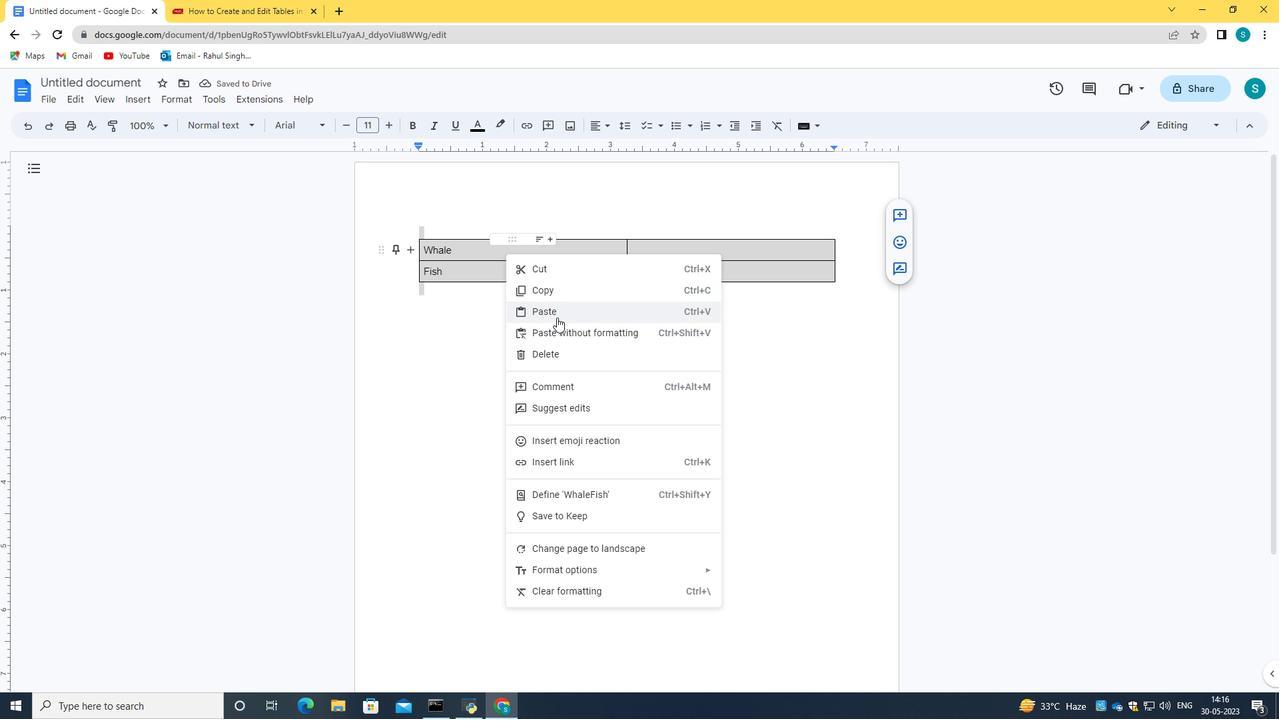 
Action: Mouse pressed left at (355, 175)
Screenshot: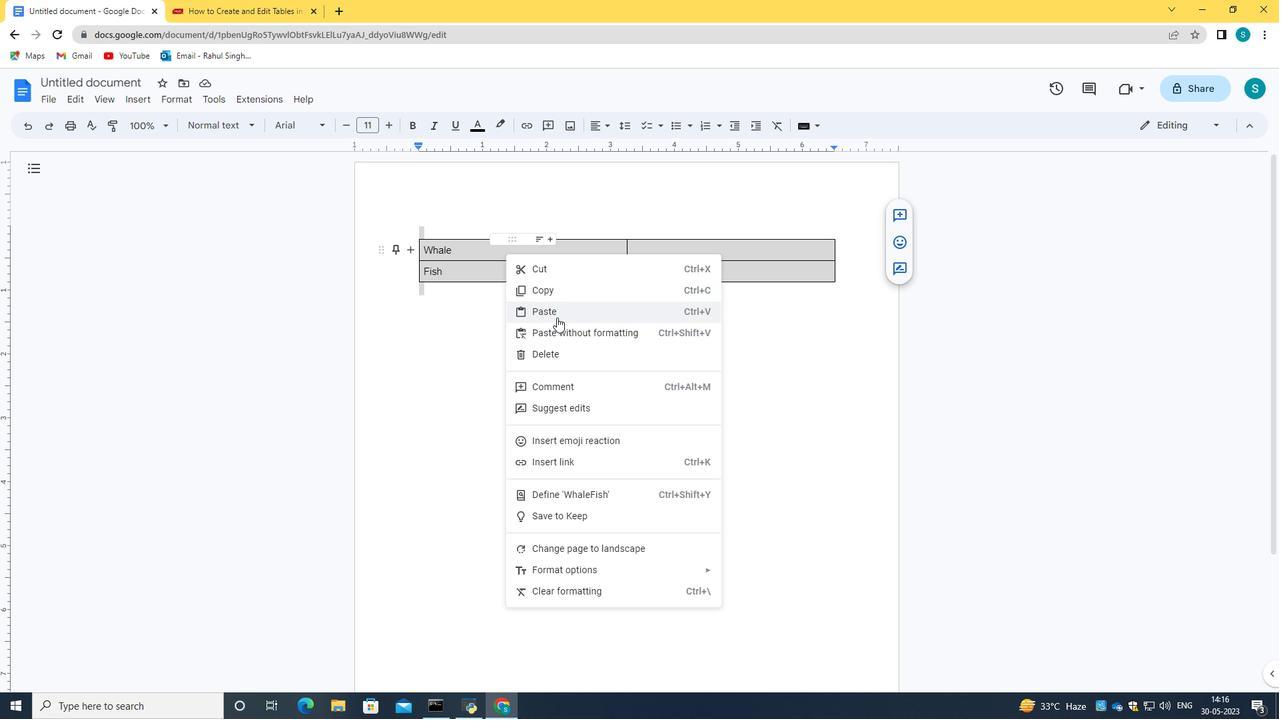 
Action: Mouse moved to (513, 254)
Screenshot: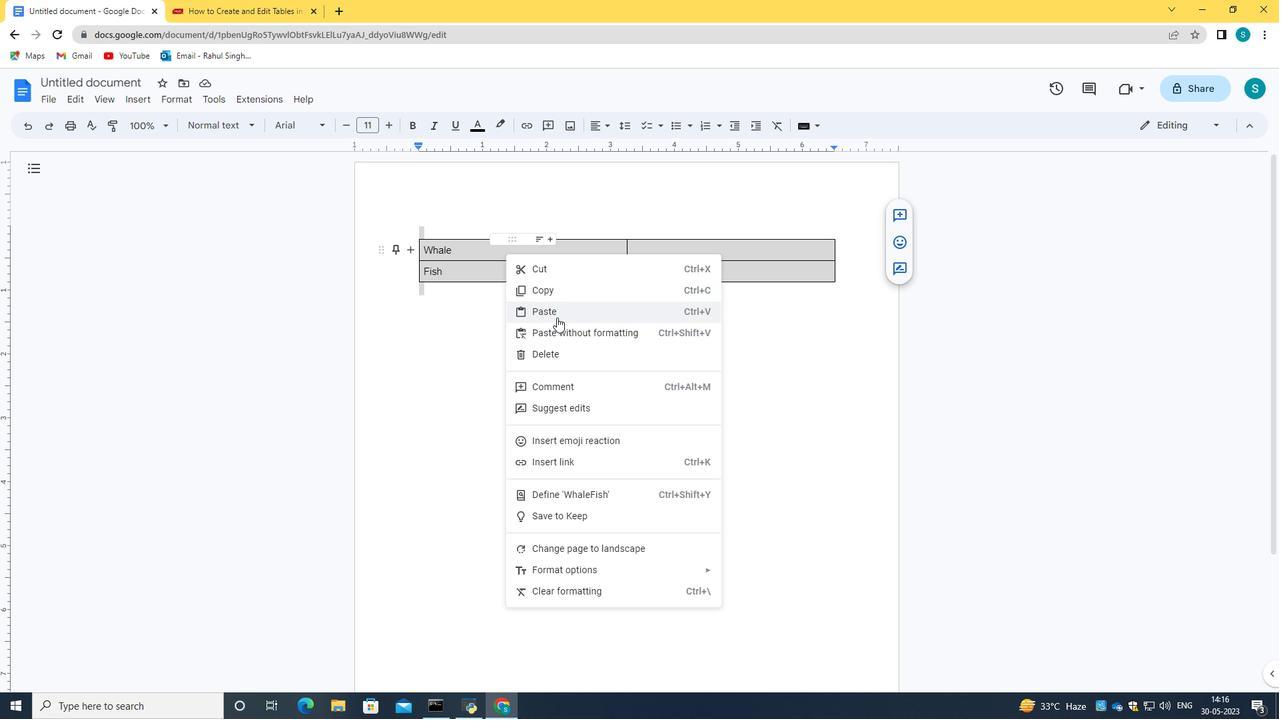 
Action: Mouse pressed left at (513, 254)
Screenshot: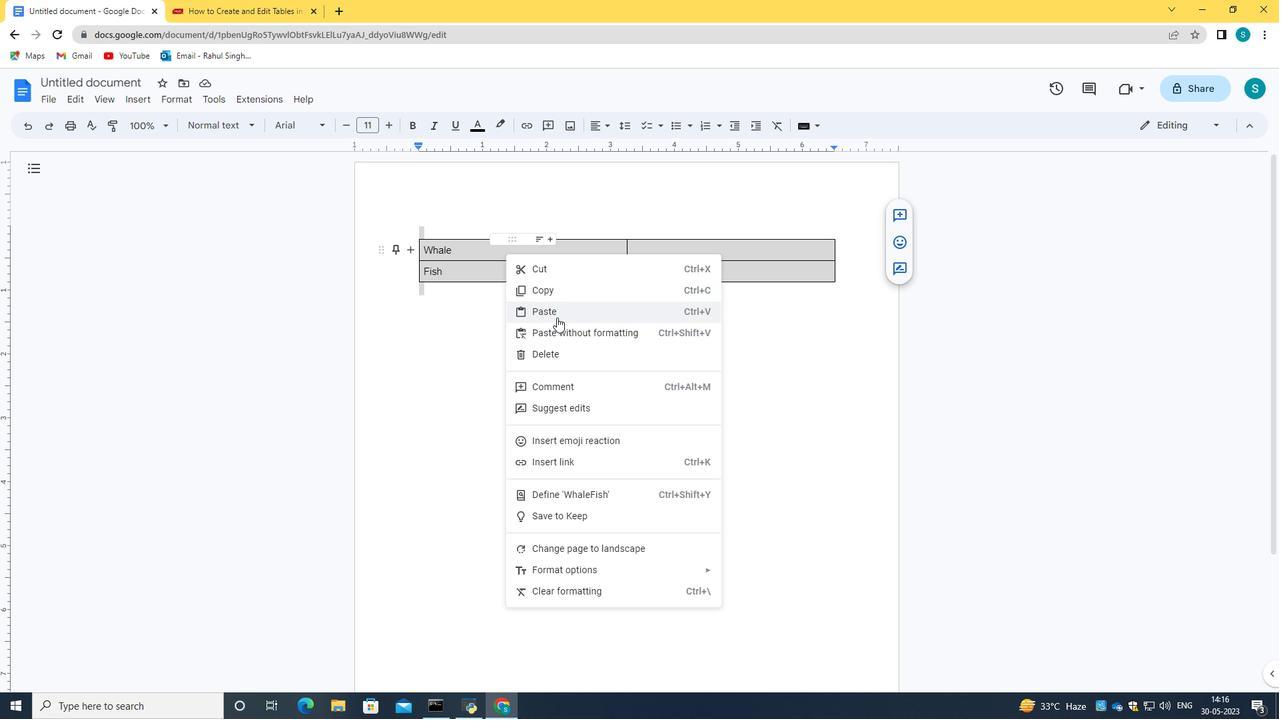 
Action: Mouse moved to (513, 254)
Screenshot: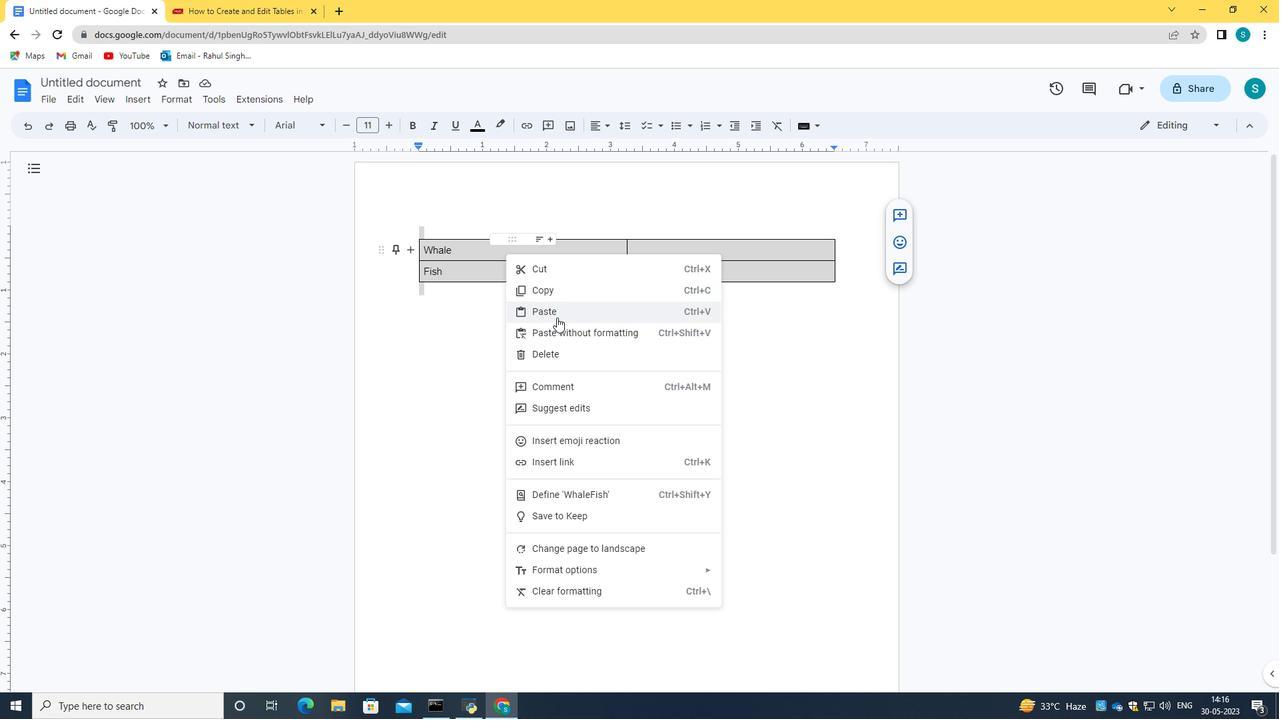 
Action: Key pressed <Key.caps_lock>F<Key.caps_lock>ish<Key.space>,<Key.space><Key.caps_lock>W<Key.caps_lock>hale<Key.space>
Screenshot: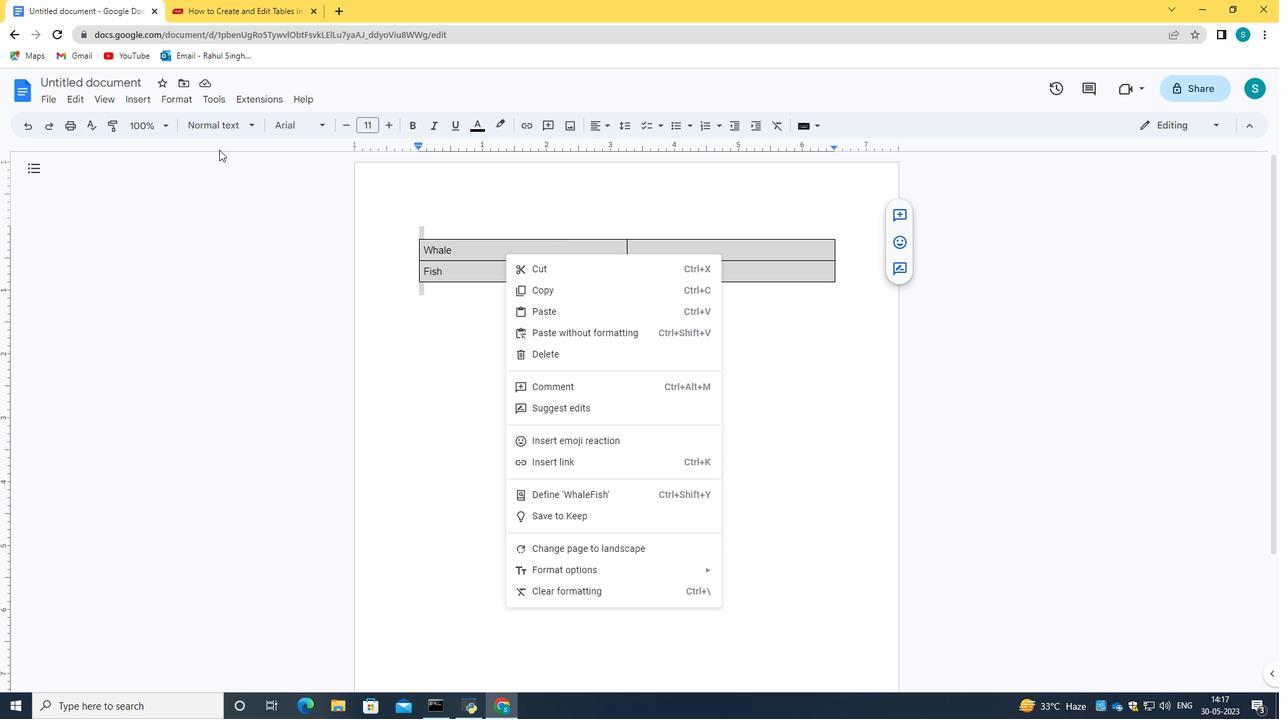 
Action: Mouse moved to (493, 303)
Screenshot: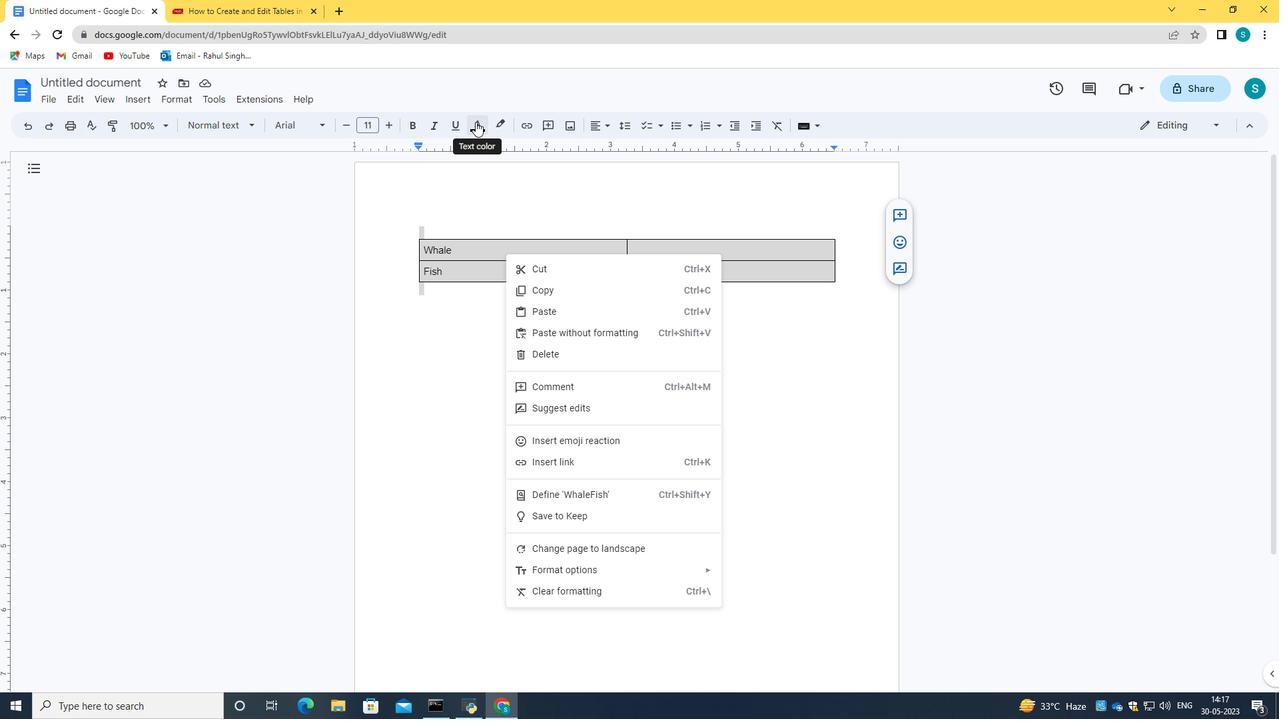 
Action: Mouse pressed left at (493, 303)
Screenshot: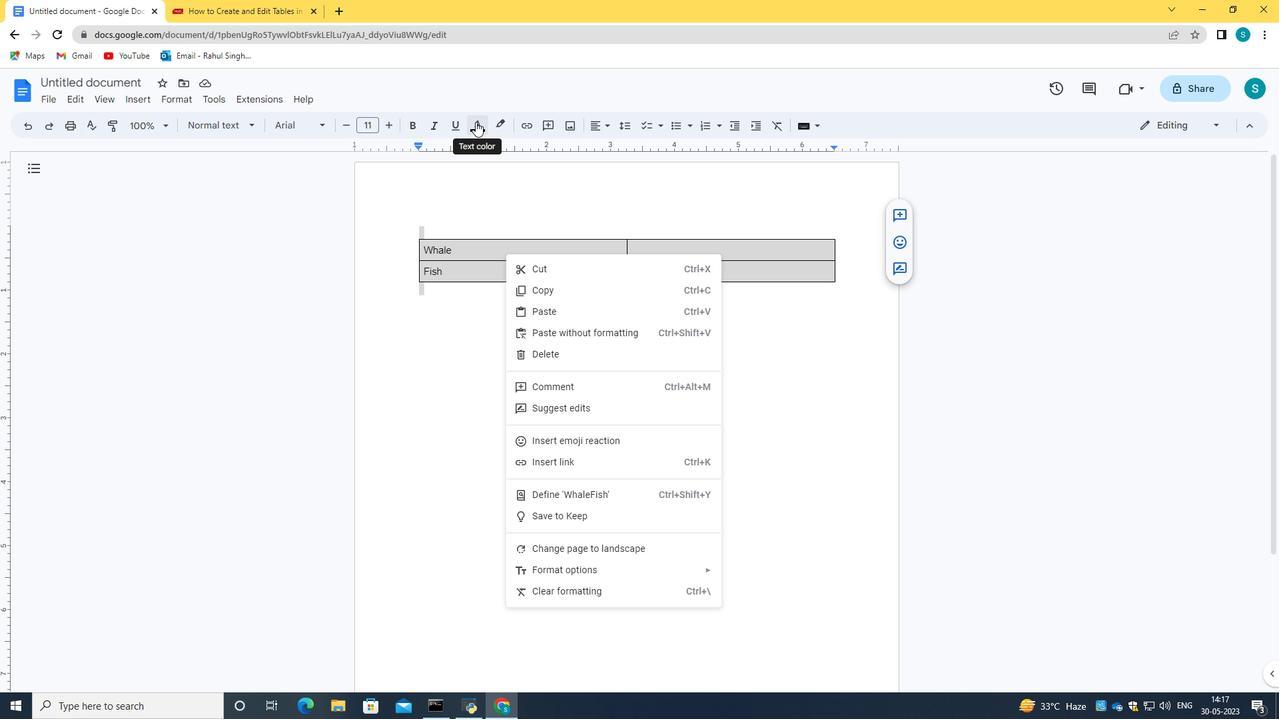 
Action: Mouse moved to (420, 240)
Screenshot: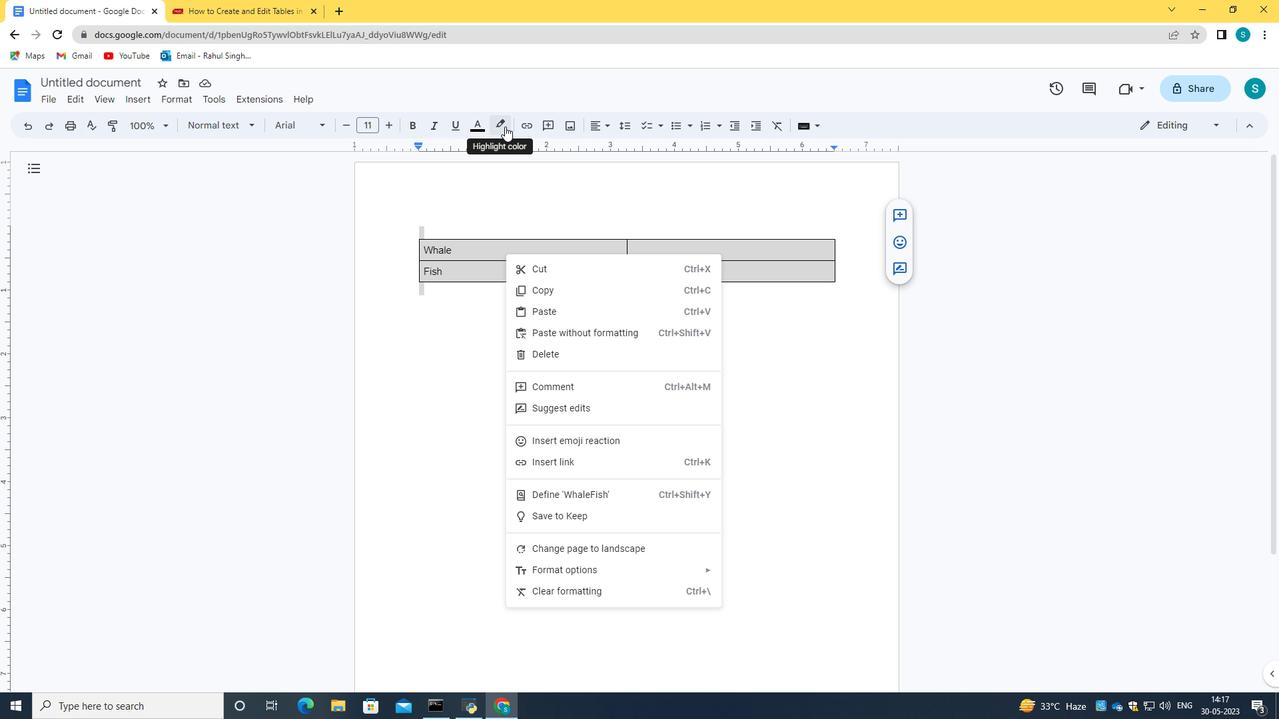 
Action: Mouse pressed left at (420, 240)
Screenshot: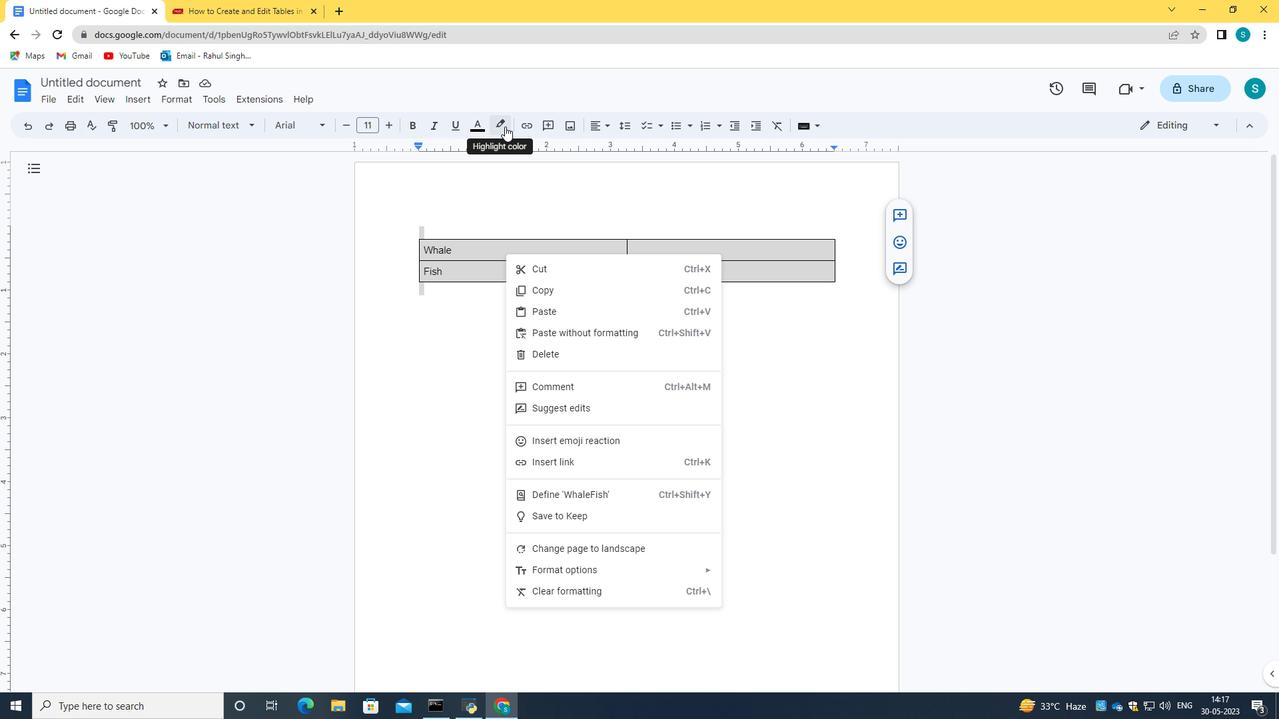 
Action: Mouse moved to (477, 283)
Screenshot: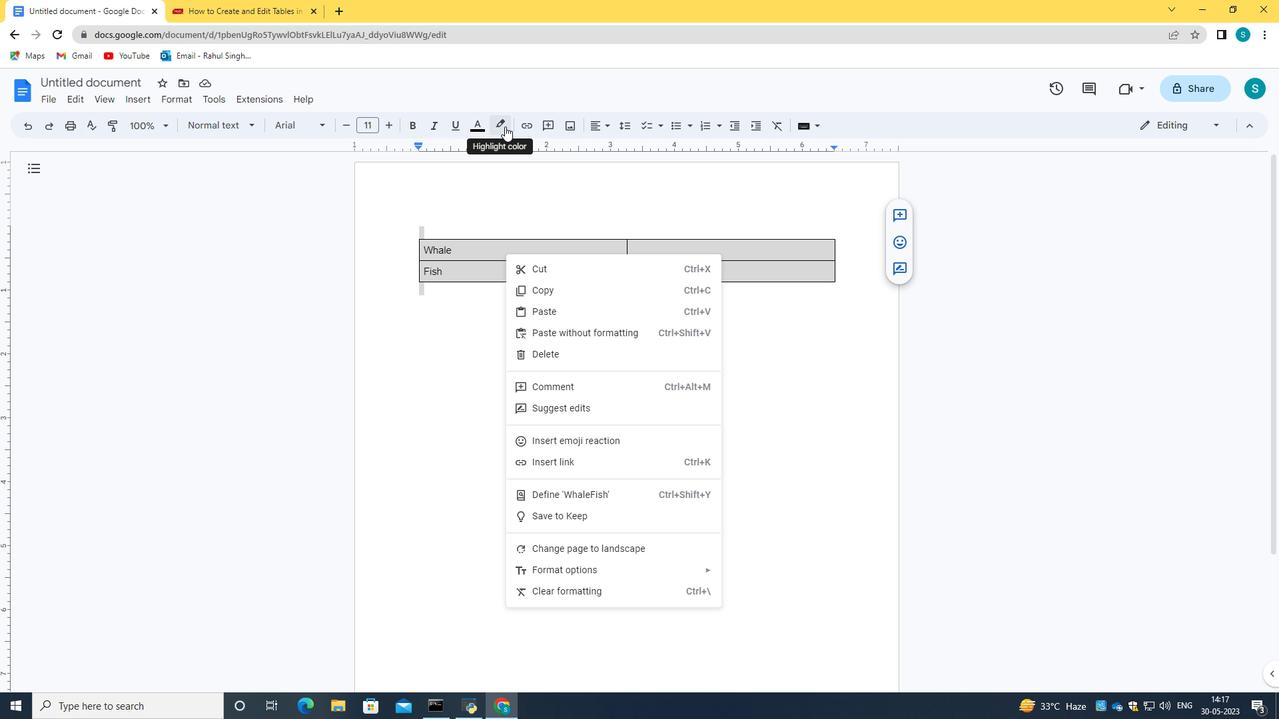 
Action: Mouse pressed left at (477, 283)
Screenshot: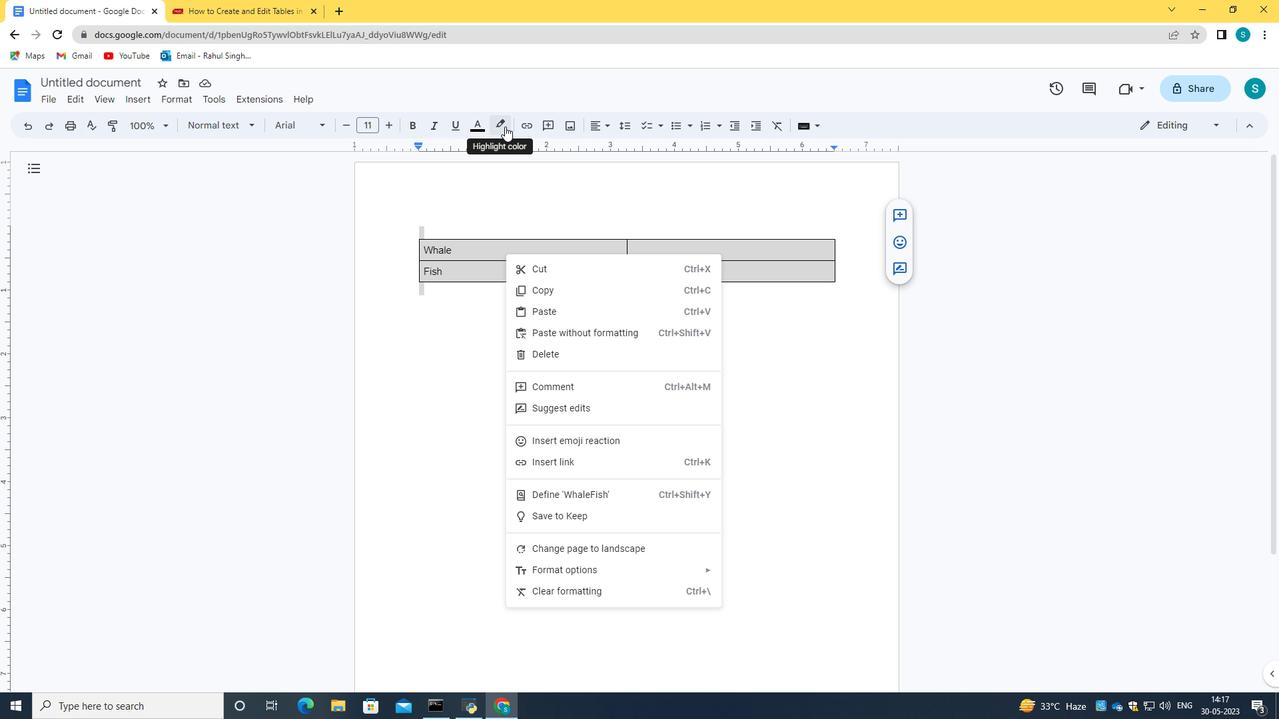 
Action: Mouse moved to (493, 250)
Screenshot: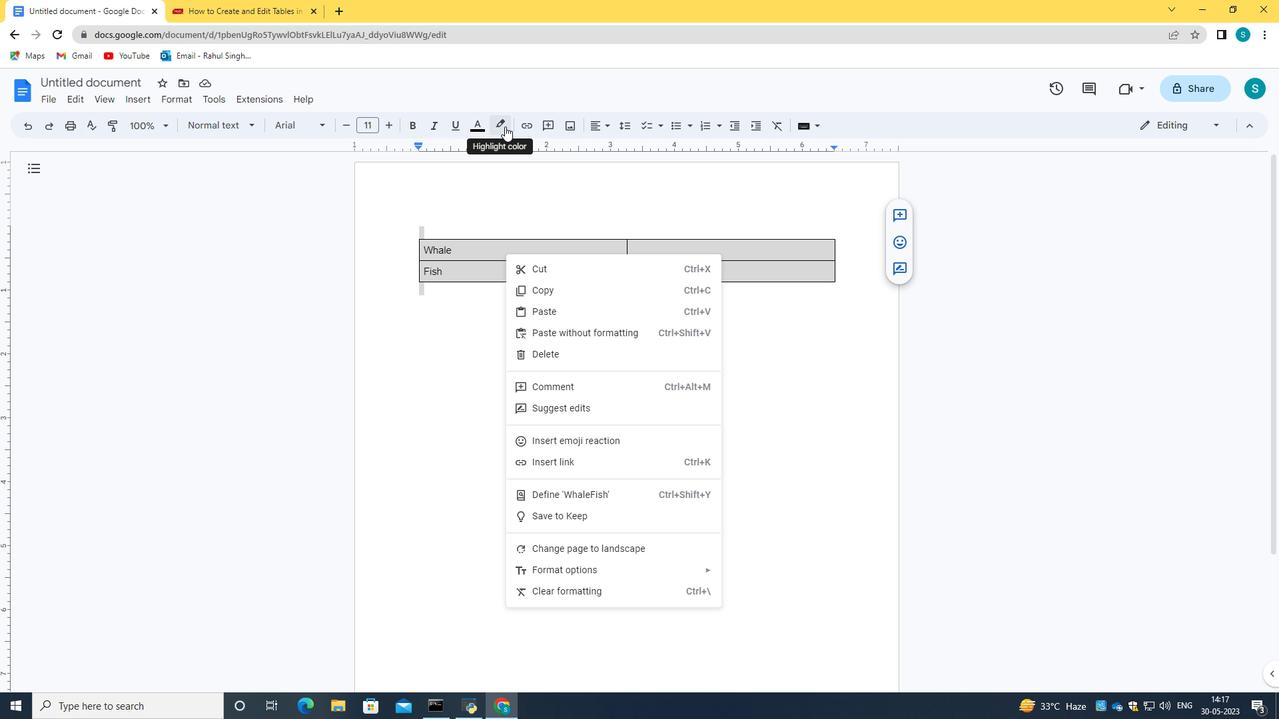 
Action: Mouse pressed left at (493, 250)
Screenshot: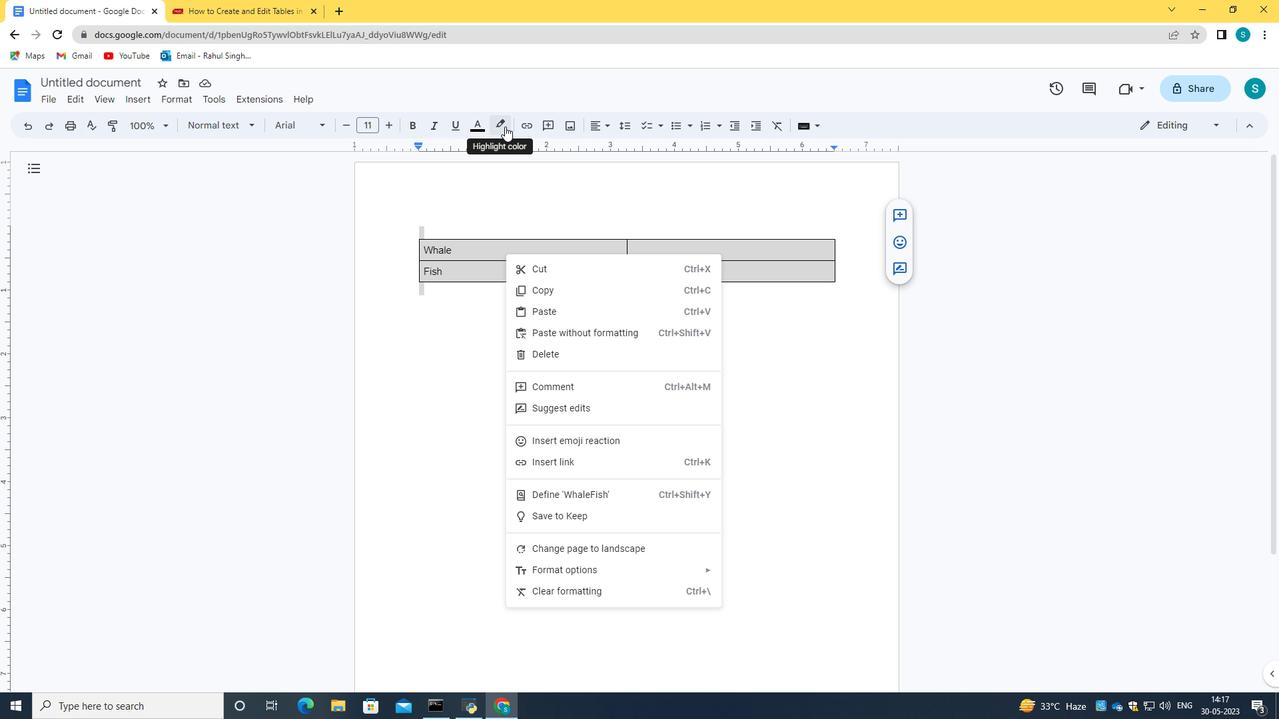 
Action: Mouse moved to (495, 250)
Screenshot: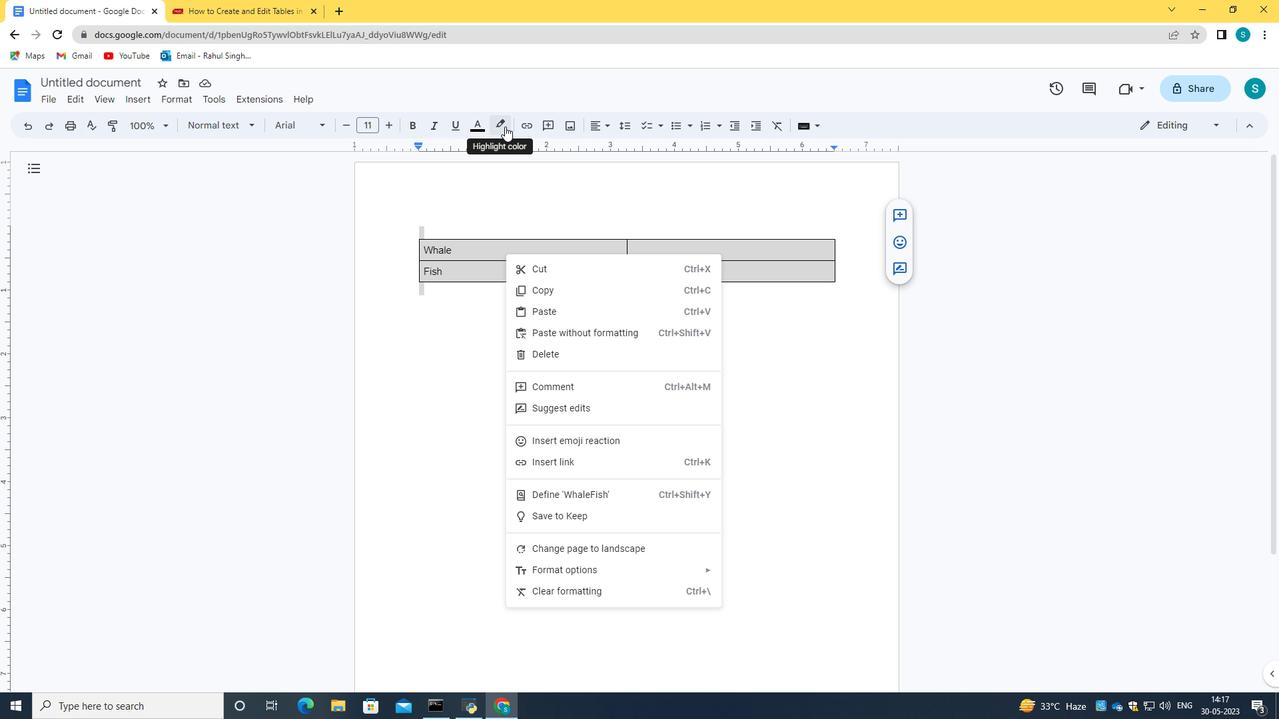 
Action: Mouse pressed right at (495, 250)
Screenshot: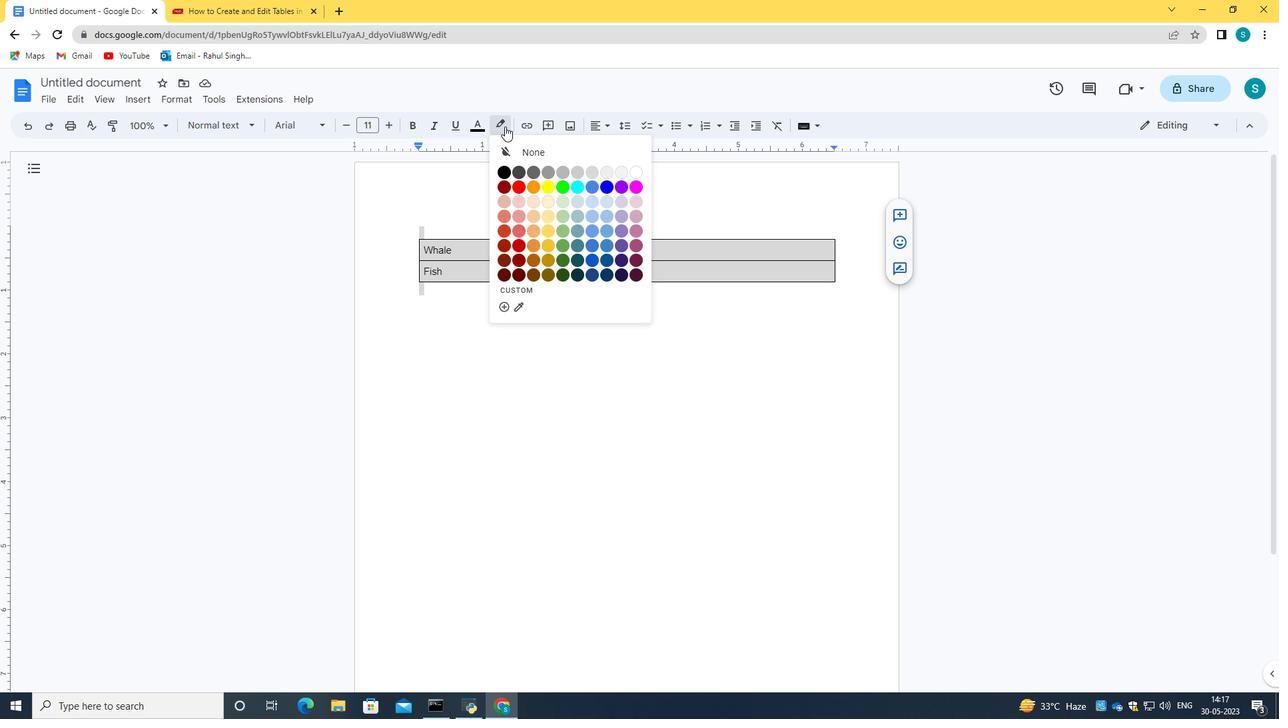 
Action: Mouse moved to (565, 477)
Screenshot: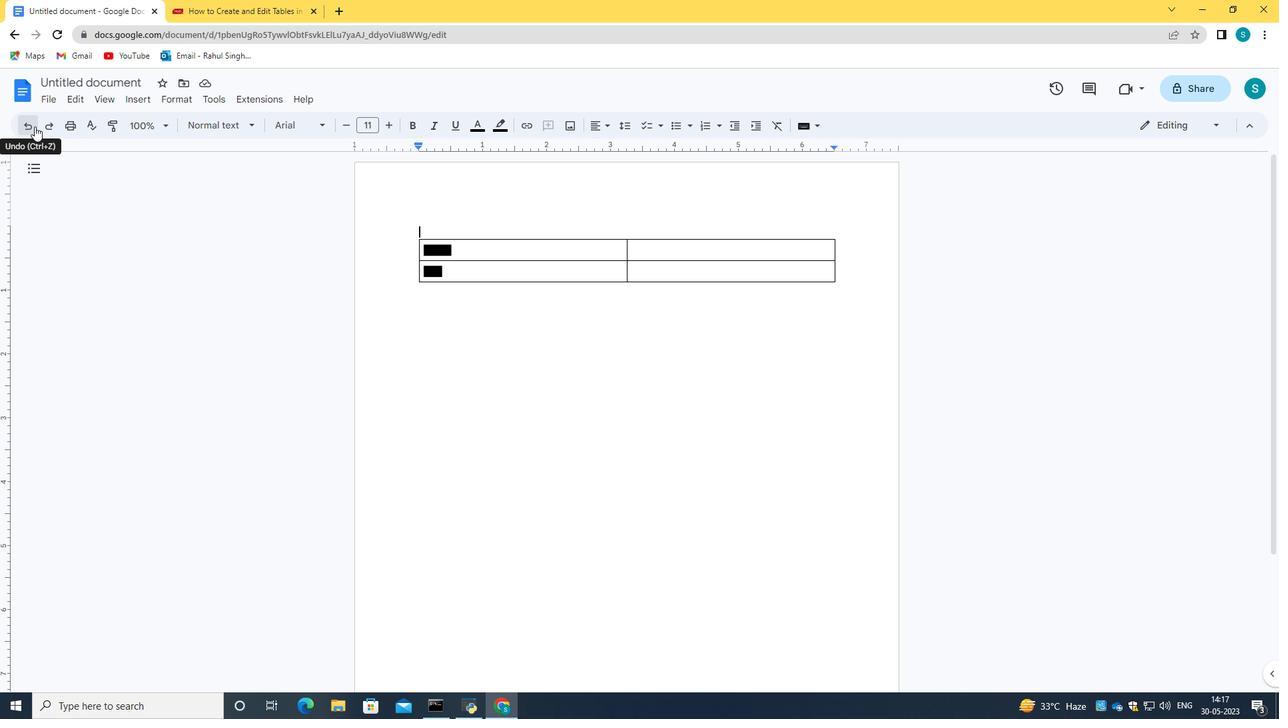
Action: Mouse pressed left at (565, 477)
Screenshot: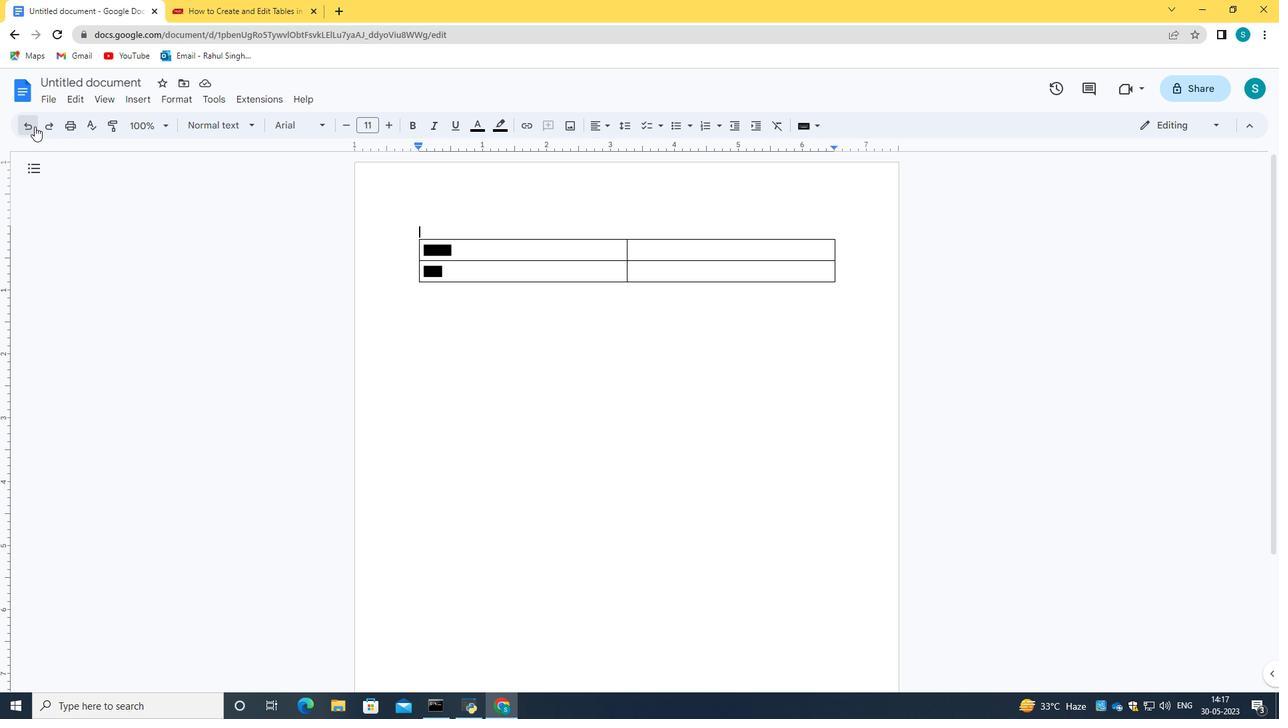 
Action: Mouse moved to (529, 244)
Screenshot: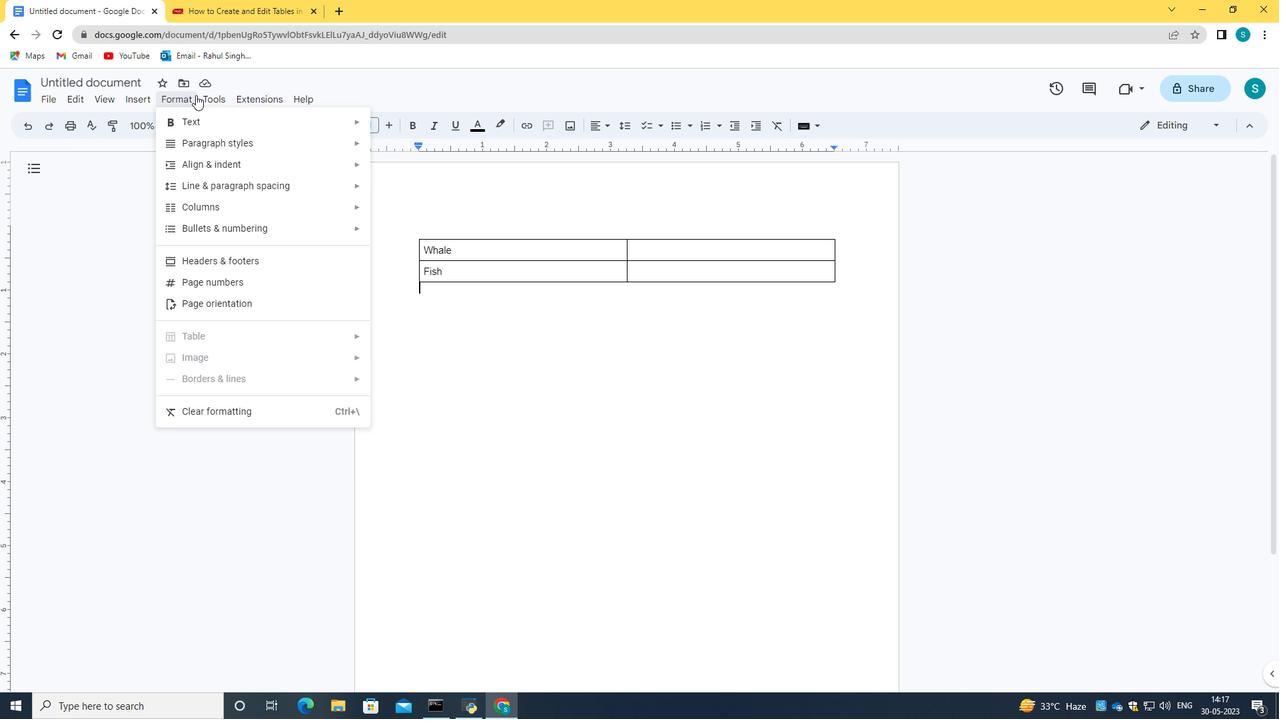 
Action: Mouse pressed left at (529, 244)
Screenshot: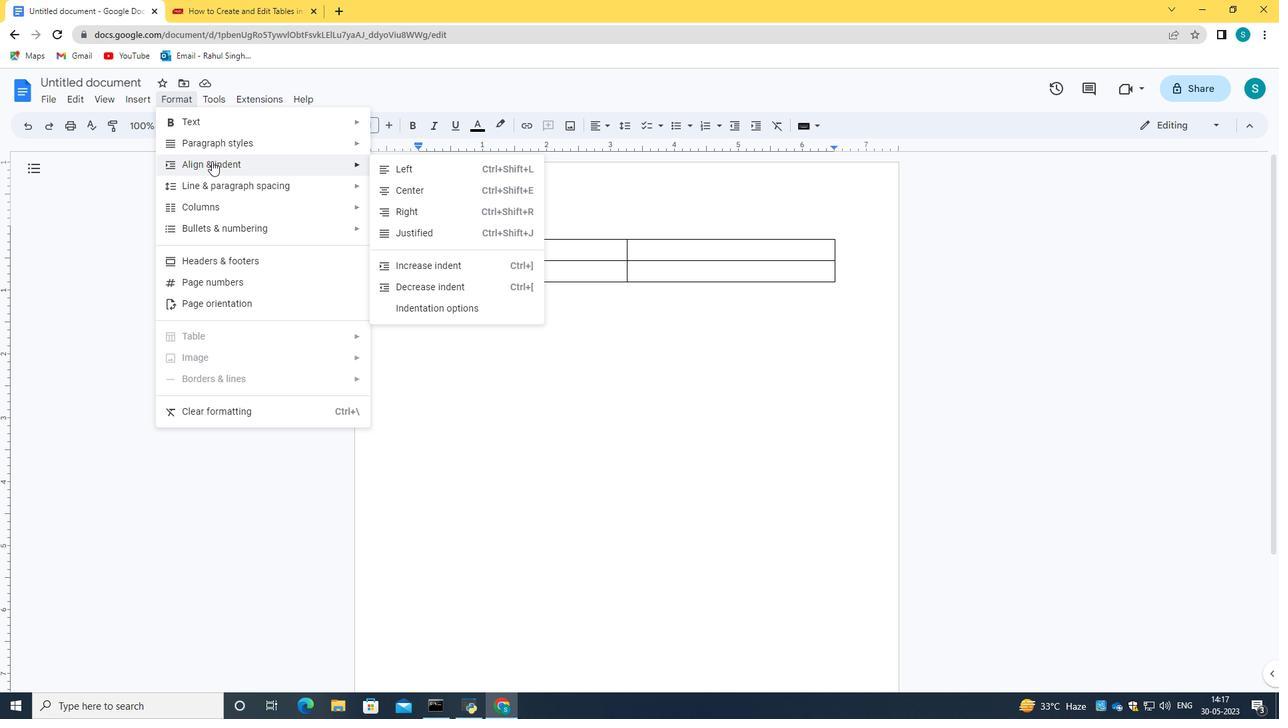 
Action: Mouse moved to (514, 258)
Screenshot: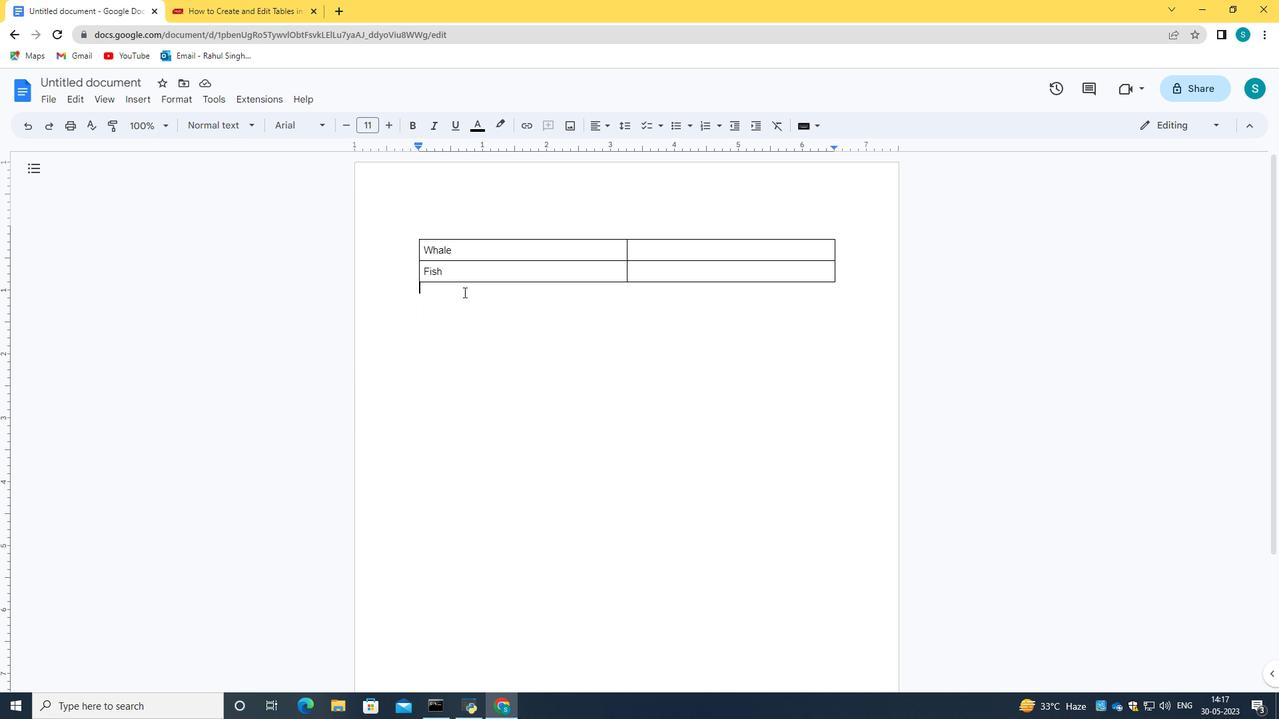 
Action: Mouse pressed right at (514, 258)
Screenshot: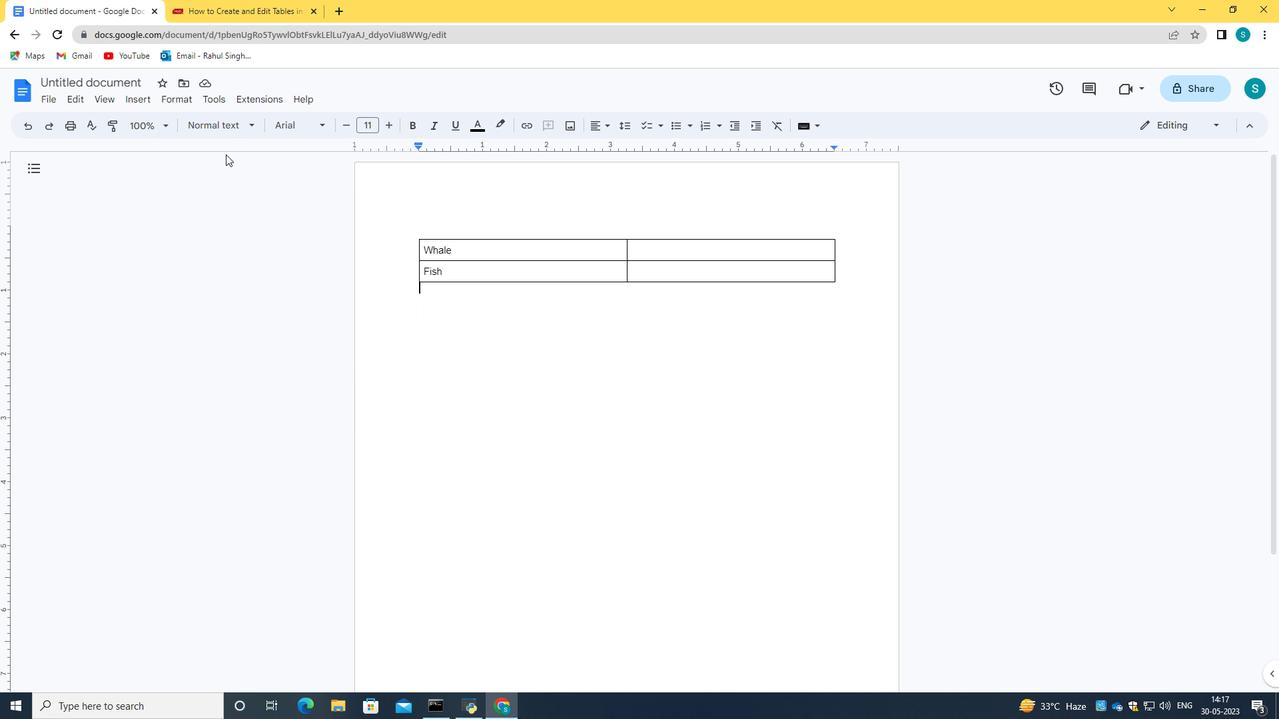 
Action: Mouse moved to (780, 377)
Screenshot: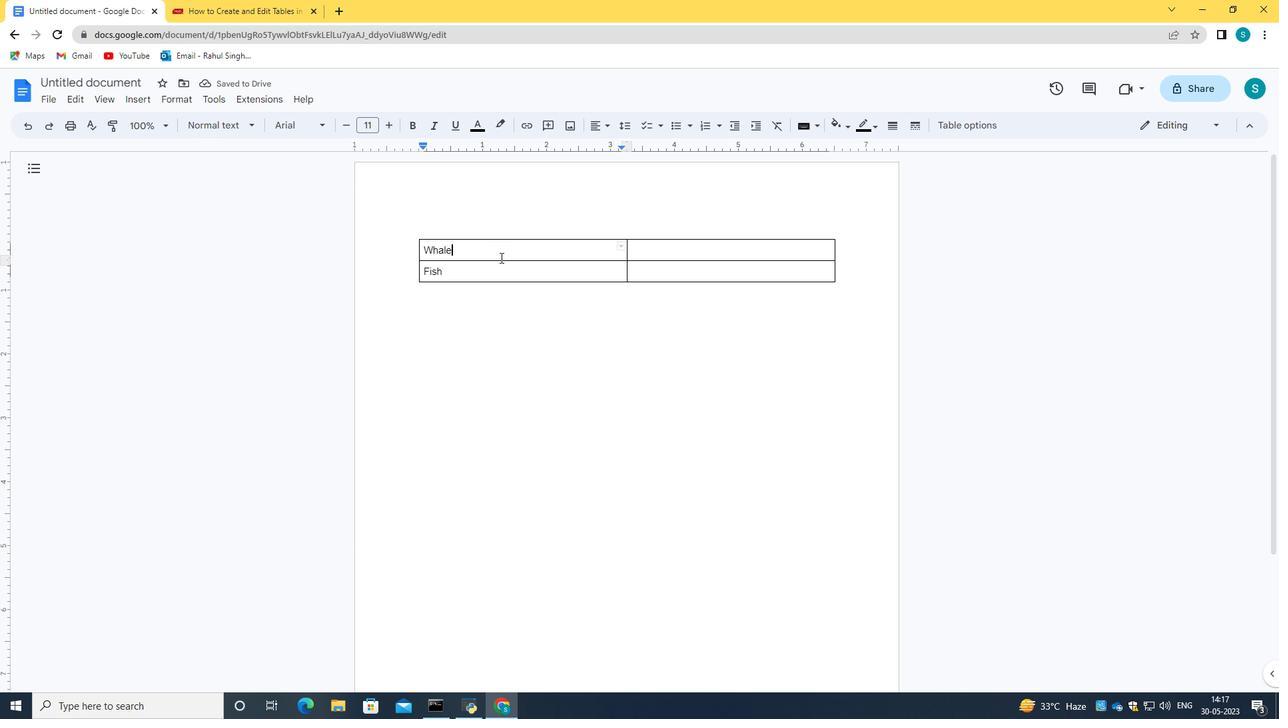
Action: Mouse pressed left at (780, 377)
Screenshot: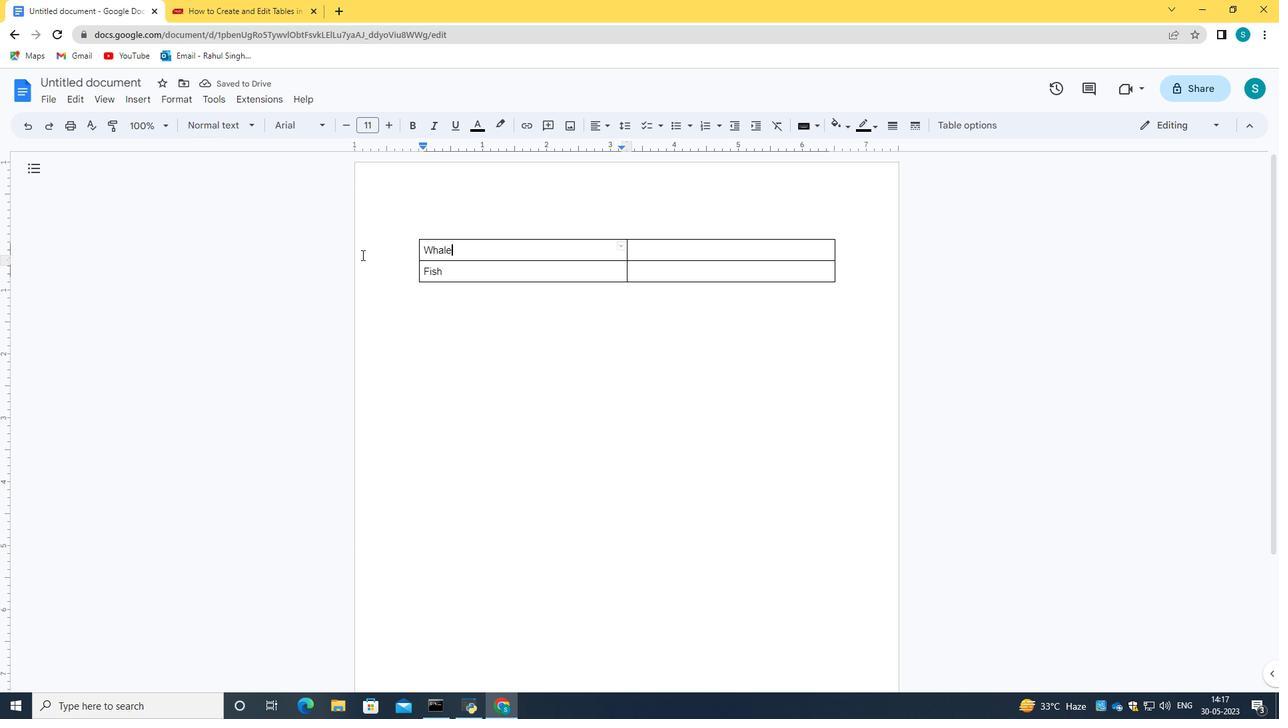 
Action: Mouse moved to (465, 250)
Screenshot: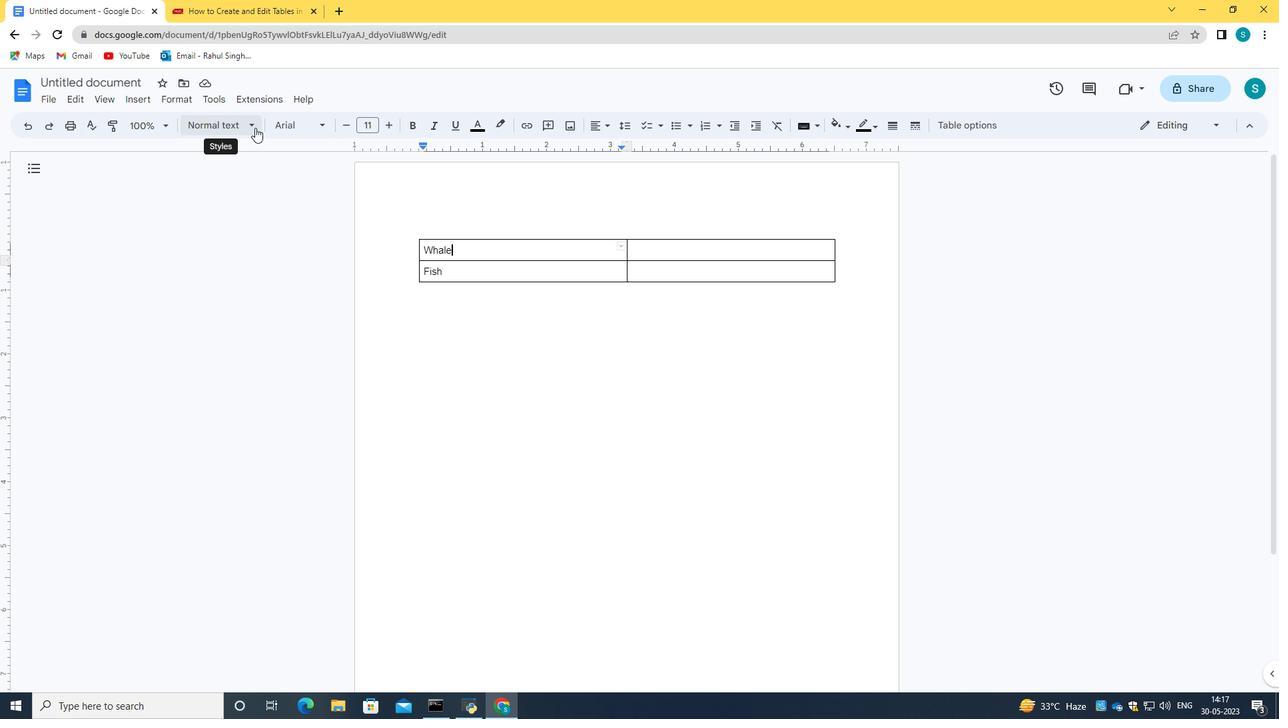 
Action: Mouse pressed left at (465, 250)
Screenshot: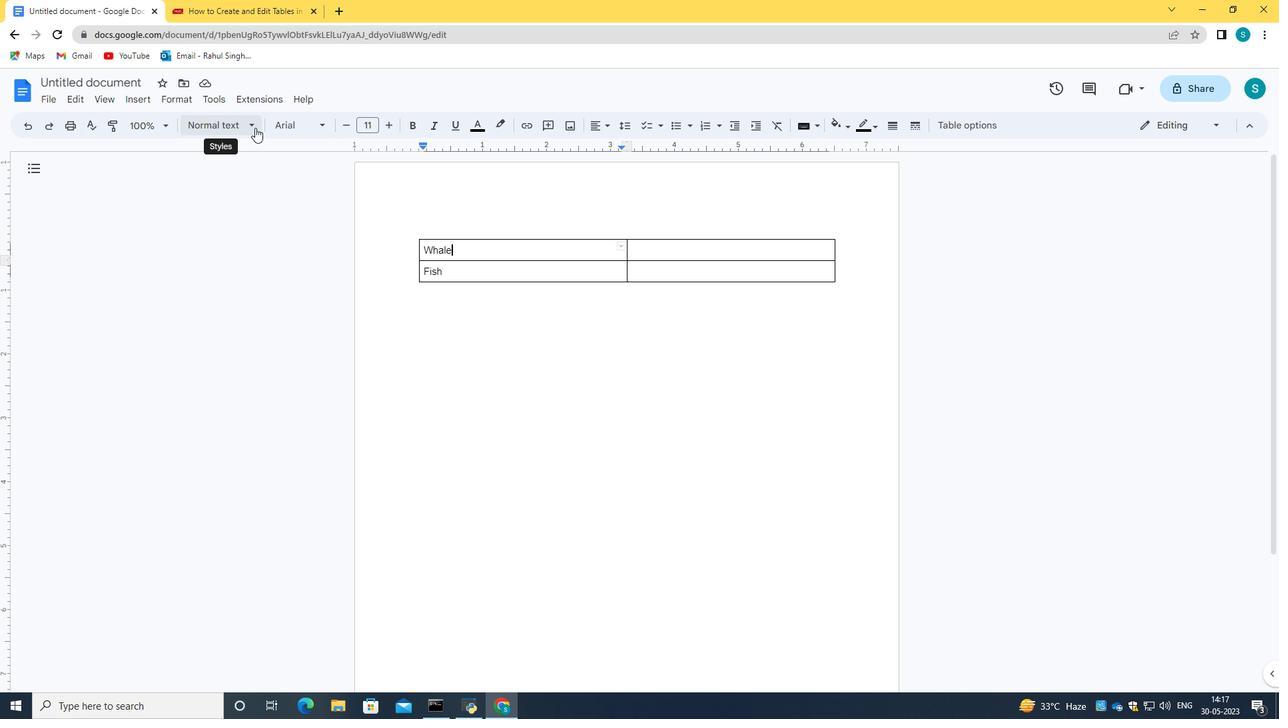 
Action: Mouse moved to (623, 249)
Screenshot: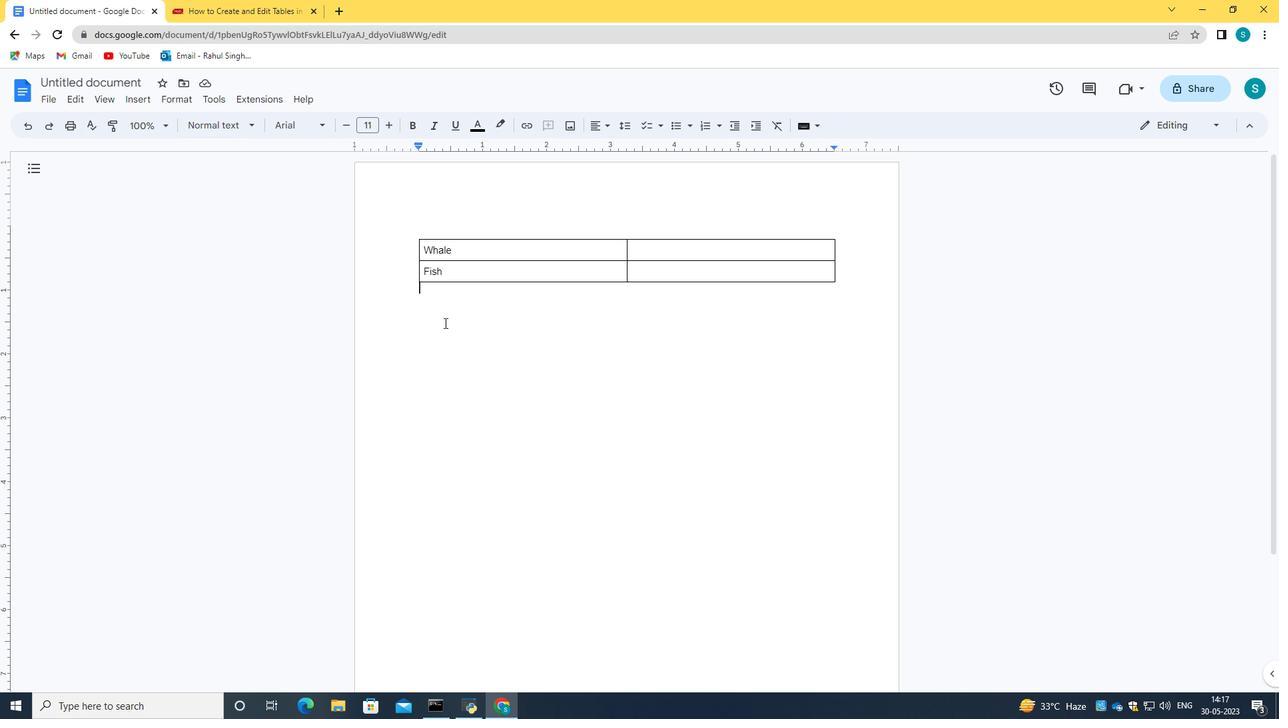 
Action: Mouse pressed left at (623, 249)
Screenshot: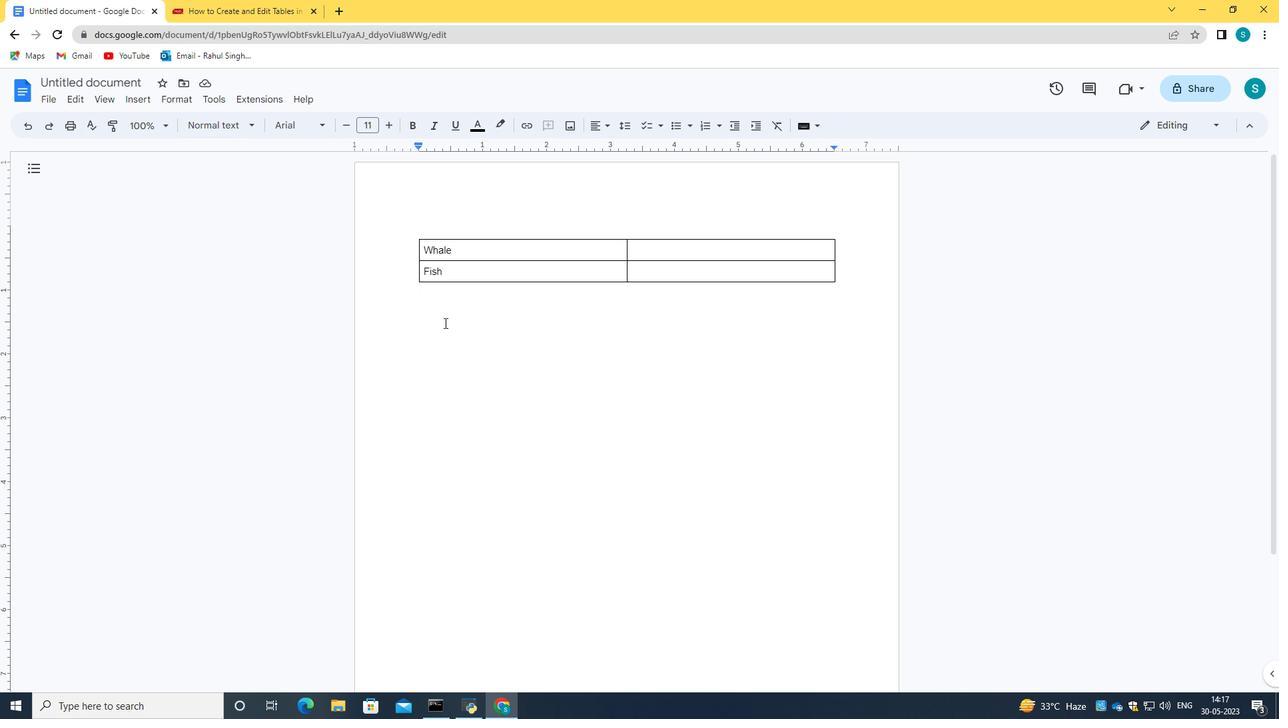 
Action: Mouse moved to (617, 247)
Screenshot: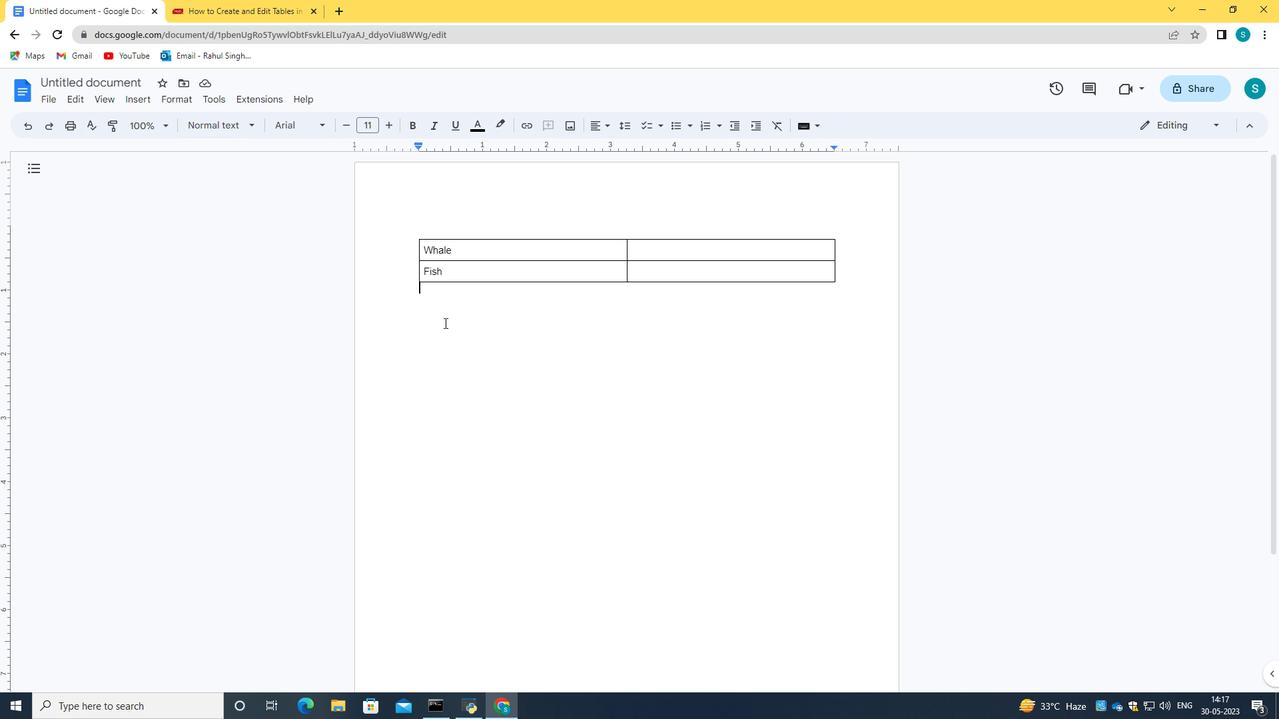 
Action: Mouse pressed left at (617, 247)
Screenshot: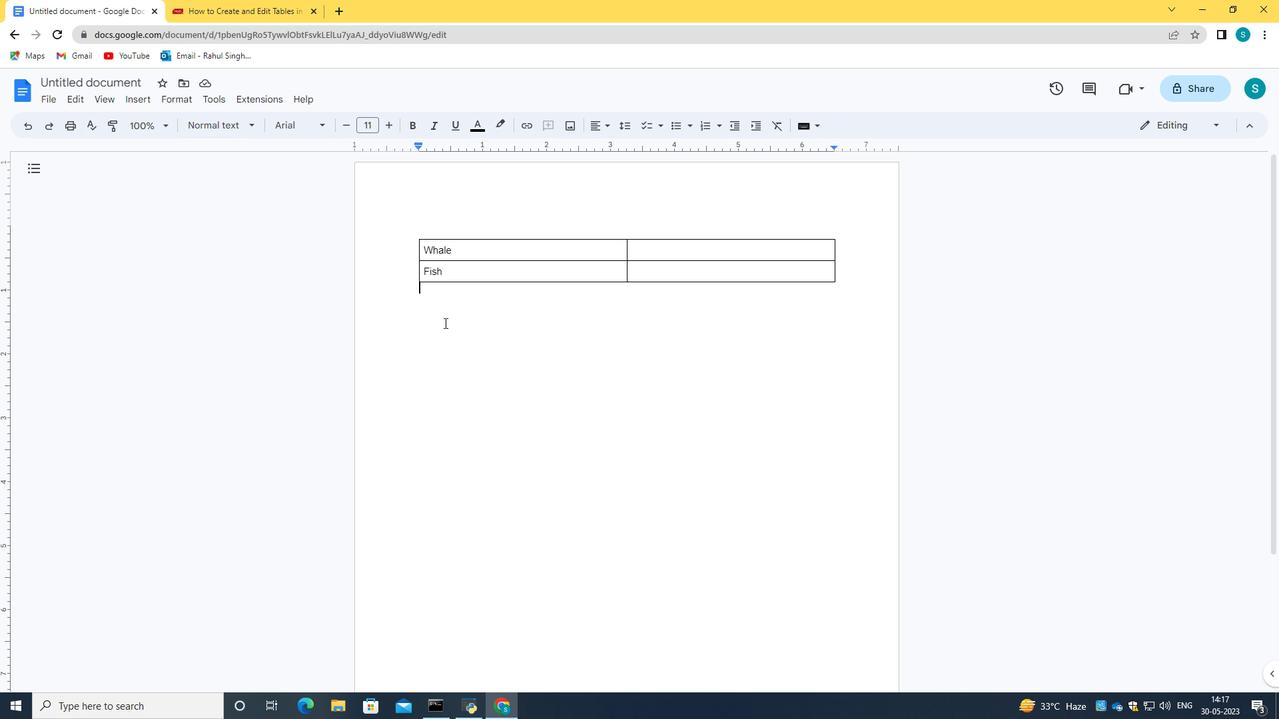 
Action: Mouse moved to (620, 271)
Screenshot: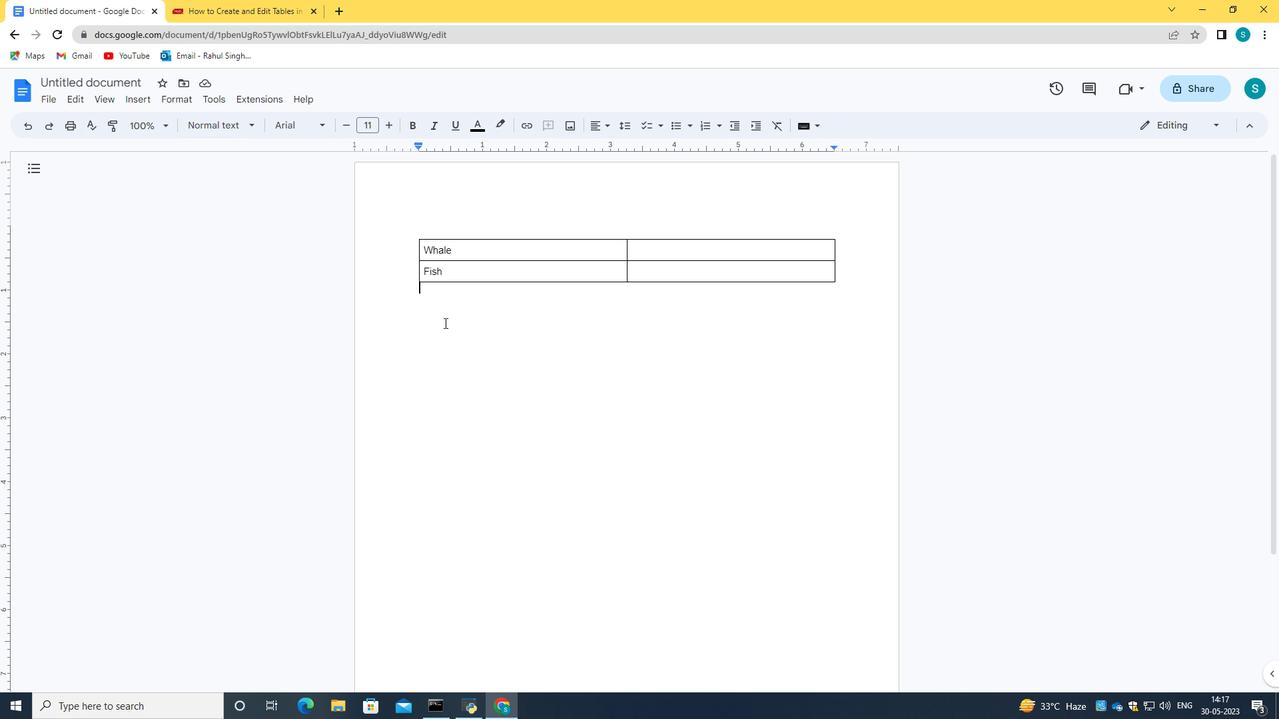 
Action: Mouse pressed left at (620, 271)
Screenshot: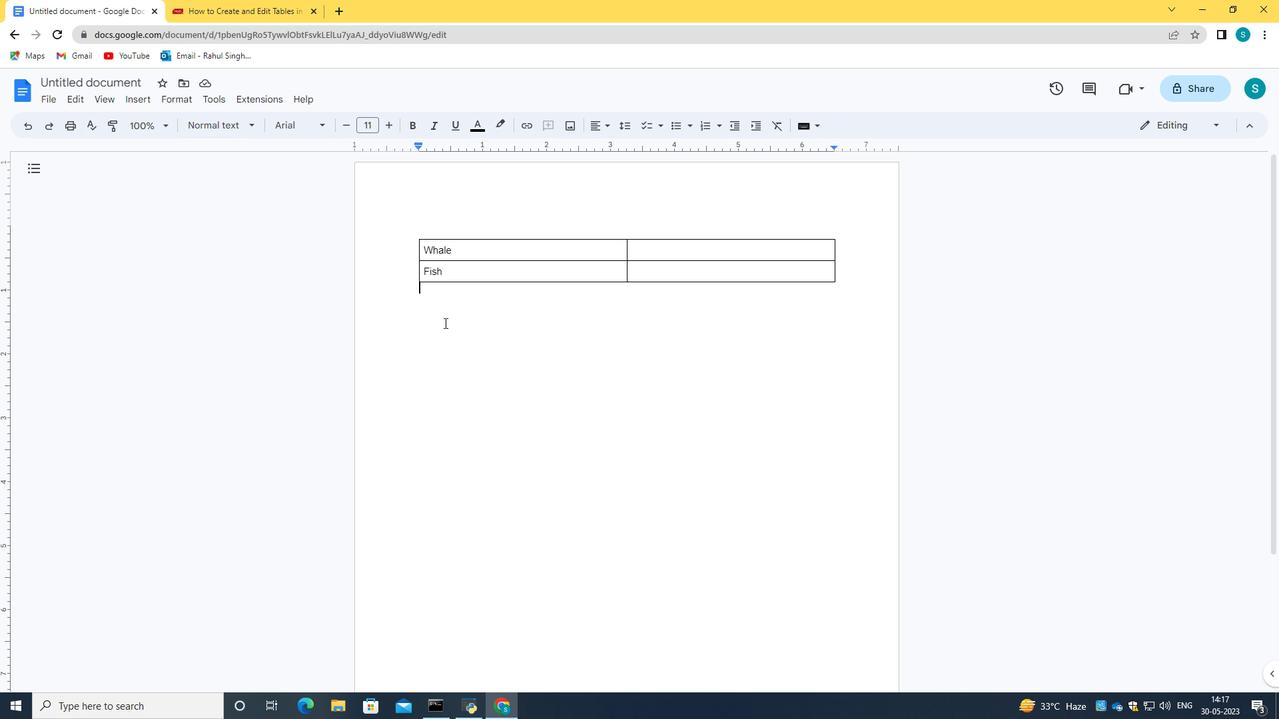
Action: Mouse moved to (625, 246)
Screenshot: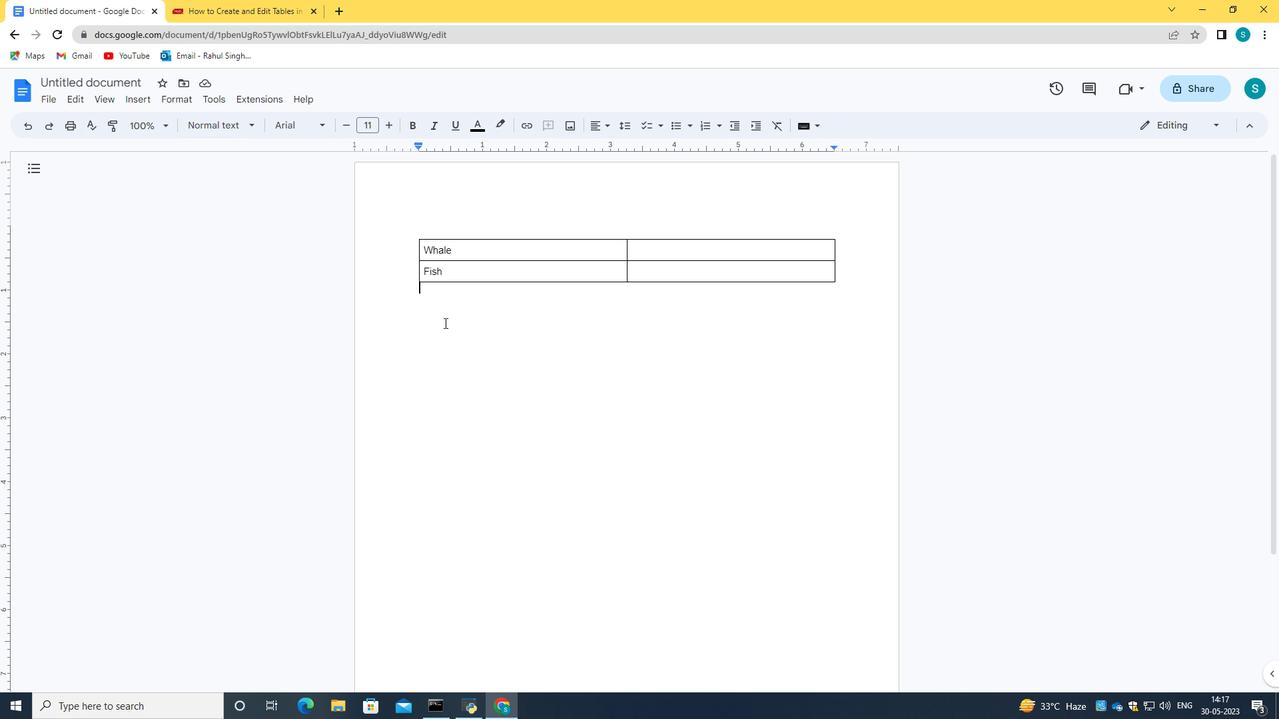 
Action: Mouse pressed left at (625, 246)
Screenshot: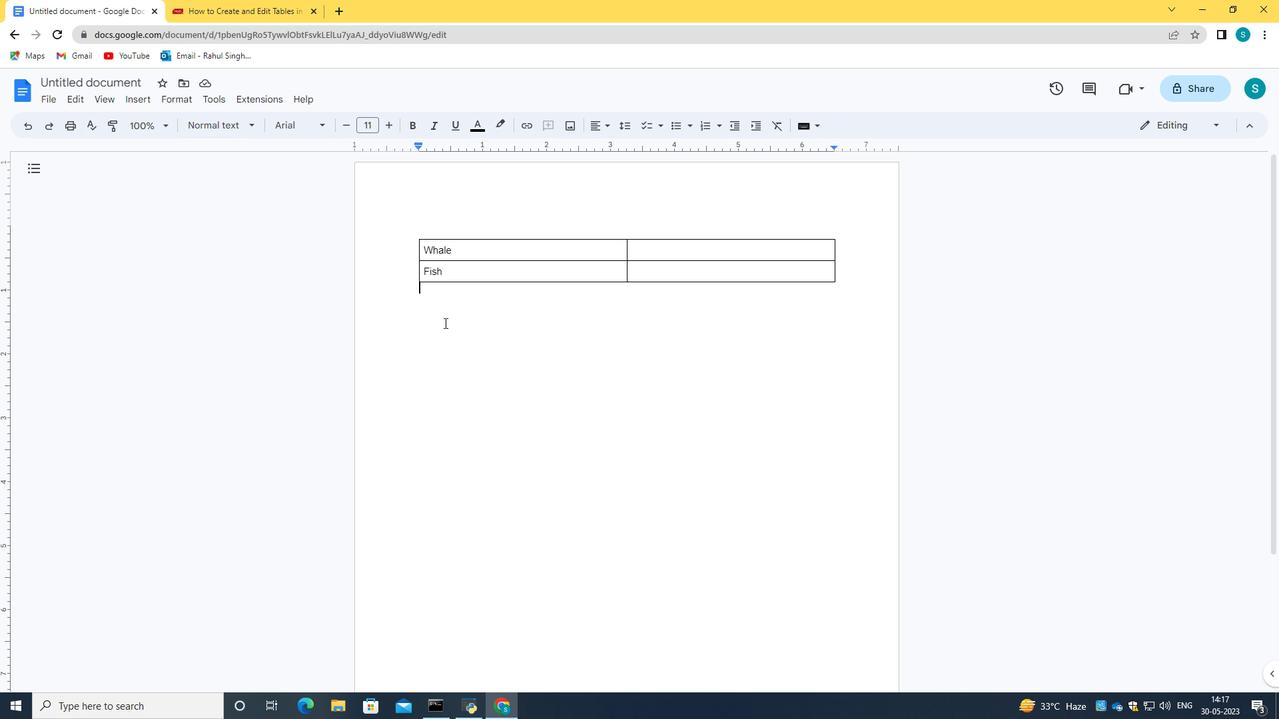 
Action: Mouse moved to (621, 224)
Screenshot: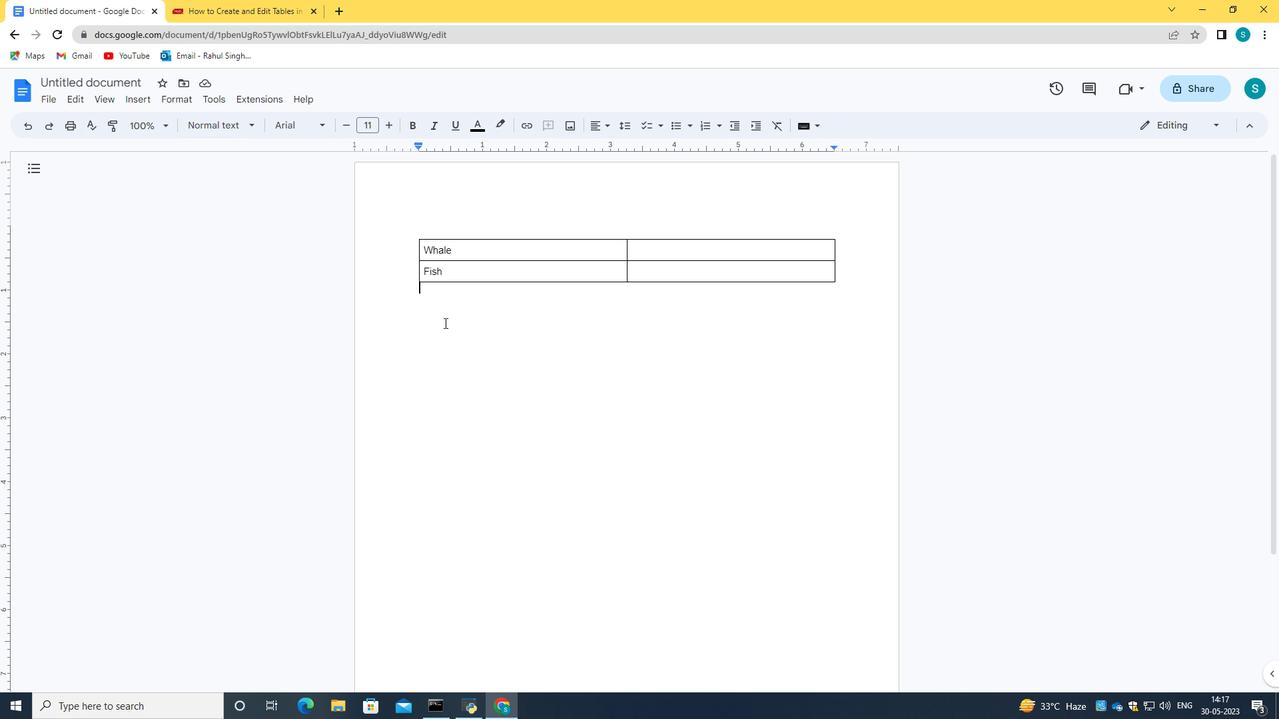 
Action: Mouse pressed left at (621, 224)
Screenshot: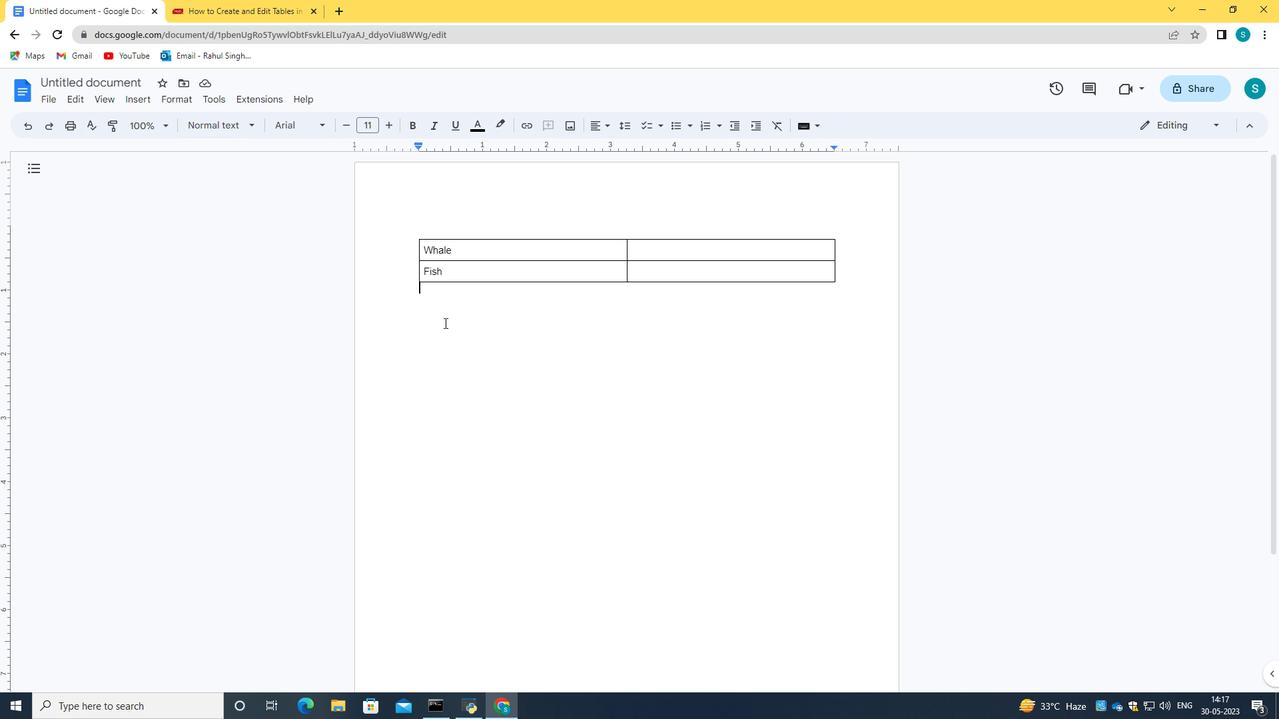 
Action: Mouse moved to (513, 249)
Screenshot: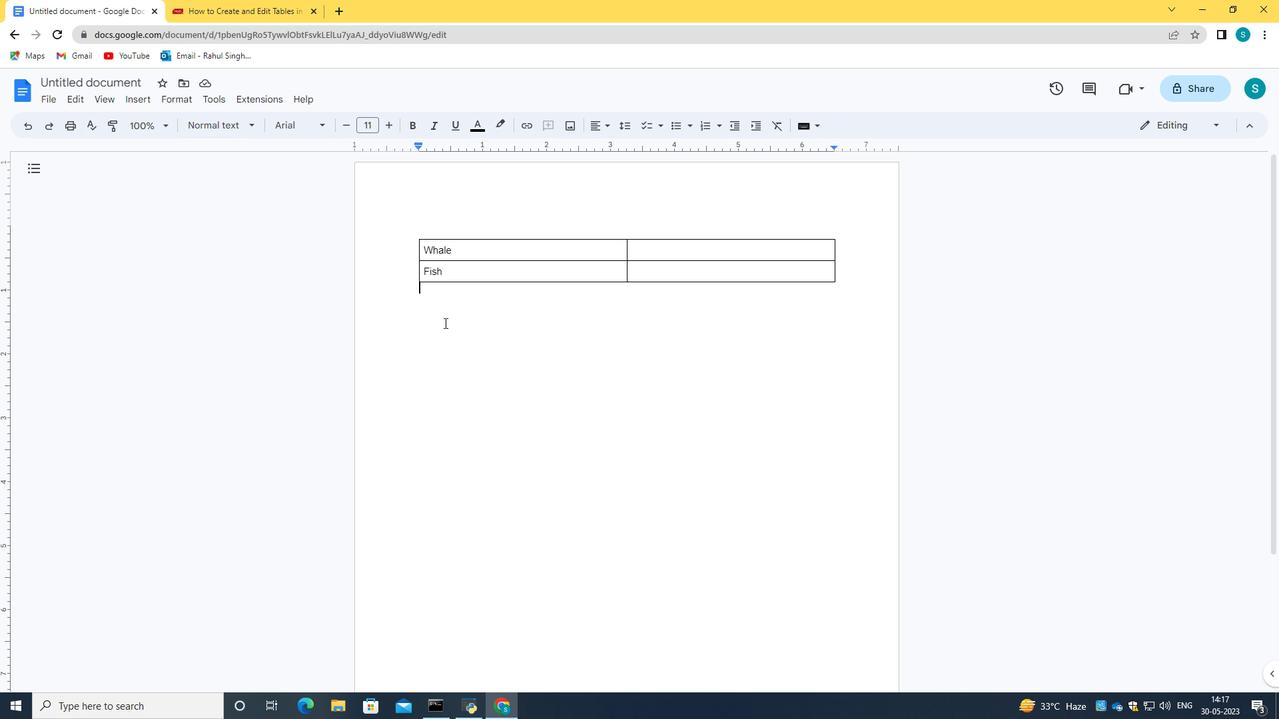 
Action: Mouse pressed left at (513, 249)
Screenshot: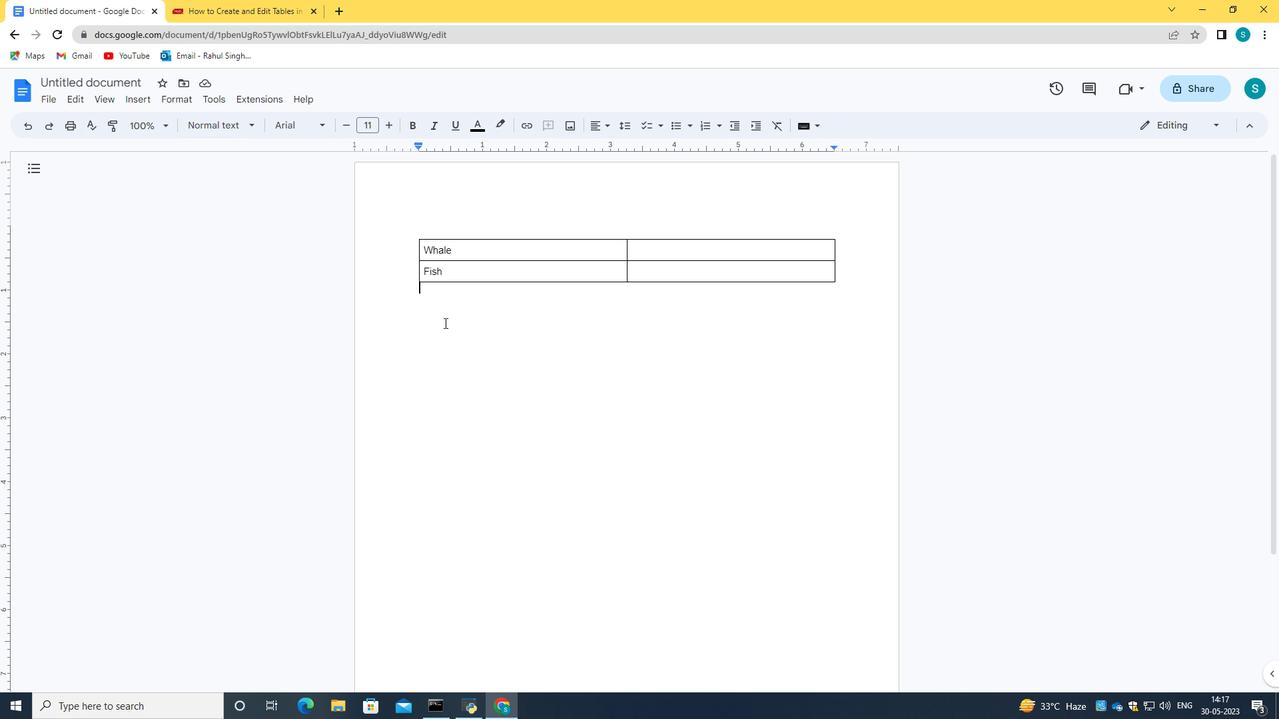 
Action: Mouse moved to (619, 248)
Screenshot: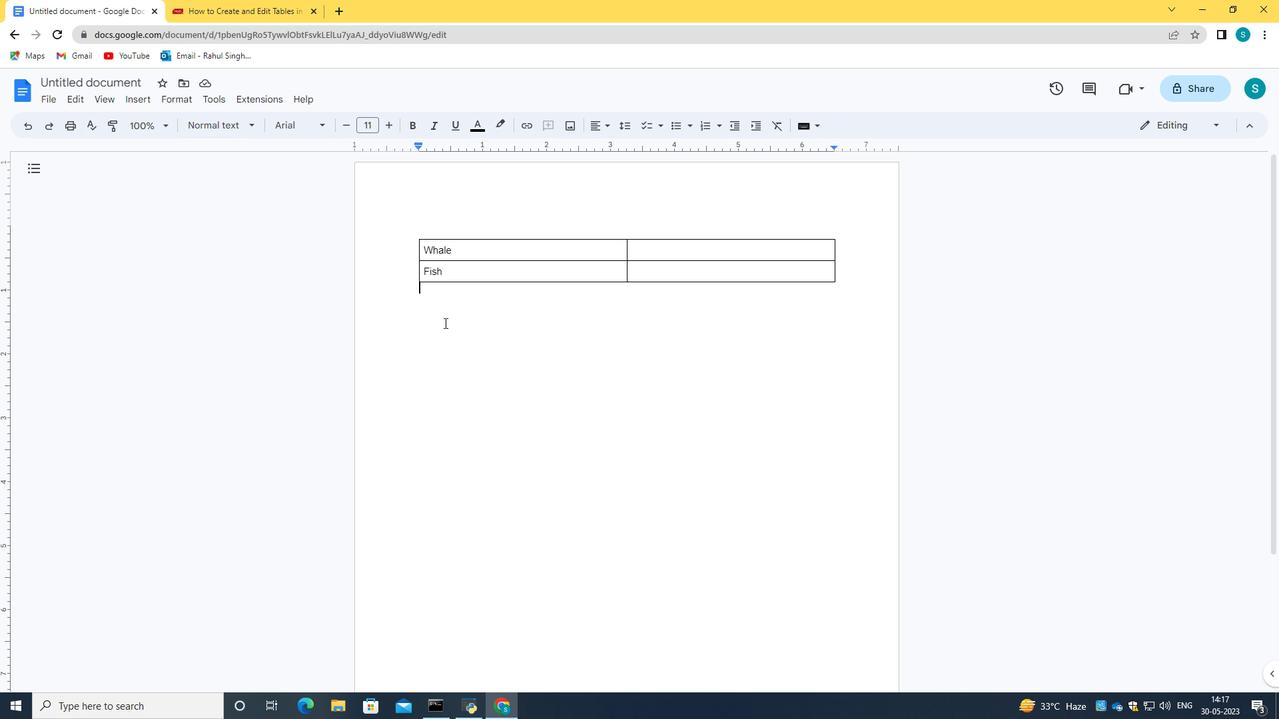
Action: Mouse pressed left at (619, 248)
Screenshot: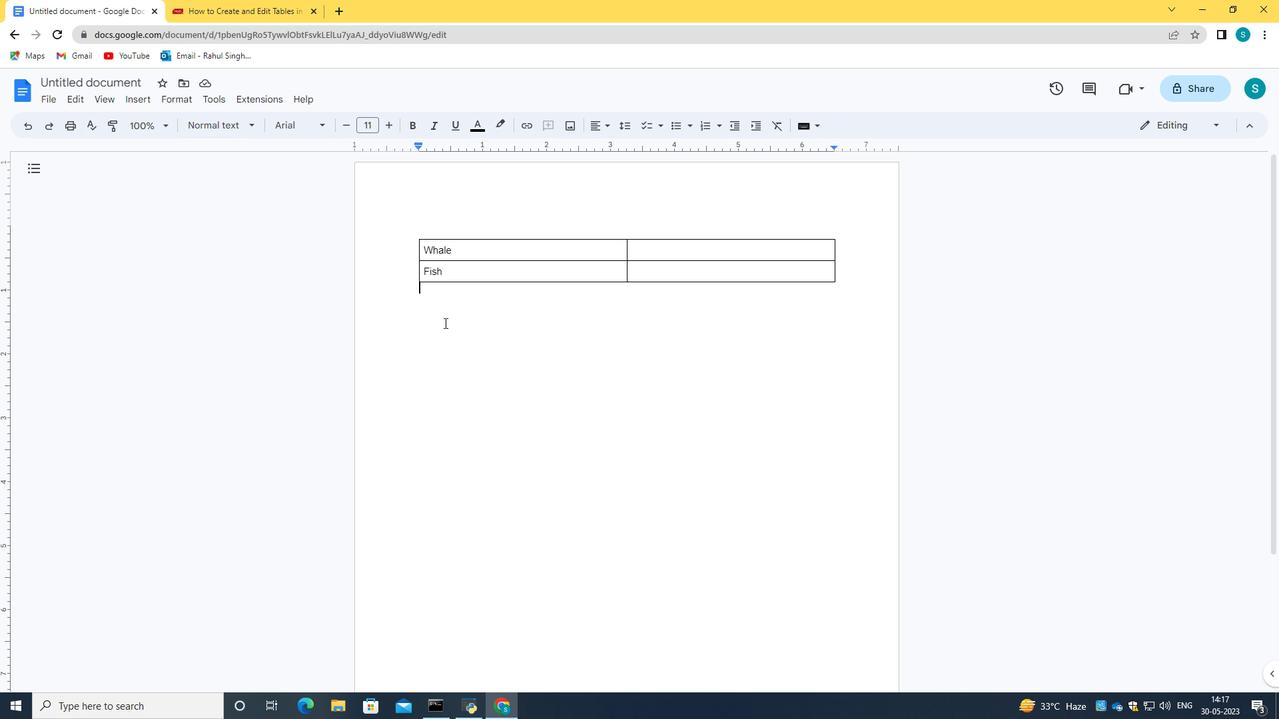 
Action: Mouse moved to (624, 301)
Screenshot: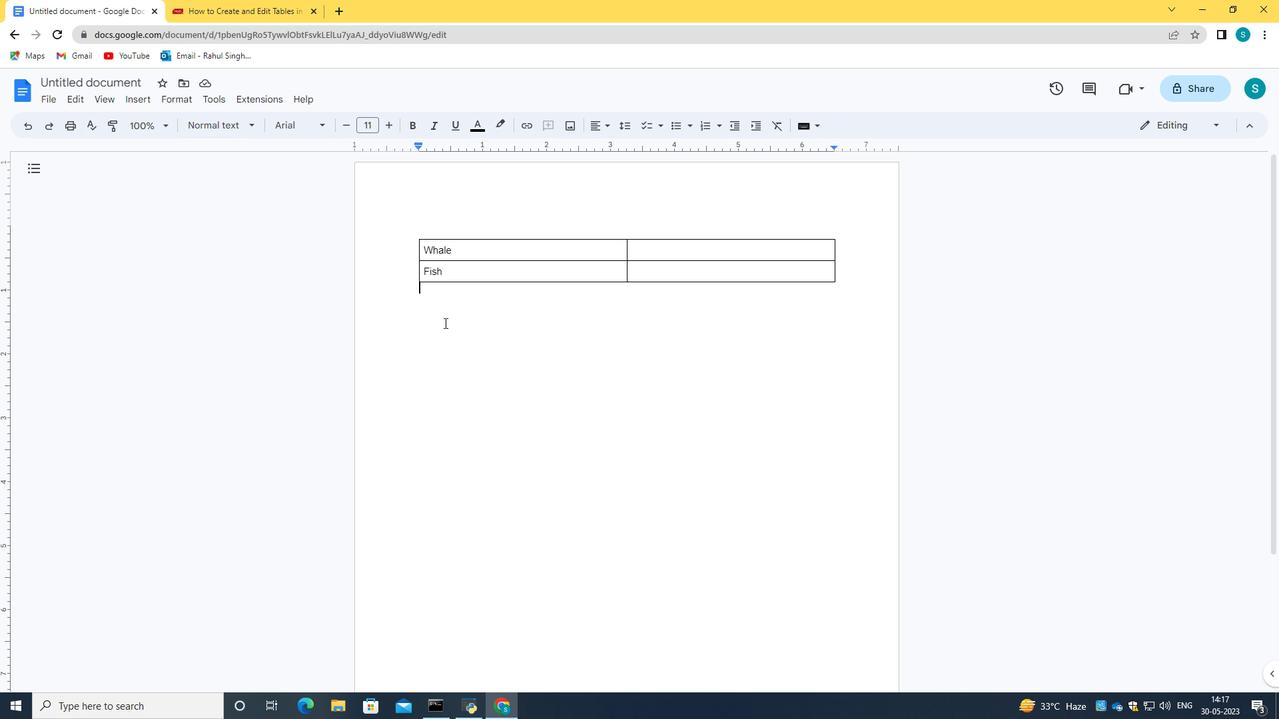 
Action: Mouse pressed left at (624, 301)
Screenshot: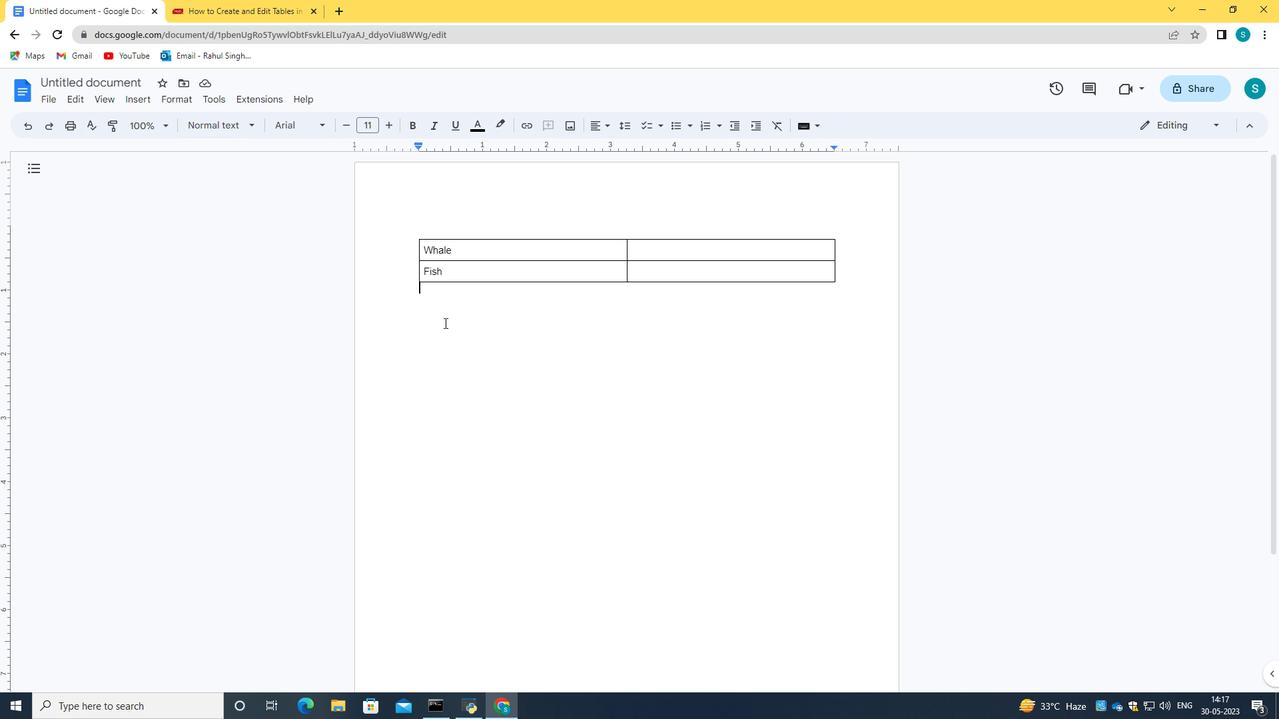 
Action: Mouse moved to (145, 97)
Screenshot: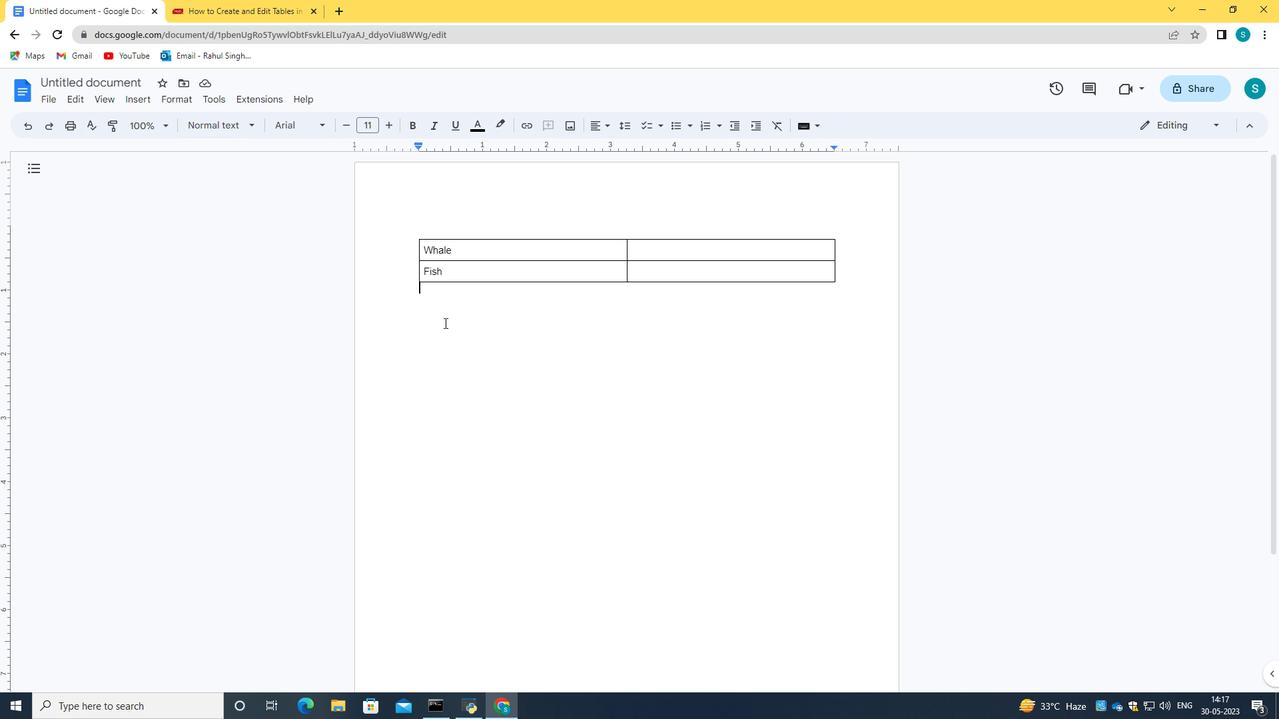 
Action: Mouse pressed left at (145, 97)
Screenshot: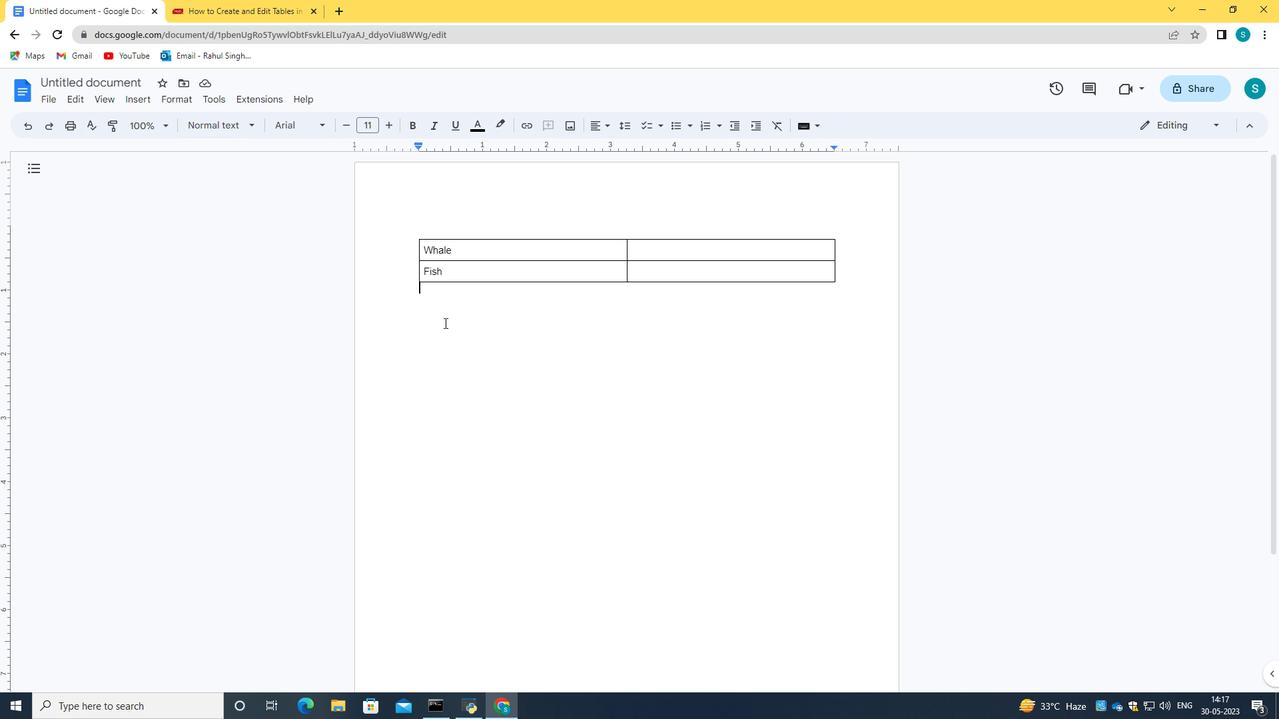 
Action: Mouse moved to (519, 62)
Screenshot: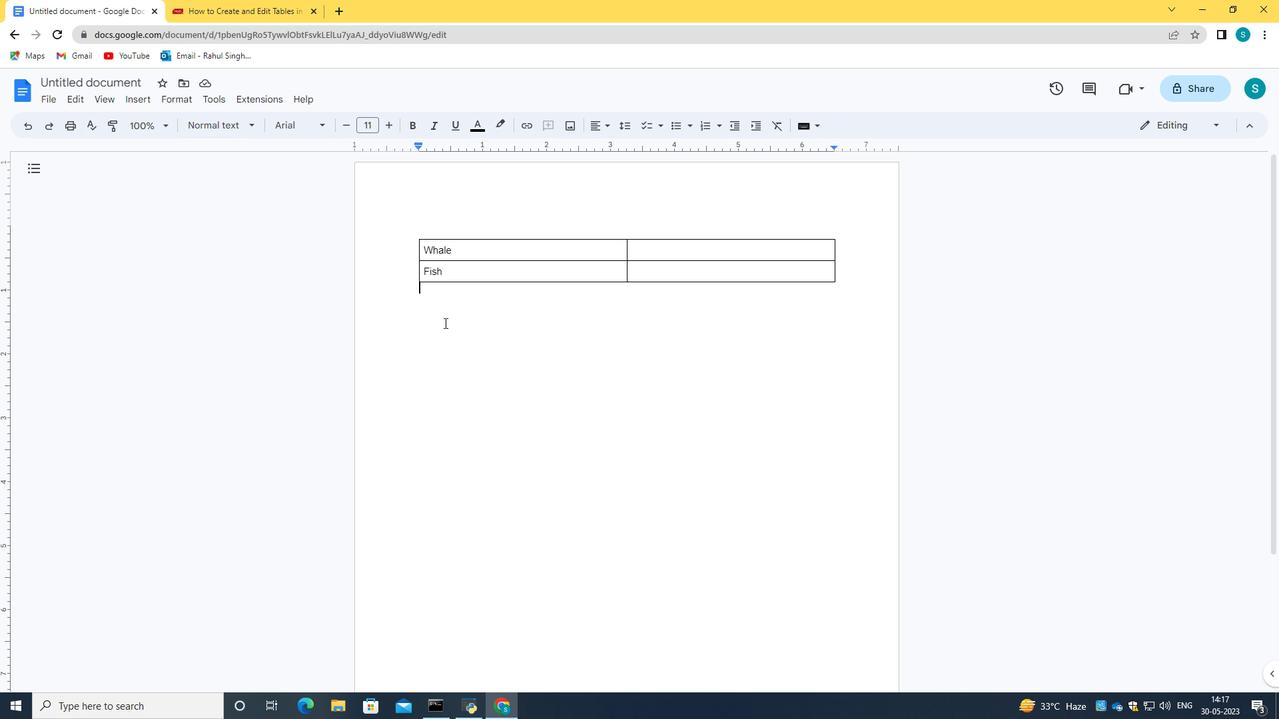 
Action: Mouse pressed left at (519, 62)
Screenshot: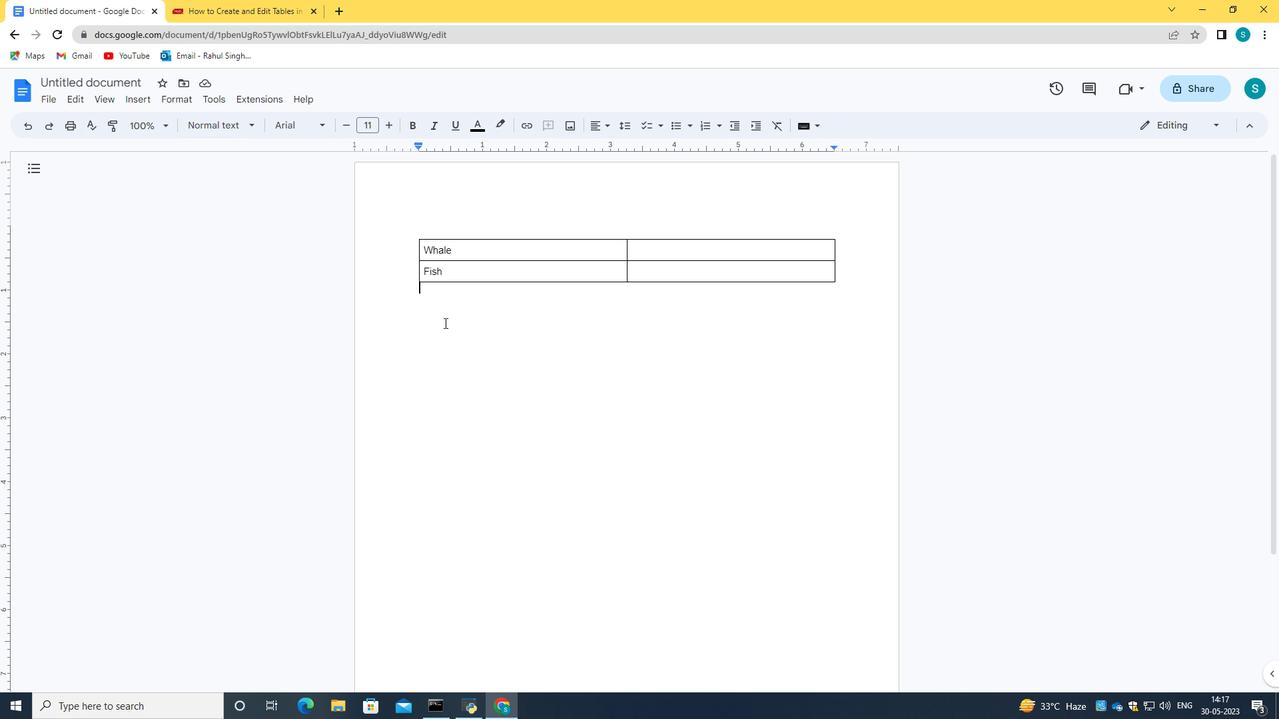 
Action: Mouse moved to (539, 96)
Screenshot: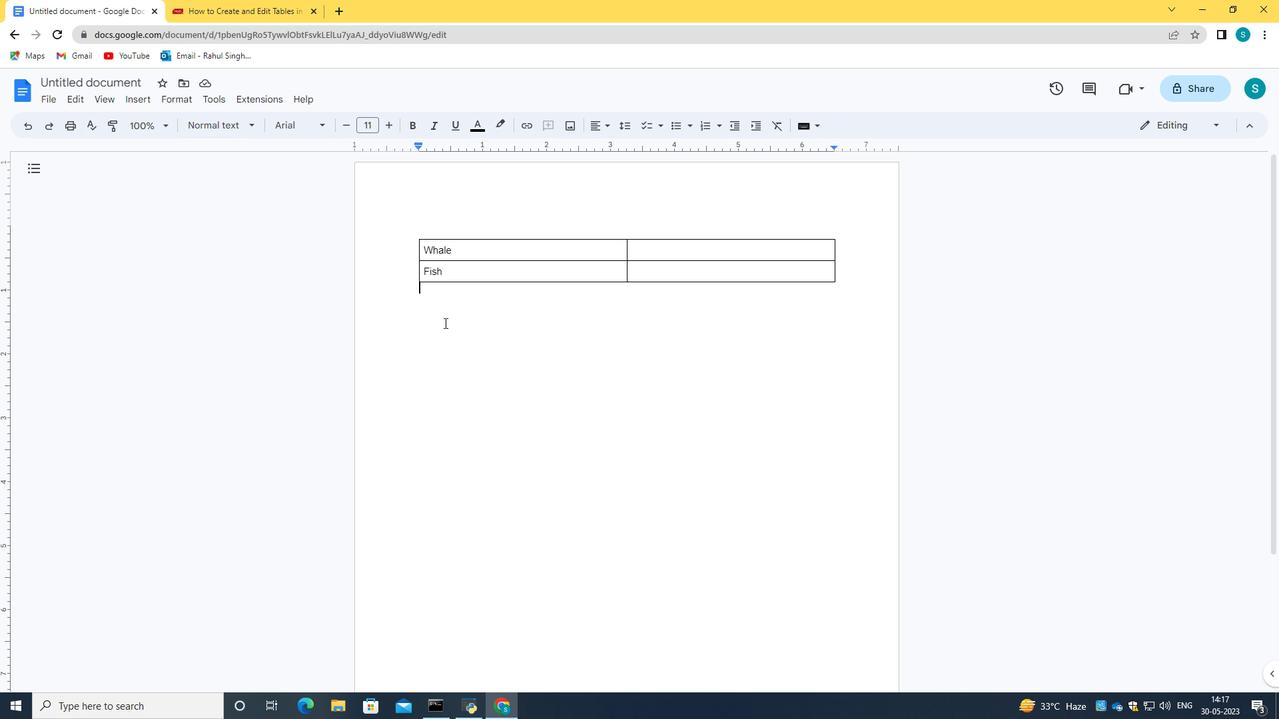 
Action: Mouse pressed left at (539, 96)
Screenshot: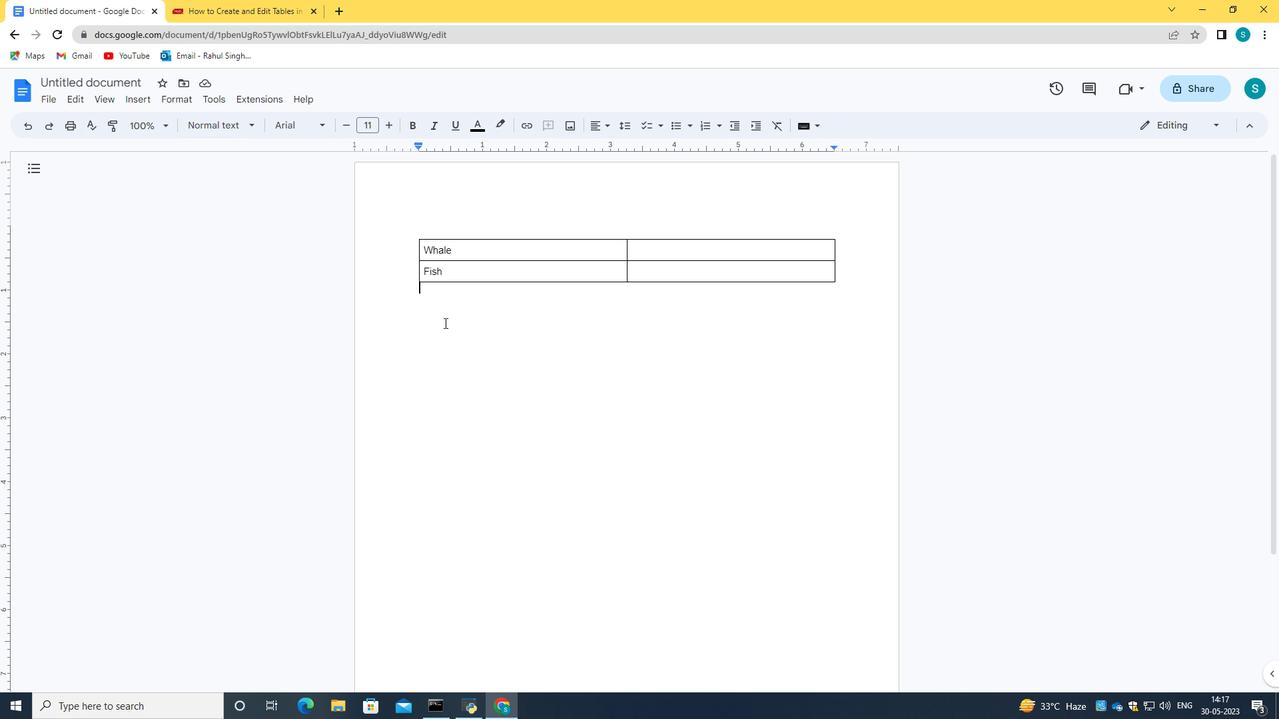 
Action: Mouse moved to (504, 125)
Screenshot: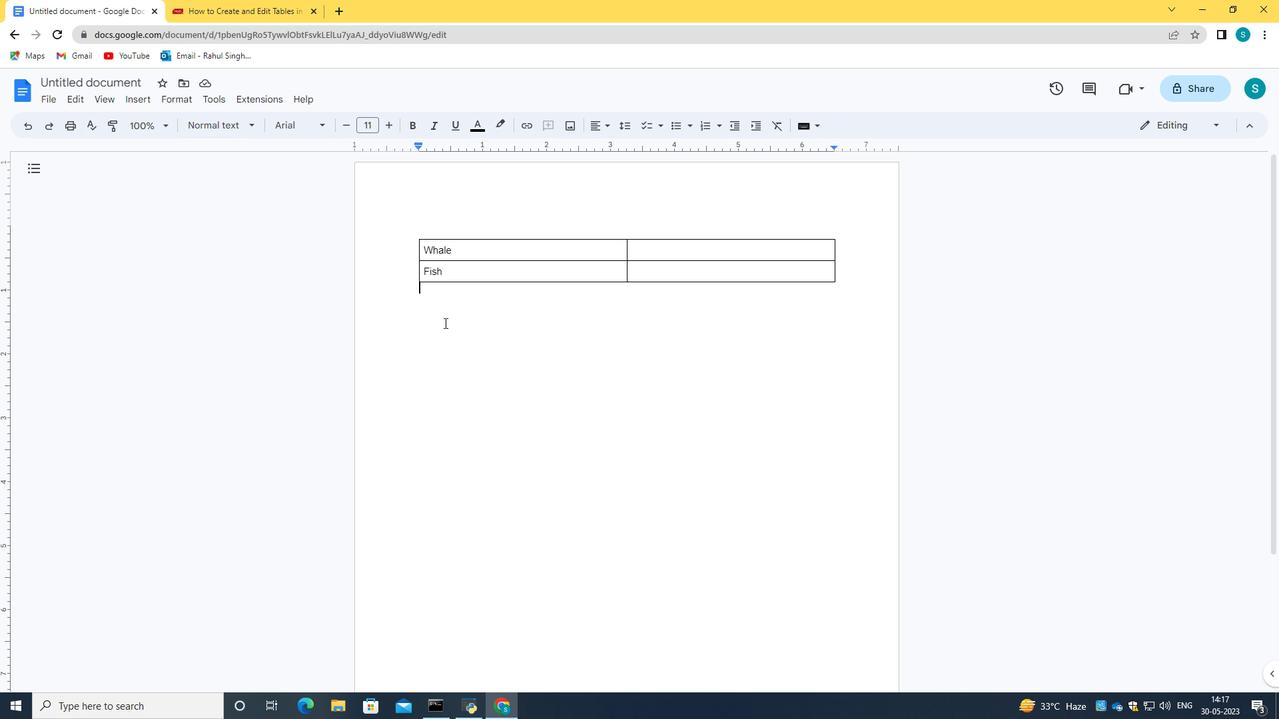 
Action: Mouse pressed left at (504, 125)
Screenshot: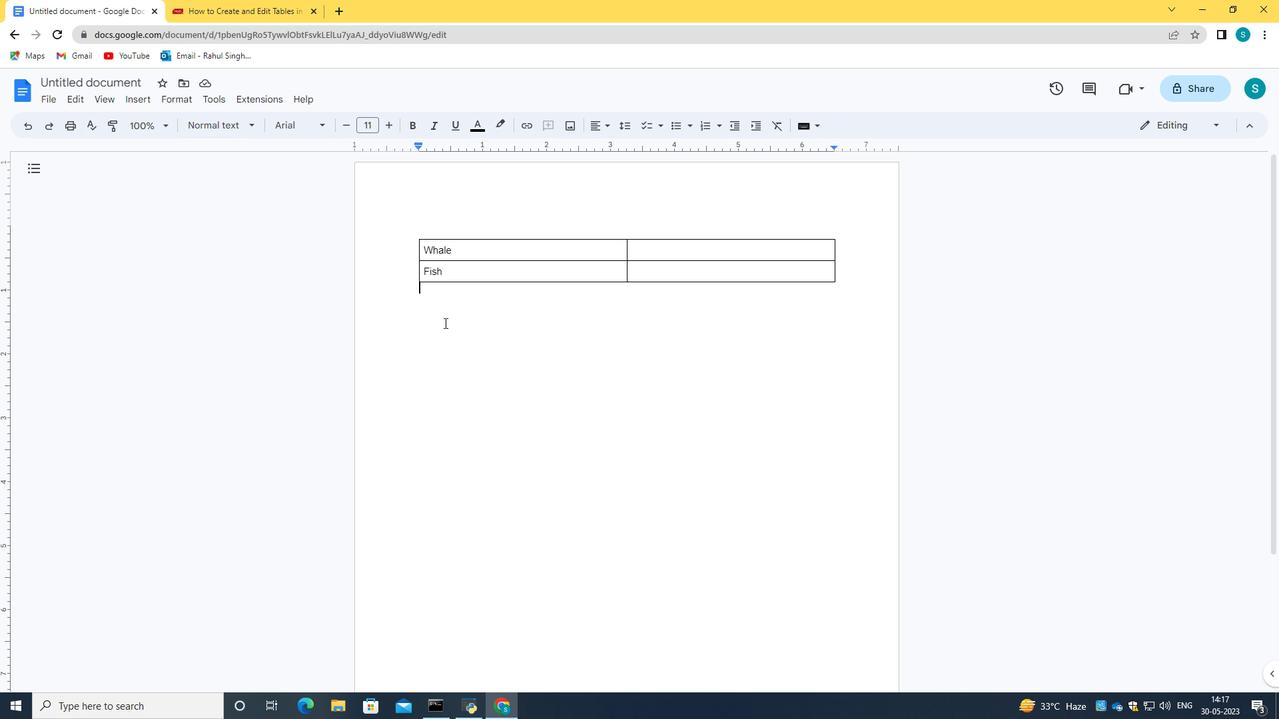 
Action: Mouse moved to (504, 171)
Screenshot: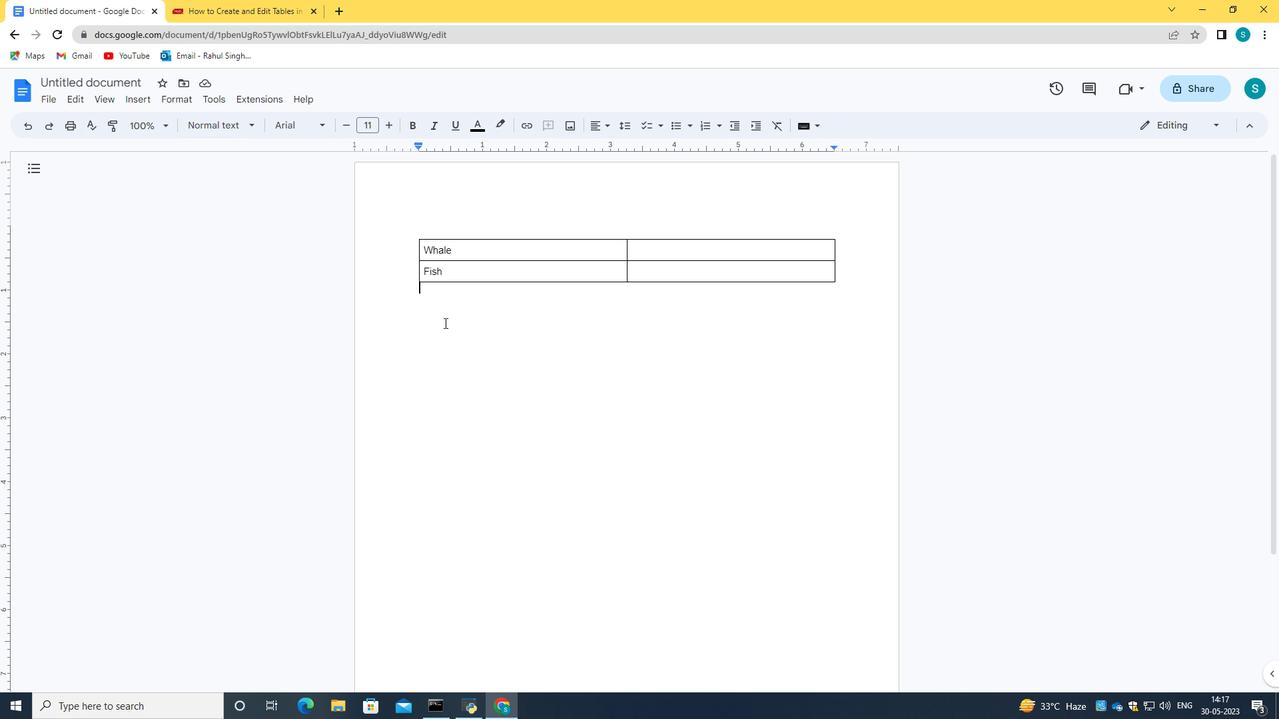 
Action: Mouse pressed left at (504, 171)
Screenshot: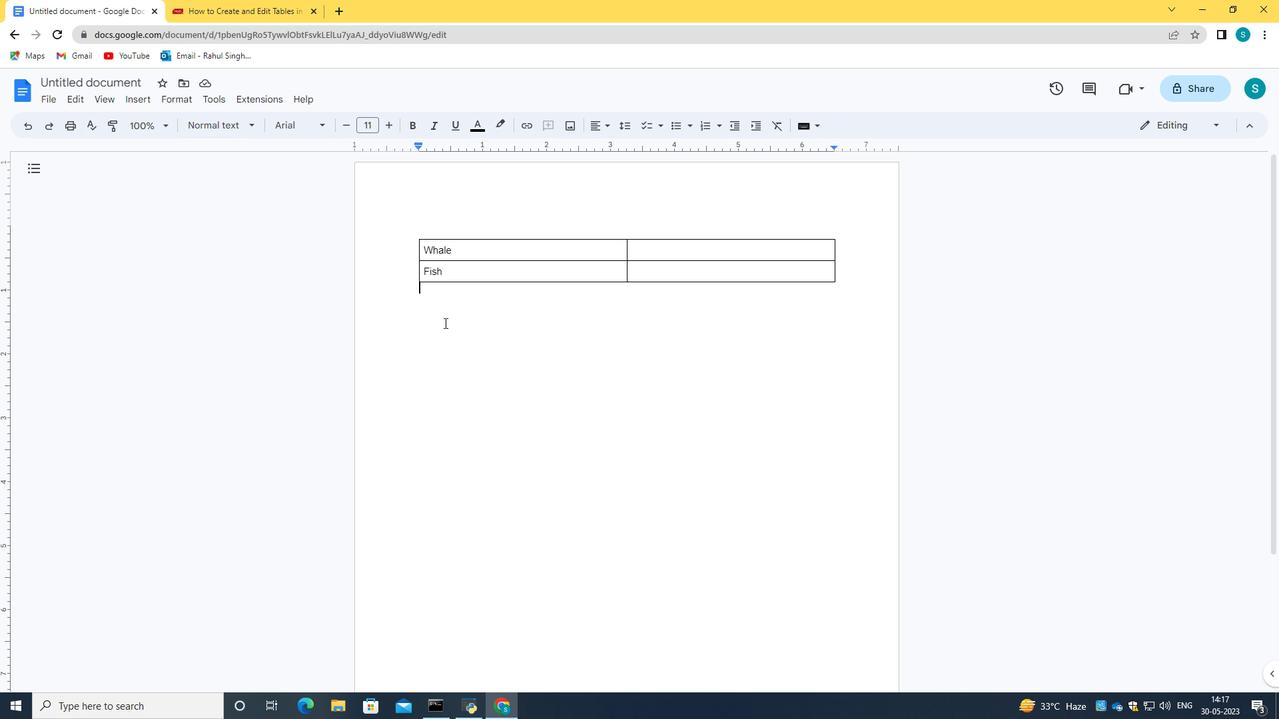 
Action: Mouse moved to (804, 127)
Screenshot: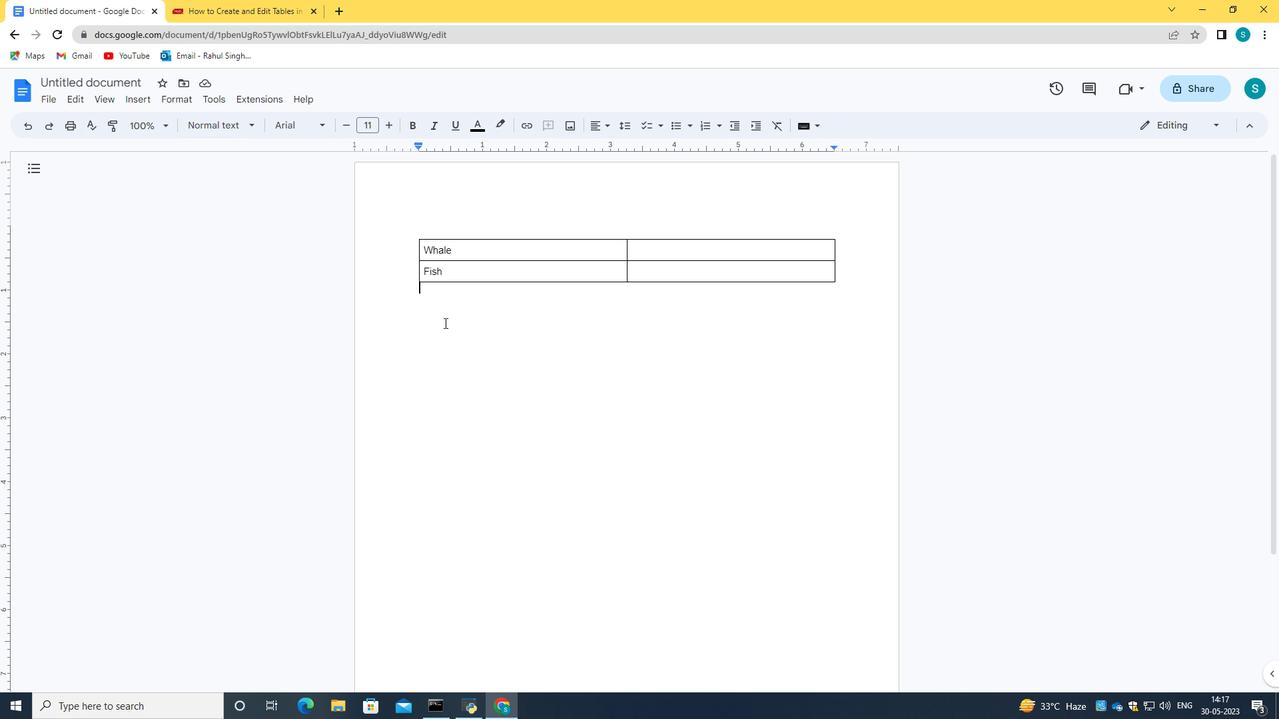
Action: Mouse pressed left at (804, 127)
Screenshot: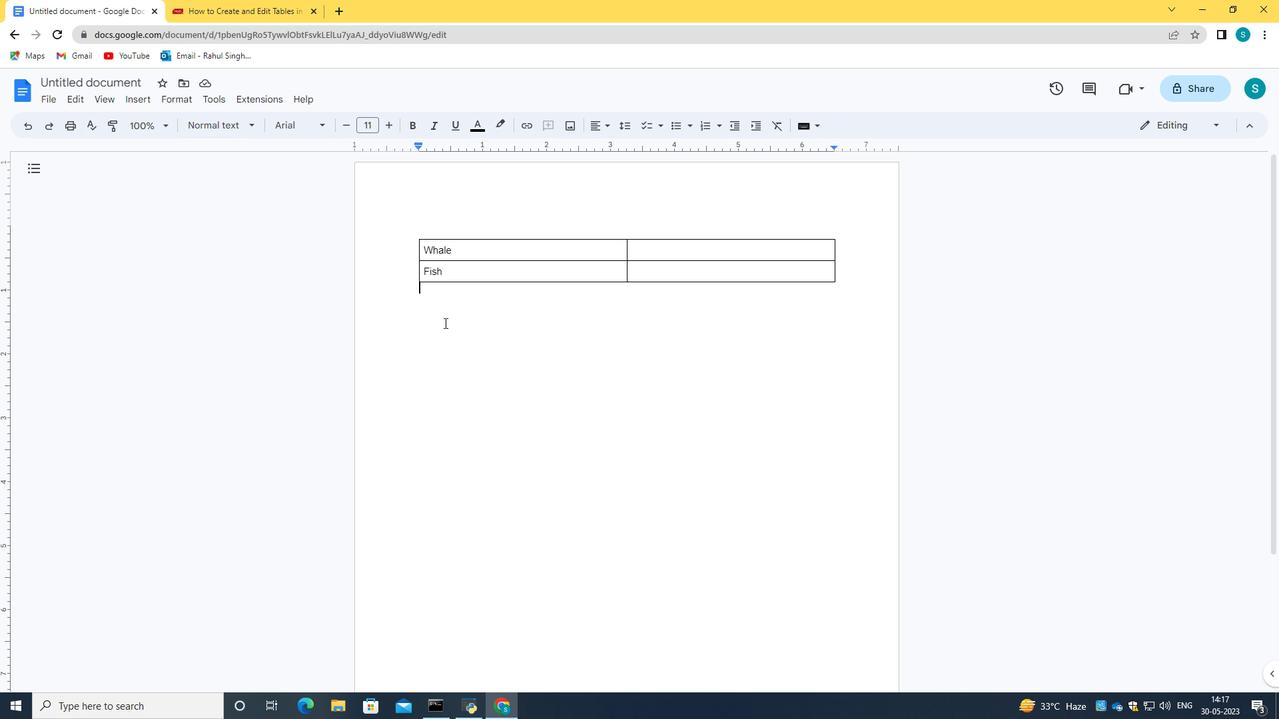 
Action: Mouse pressed left at (804, 127)
Screenshot: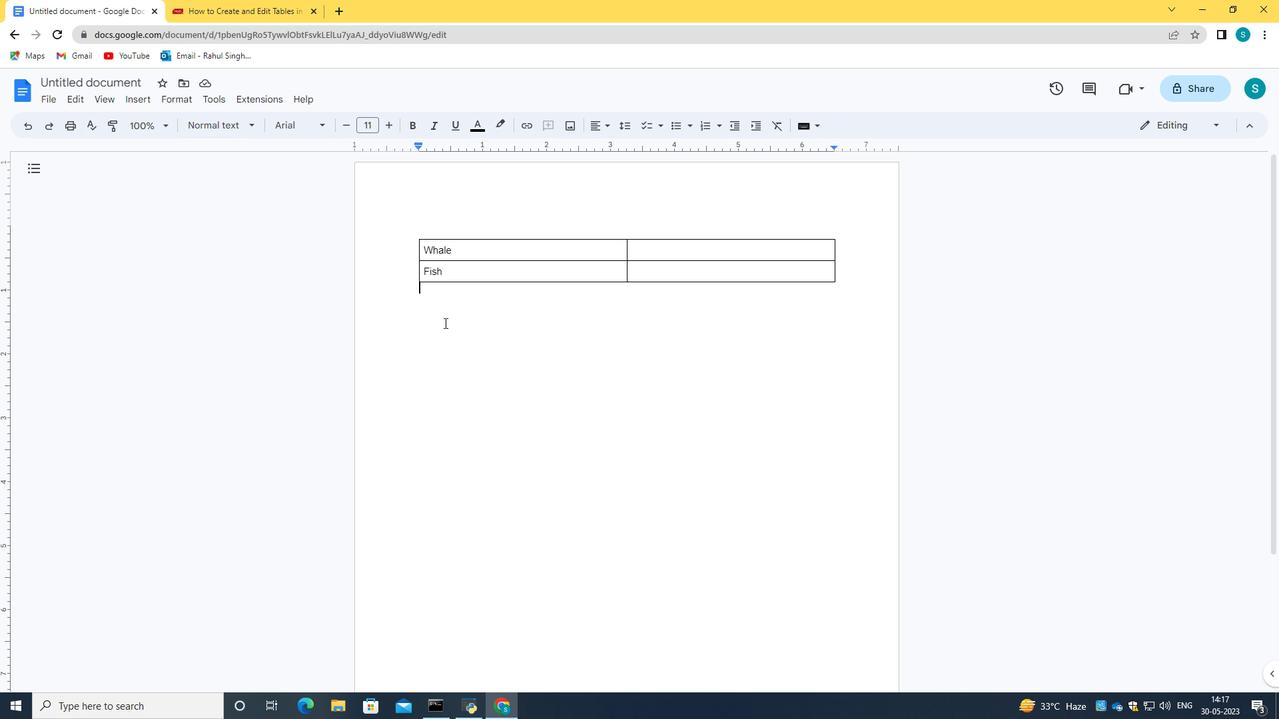 
Action: Mouse moved to (78, 97)
Screenshot: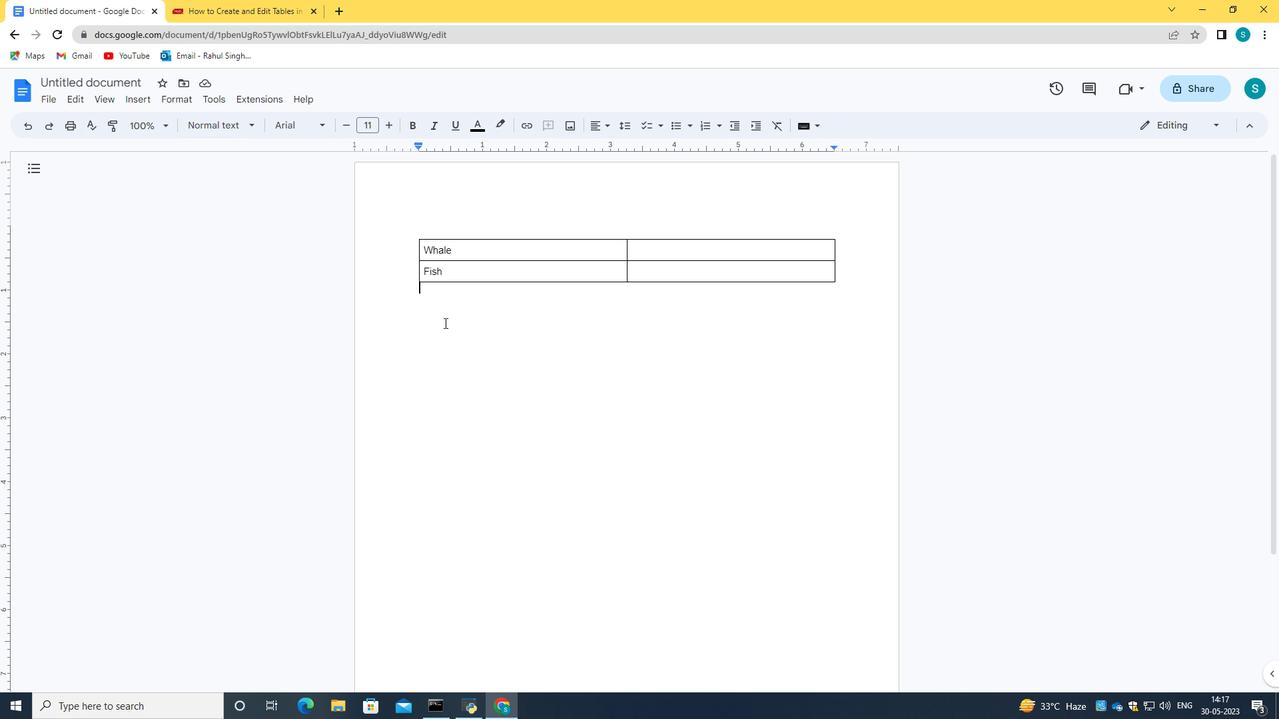 
Action: Mouse pressed left at (78, 97)
Screenshot: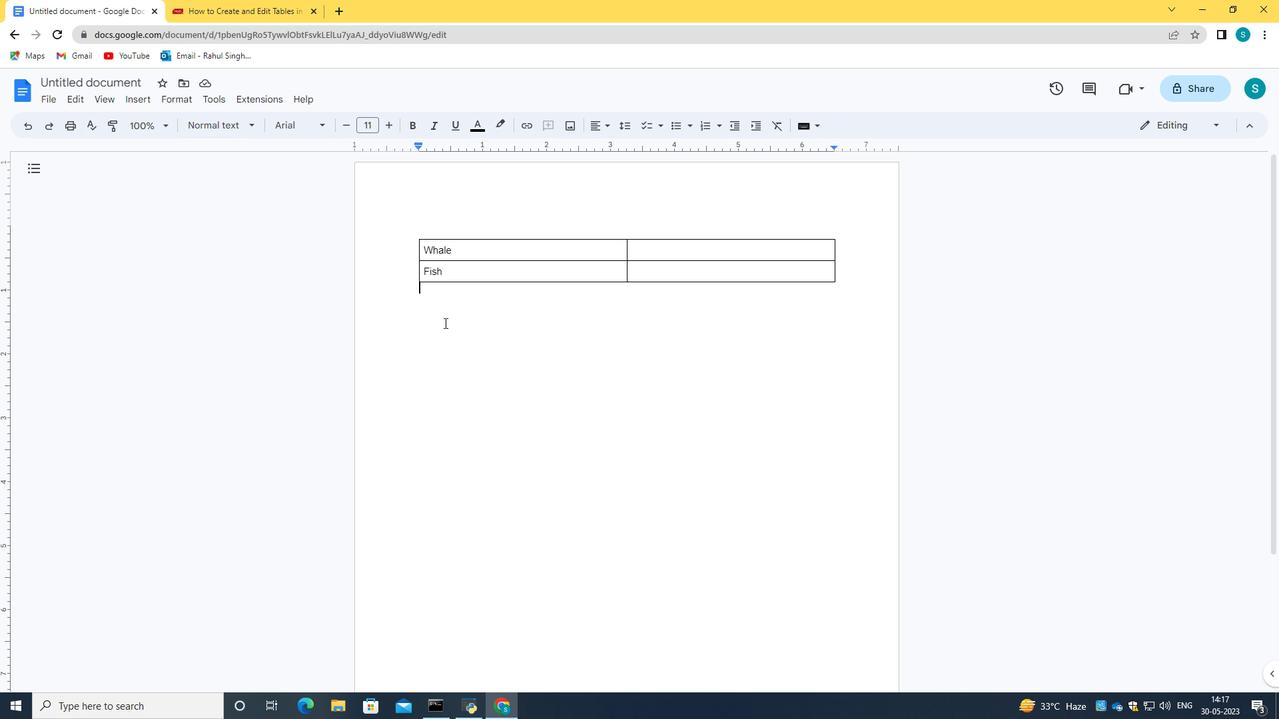 
Action: Mouse moved to (232, 377)
Screenshot: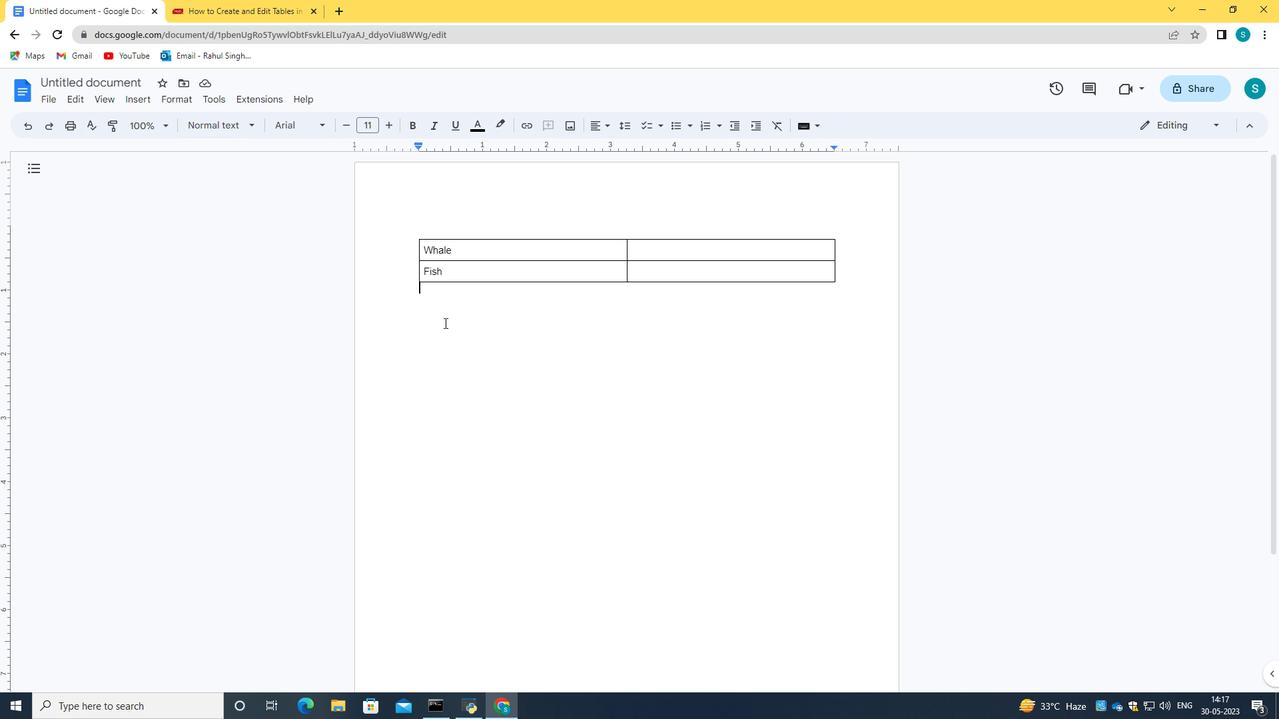 
Action: Mouse pressed left at (232, 377)
Screenshot: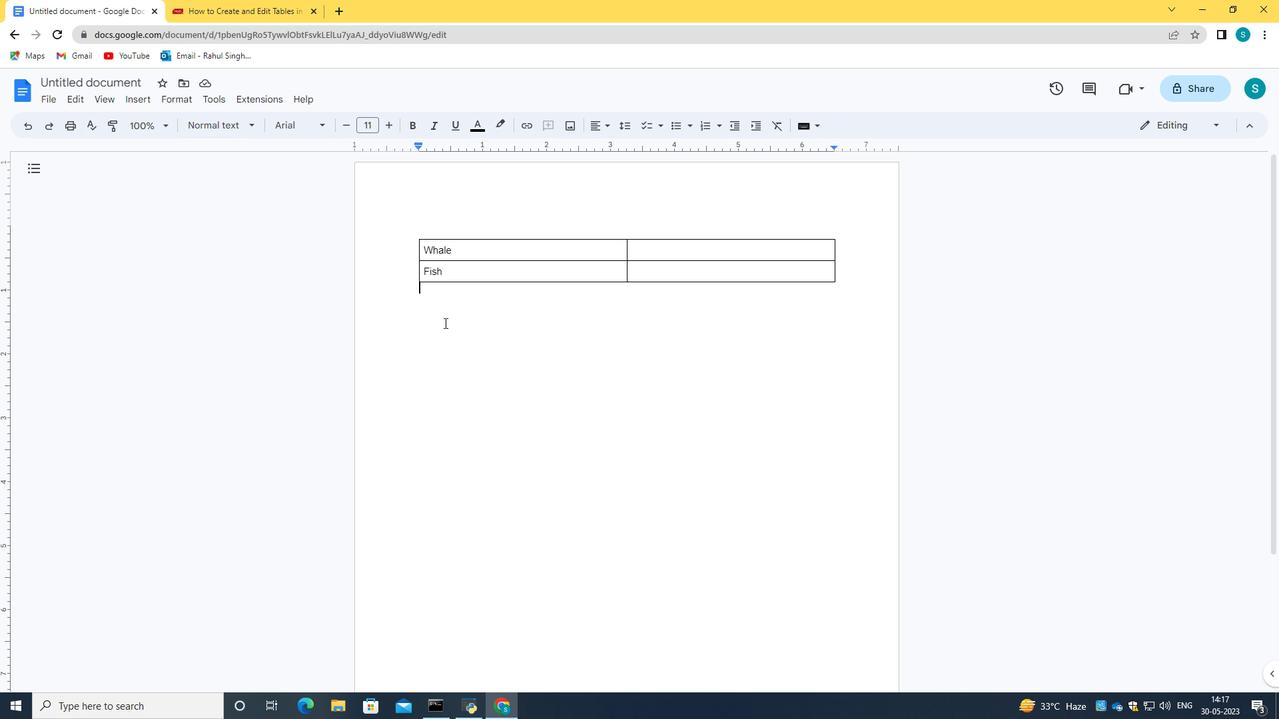 
Action: Mouse moved to (353, 337)
Screenshot: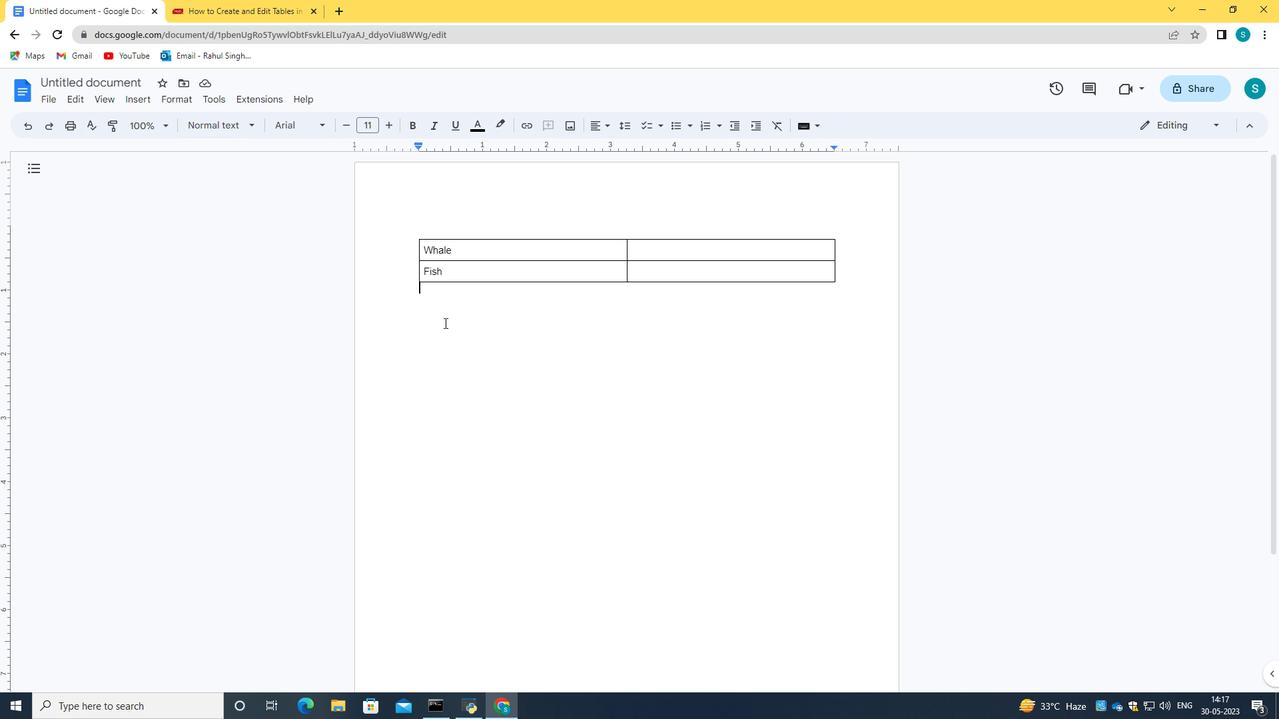 
Action: Mouse pressed left at (353, 337)
Screenshot: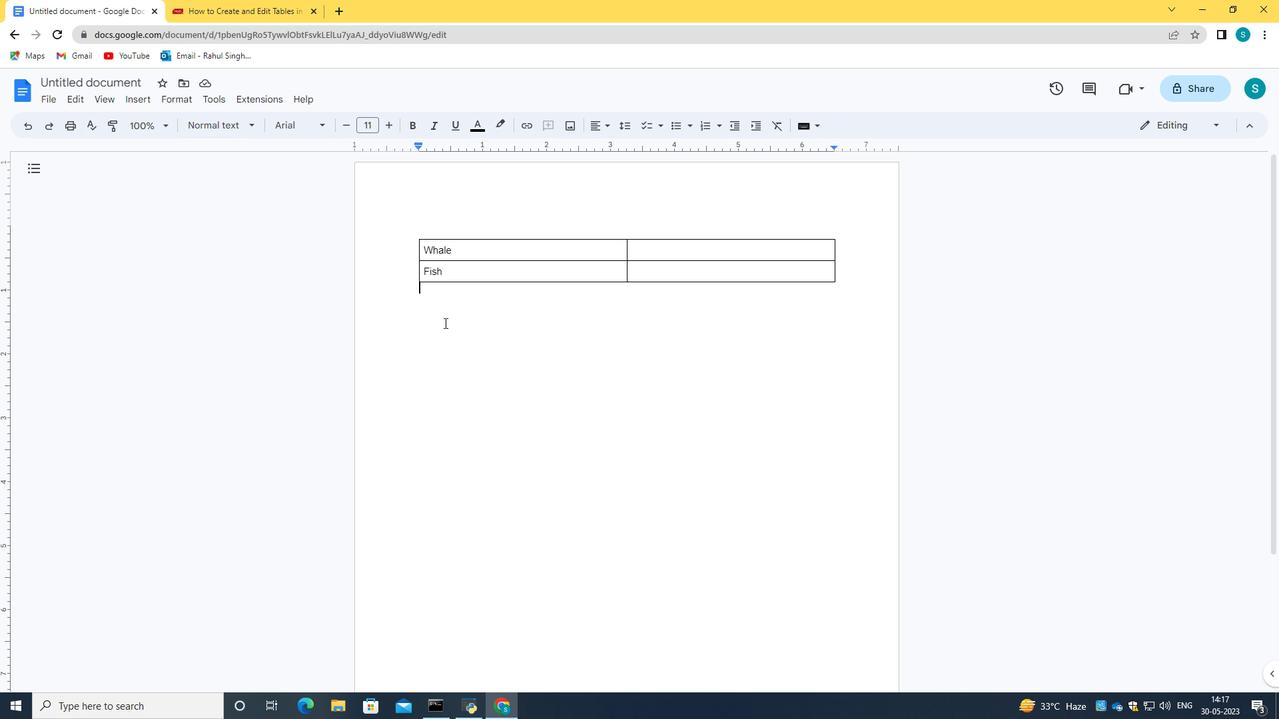 
Action: Mouse moved to (434, 277)
Screenshot: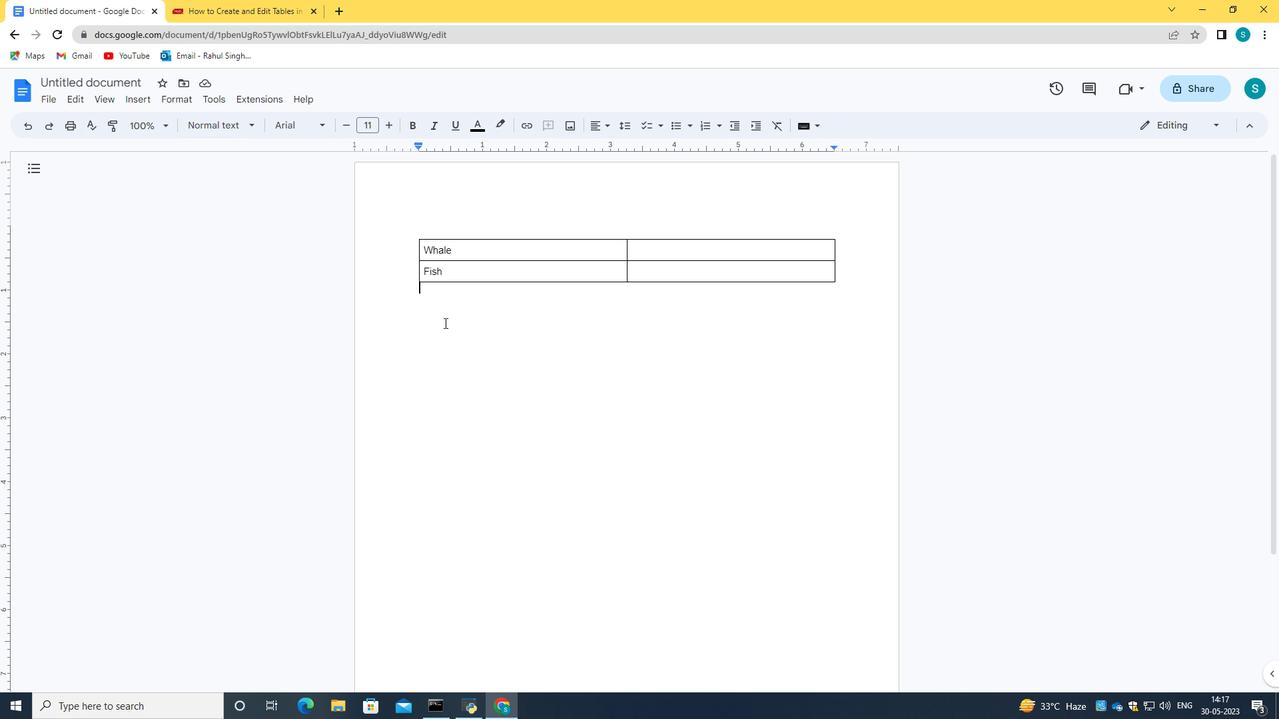 
Action: Mouse pressed left at (434, 277)
Screenshot: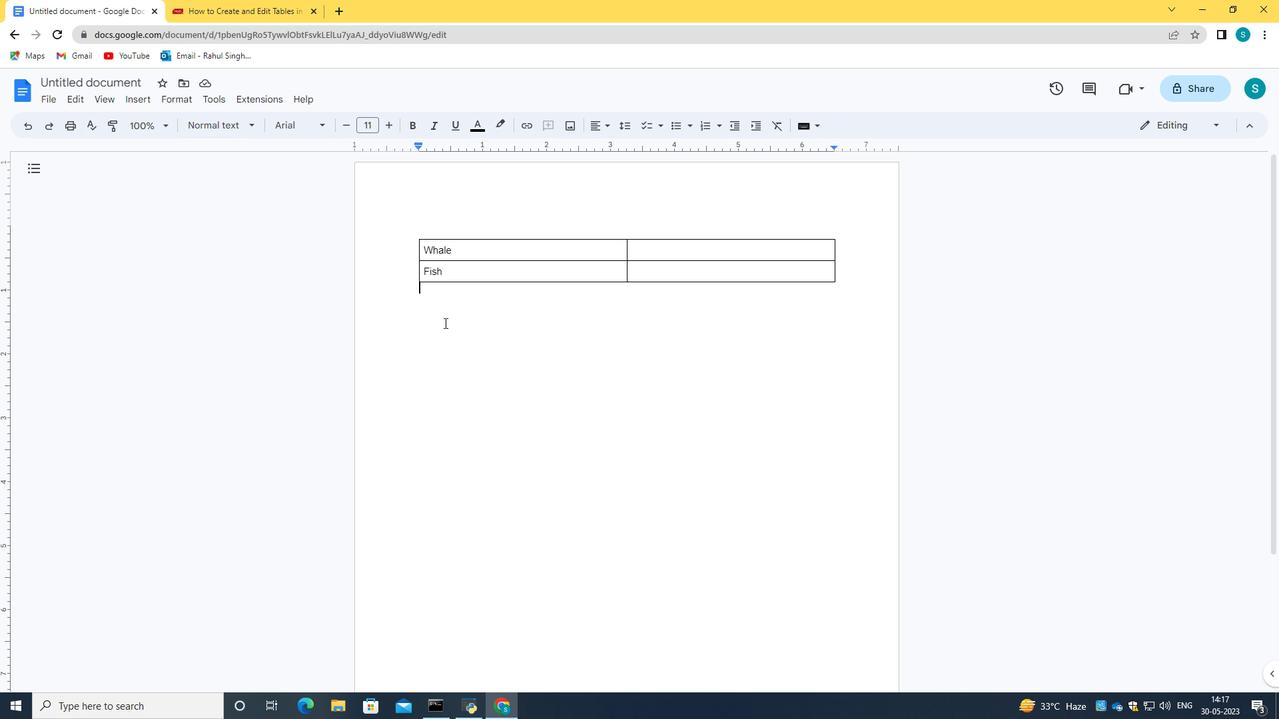 
Action: Mouse moved to (399, 245)
Screenshot: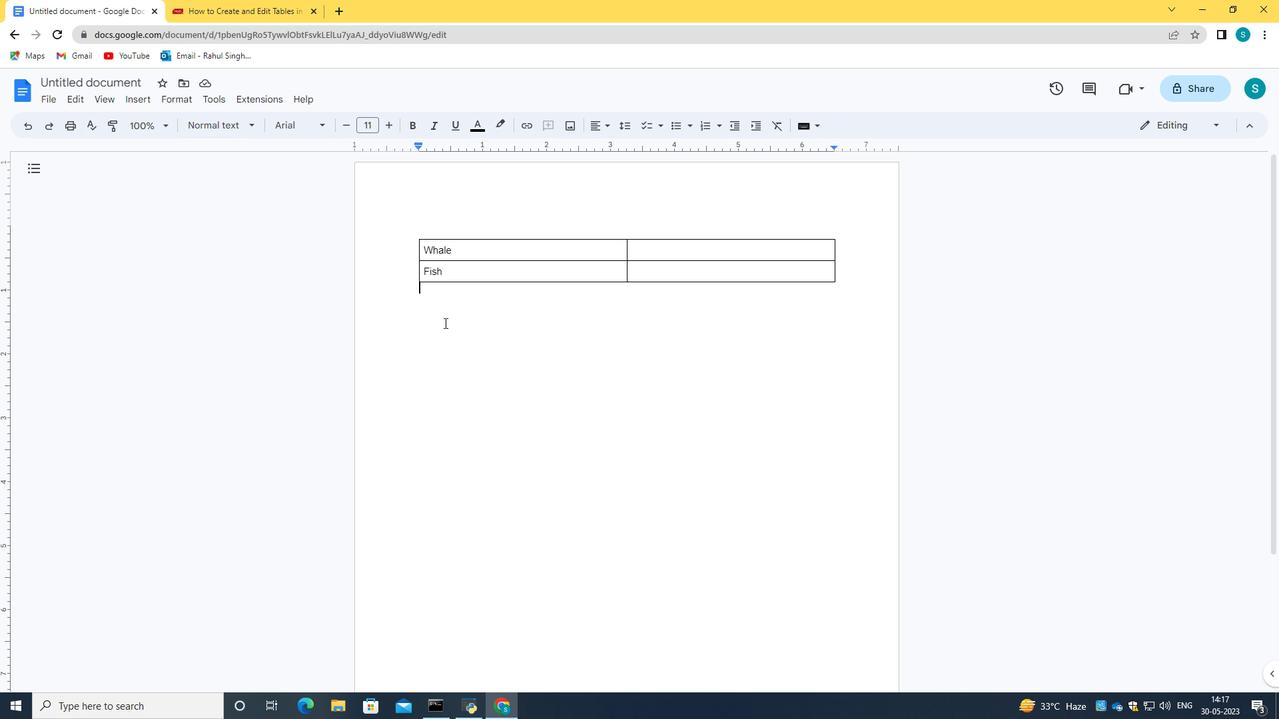 
Action: Mouse pressed left at (399, 245)
Screenshot: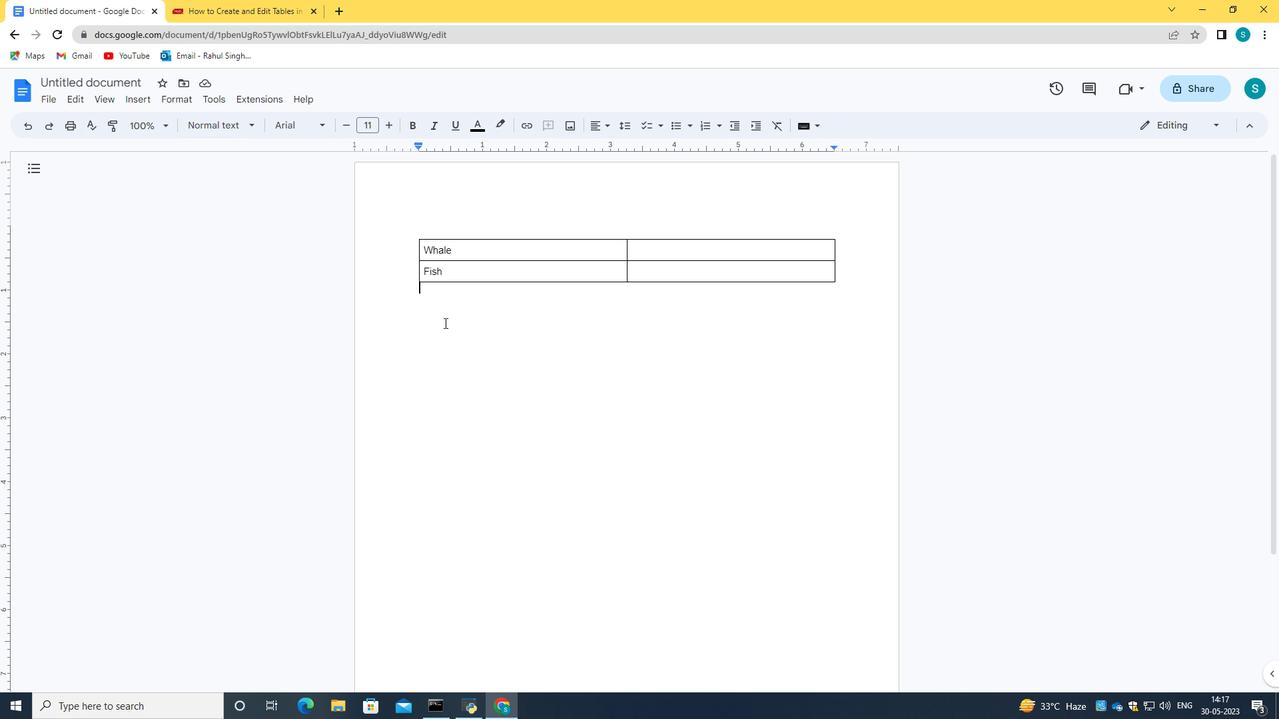 
Action: Mouse moved to (394, 241)
Screenshot: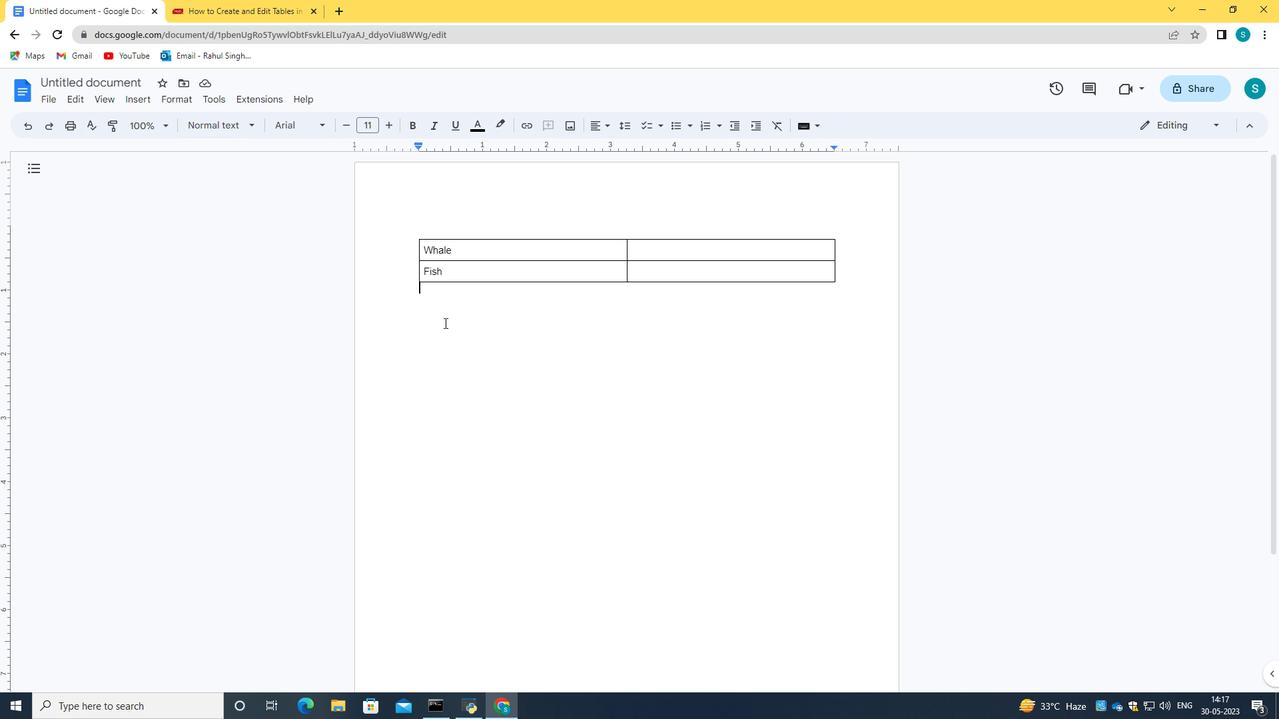 
Action: Mouse pressed left at (394, 241)
Screenshot: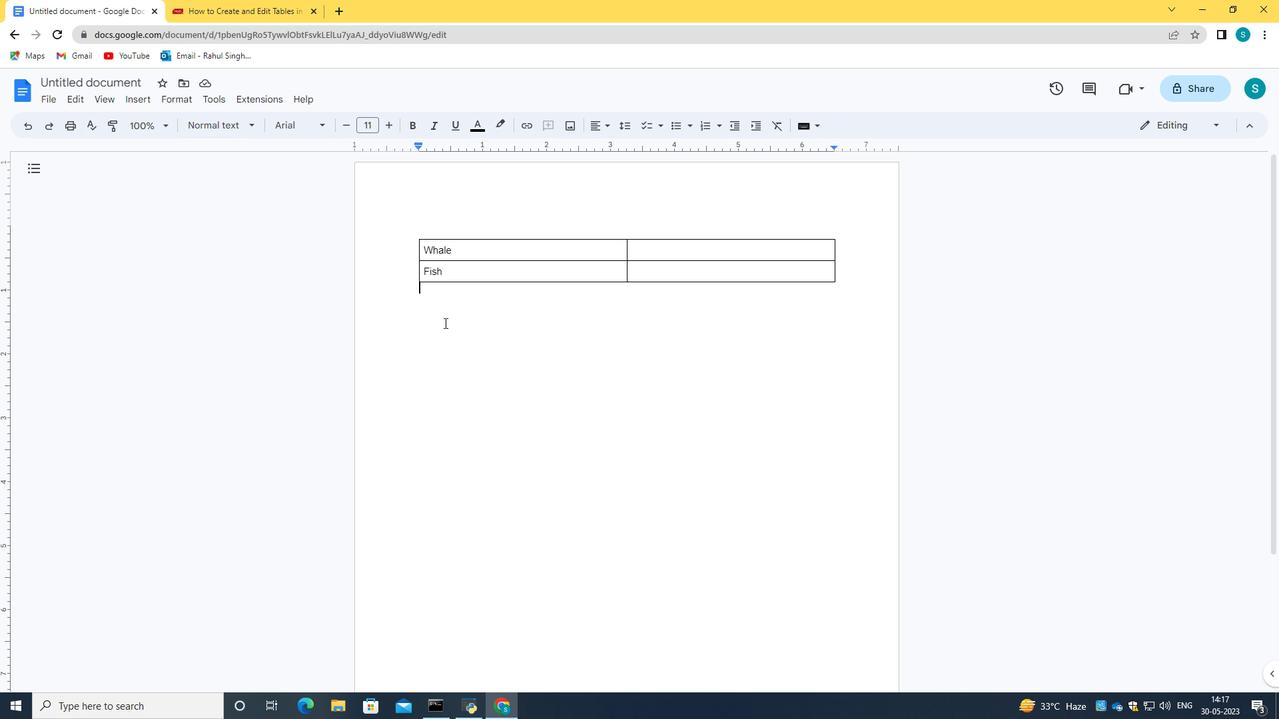 
Action: Mouse moved to (859, 249)
Screenshot: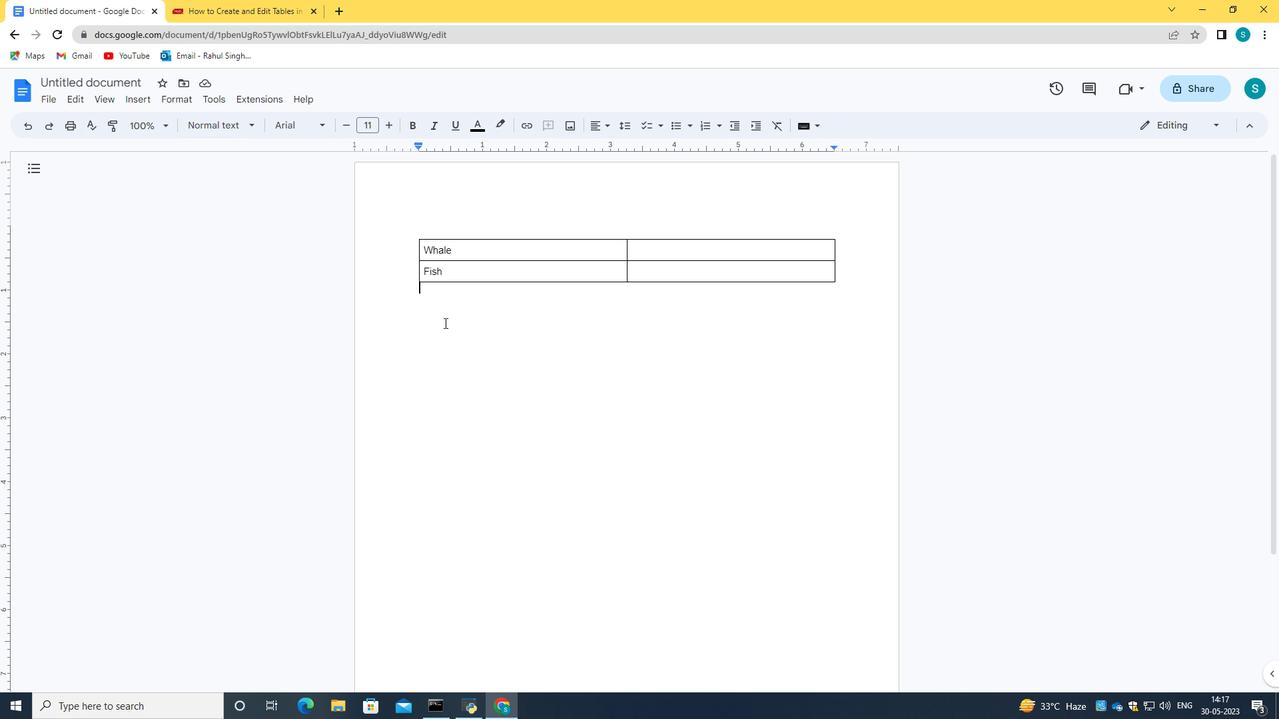 
Action: Mouse pressed left at (859, 249)
Screenshot: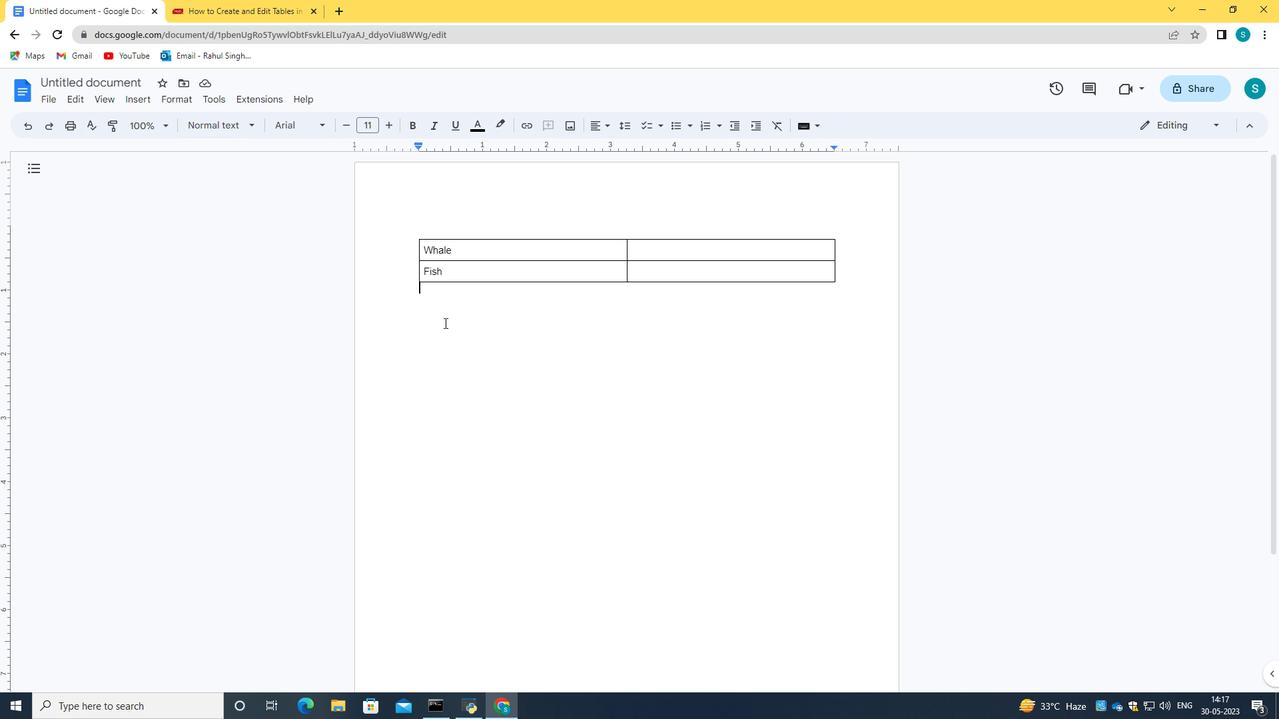 
Action: Mouse moved to (829, 214)
Screenshot: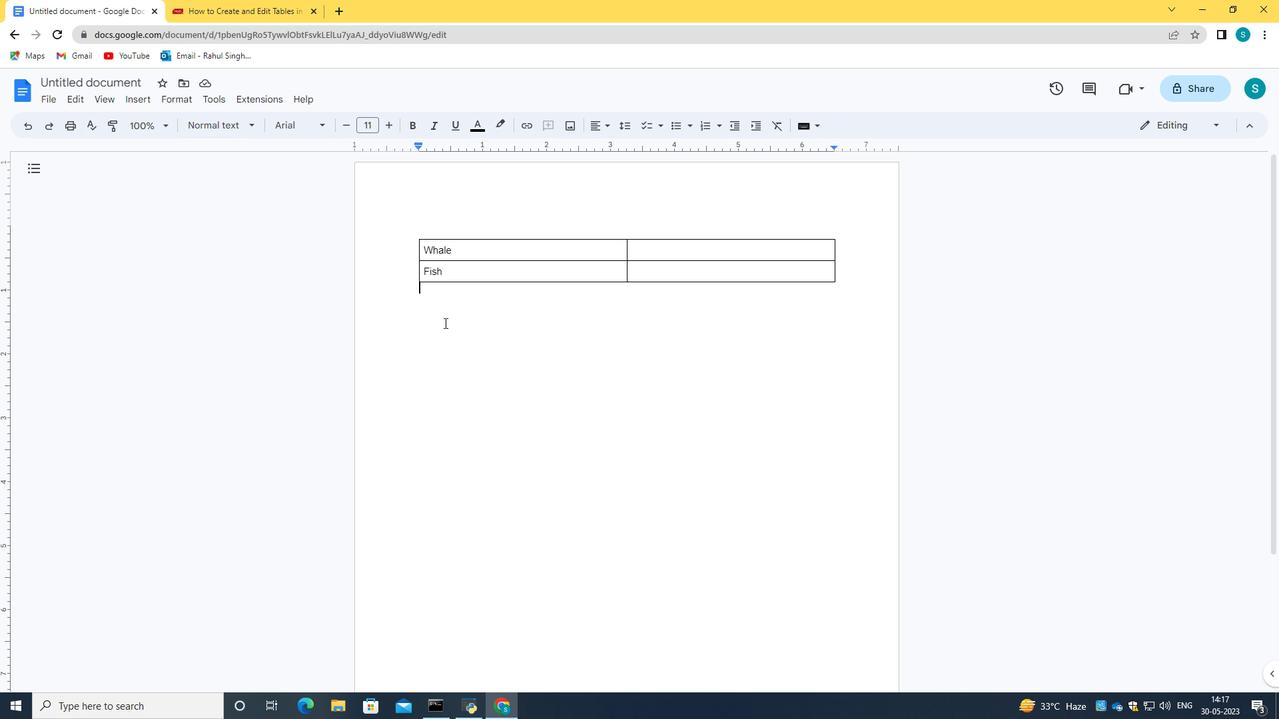 
Action: Mouse pressed left at (829, 214)
Screenshot: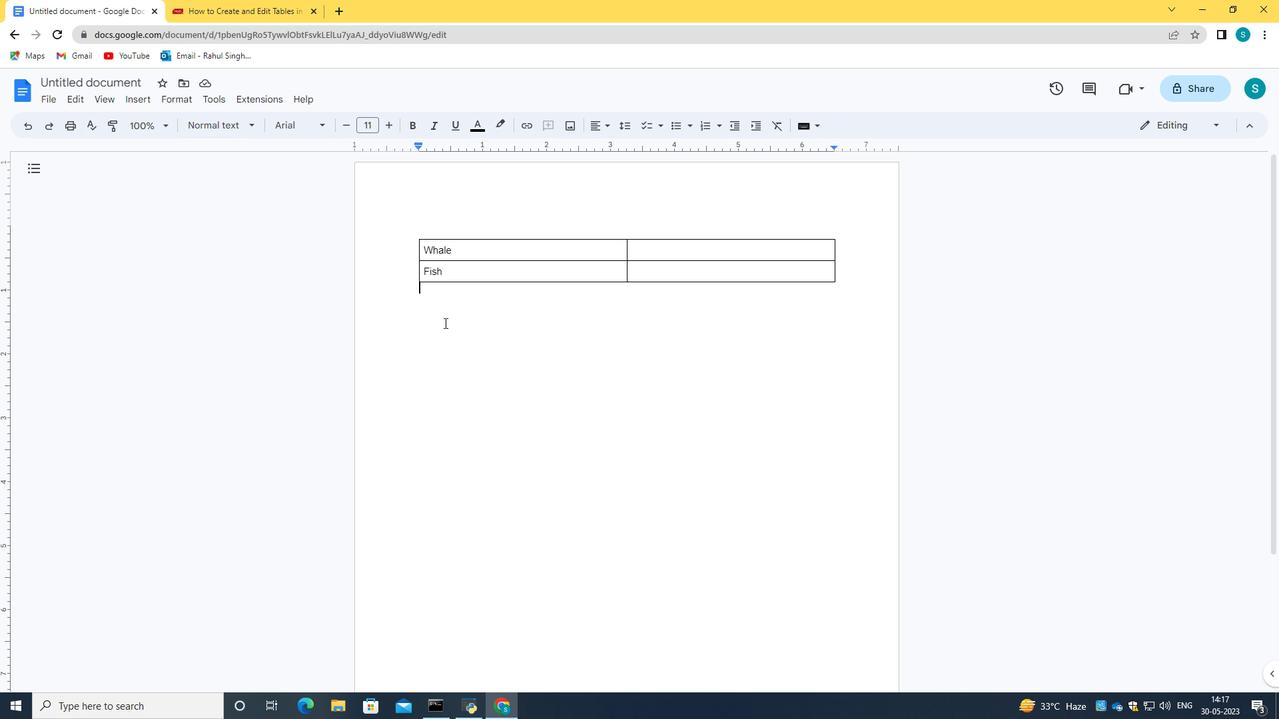 
Action: Mouse moved to (35, 129)
Screenshot: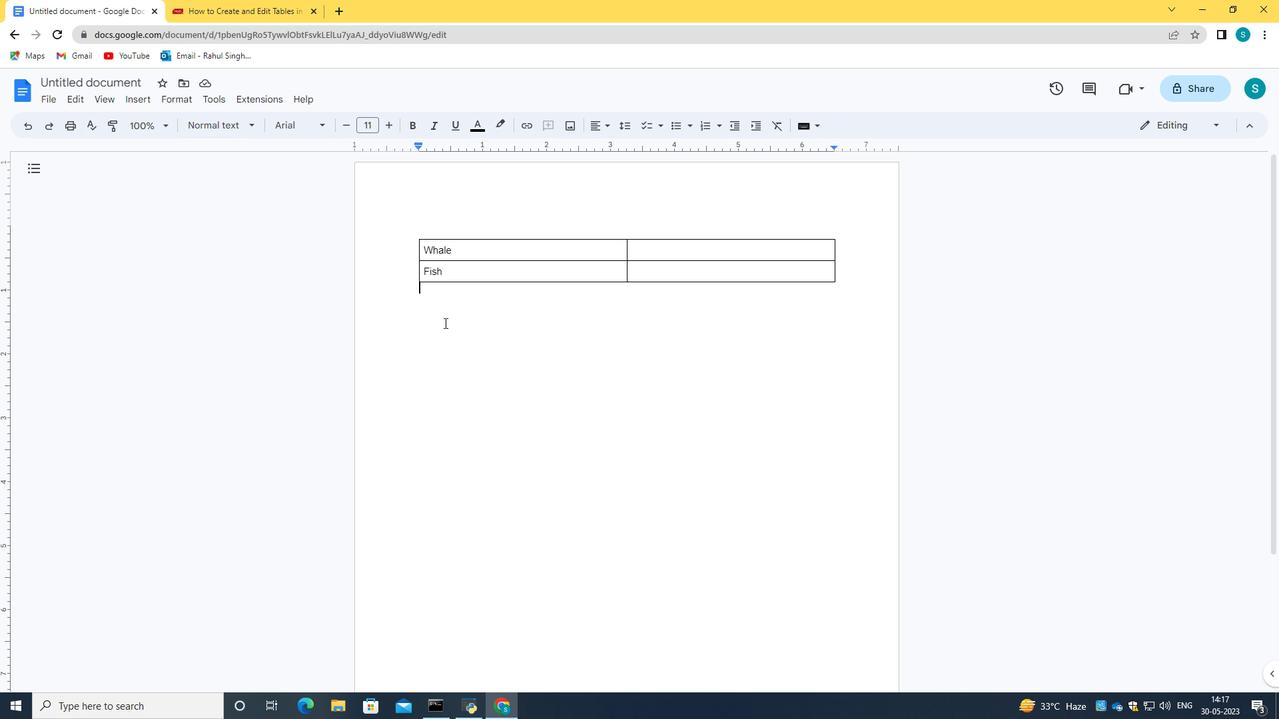 
Action: Mouse pressed left at (35, 129)
Screenshot: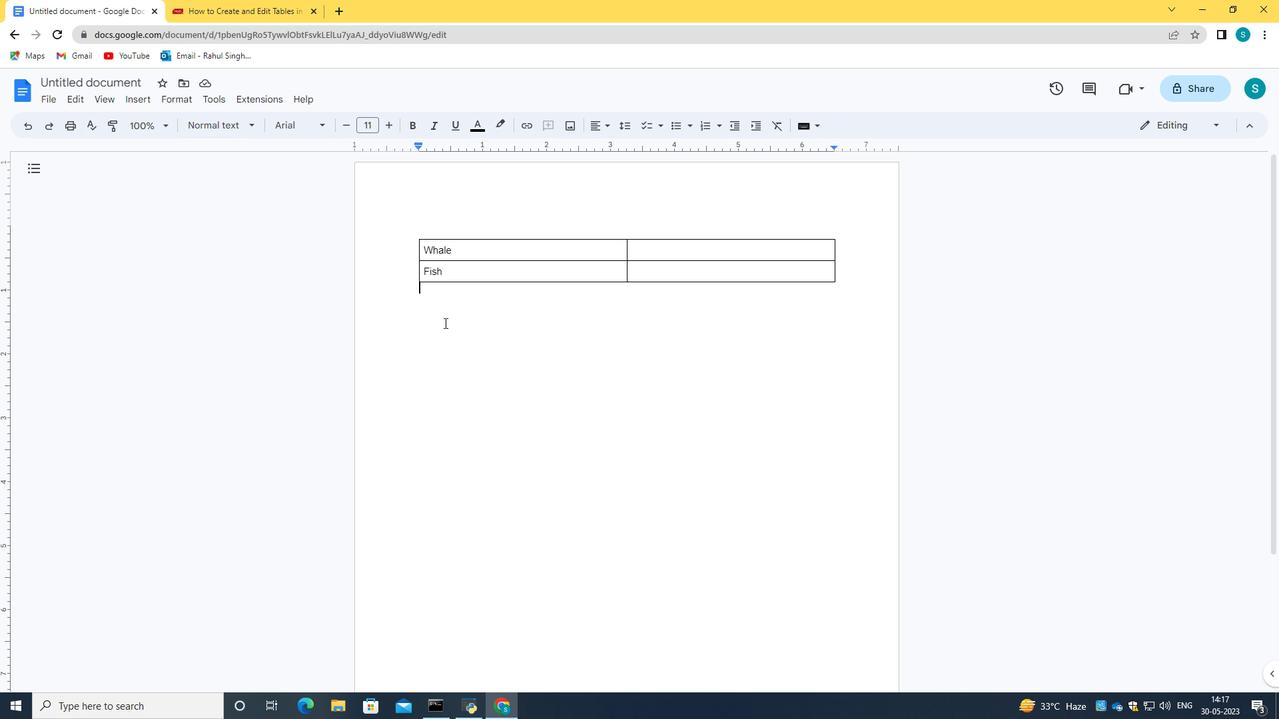 
Action: Mouse moved to (389, 232)
Screenshot: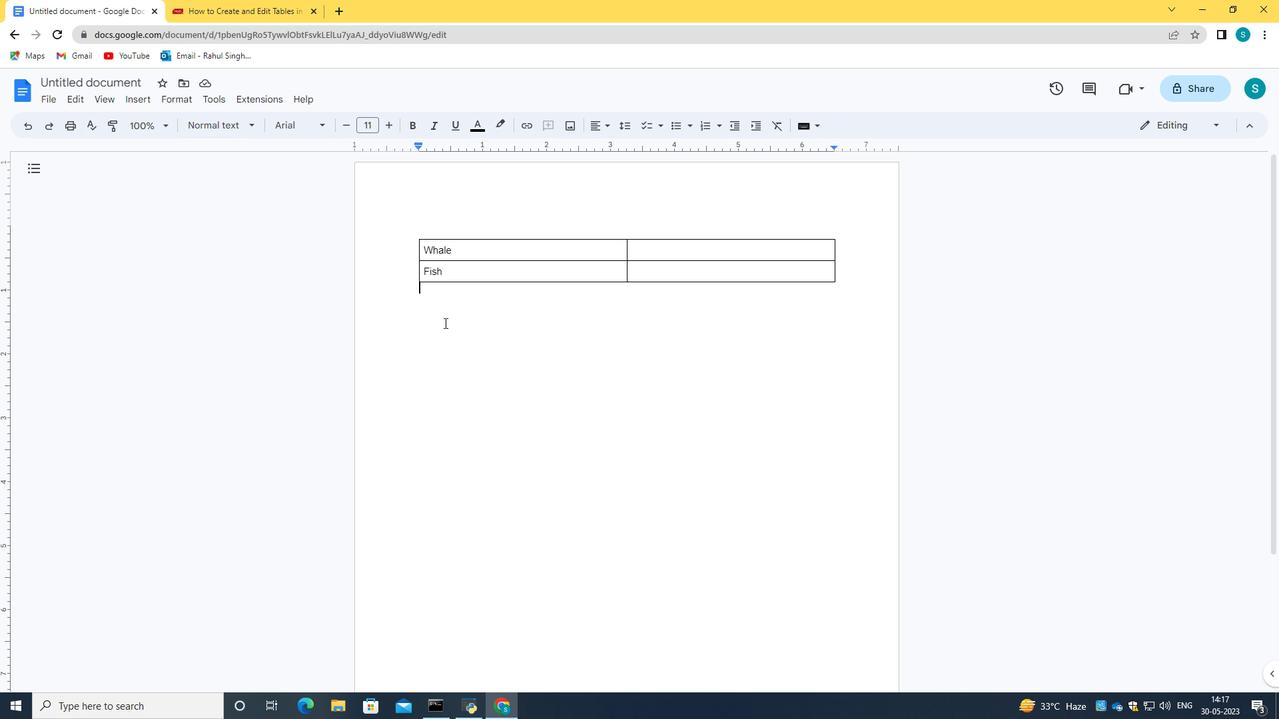 
Action: Mouse pressed left at (389, 232)
Screenshot: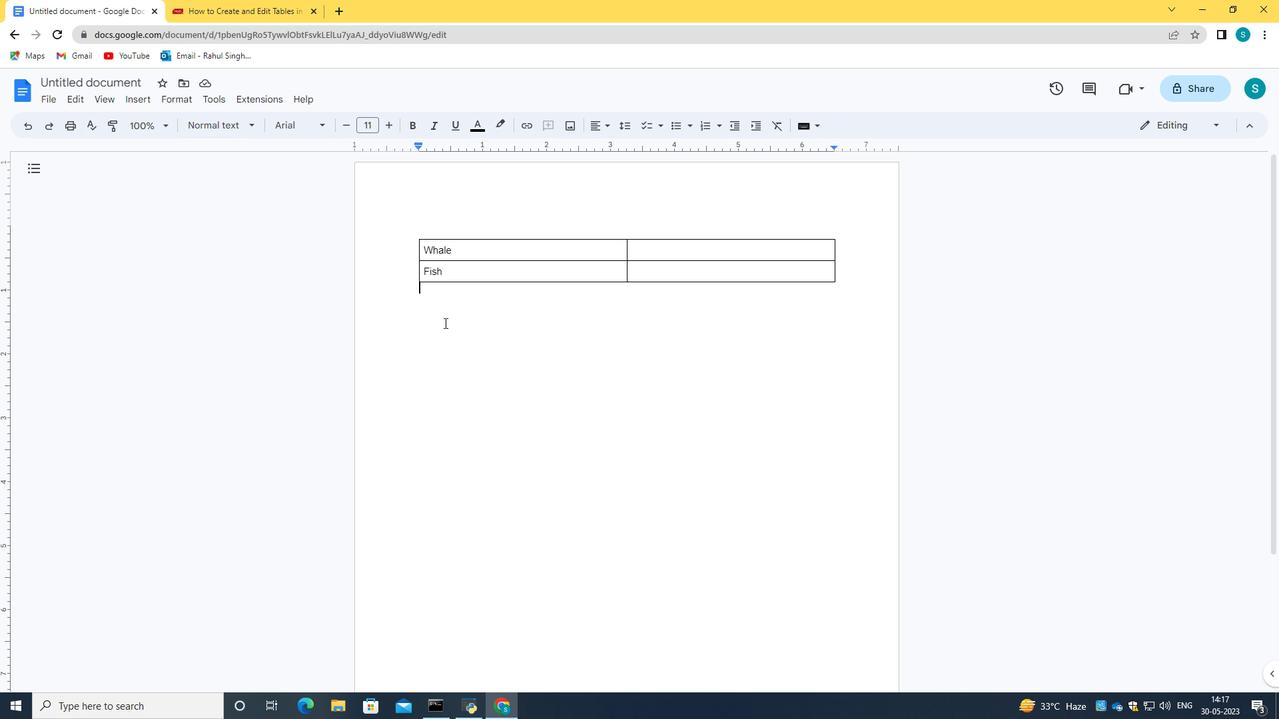 
Action: Mouse moved to (187, 95)
Screenshot: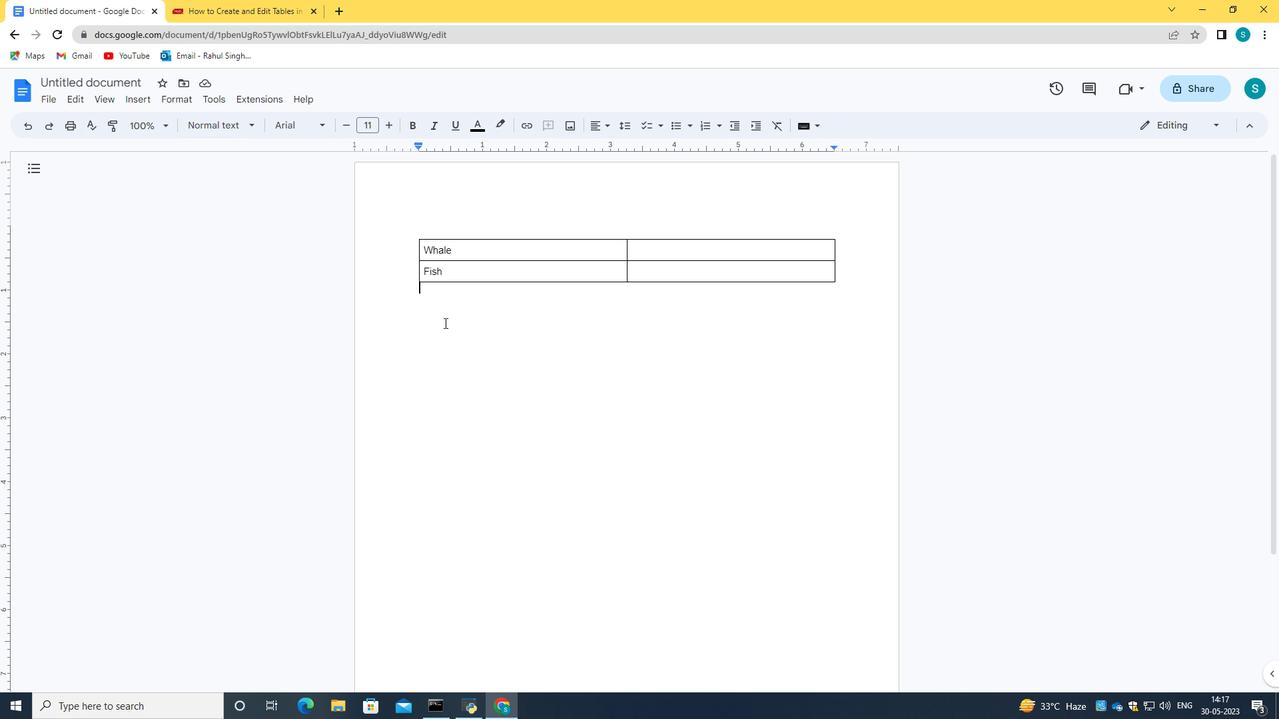 
Action: Mouse pressed left at (187, 95)
Screenshot: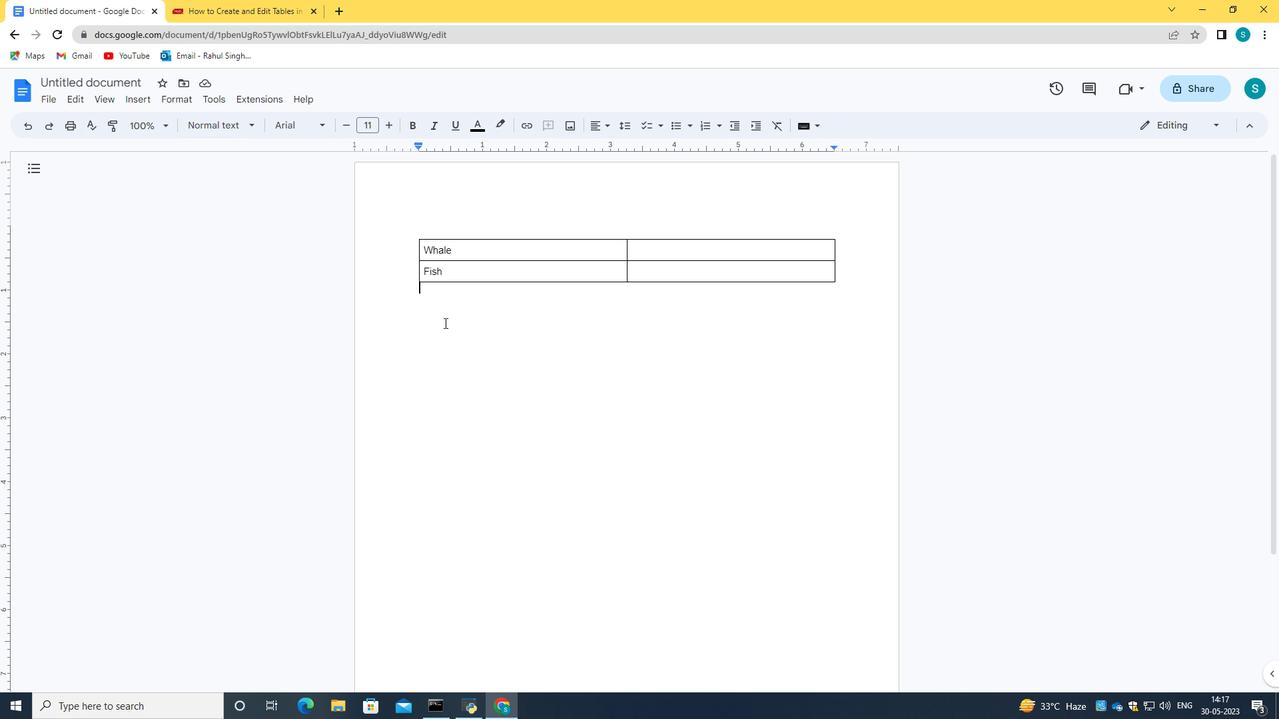 
Action: Mouse moved to (217, 337)
Screenshot: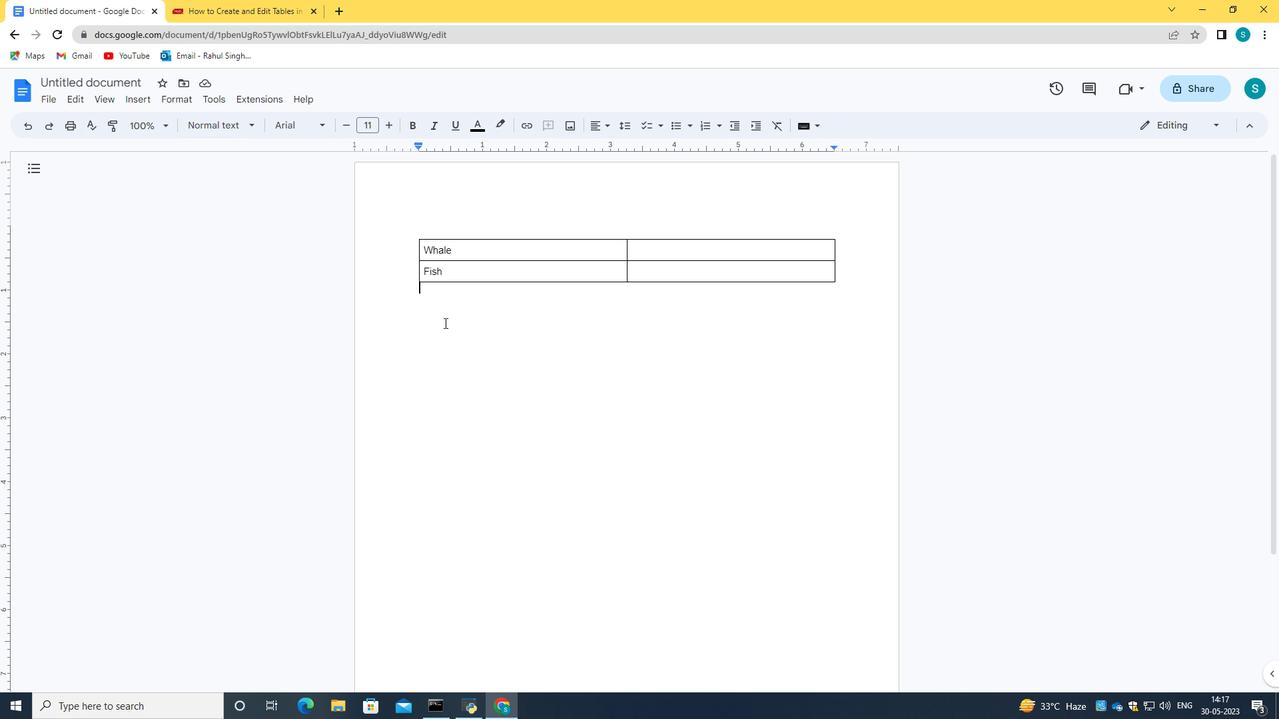 
Action: Mouse pressed left at (217, 337)
Screenshot: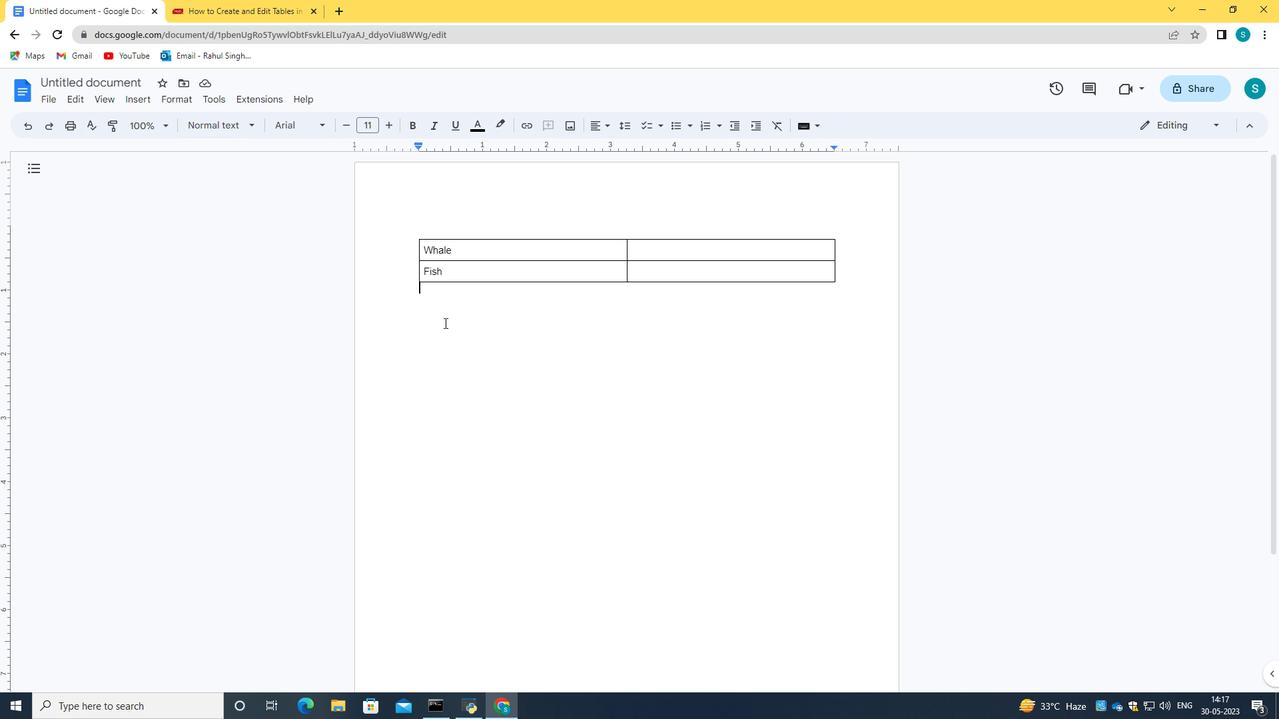 
Action: Mouse pressed left at (217, 337)
Screenshot: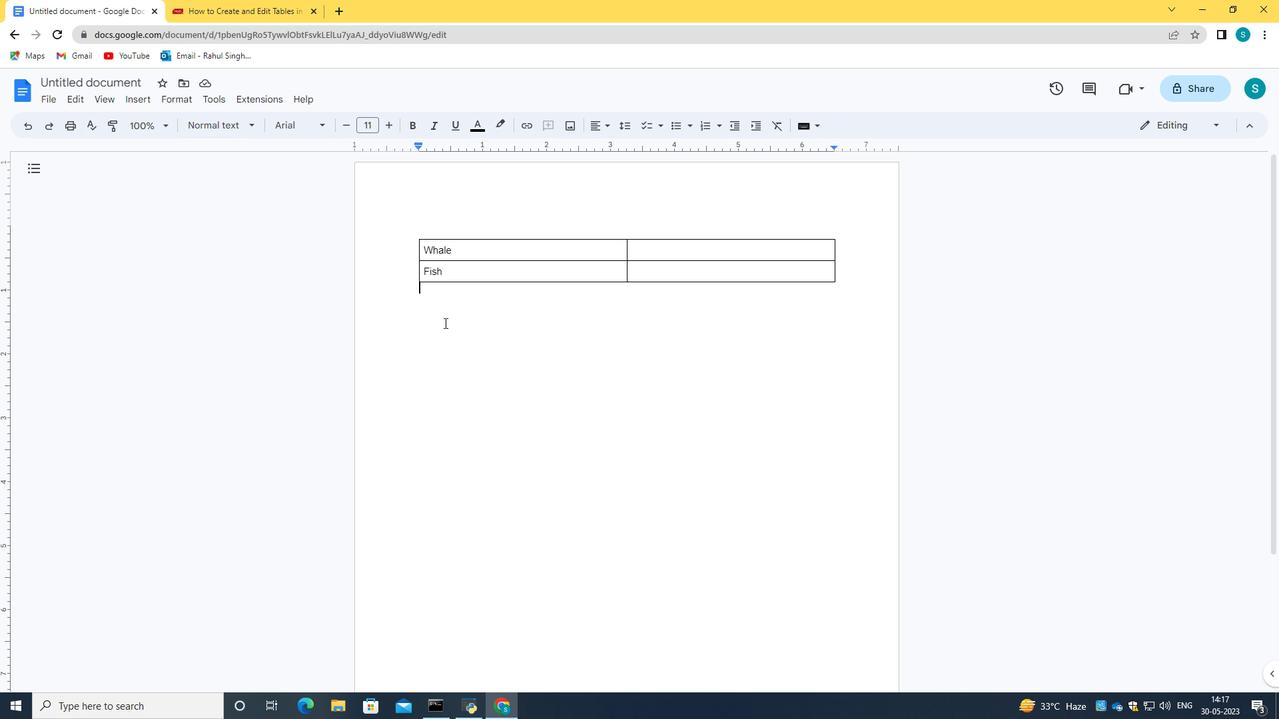 
Action: Mouse moved to (518, 384)
Screenshot: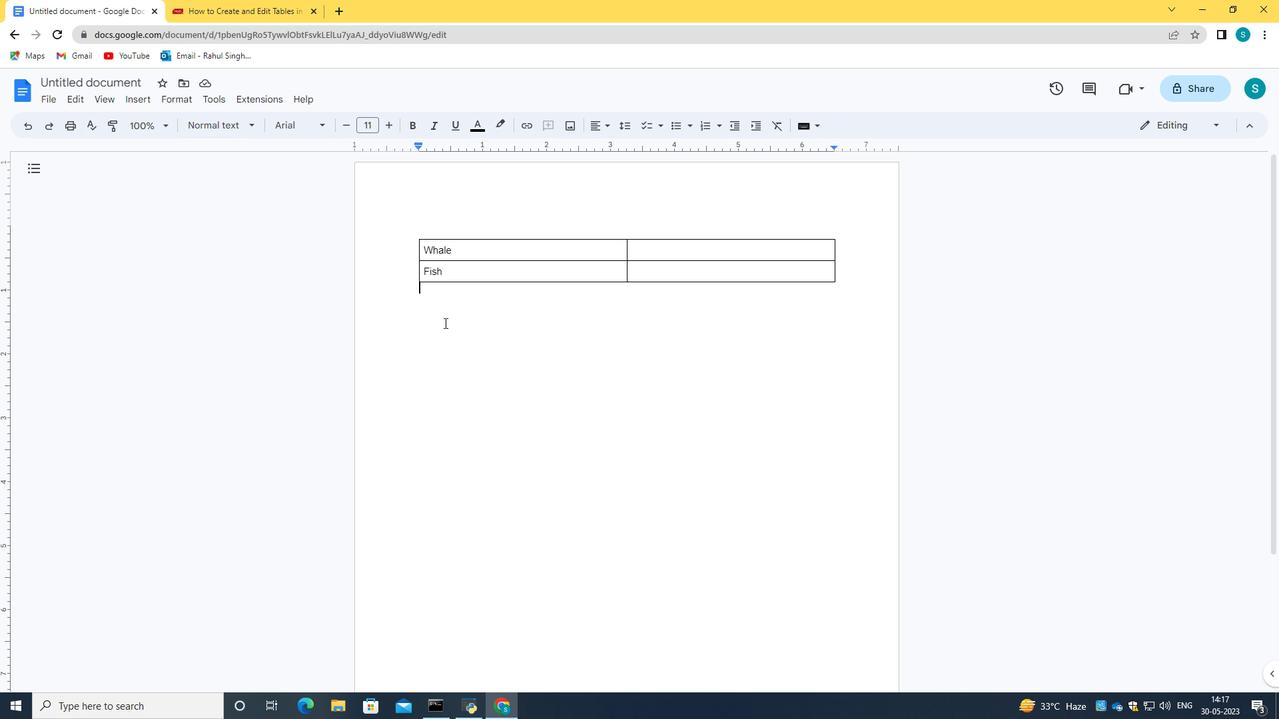 
Action: Mouse pressed left at (518, 384)
Screenshot: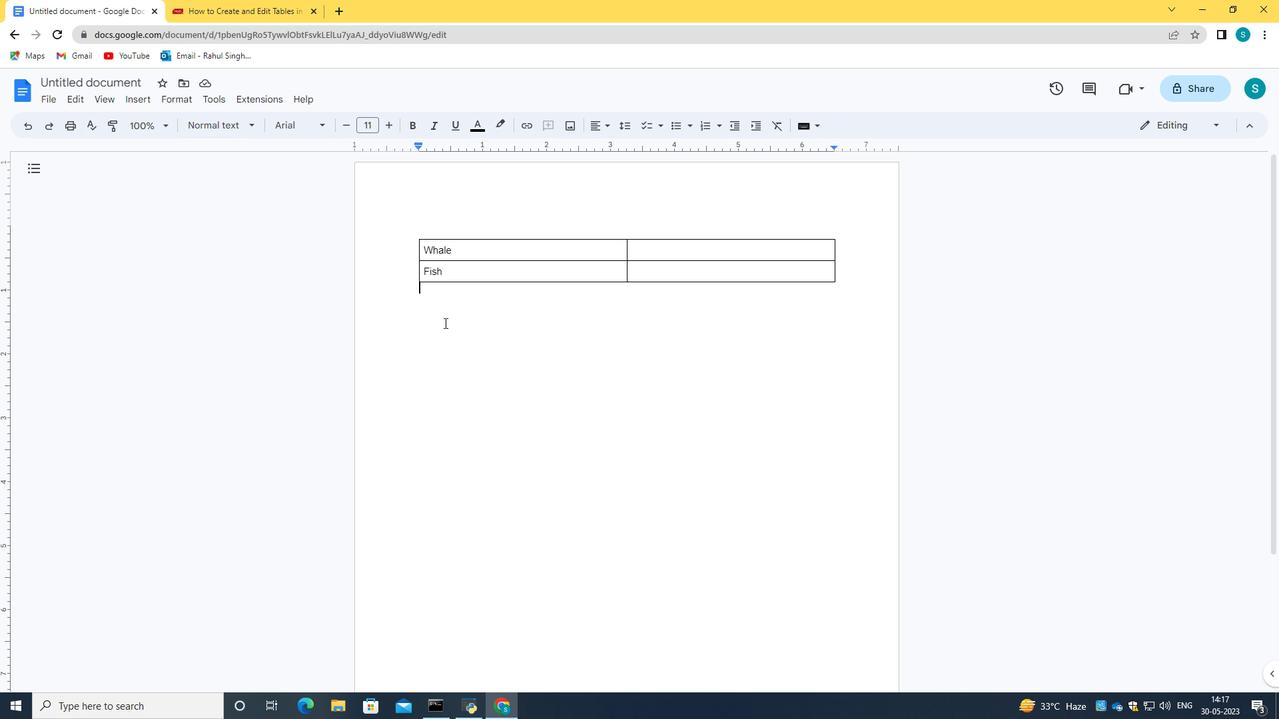 
Action: Mouse moved to (127, 92)
Screenshot: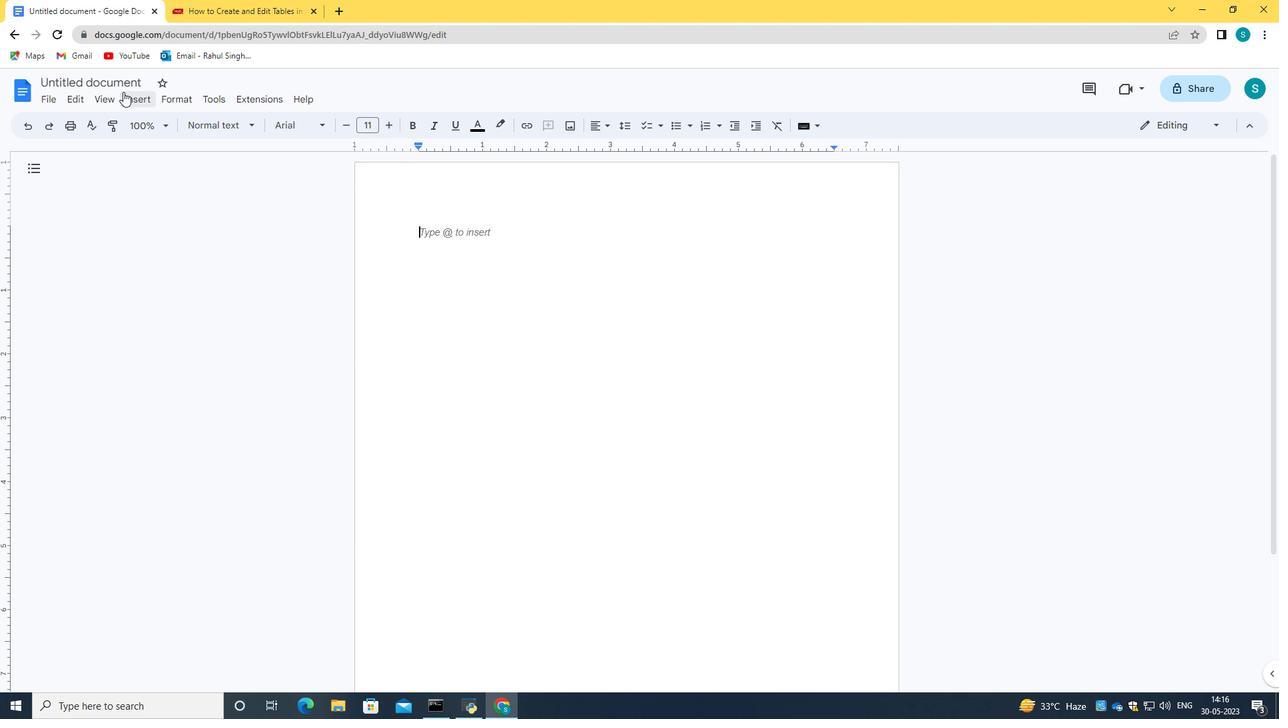 
Action: Mouse pressed left at (127, 92)
Screenshot: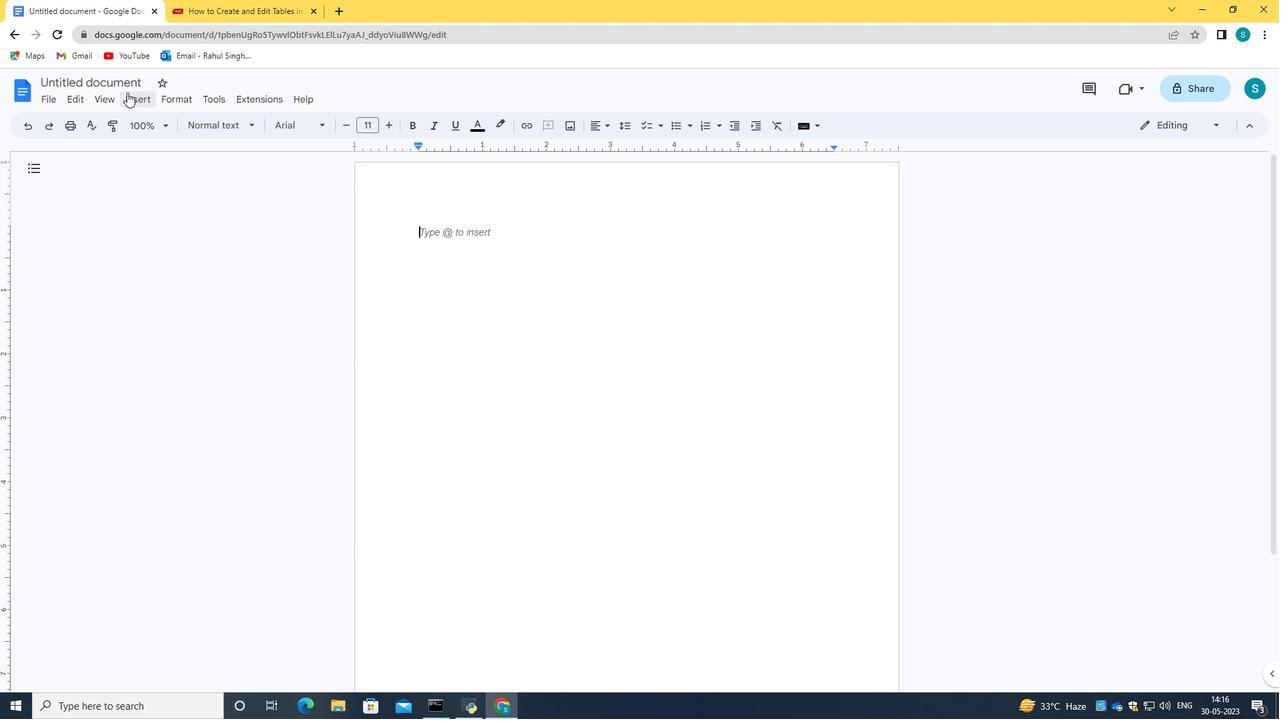 
Action: Mouse moved to (355, 174)
Screenshot: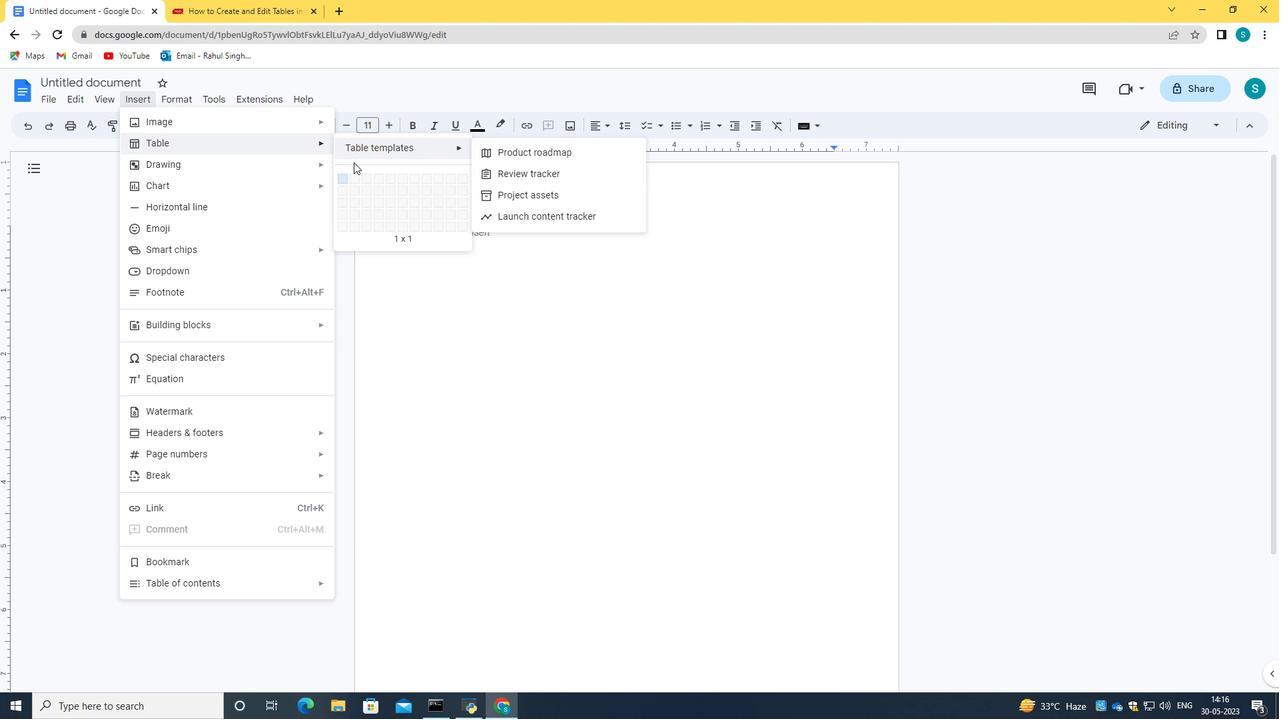 
Action: Mouse pressed left at (355, 174)
Screenshot: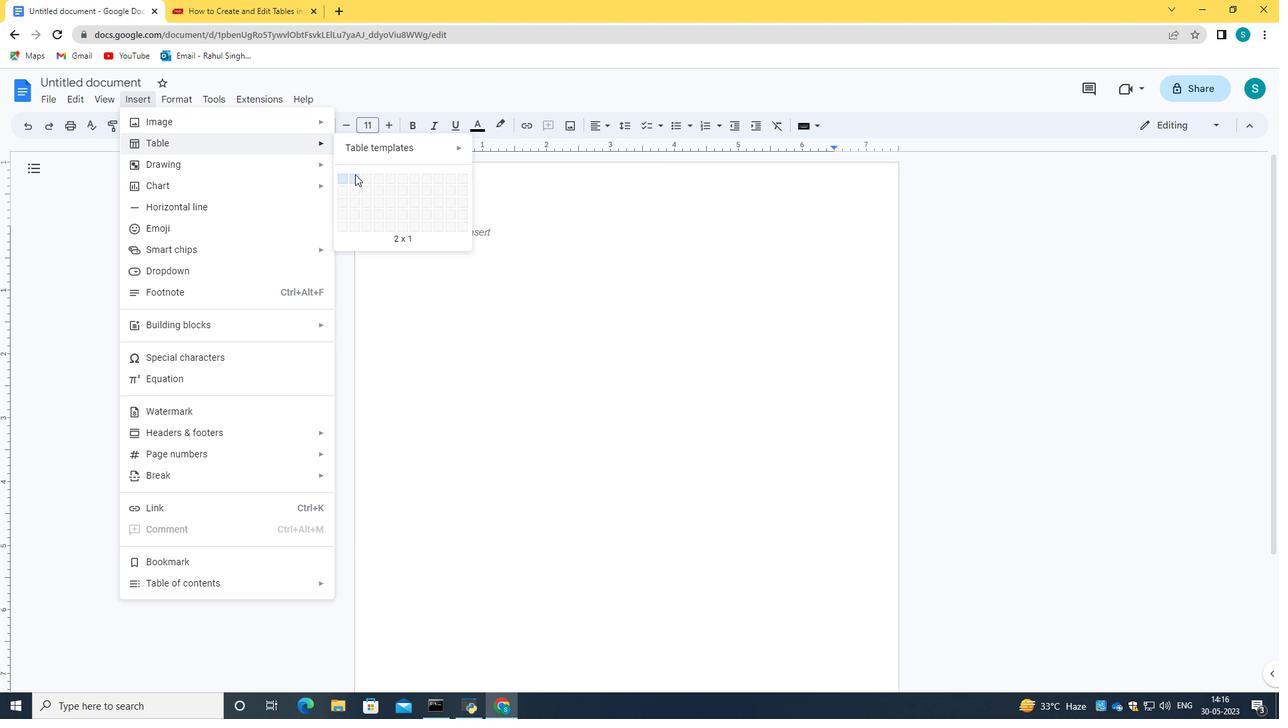 
Action: Mouse moved to (593, 247)
Screenshot: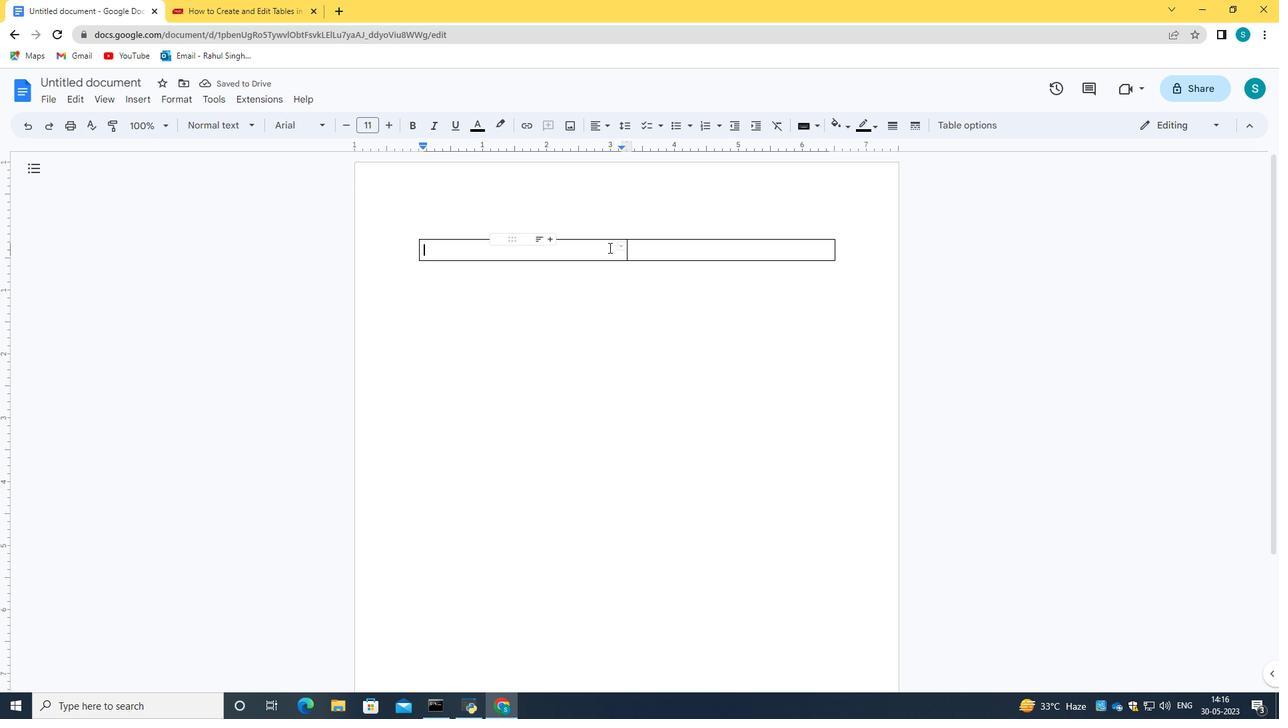
Action: Mouse pressed left at (593, 247)
Screenshot: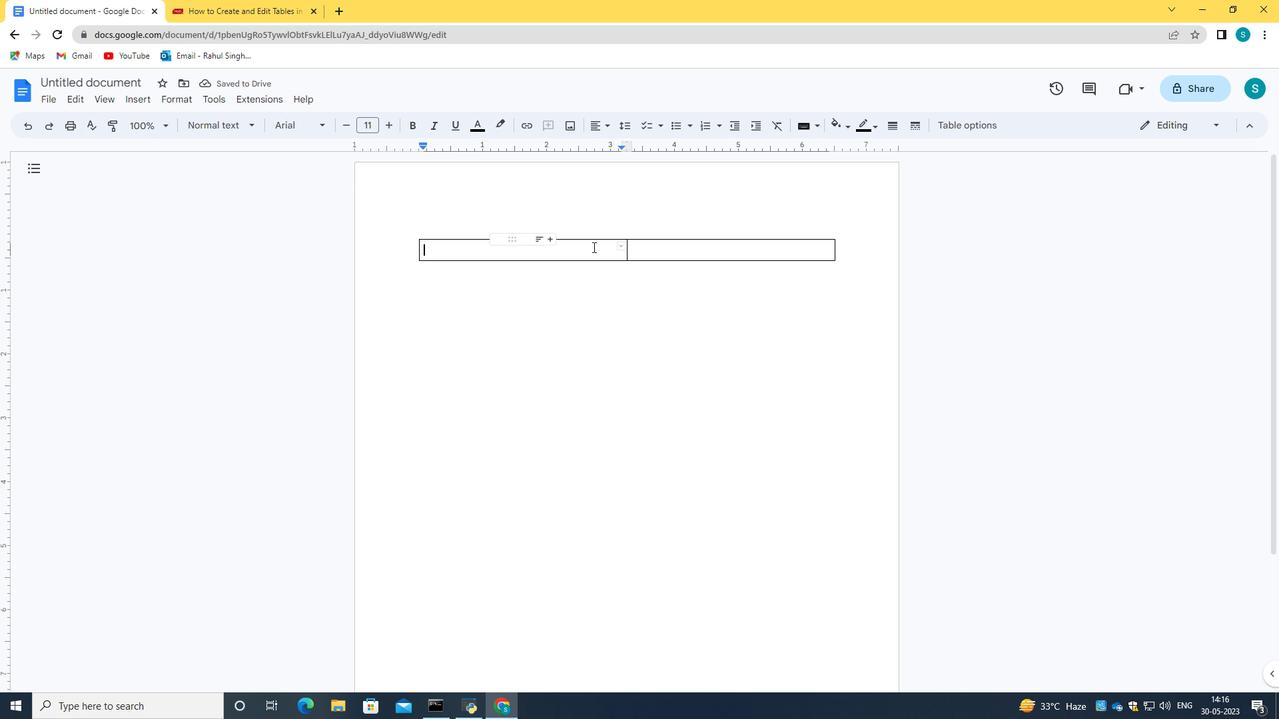 
Action: Mouse moved to (549, 255)
Screenshot: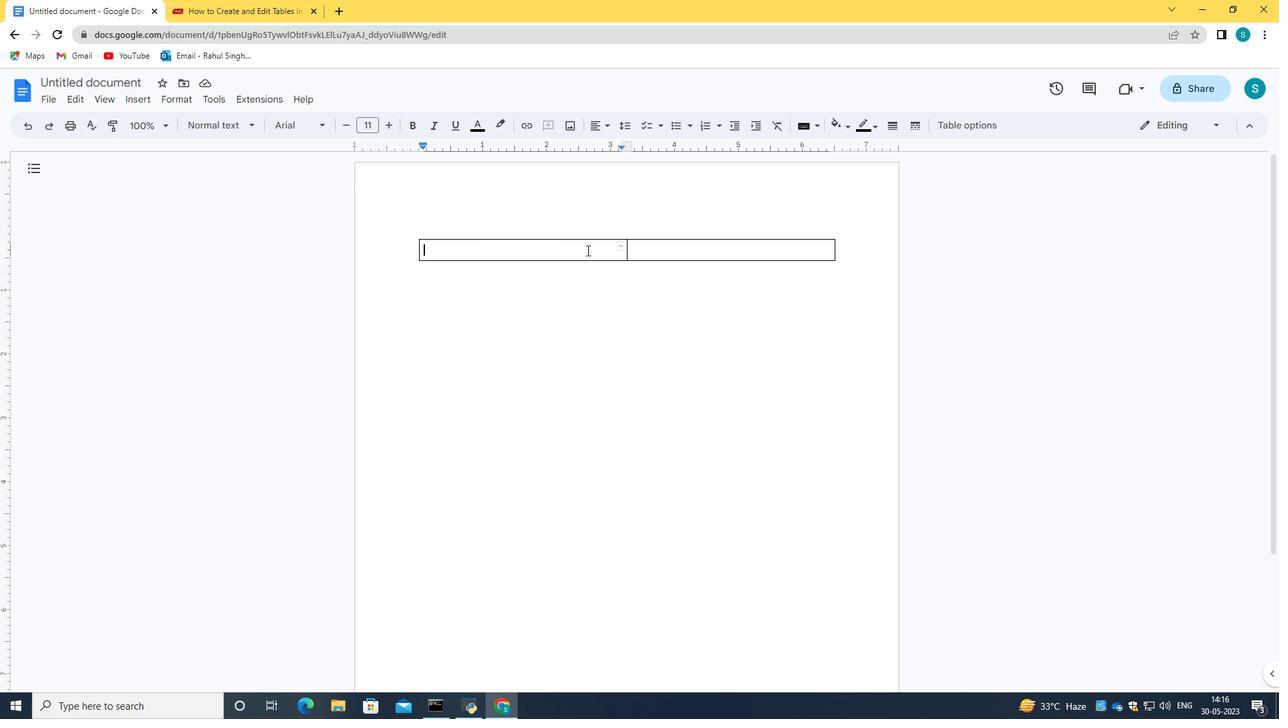 
Action: Mouse pressed right at (549, 255)
Screenshot: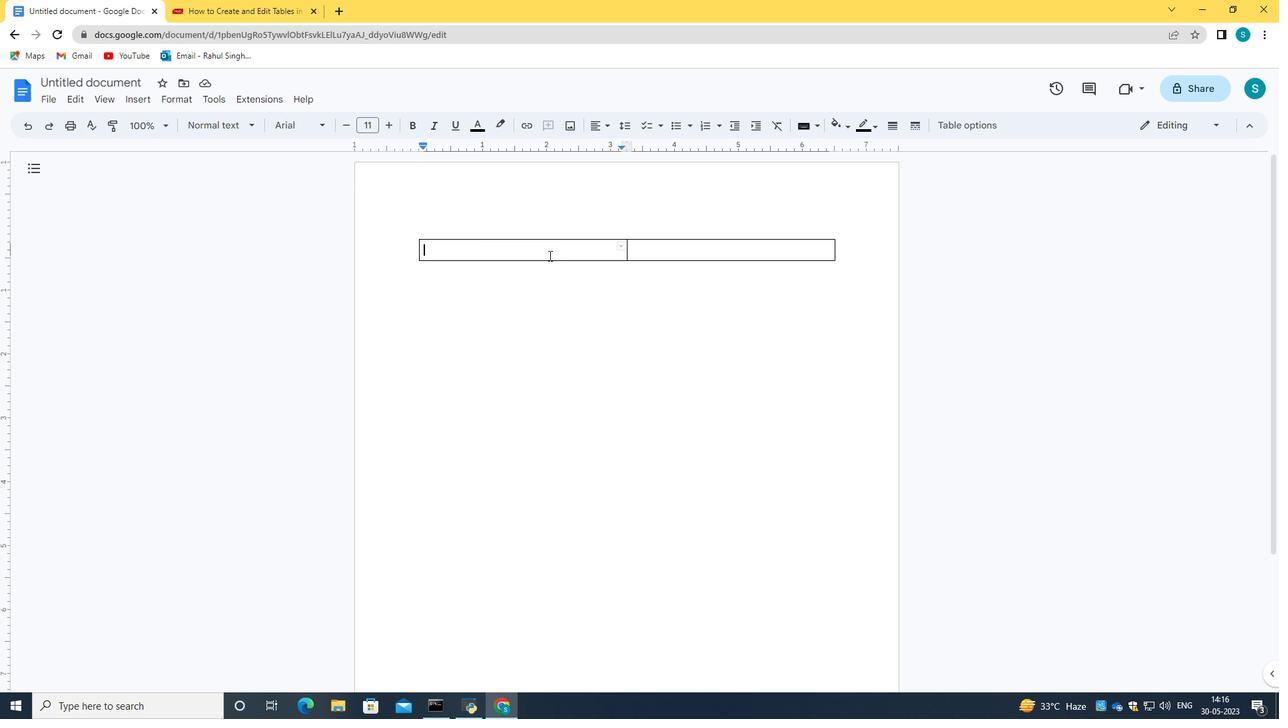 
Action: Mouse moved to (603, 374)
Screenshot: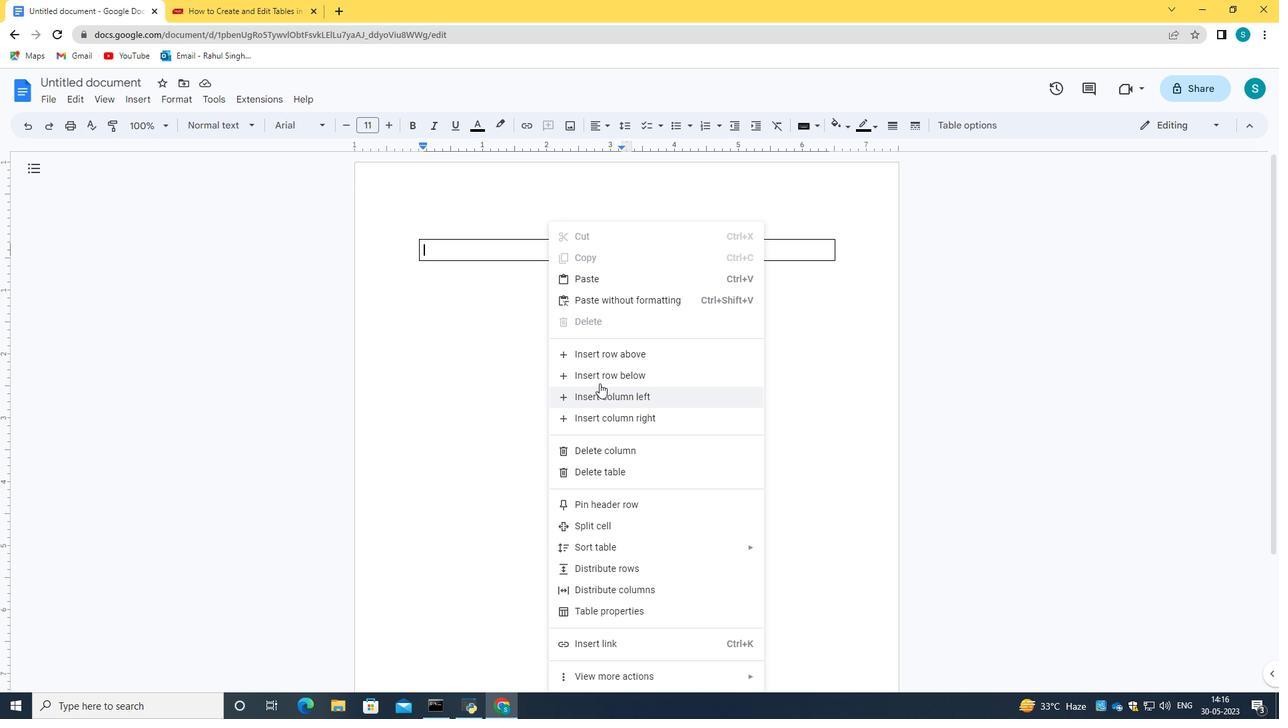 
Action: Mouse pressed left at (603, 374)
